 Task: Design a vector pattern for a YouTube channel cover.
Action: Mouse moved to (162, 97)
Screenshot: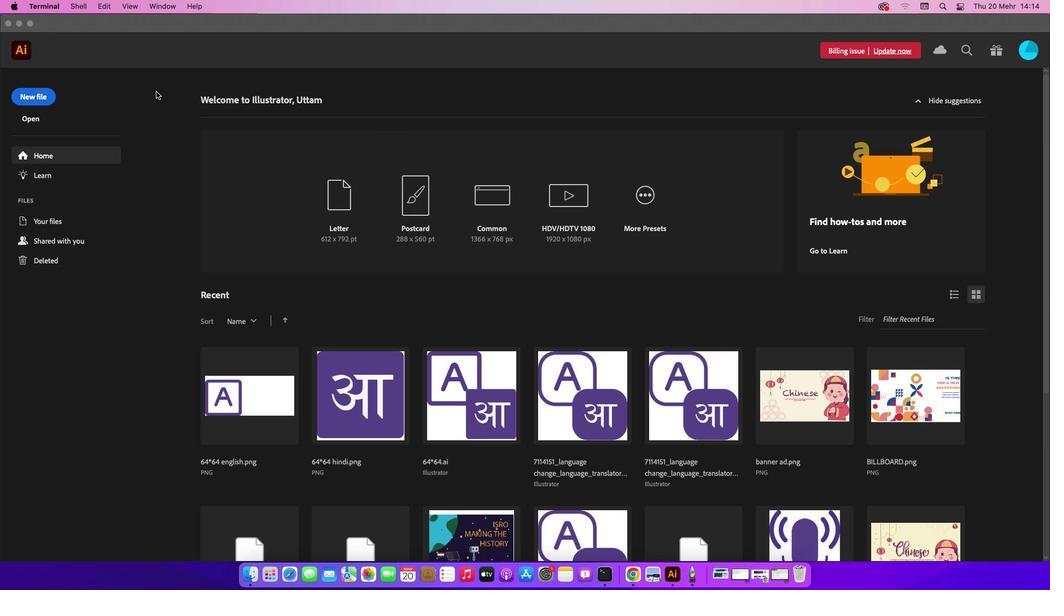 
Action: Mouse pressed left at (162, 97)
Screenshot: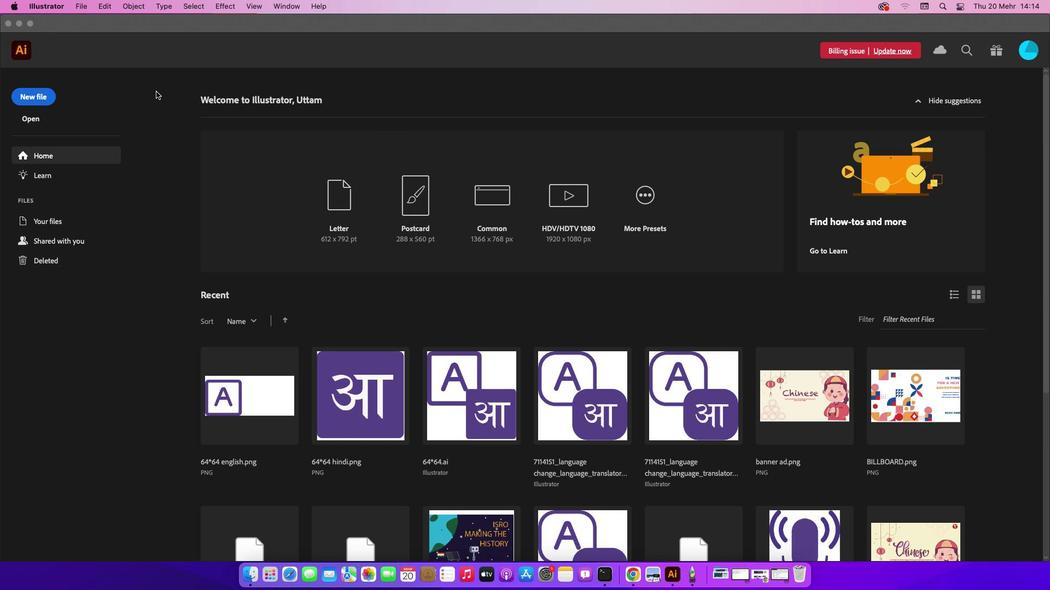 
Action: Mouse moved to (55, 104)
Screenshot: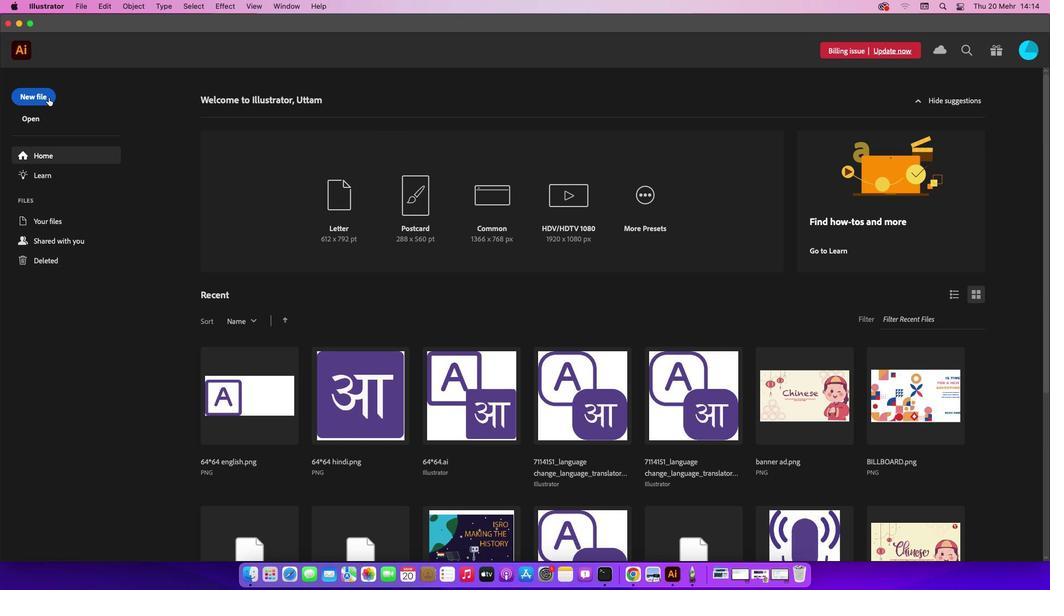 
Action: Mouse pressed left at (55, 104)
Screenshot: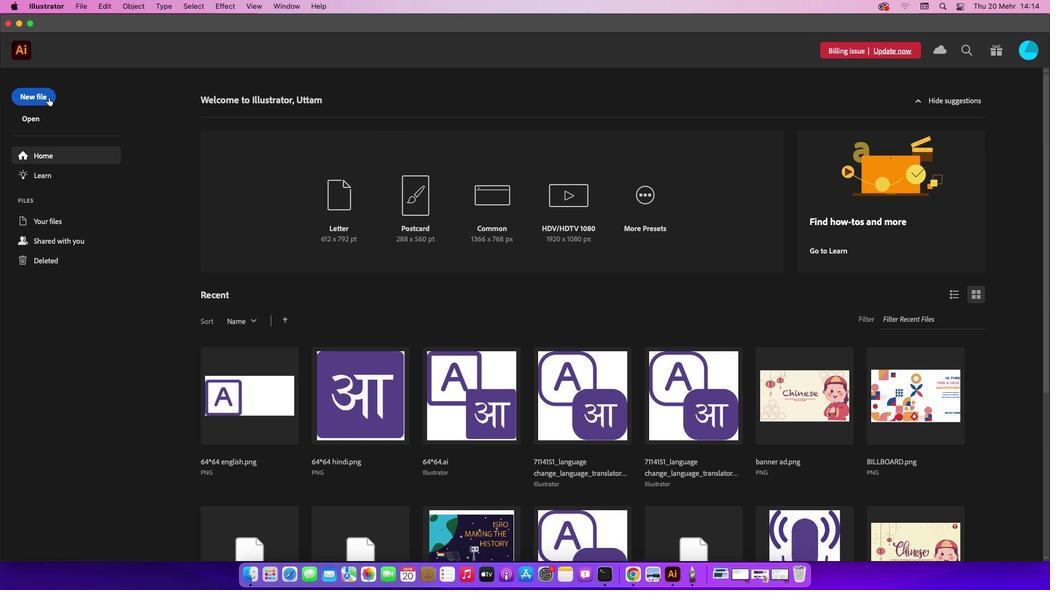 
Action: Mouse moved to (354, 123)
Screenshot: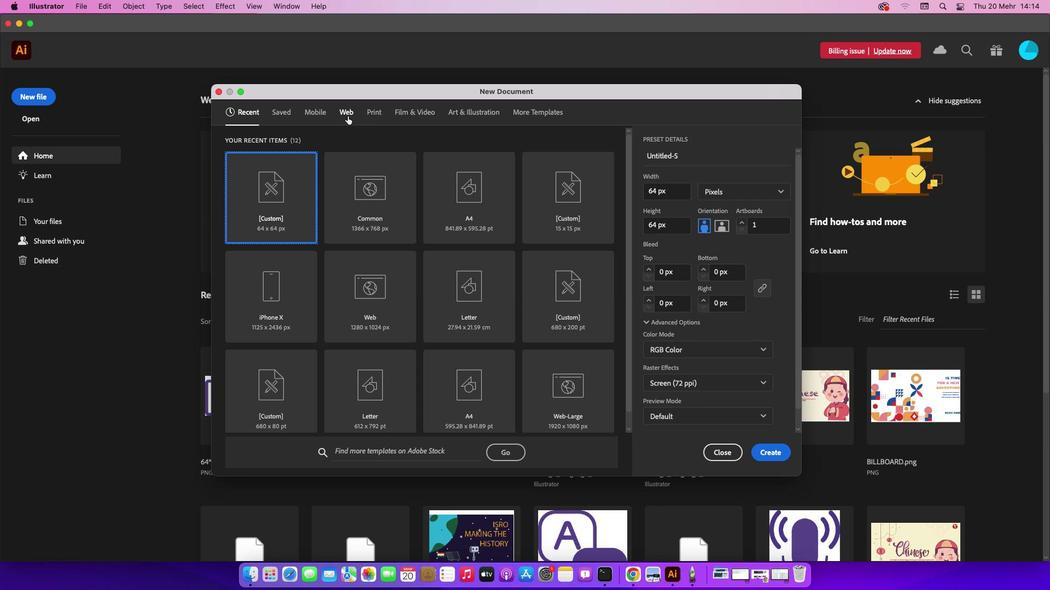 
Action: Mouse pressed left at (354, 123)
Screenshot: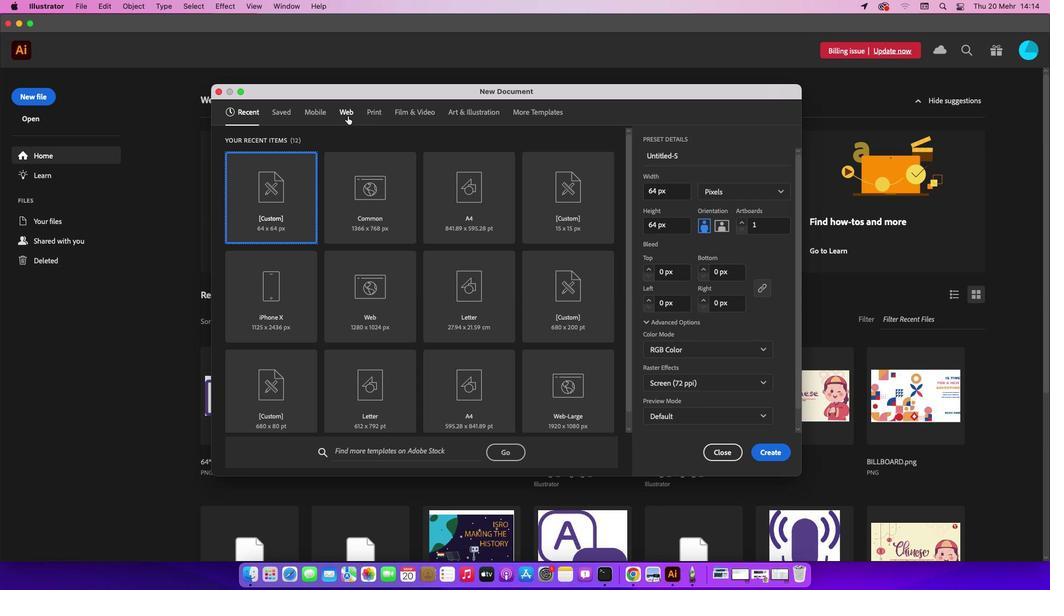 
Action: Mouse moved to (778, 458)
Screenshot: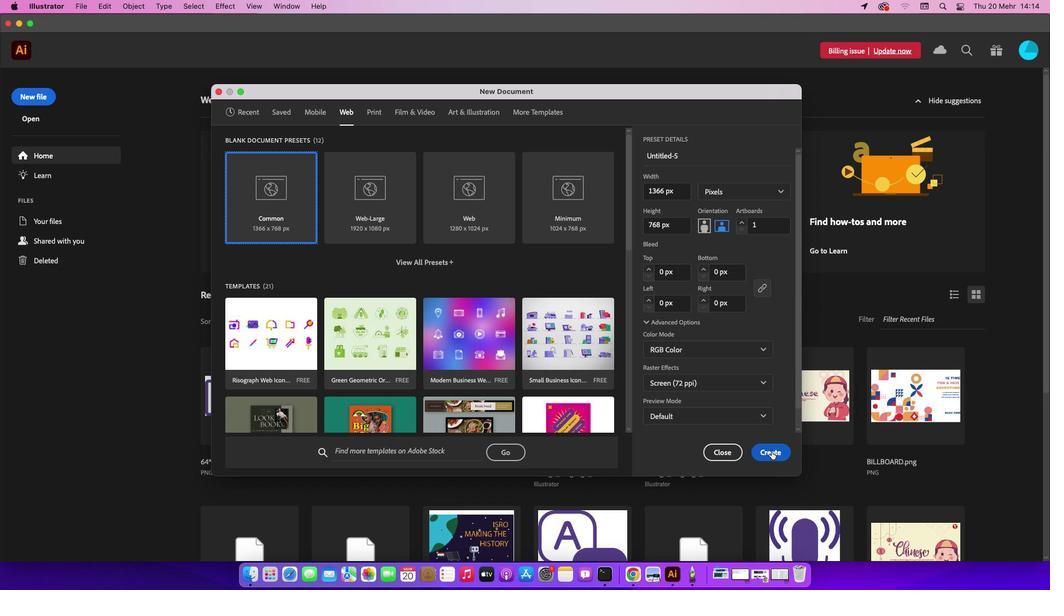 
Action: Mouse pressed left at (778, 458)
Screenshot: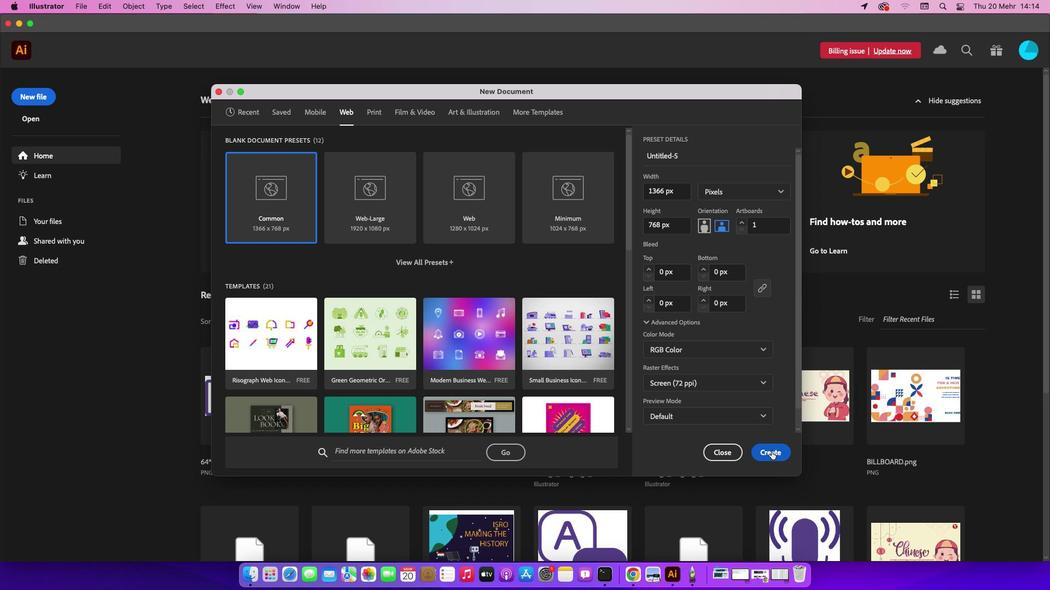 
Action: Mouse moved to (91, 15)
Screenshot: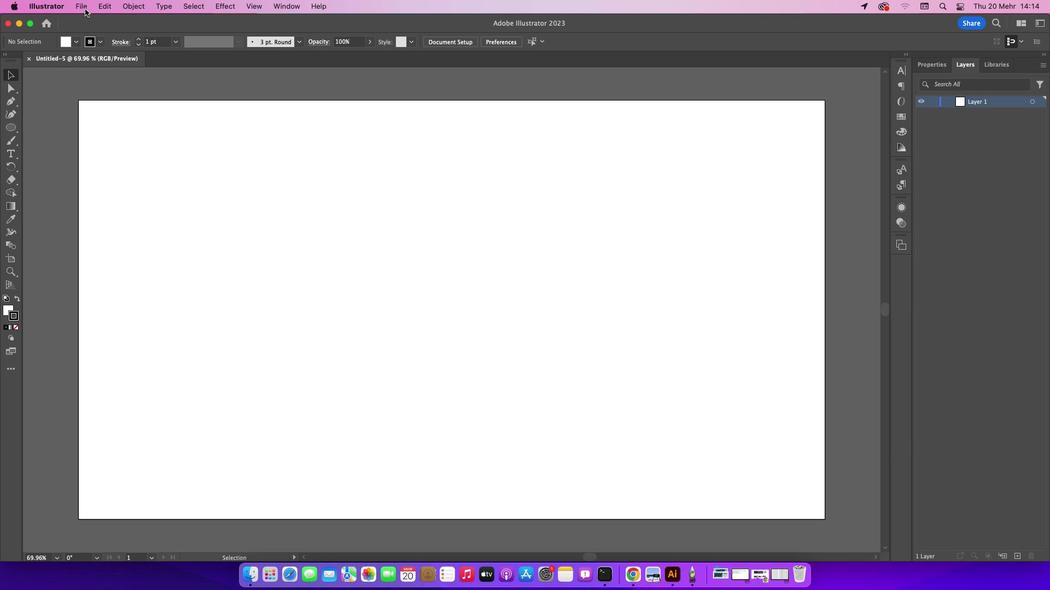 
Action: Mouse pressed left at (91, 15)
Screenshot: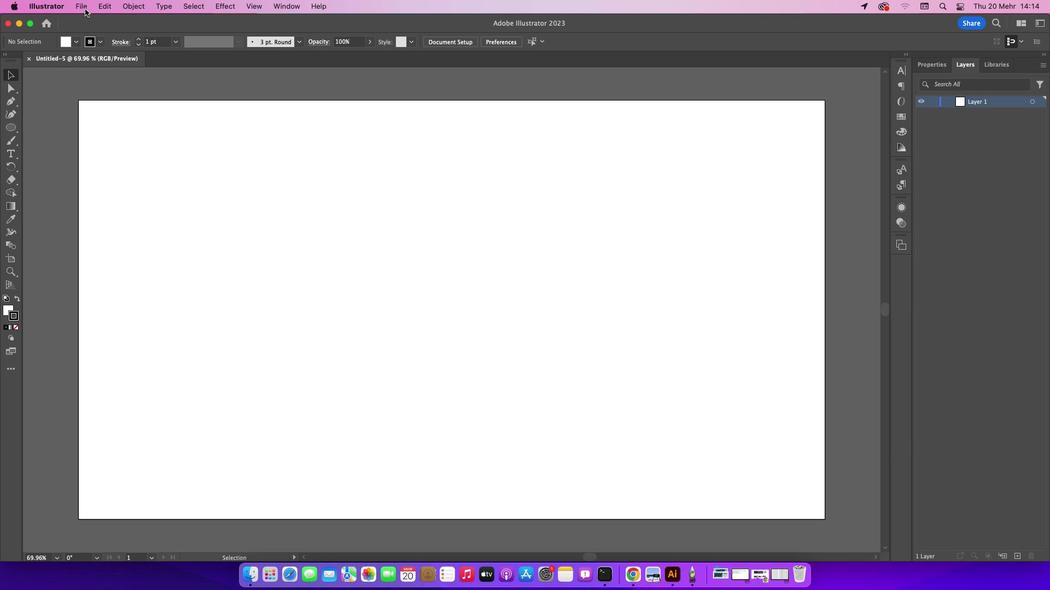
Action: Mouse moved to (98, 50)
Screenshot: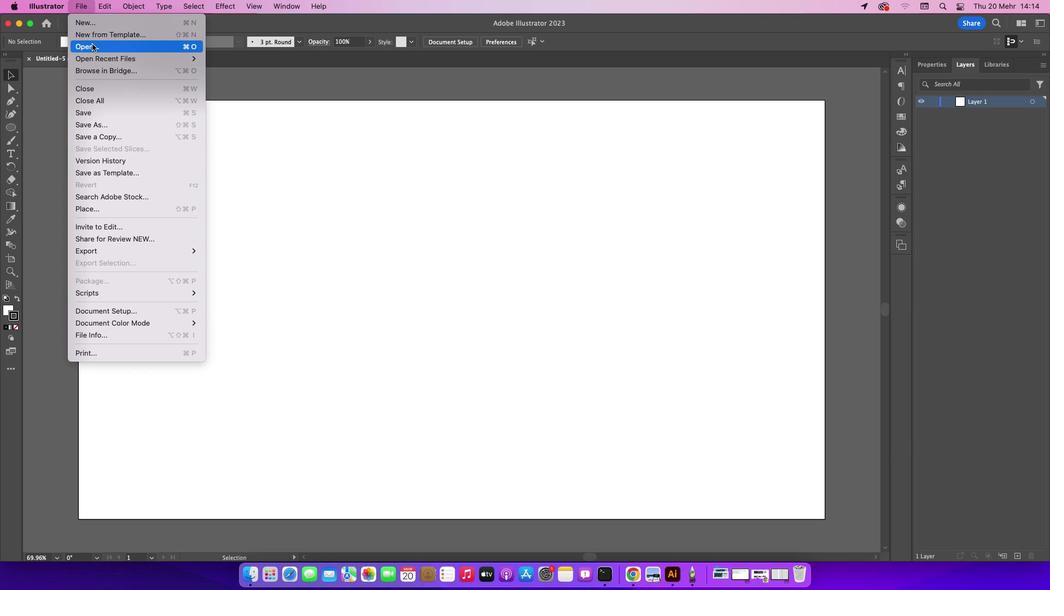
Action: Mouse pressed left at (98, 50)
Screenshot: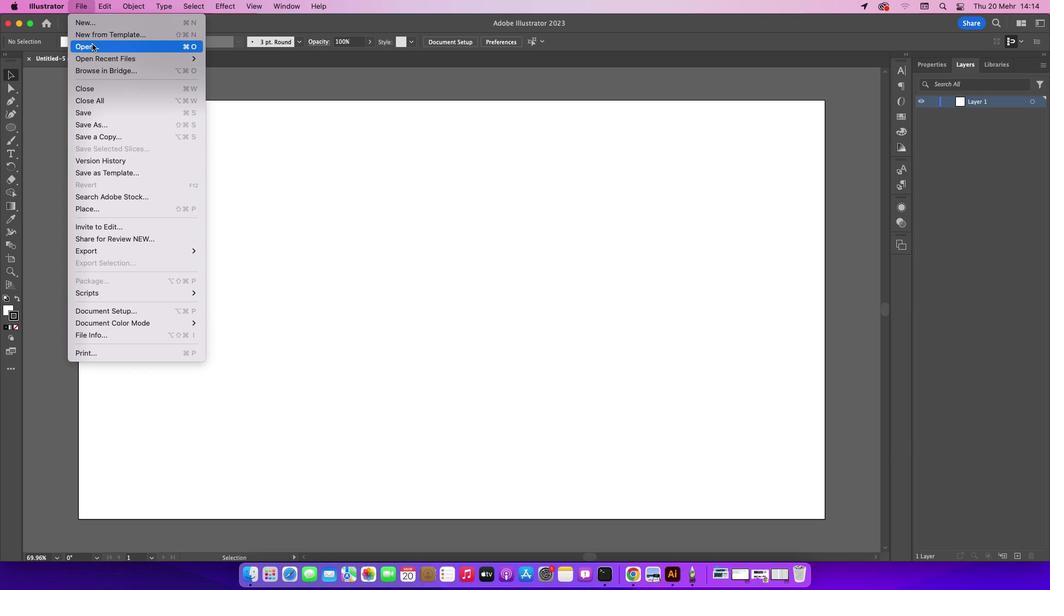 
Action: Mouse moved to (484, 140)
Screenshot: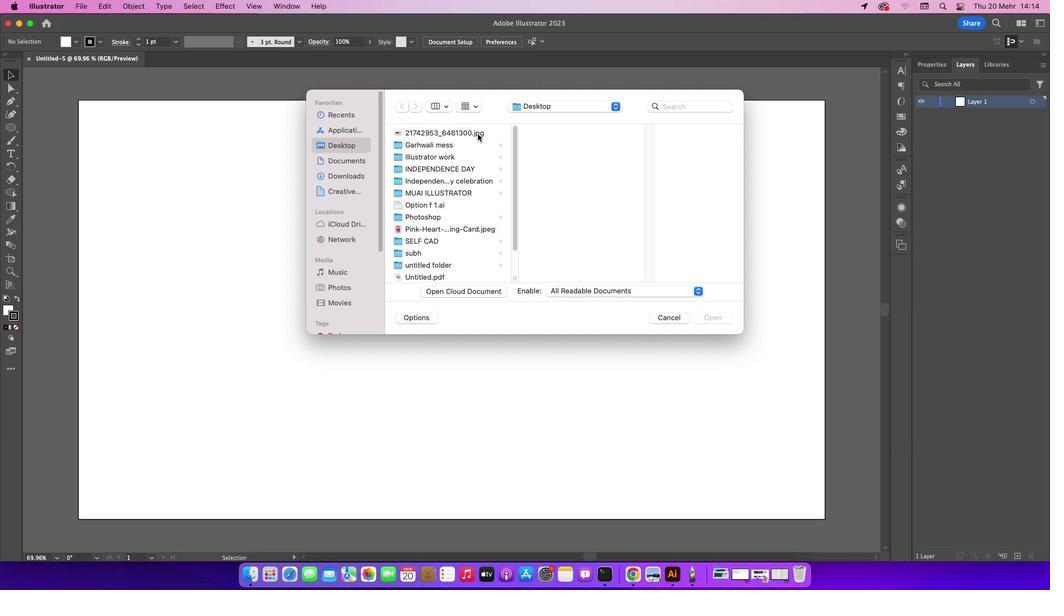 
Action: Mouse pressed left at (484, 140)
Screenshot: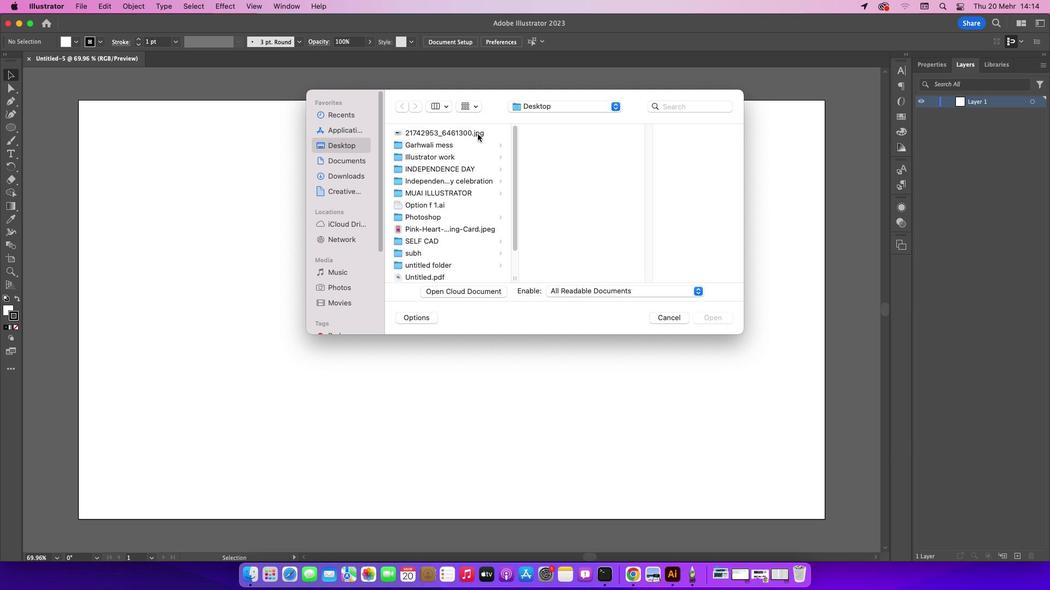 
Action: Mouse moved to (725, 323)
Screenshot: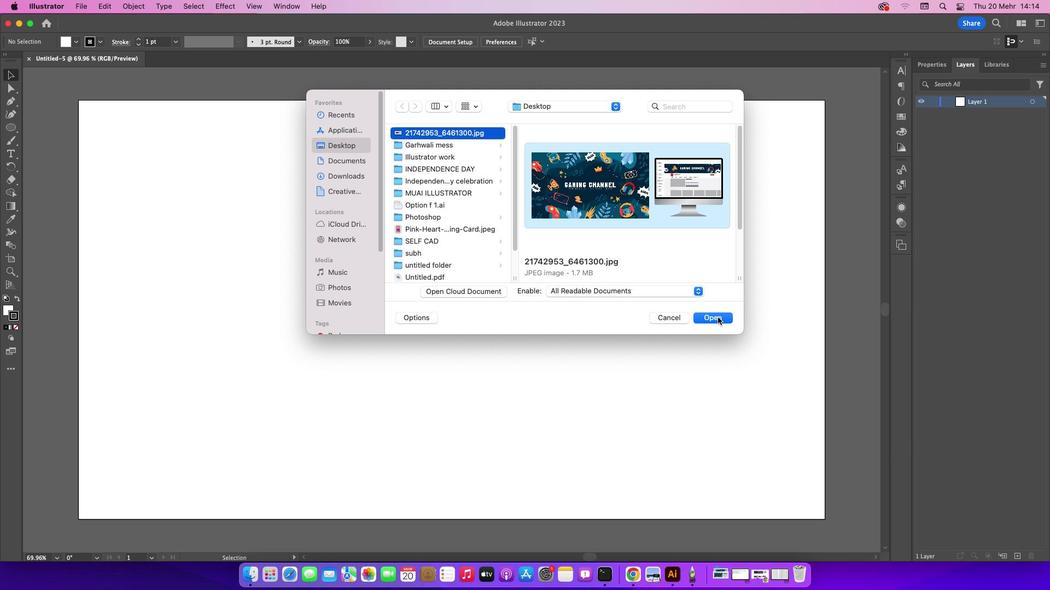 
Action: Mouse pressed left at (725, 323)
Screenshot: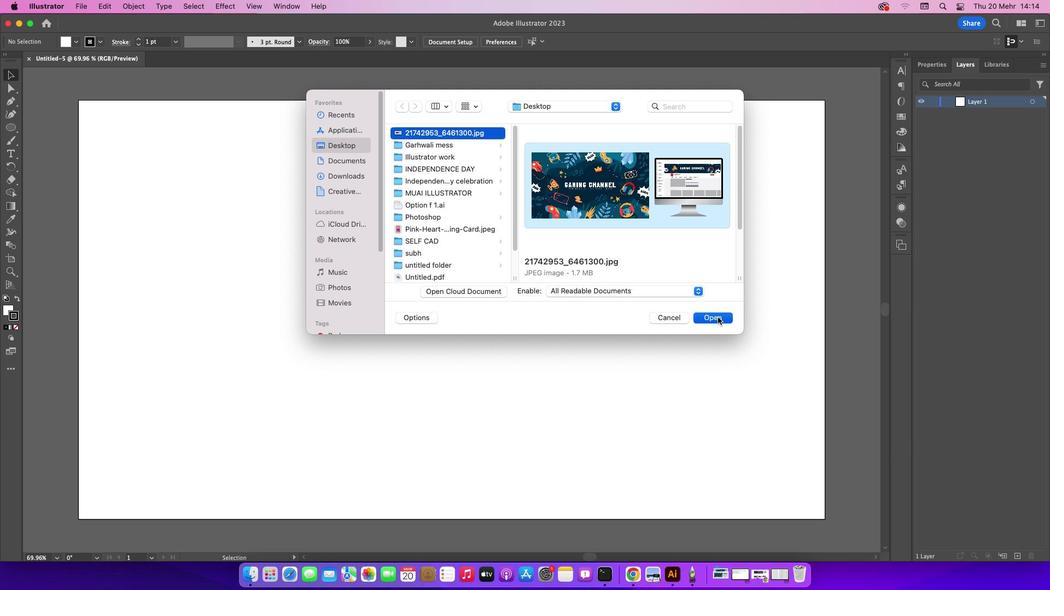 
Action: Mouse scrolled (725, 323) with delta (6, 7)
Screenshot: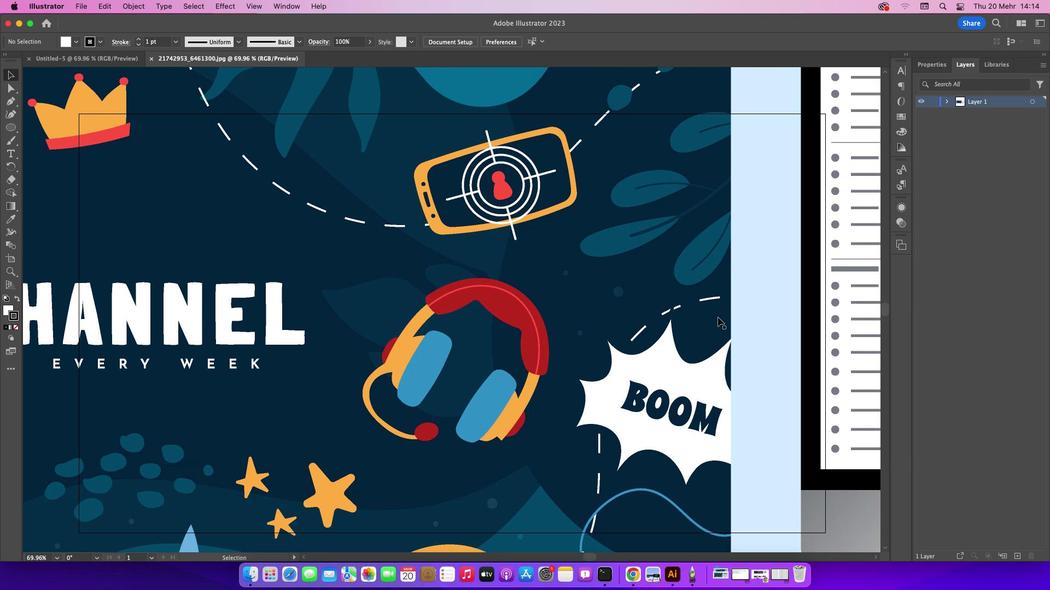 
Action: Mouse scrolled (725, 323) with delta (6, 7)
Screenshot: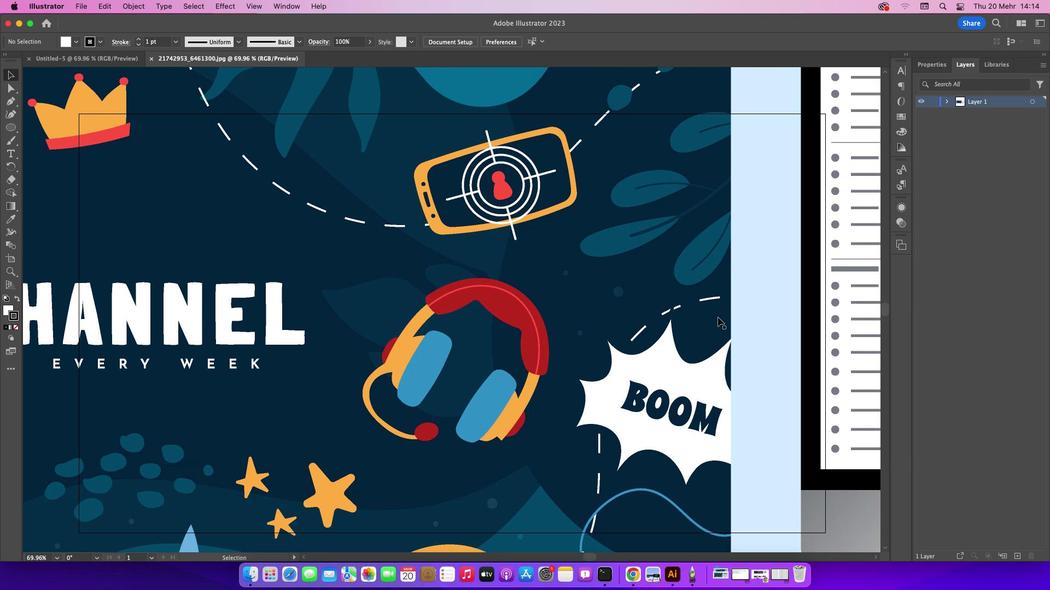 
Action: Mouse scrolled (725, 323) with delta (6, 8)
Screenshot: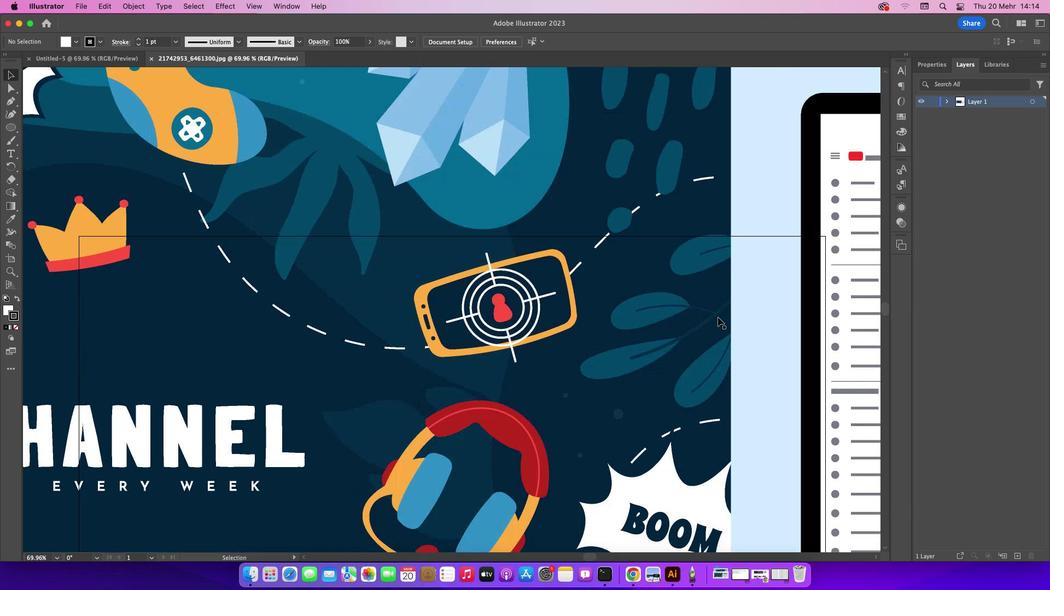 
Action: Mouse scrolled (725, 323) with delta (6, 9)
Screenshot: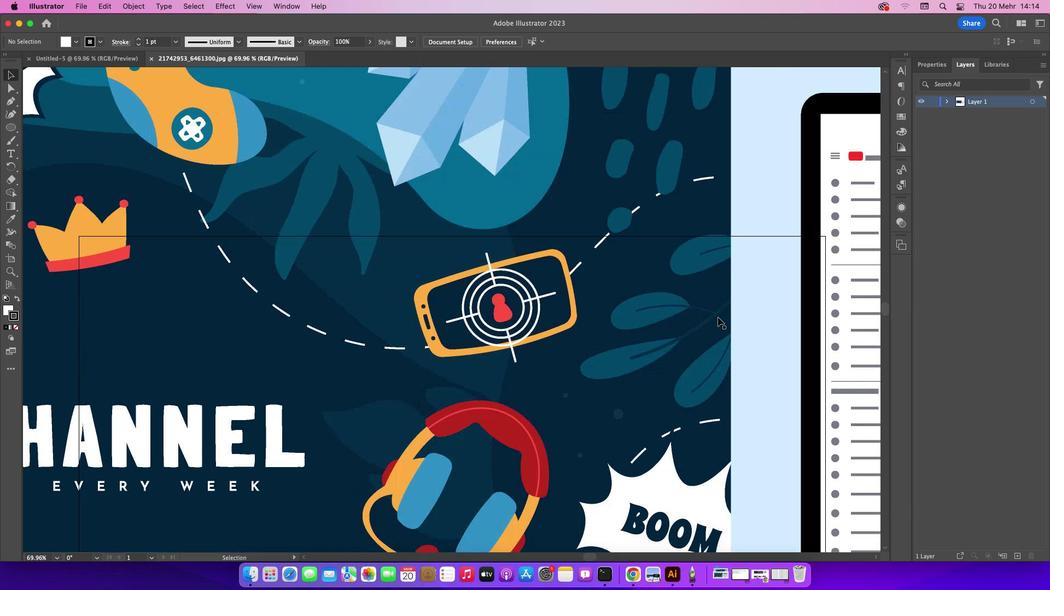 
Action: Mouse scrolled (725, 323) with delta (6, 9)
Screenshot: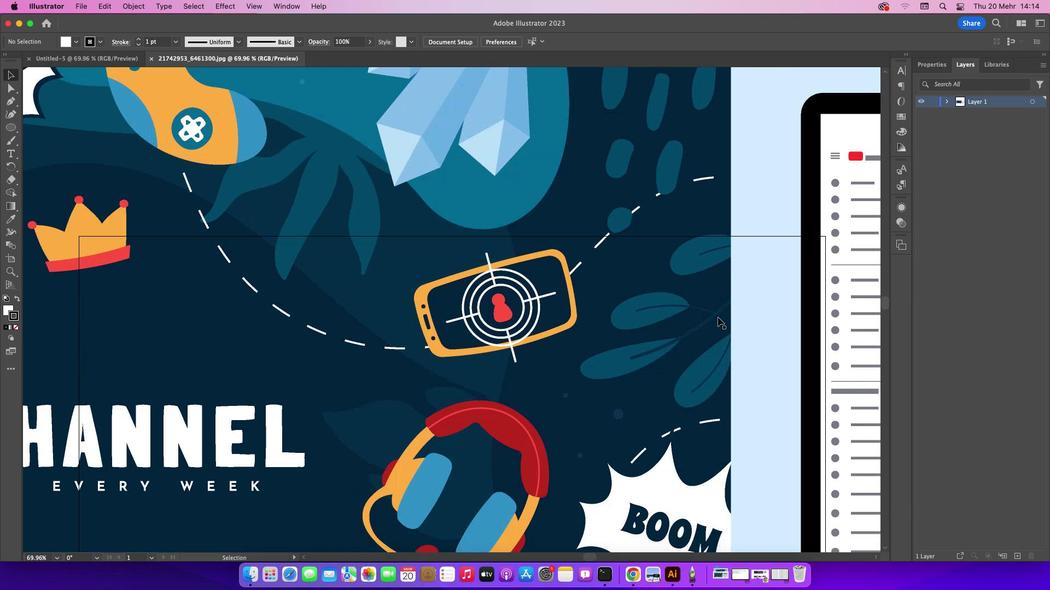 
Action: Mouse scrolled (725, 323) with delta (6, 7)
Screenshot: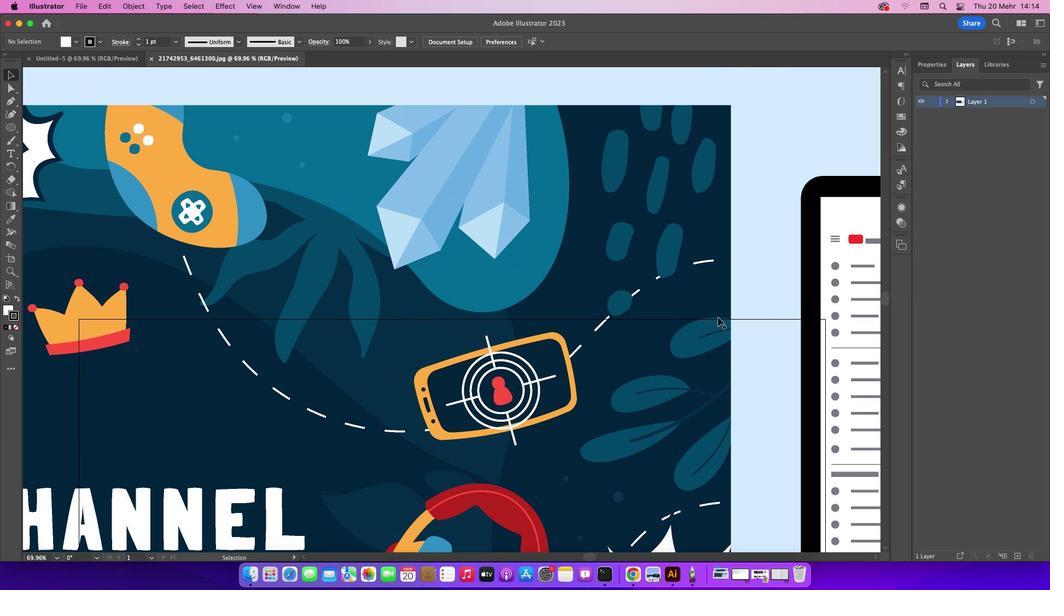 
Action: Mouse scrolled (725, 323) with delta (6, 7)
Screenshot: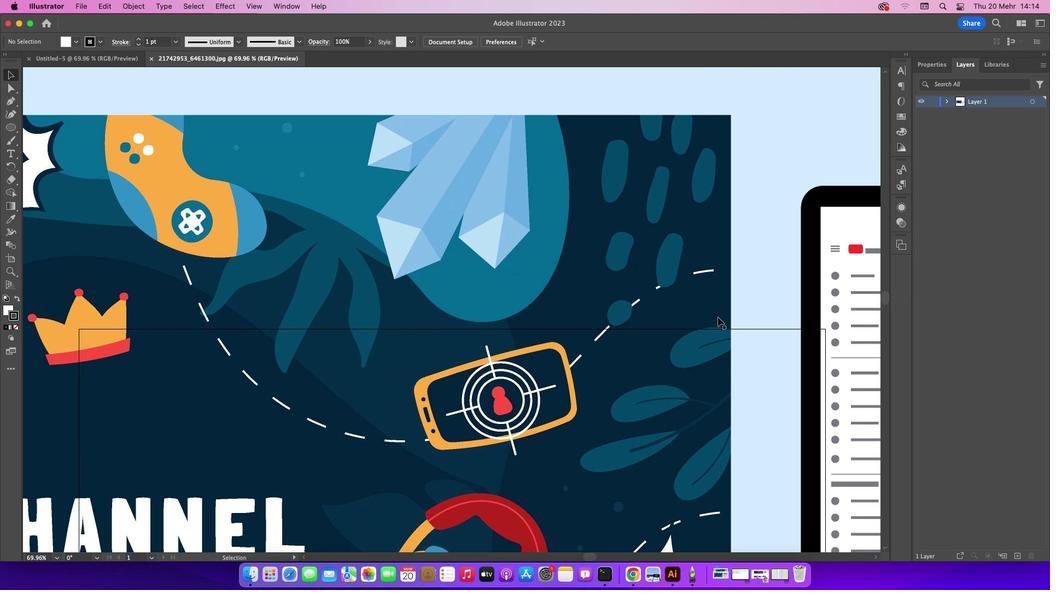 
Action: Mouse scrolled (725, 323) with delta (6, 7)
Screenshot: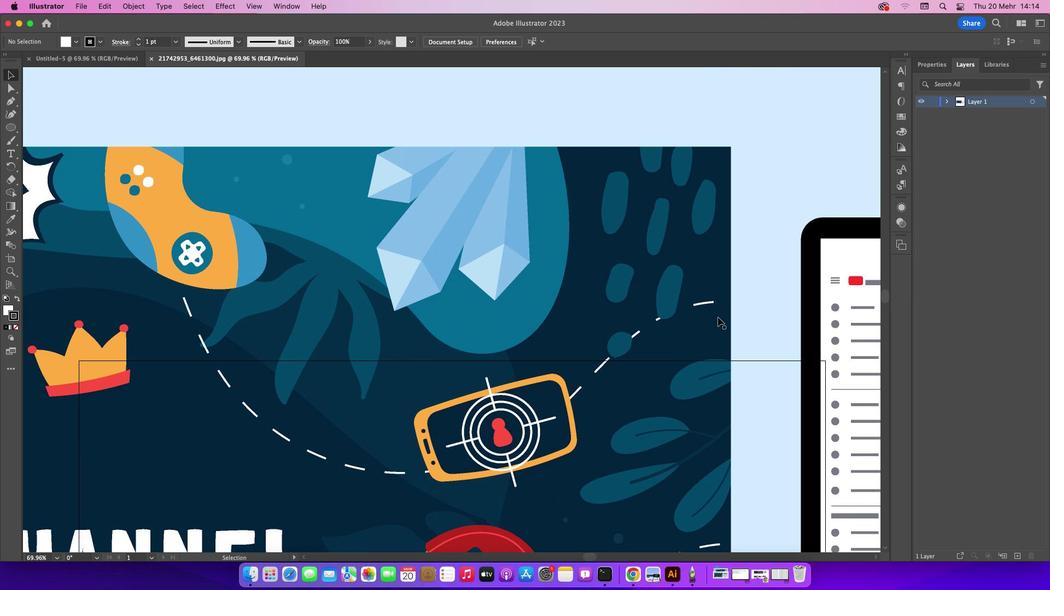 
Action: Mouse moved to (723, 323)
Screenshot: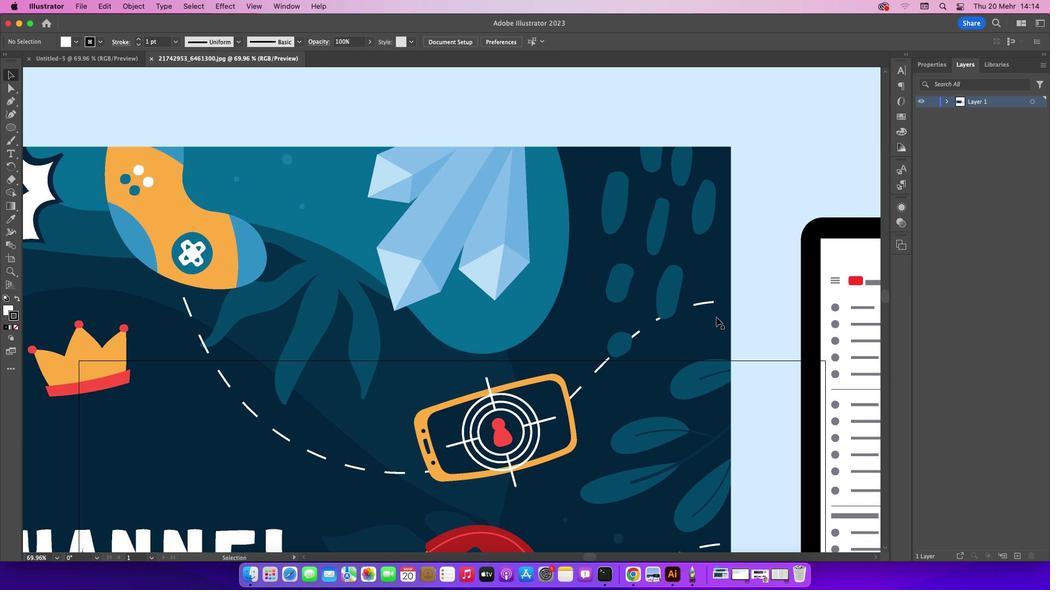 
Action: Key pressed Key.cmd_r'-''-''-''-''-'
Screenshot: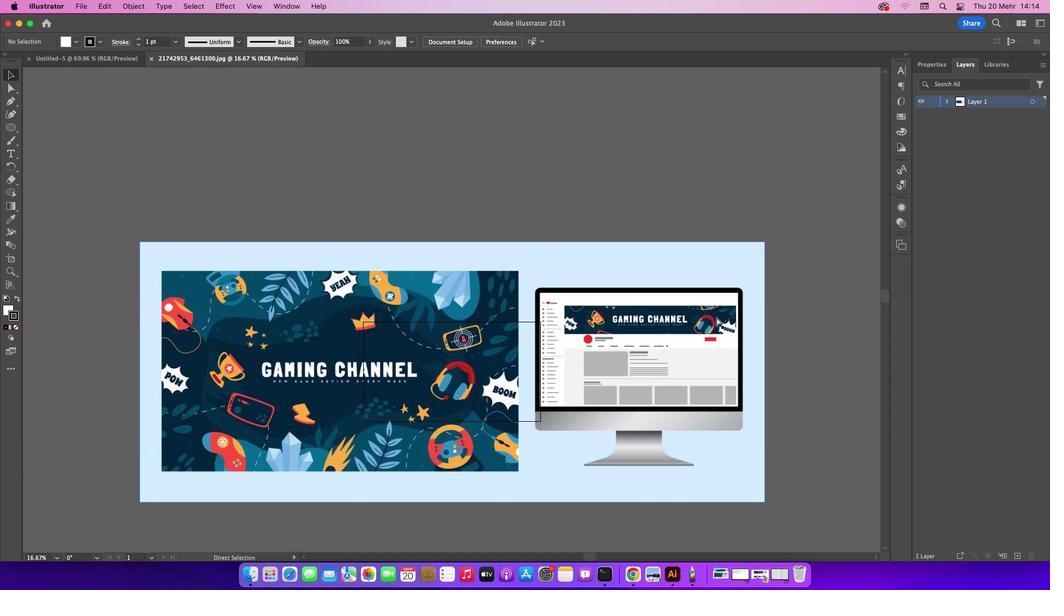
Action: Mouse moved to (596, 565)
Screenshot: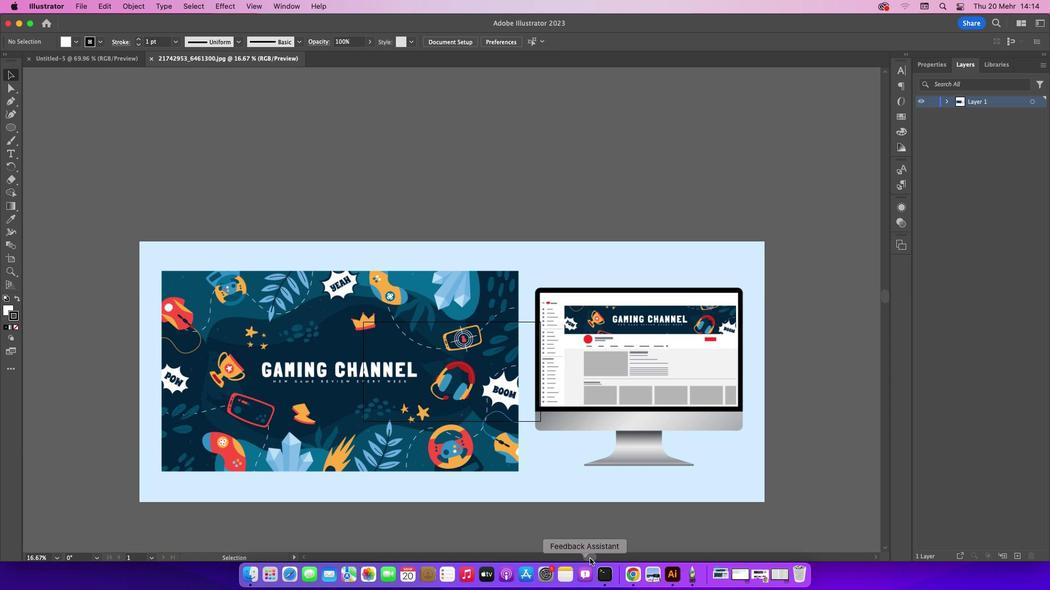 
Action: Mouse pressed left at (596, 565)
Screenshot: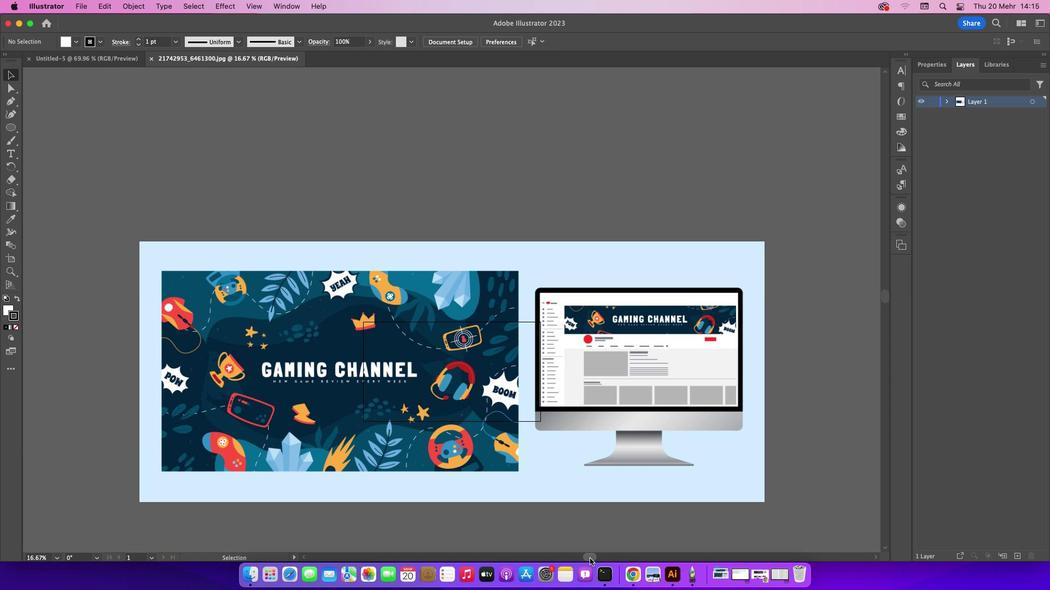 
Action: Mouse moved to (642, 514)
Screenshot: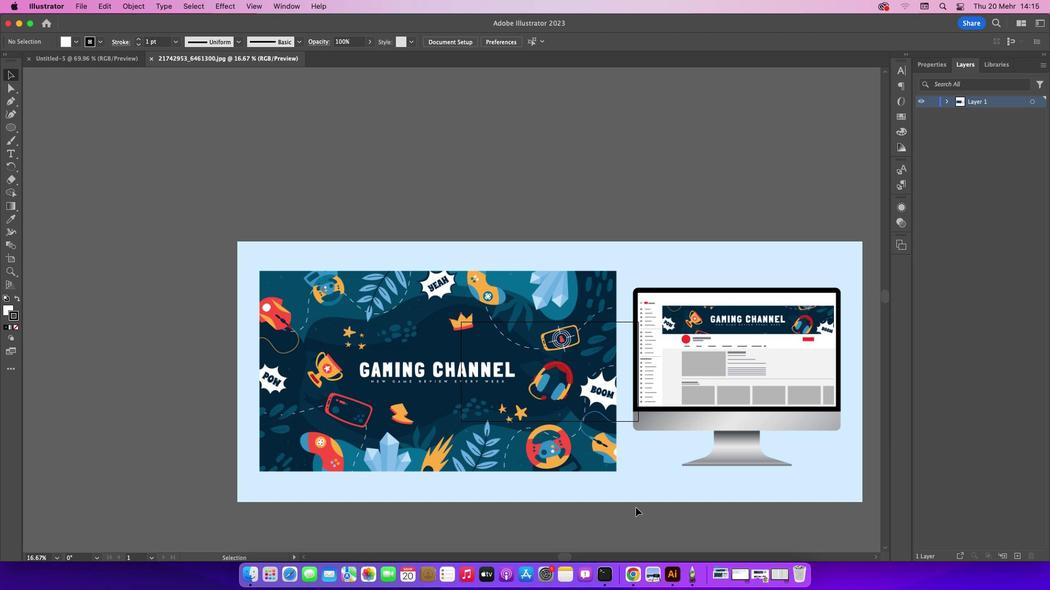 
Action: Mouse scrolled (642, 514) with delta (6, 6)
Screenshot: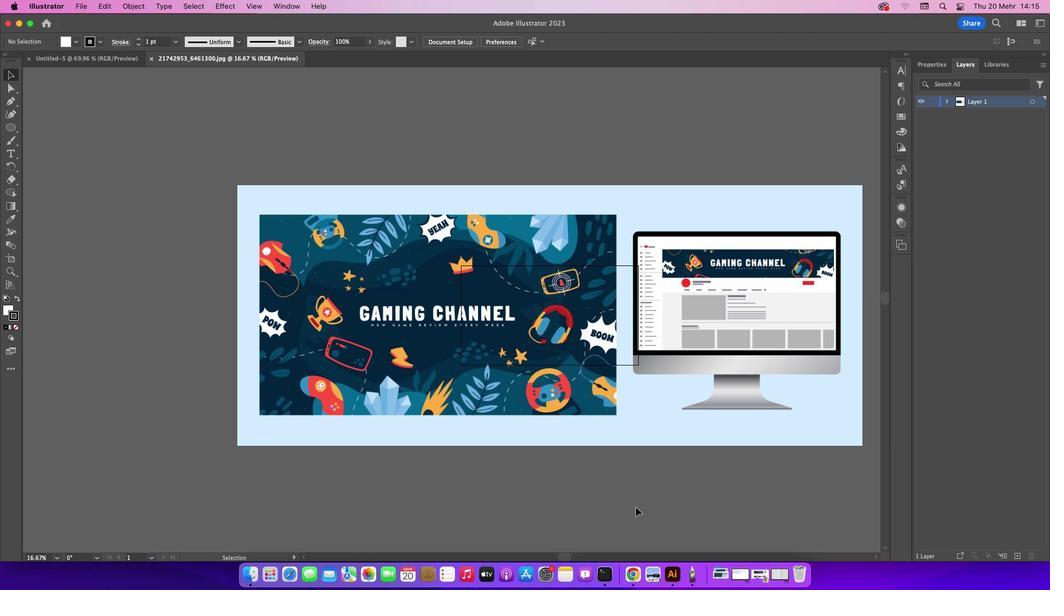 
Action: Mouse scrolled (642, 514) with delta (6, 6)
Screenshot: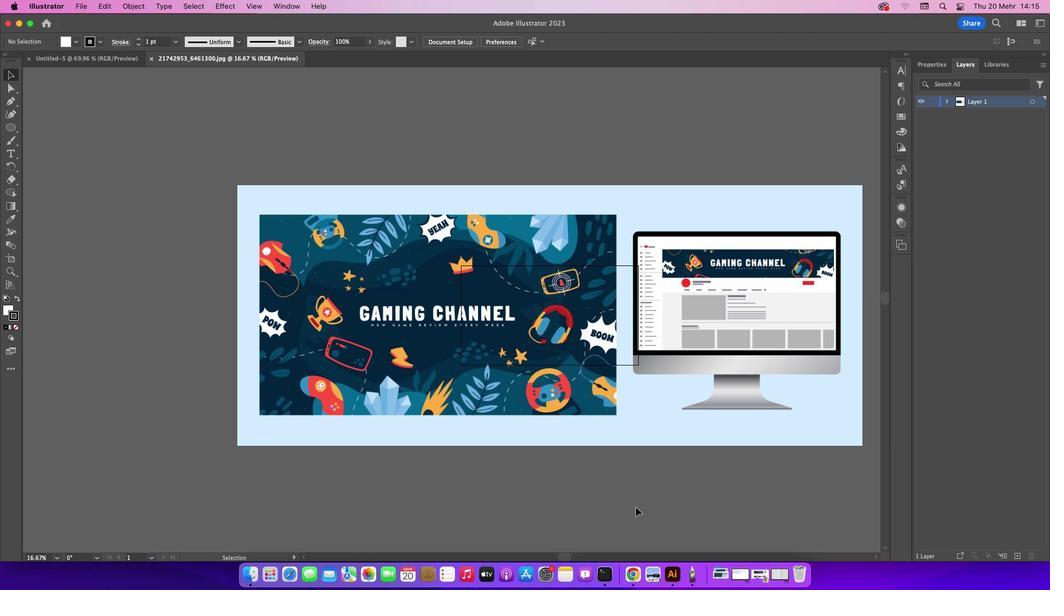 
Action: Mouse scrolled (642, 514) with delta (6, 4)
Screenshot: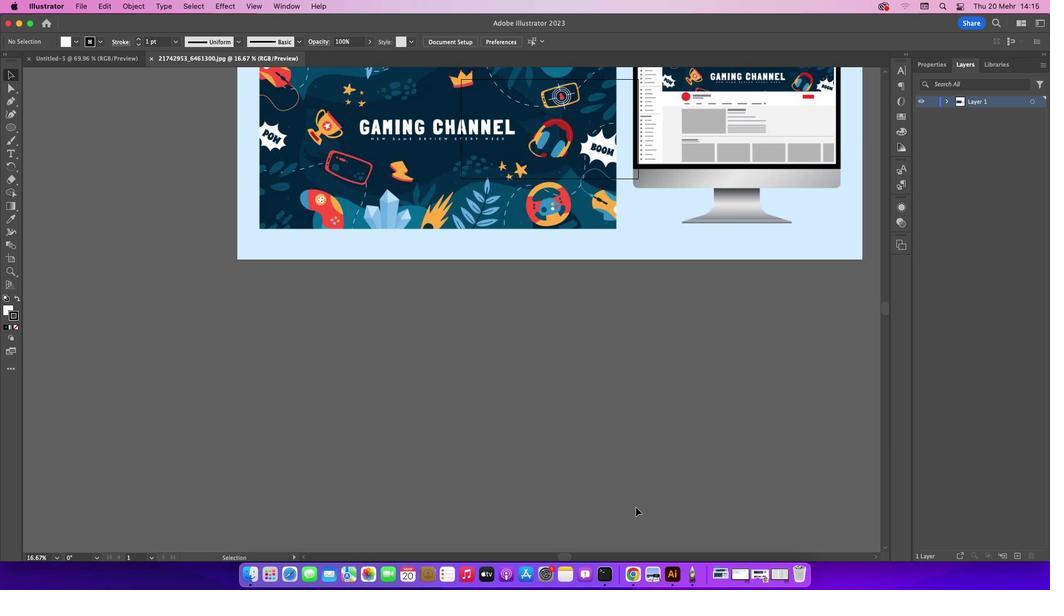 
Action: Mouse scrolled (642, 514) with delta (6, 7)
Screenshot: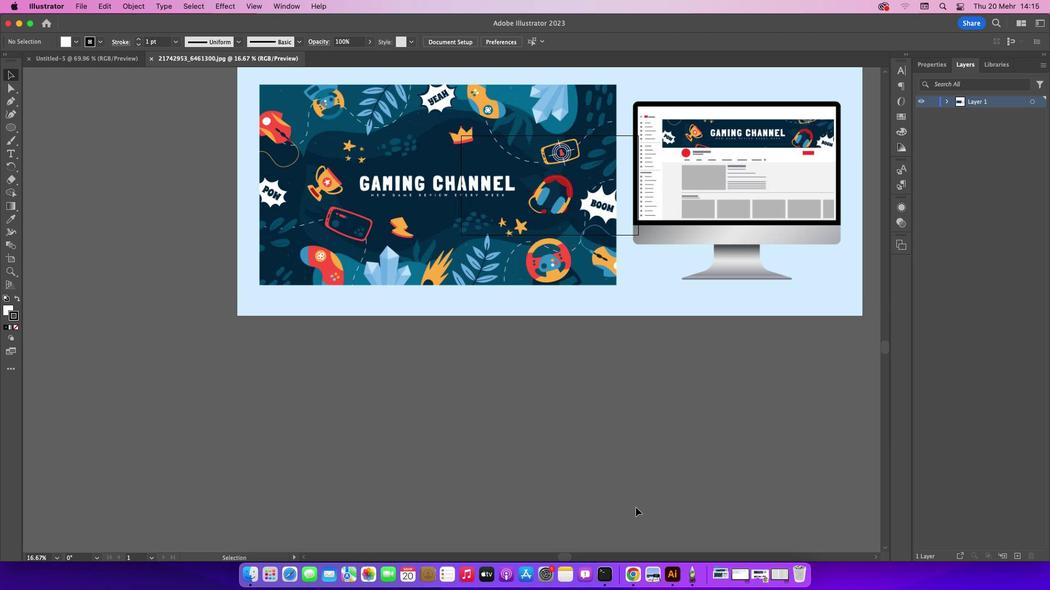 
Action: Mouse scrolled (642, 514) with delta (6, 7)
Screenshot: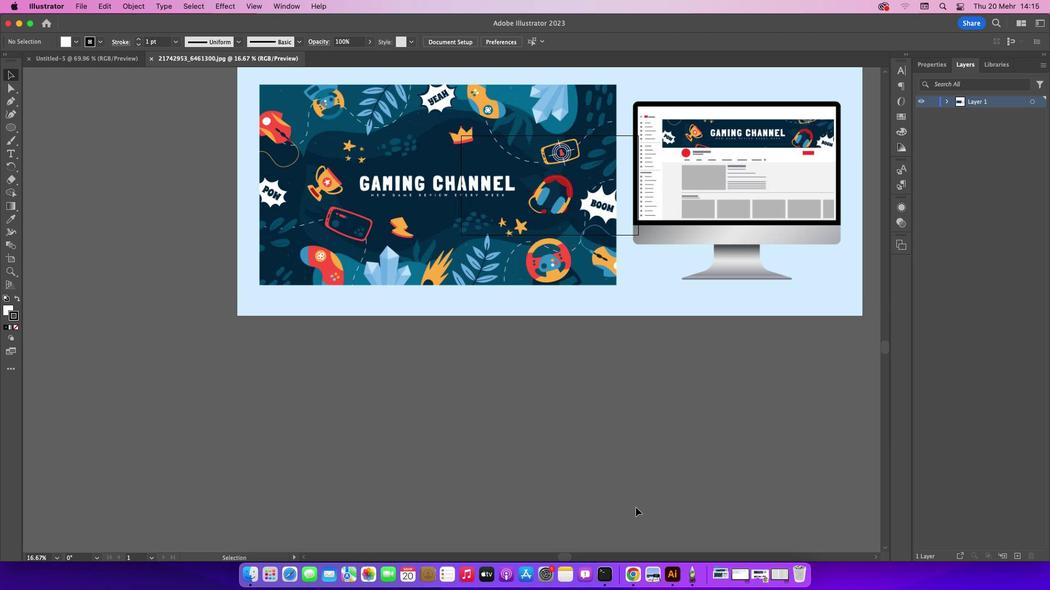 
Action: Mouse scrolled (642, 514) with delta (6, 7)
Screenshot: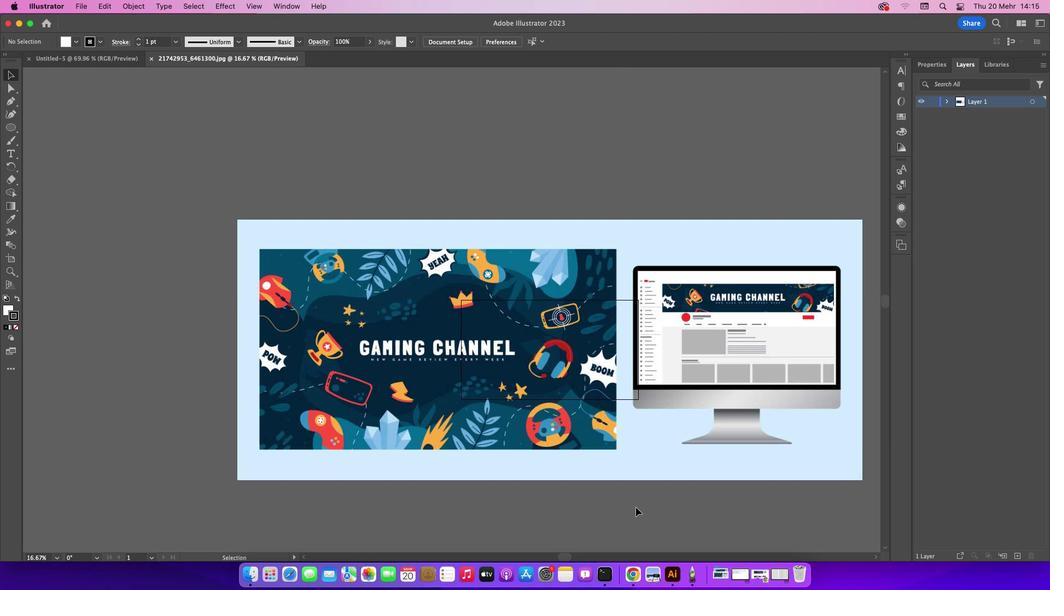 
Action: Key pressed Key.cmd_r'='
Screenshot: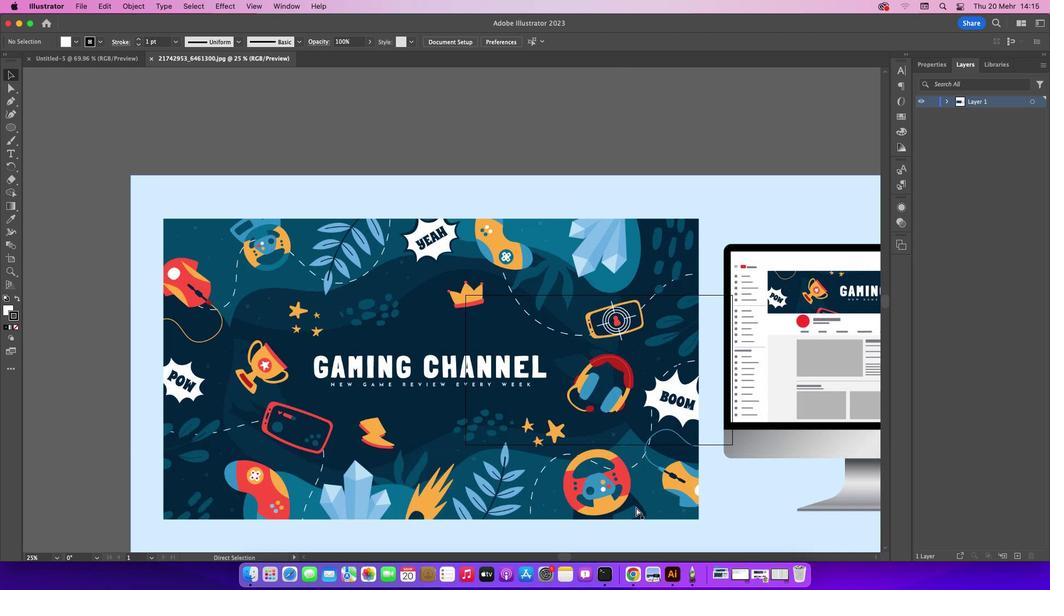 
Action: Mouse moved to (16, 110)
Screenshot: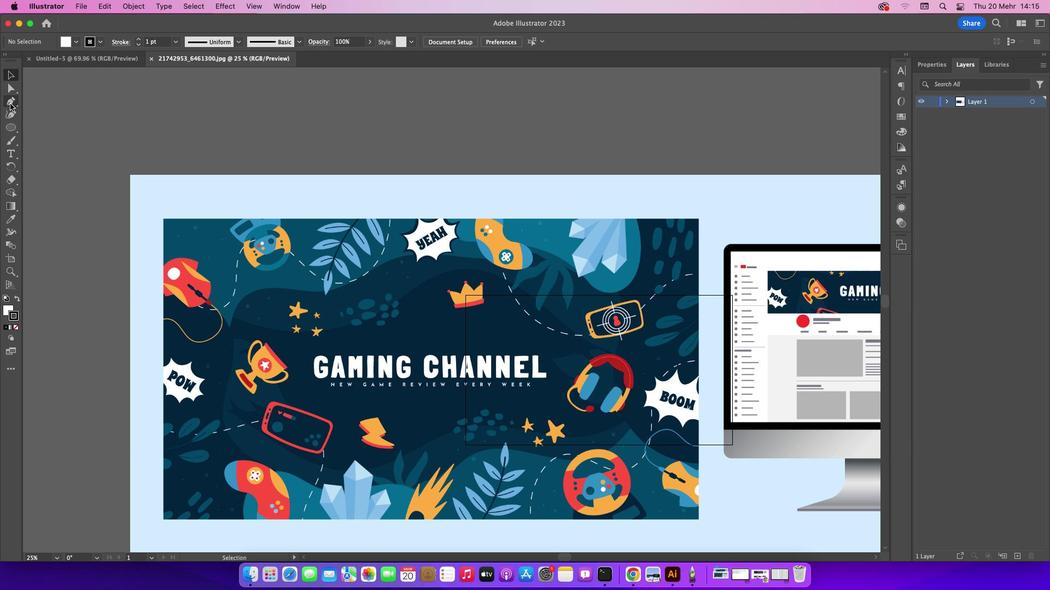 
Action: Mouse pressed left at (16, 110)
Screenshot: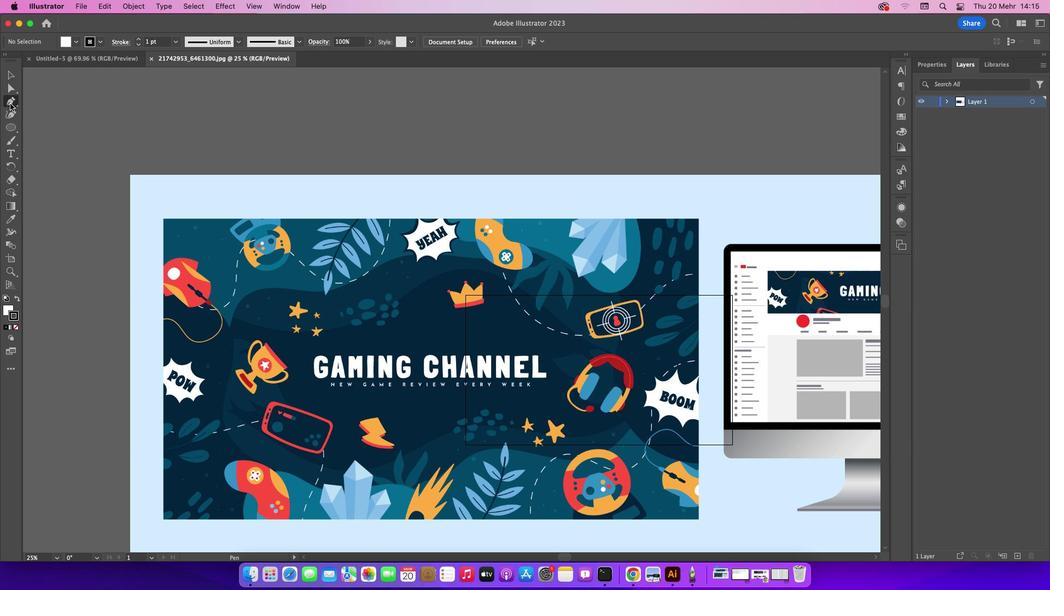
Action: Mouse moved to (174, 290)
Screenshot: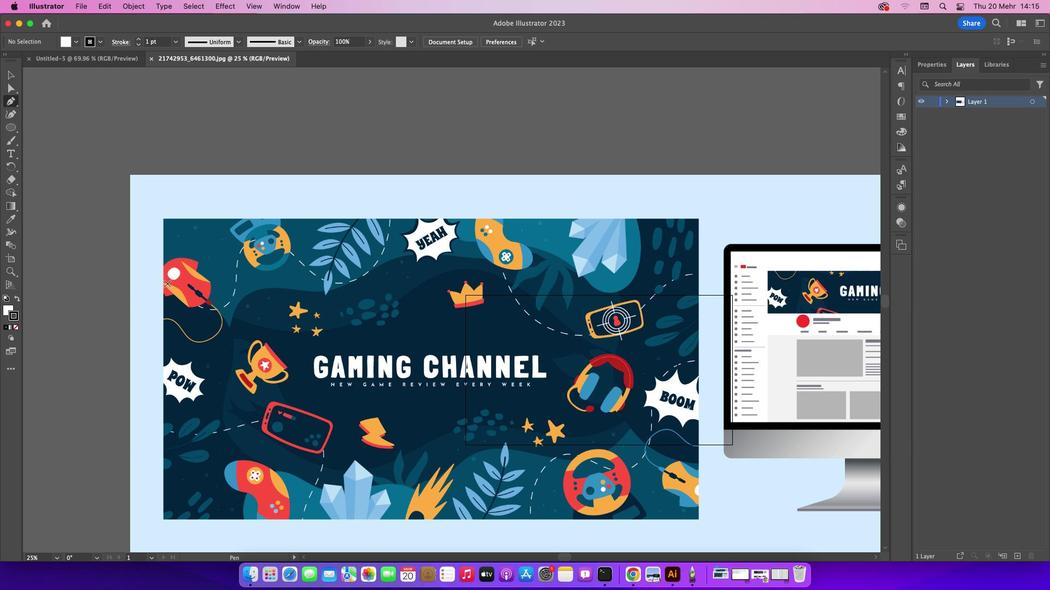 
Action: Key pressed Key.caps_lock
Screenshot: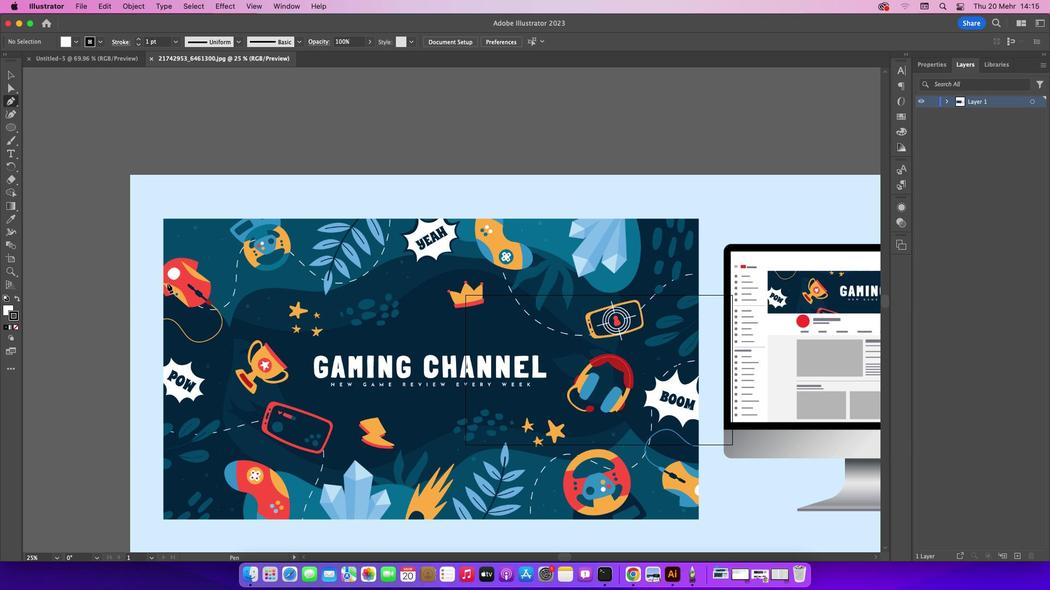 
Action: Mouse moved to (170, 290)
Screenshot: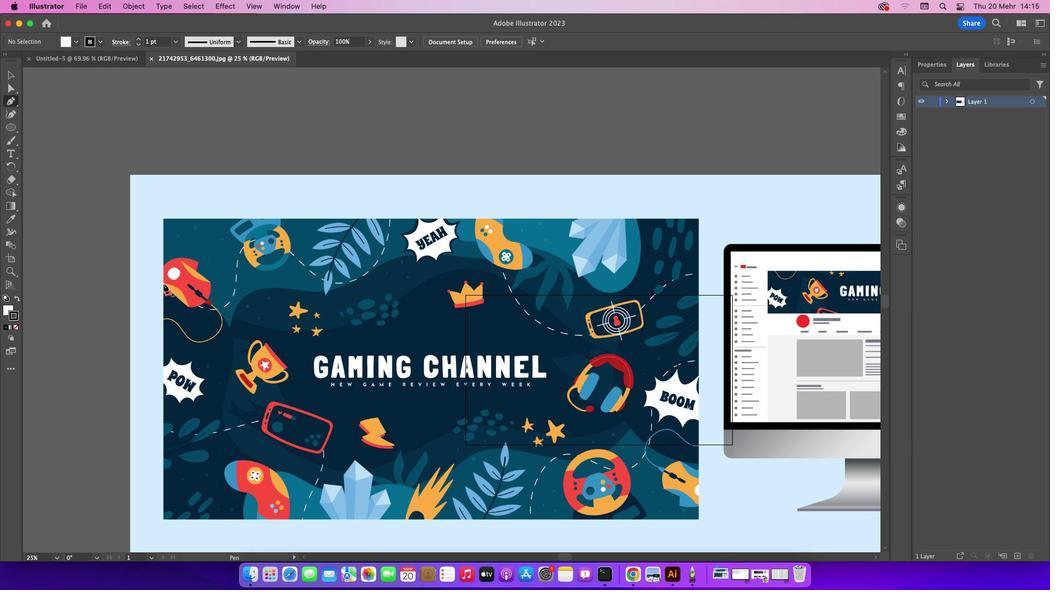 
Action: Mouse pressed left at (170, 290)
Screenshot: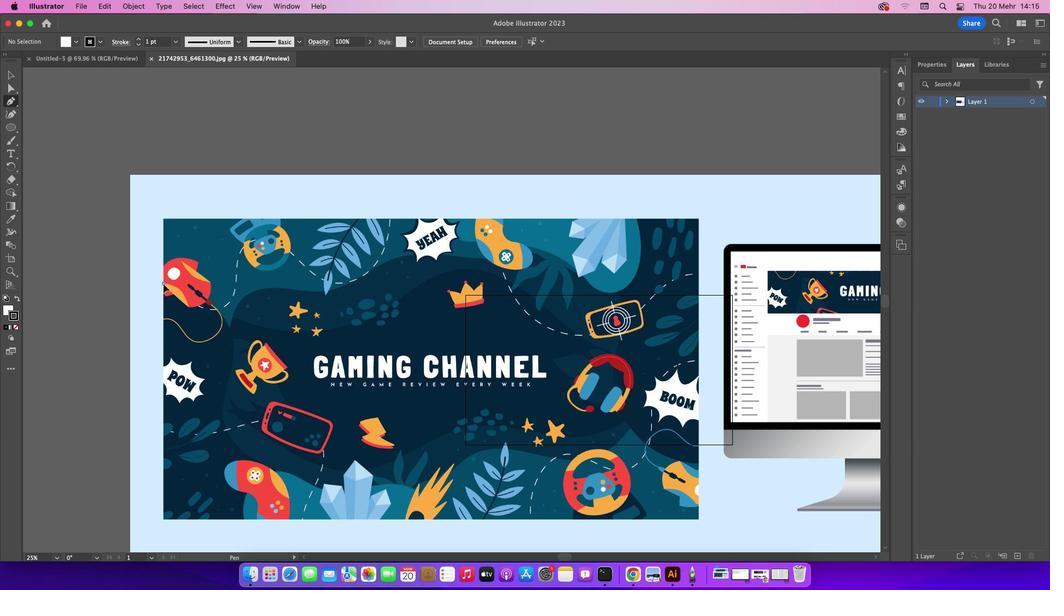 
Action: Mouse moved to (236, 335)
Screenshot: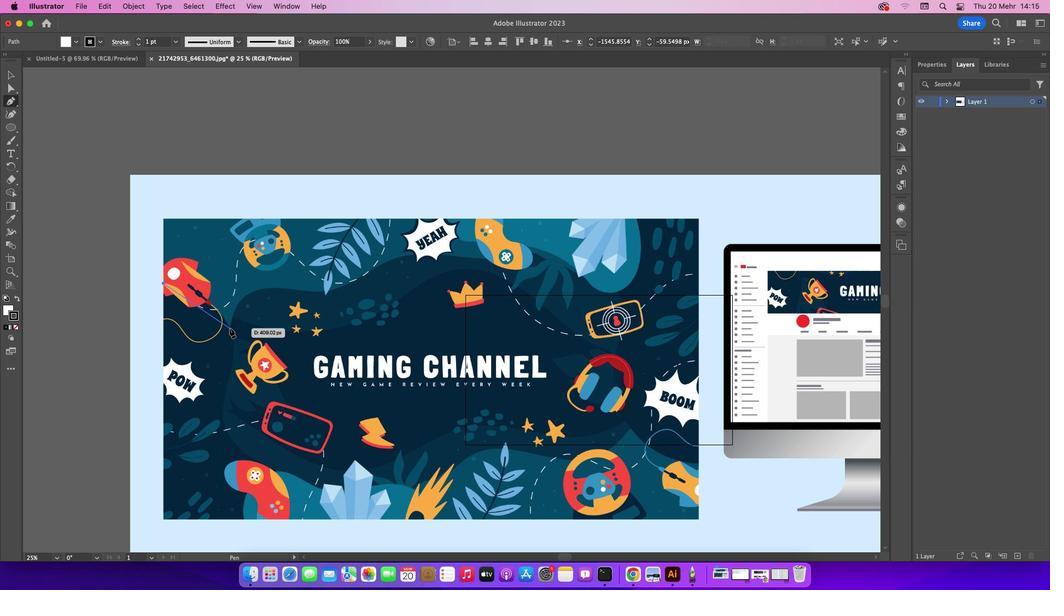 
Action: Mouse pressed left at (236, 335)
Screenshot: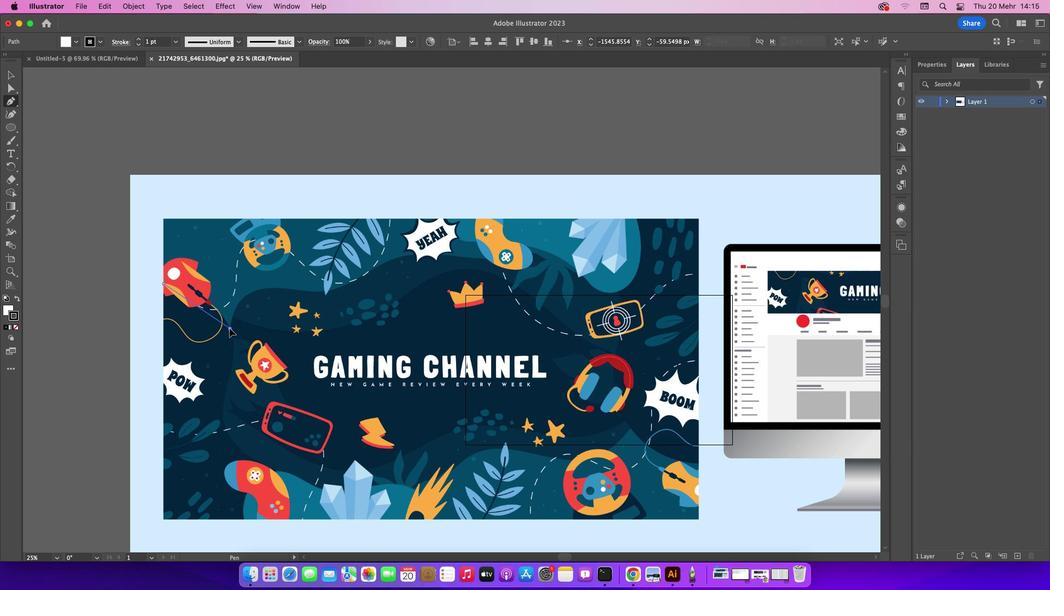 
Action: Mouse moved to (238, 334)
Screenshot: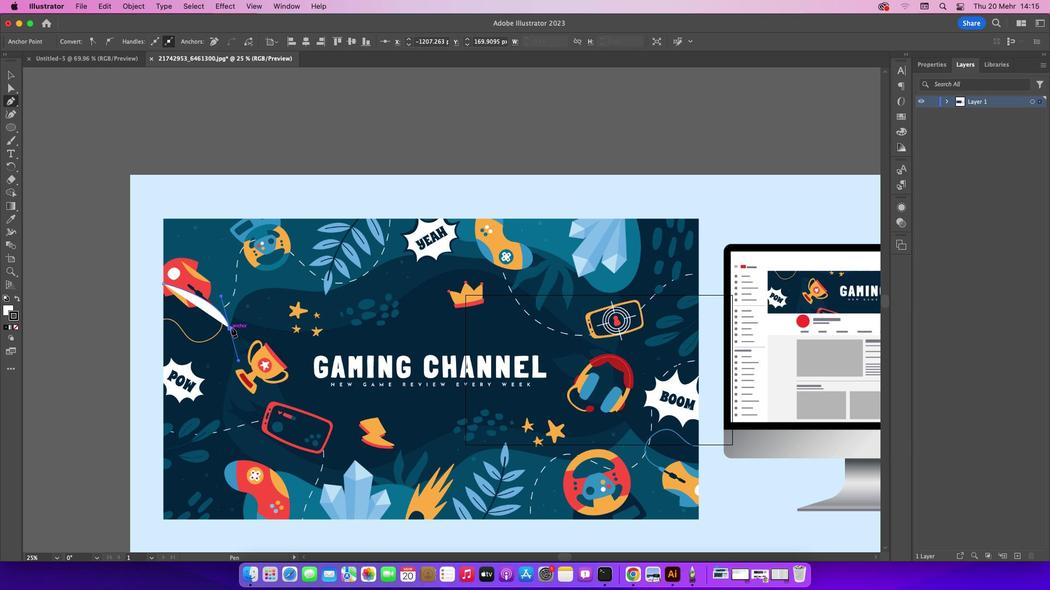 
Action: Mouse pressed left at (238, 334)
Screenshot: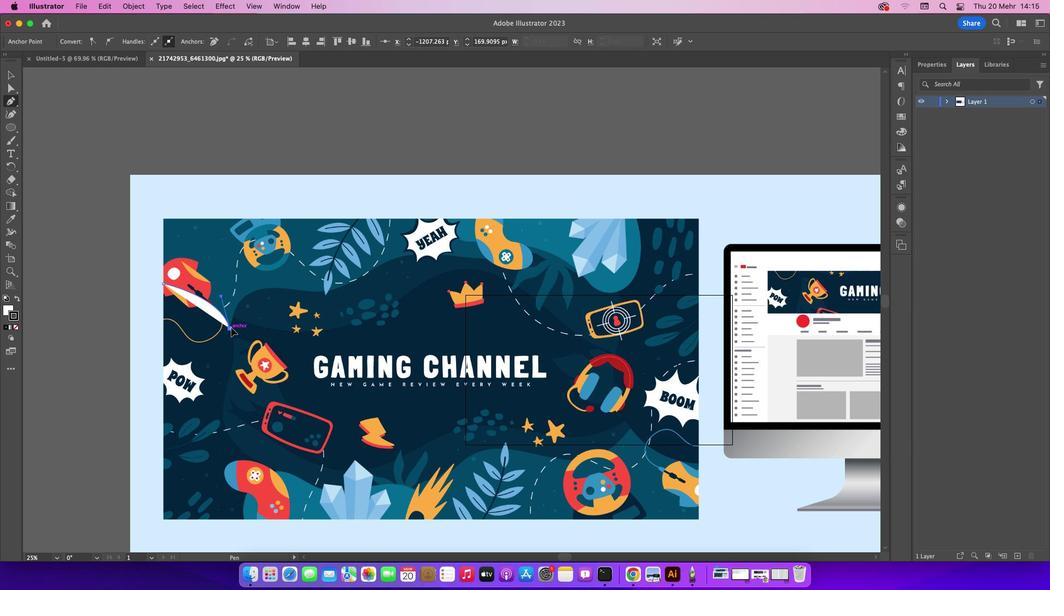 
Action: Mouse moved to (263, 297)
Screenshot: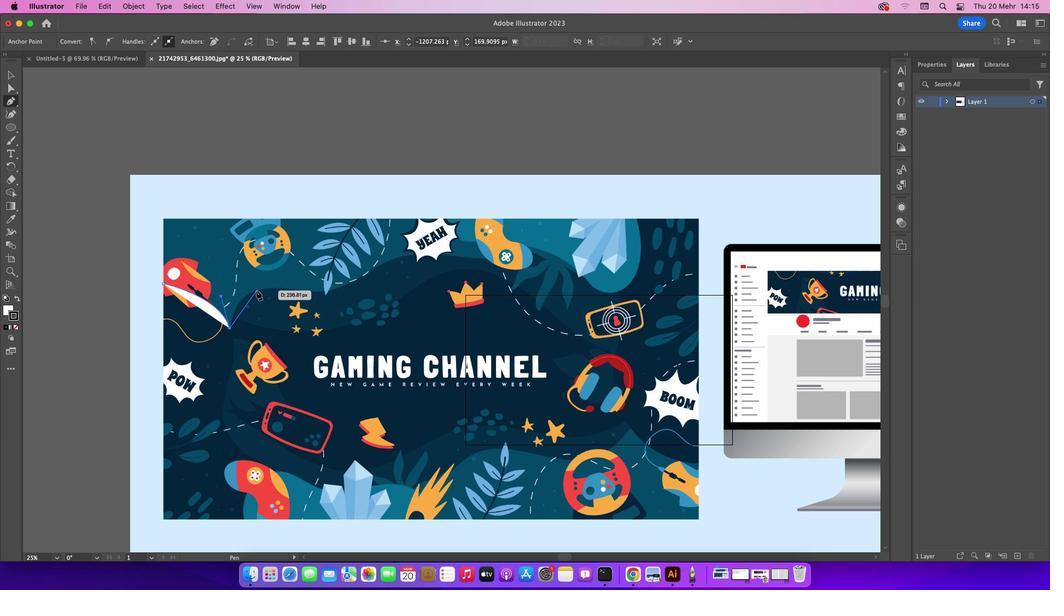 
Action: Mouse pressed left at (263, 297)
Screenshot: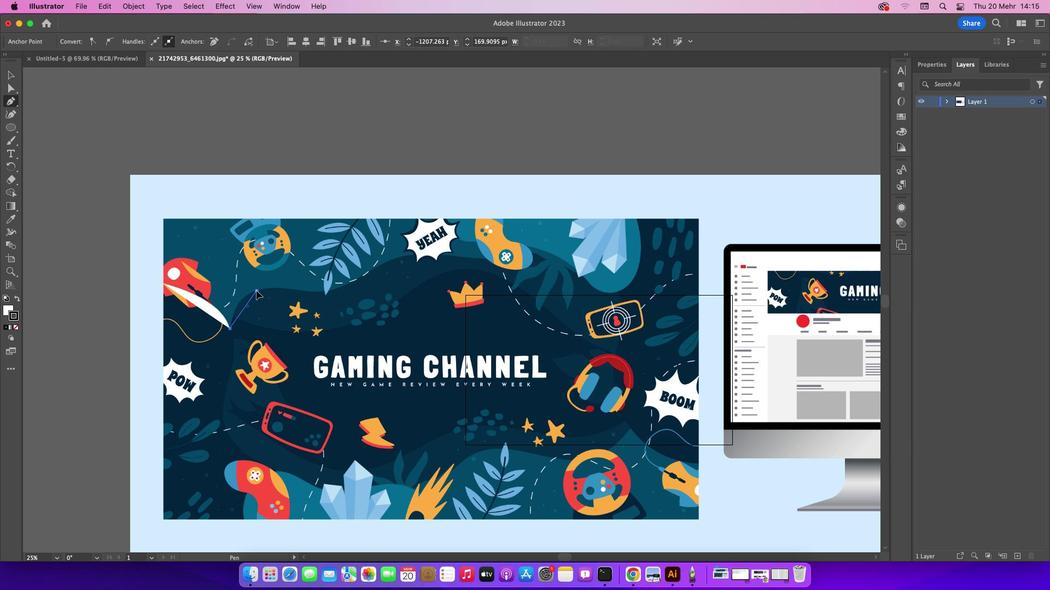 
Action: Mouse moved to (269, 298)
Screenshot: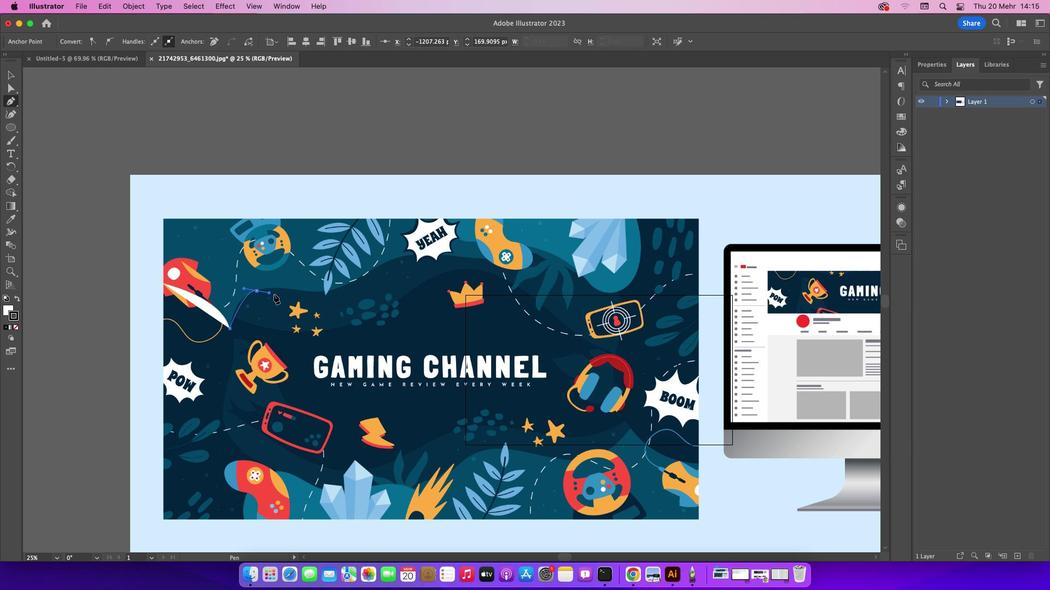 
Action: Mouse pressed right at (269, 298)
Screenshot: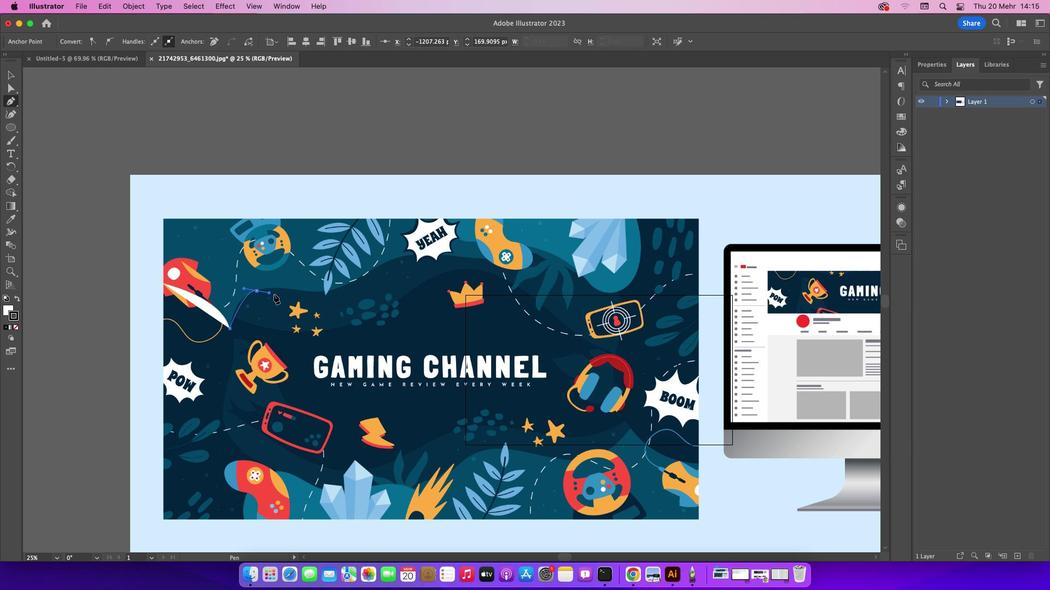 
Action: Mouse moved to (262, 298)
Screenshot: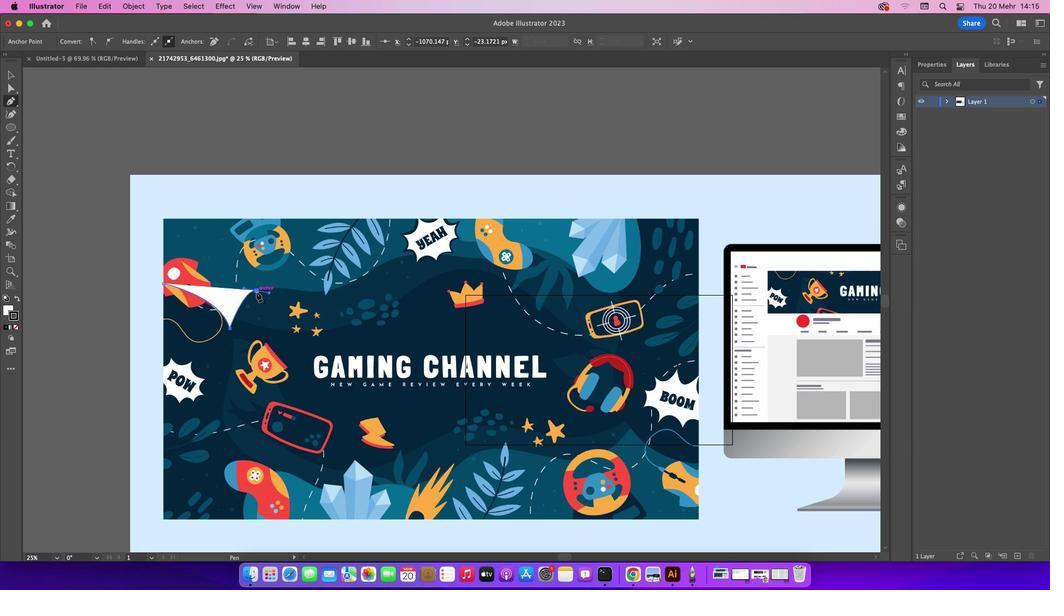 
Action: Mouse pressed left at (262, 298)
Screenshot: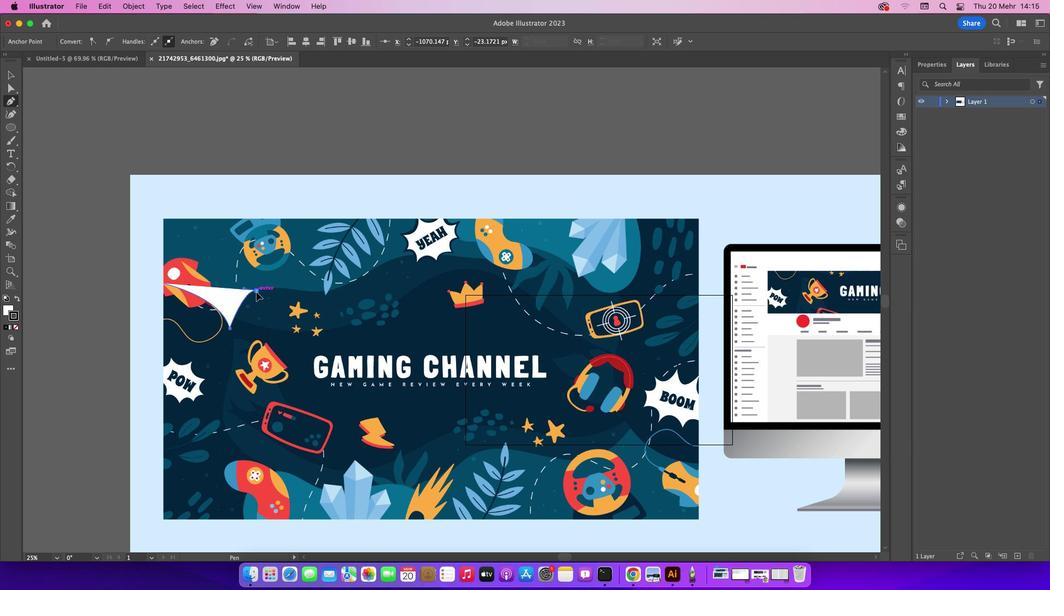
Action: Mouse moved to (22, 333)
Screenshot: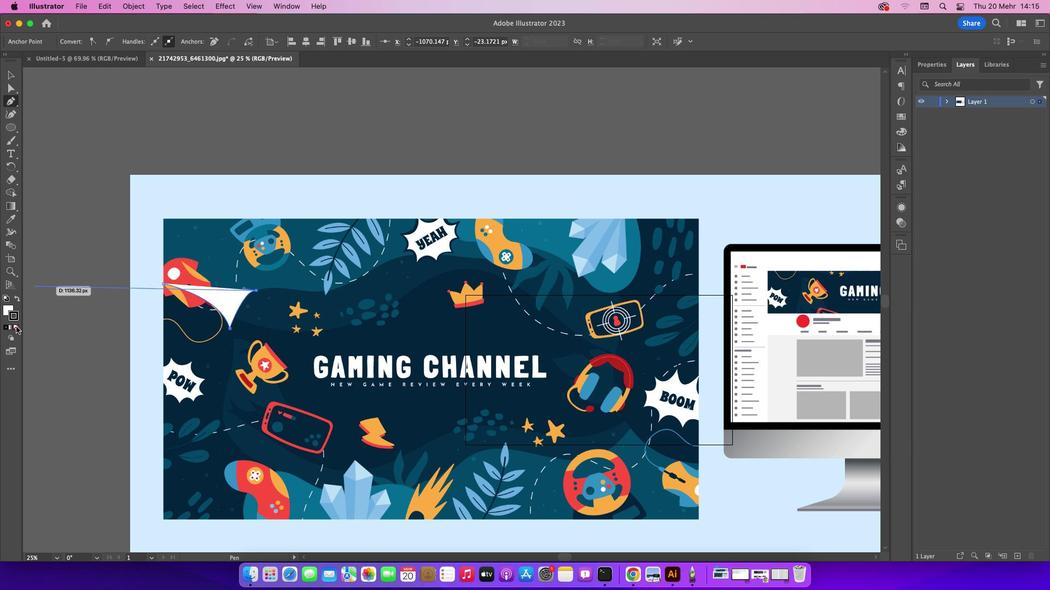 
Action: Mouse pressed left at (22, 333)
Screenshot: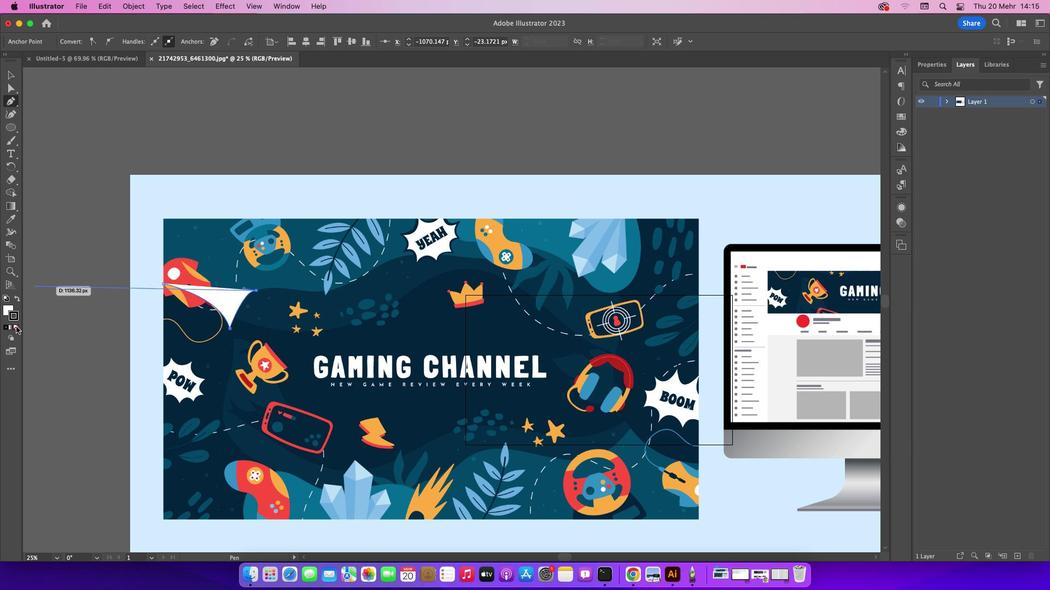 
Action: Mouse moved to (12, 316)
Screenshot: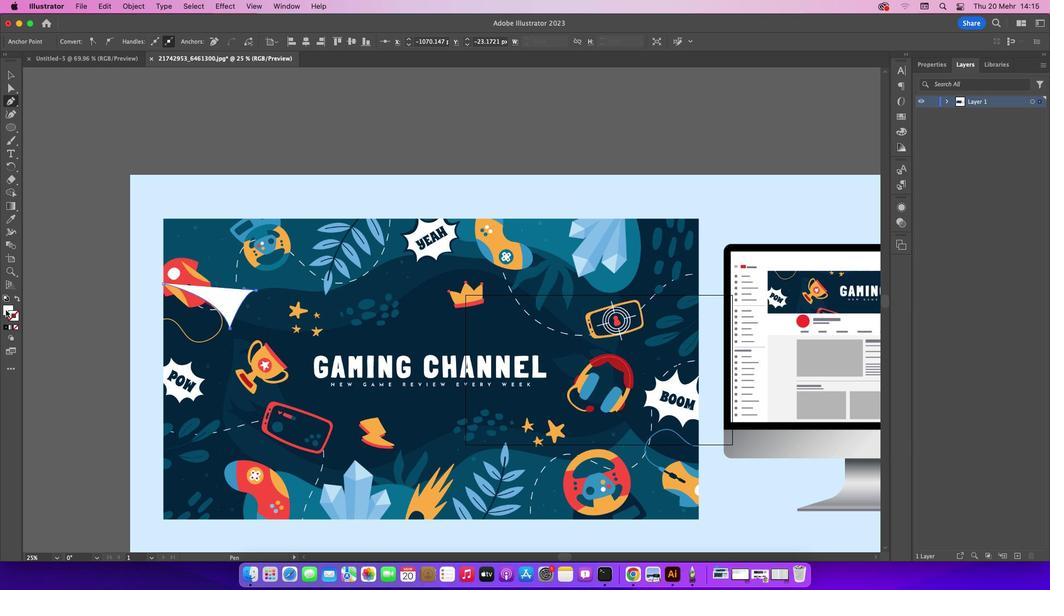 
Action: Mouse pressed left at (12, 316)
Screenshot: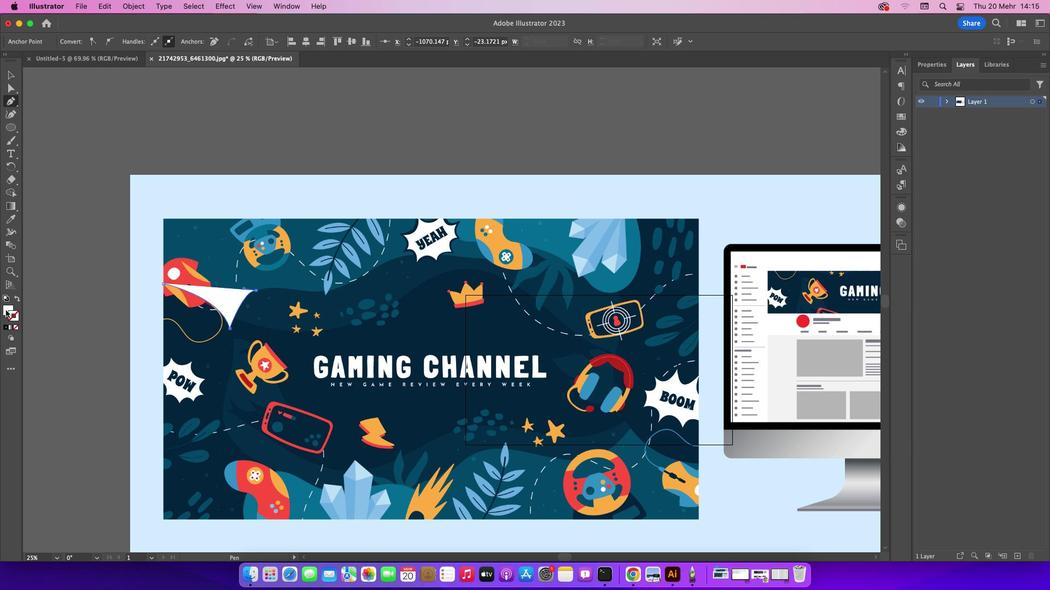 
Action: Mouse moved to (21, 334)
Screenshot: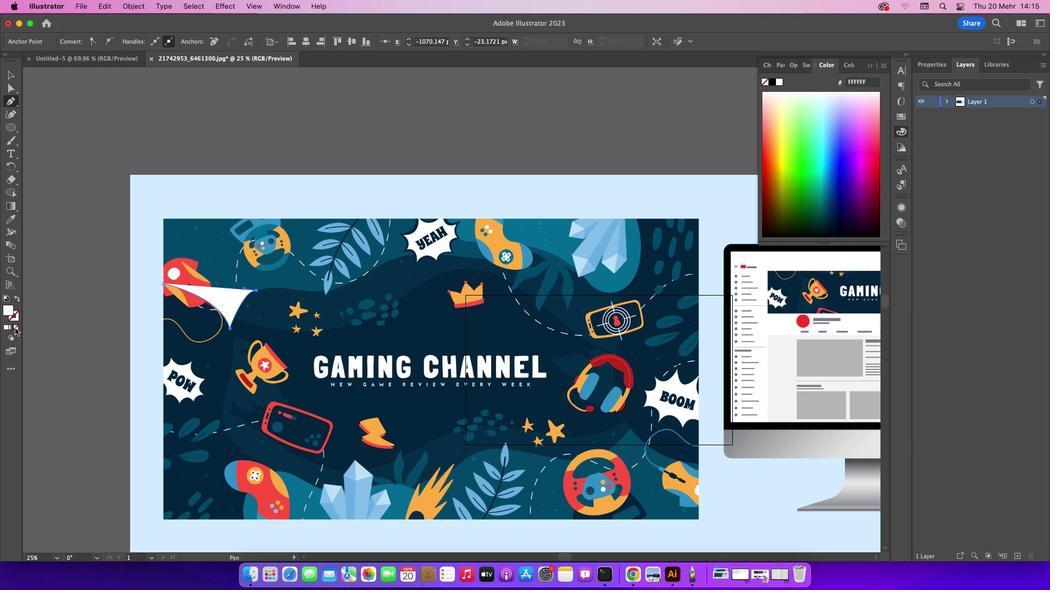 
Action: Mouse pressed left at (21, 334)
Screenshot: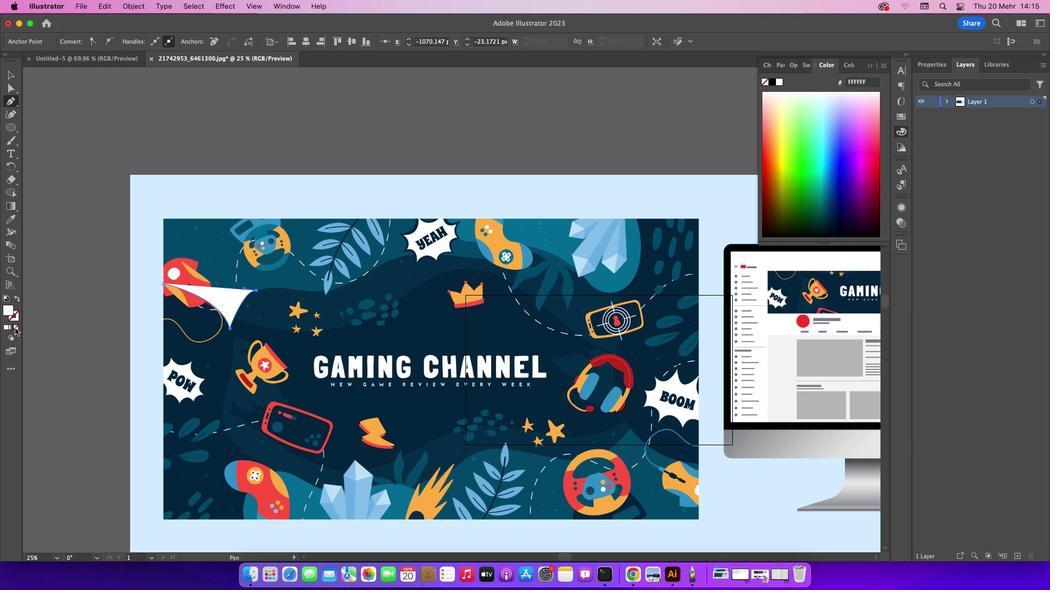 
Action: Mouse moved to (877, 72)
Screenshot: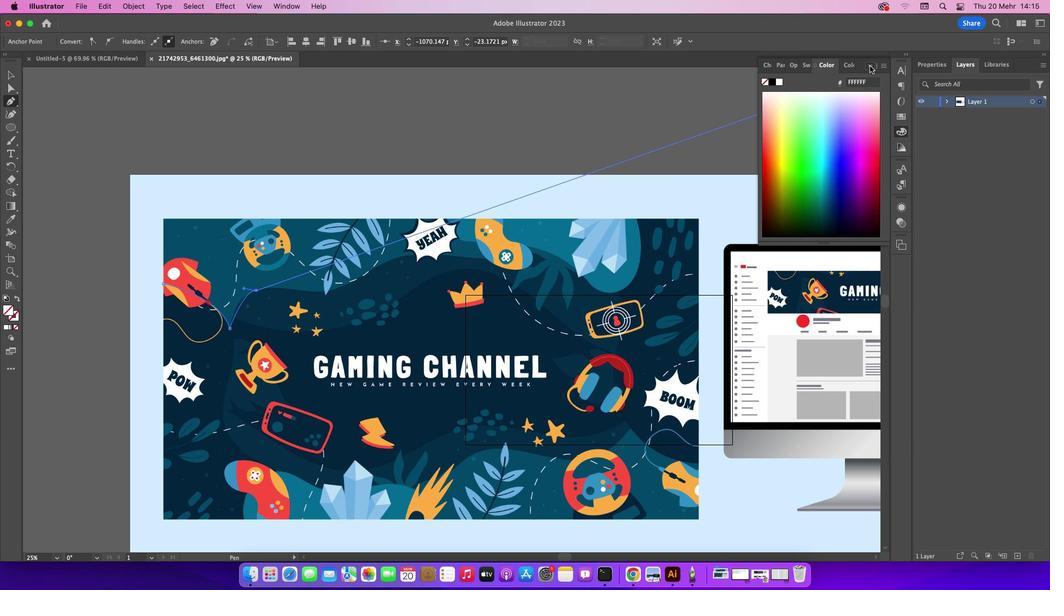 
Action: Mouse pressed left at (877, 72)
Screenshot: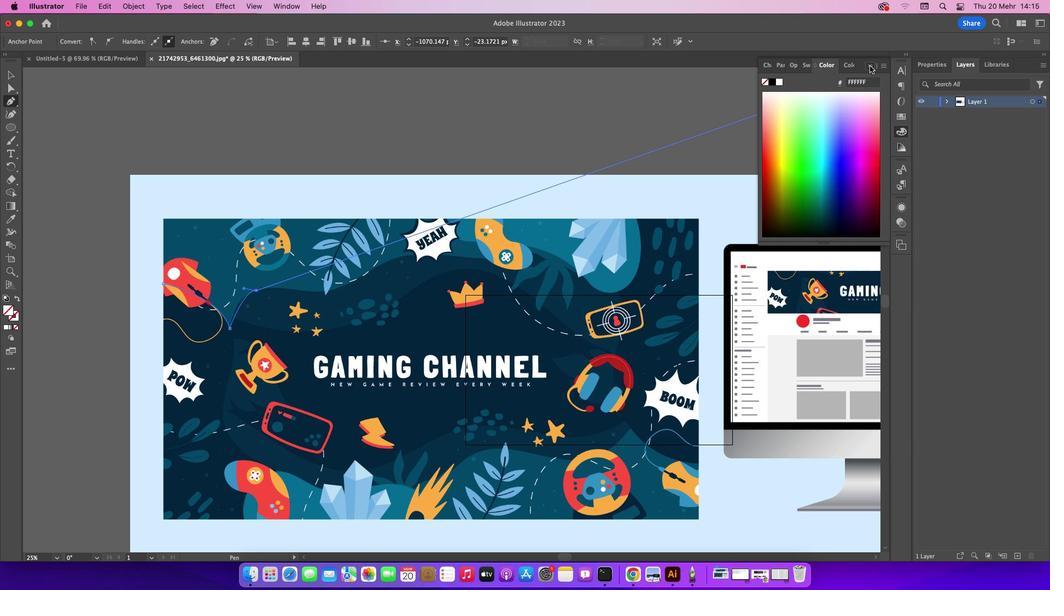 
Action: Mouse moved to (109, 12)
Screenshot: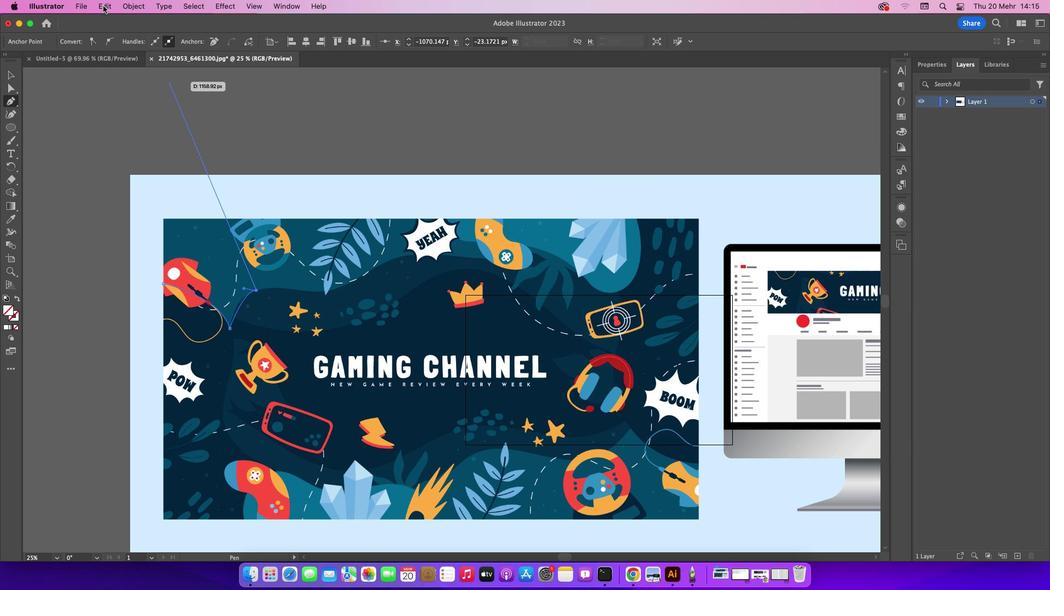
Action: Mouse pressed left at (109, 12)
Screenshot: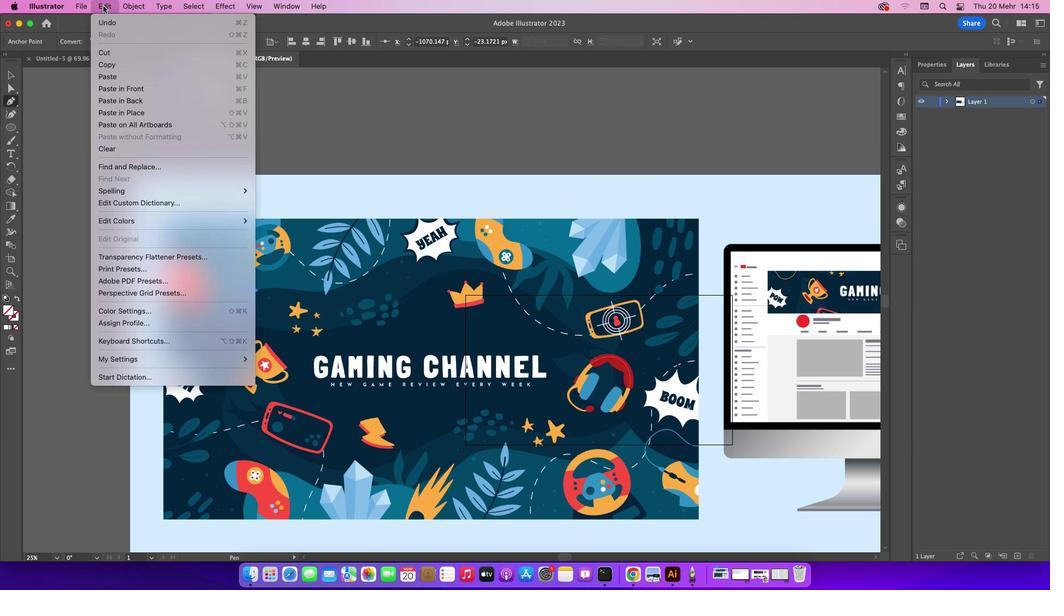 
Action: Mouse moved to (118, 24)
Screenshot: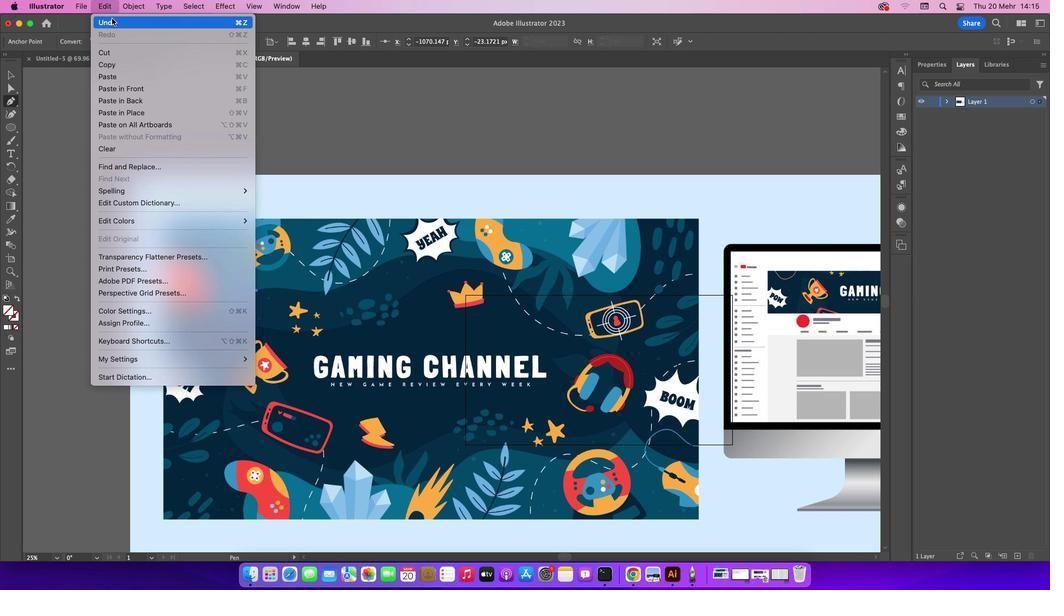 
Action: Mouse pressed left at (118, 24)
Screenshot: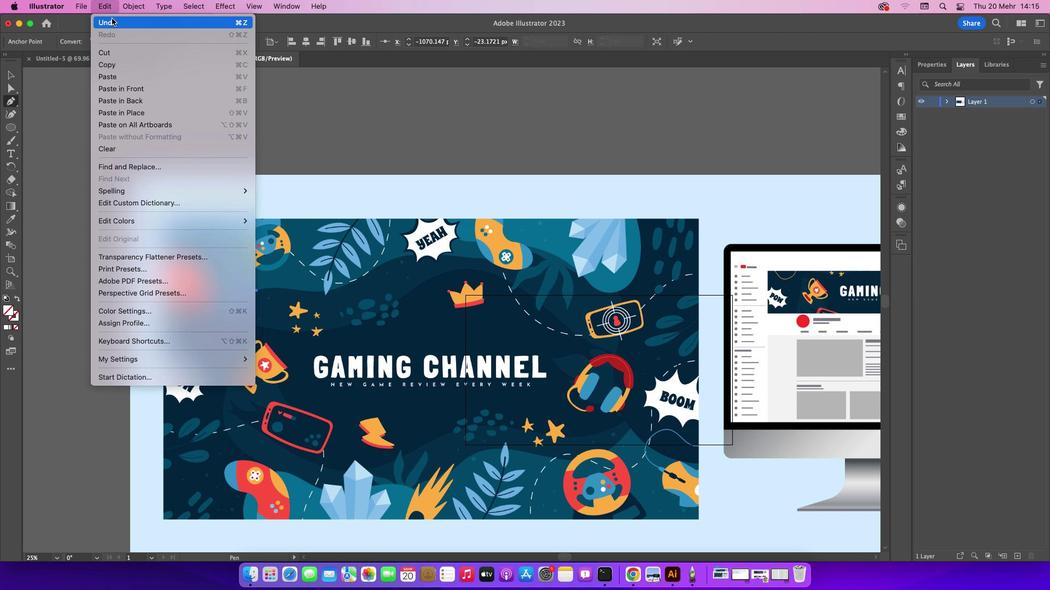 
Action: Mouse moved to (108, 13)
Screenshot: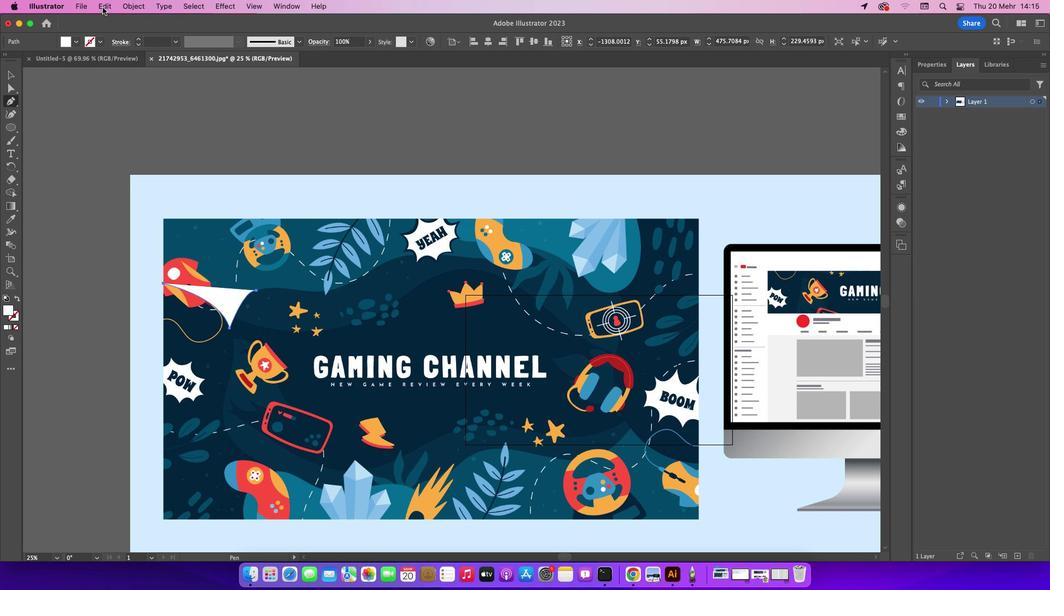 
Action: Mouse pressed left at (108, 13)
Screenshot: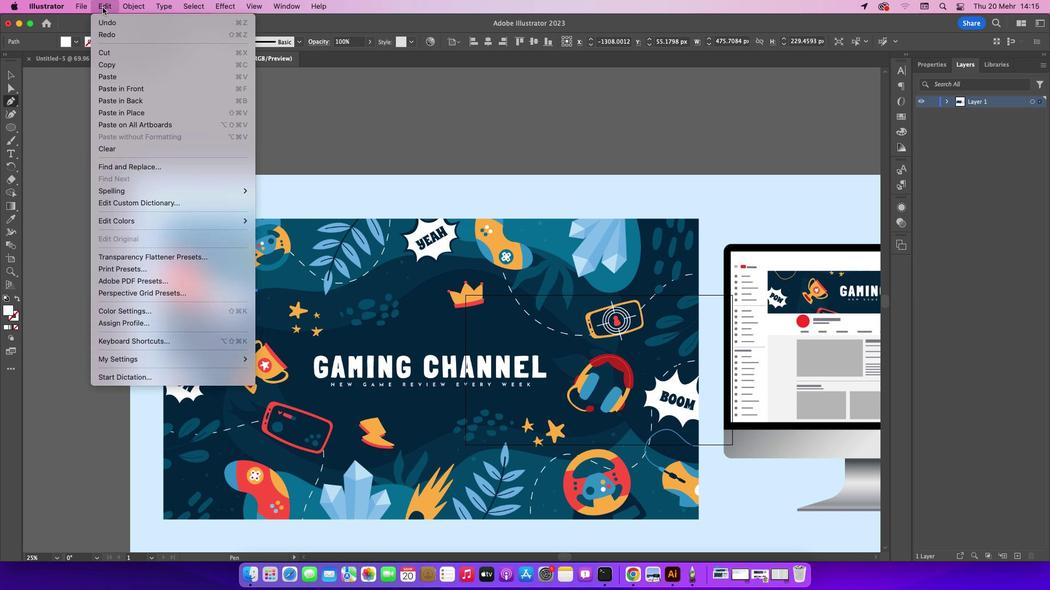 
Action: Mouse moved to (117, 30)
Screenshot: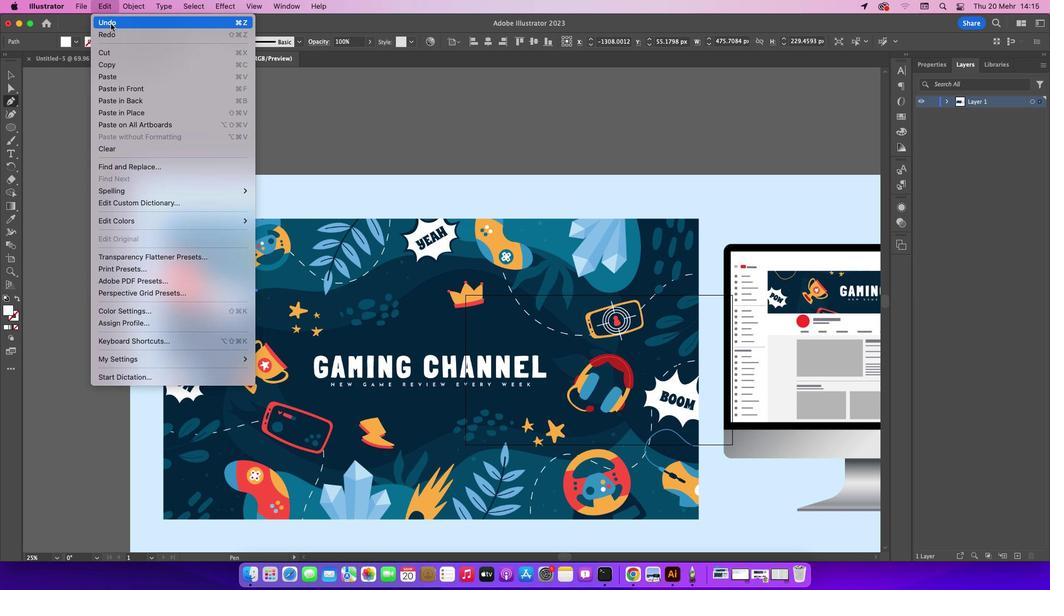 
Action: Mouse pressed left at (117, 30)
Screenshot: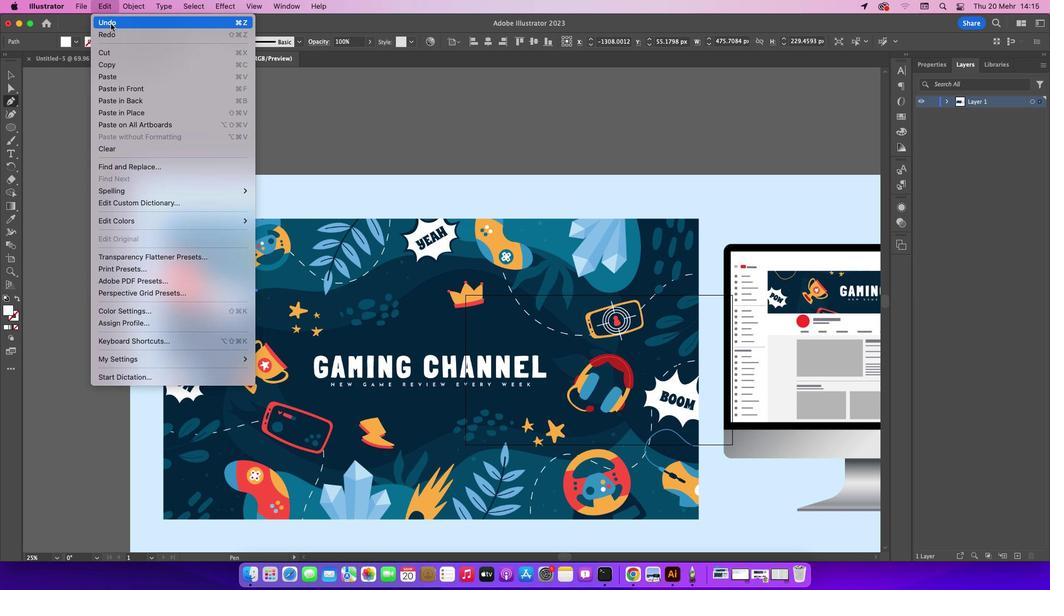 
Action: Mouse moved to (111, 10)
Screenshot: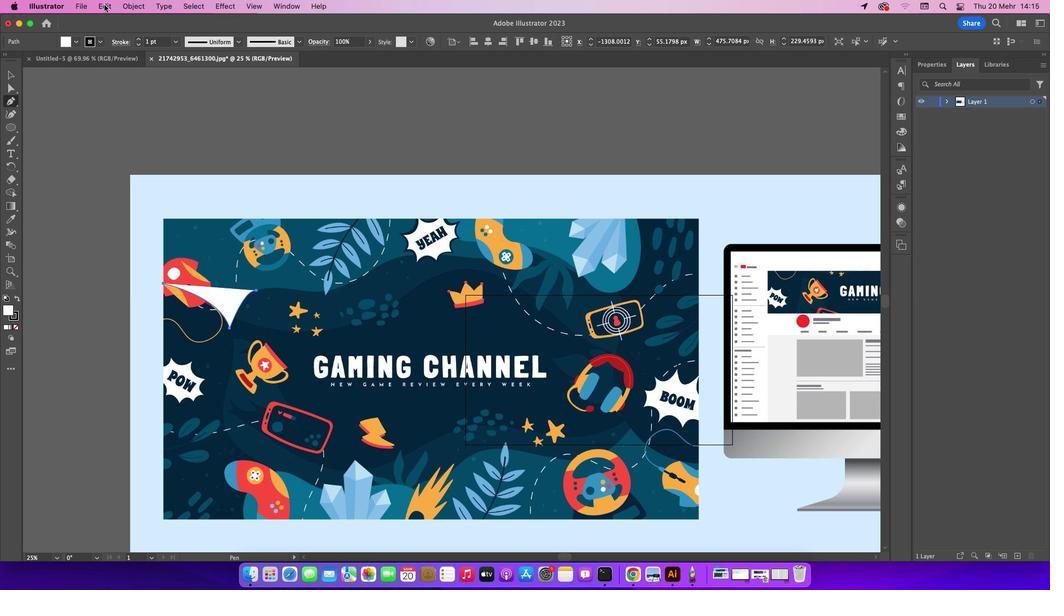 
Action: Mouse pressed left at (111, 10)
Screenshot: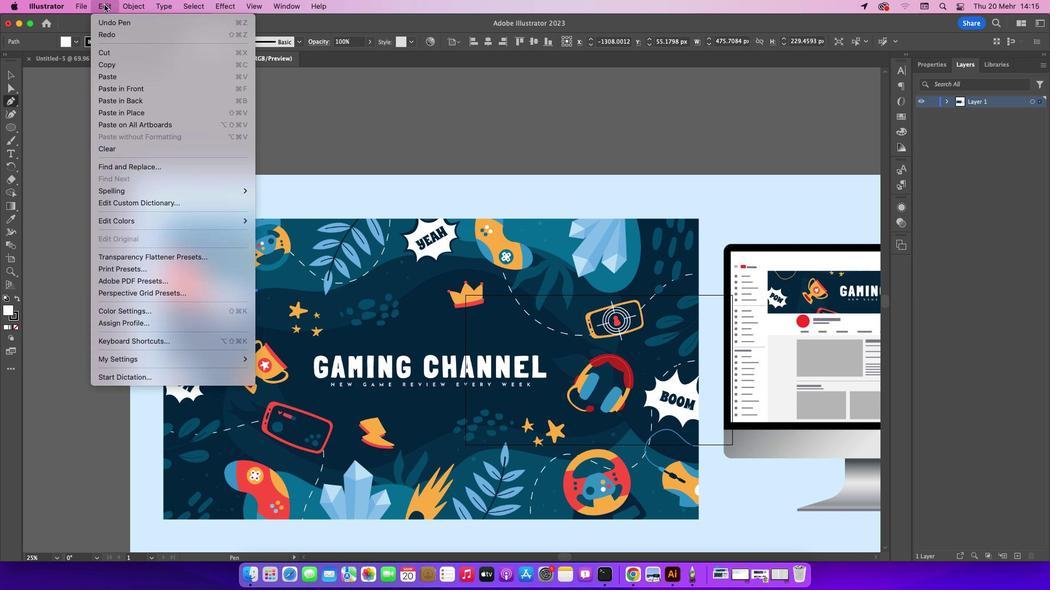 
Action: Mouse moved to (119, 27)
Screenshot: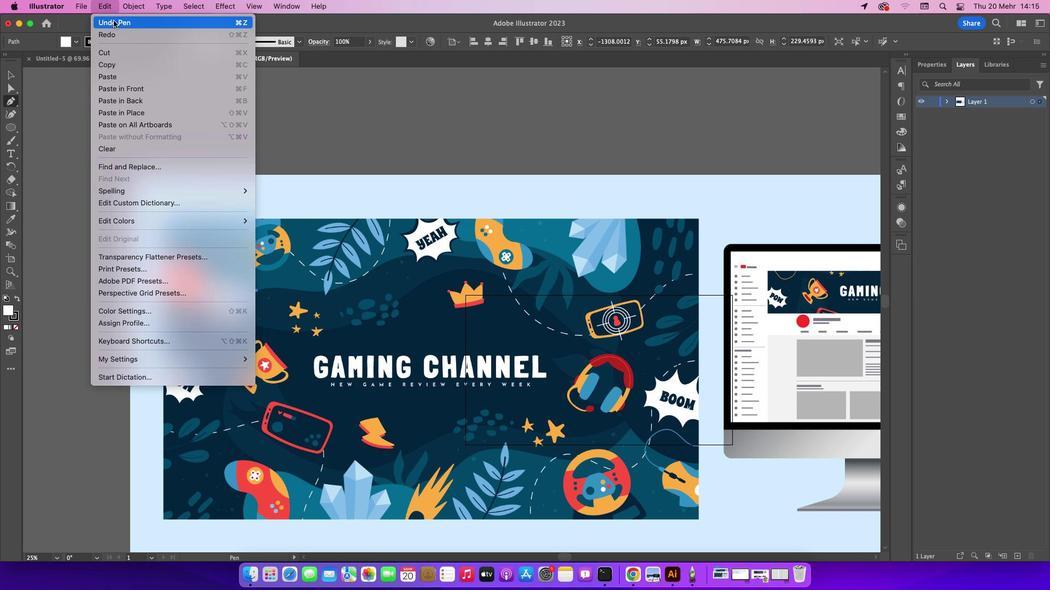 
Action: Mouse pressed left at (119, 27)
Screenshot: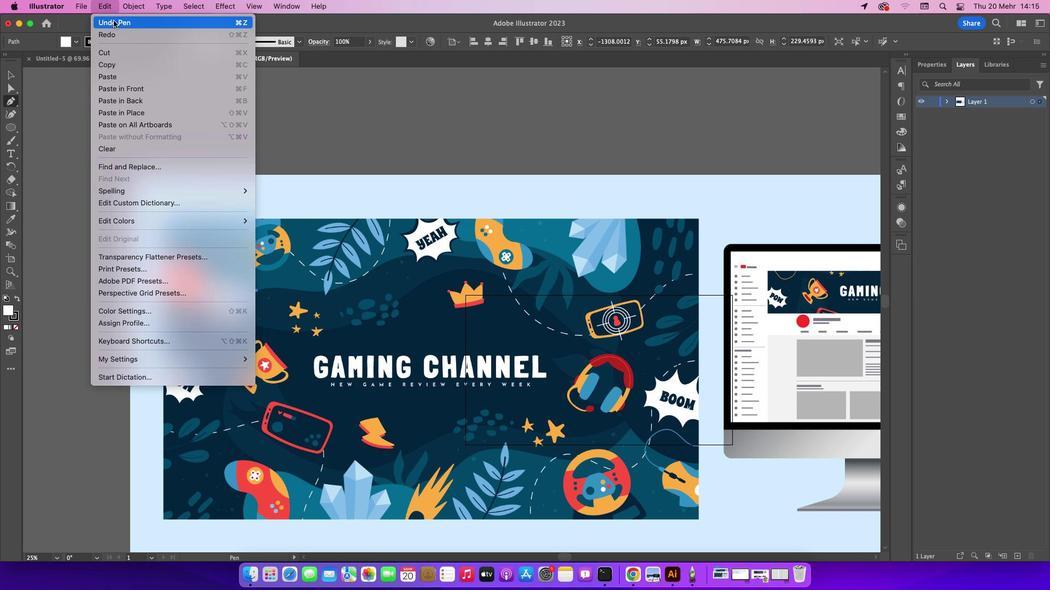 
Action: Mouse moved to (107, 9)
Screenshot: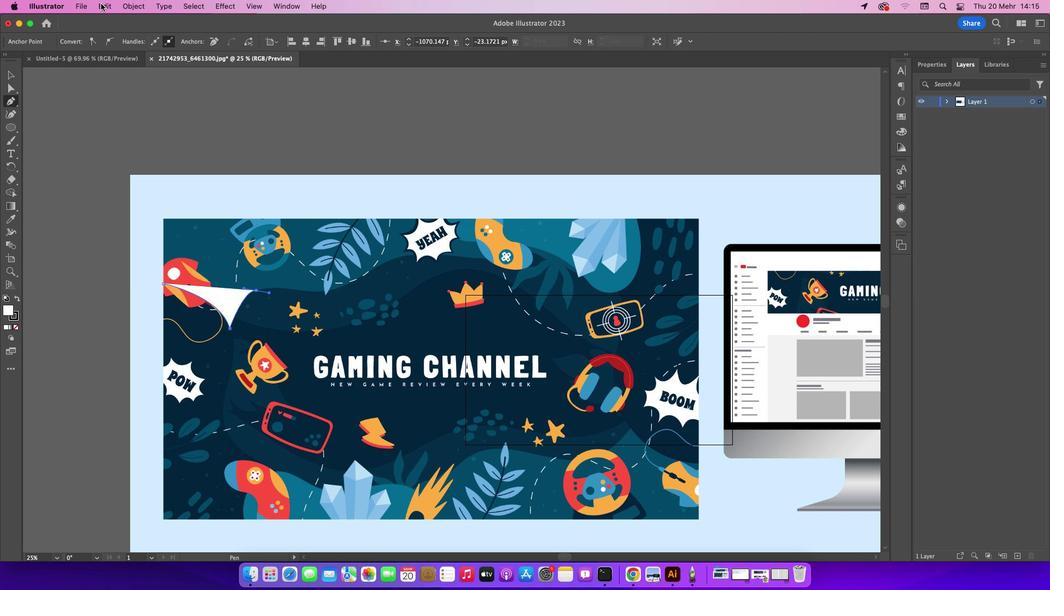 
Action: Mouse pressed left at (107, 9)
Screenshot: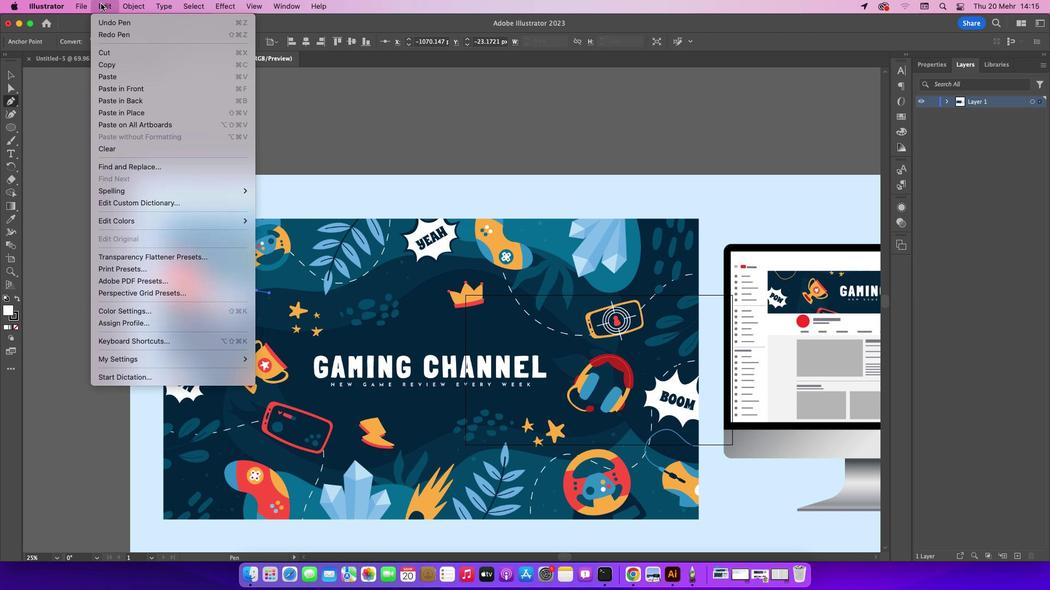 
Action: Mouse moved to (114, 25)
Screenshot: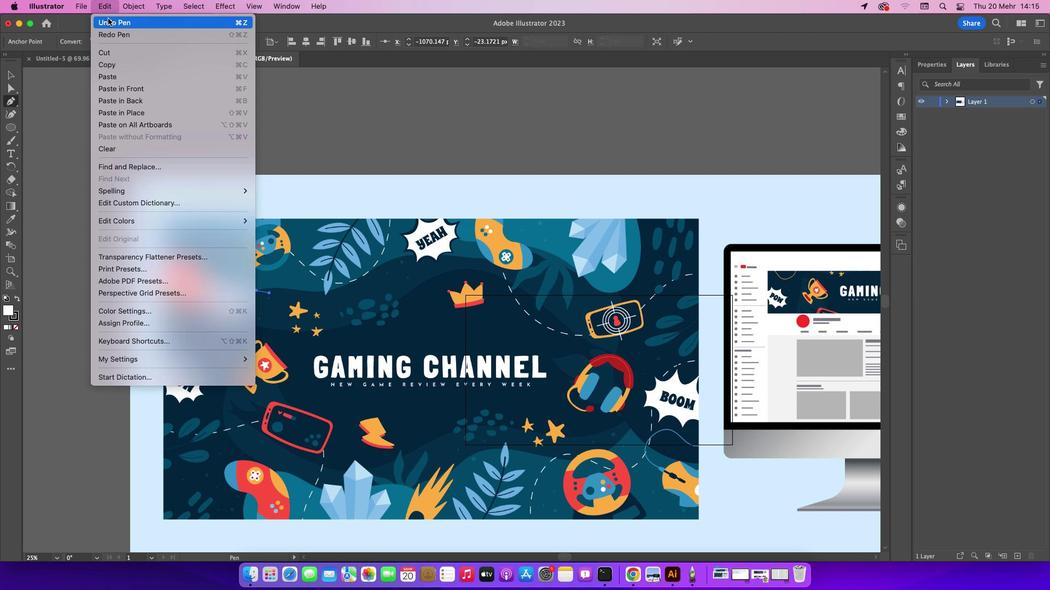 
Action: Mouse pressed left at (114, 25)
Screenshot: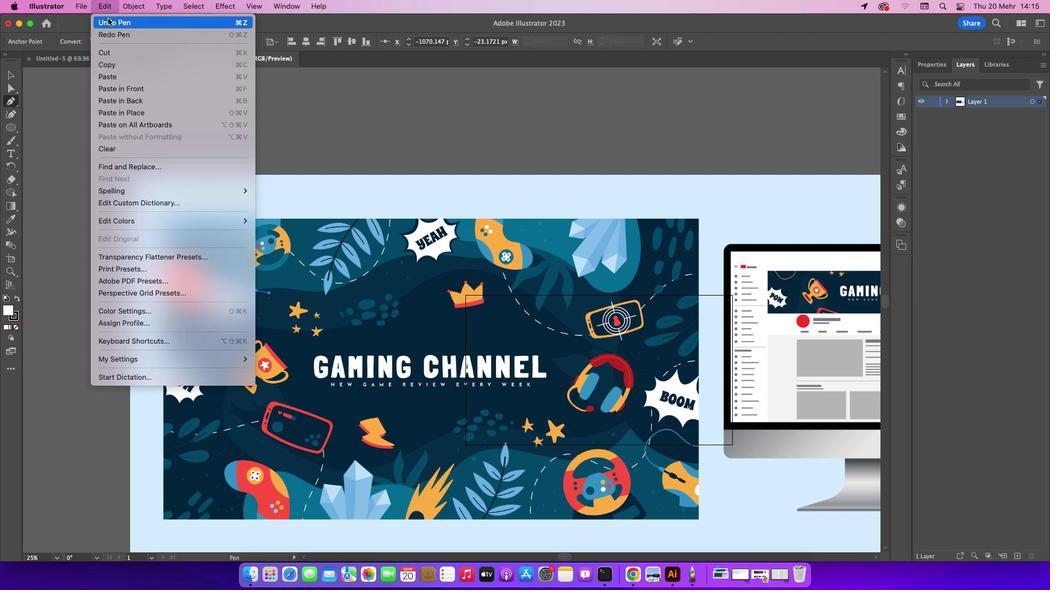 
Action: Mouse moved to (24, 333)
Screenshot: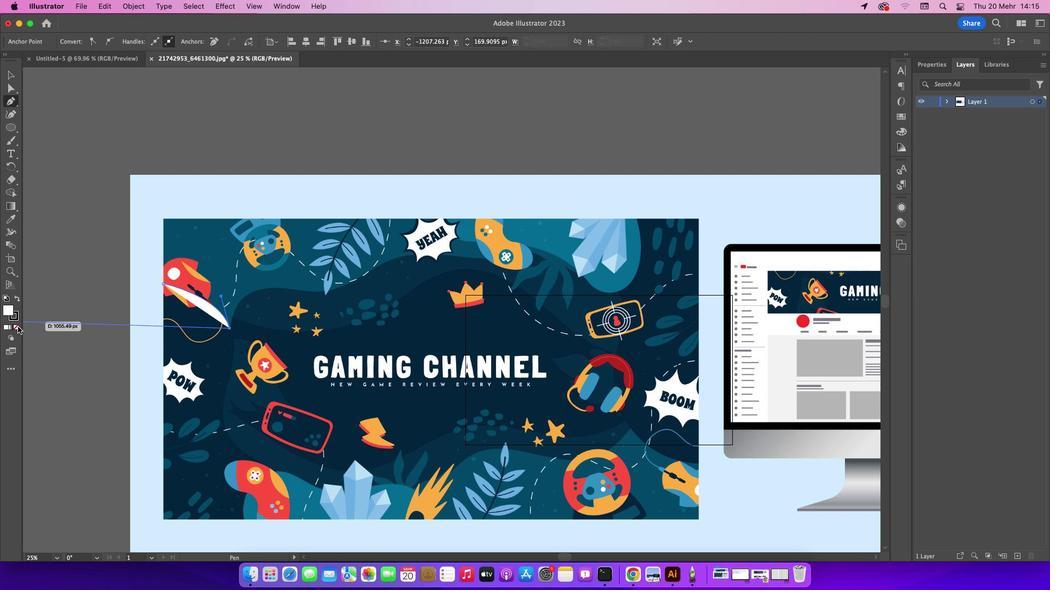 
Action: Mouse pressed left at (24, 333)
Screenshot: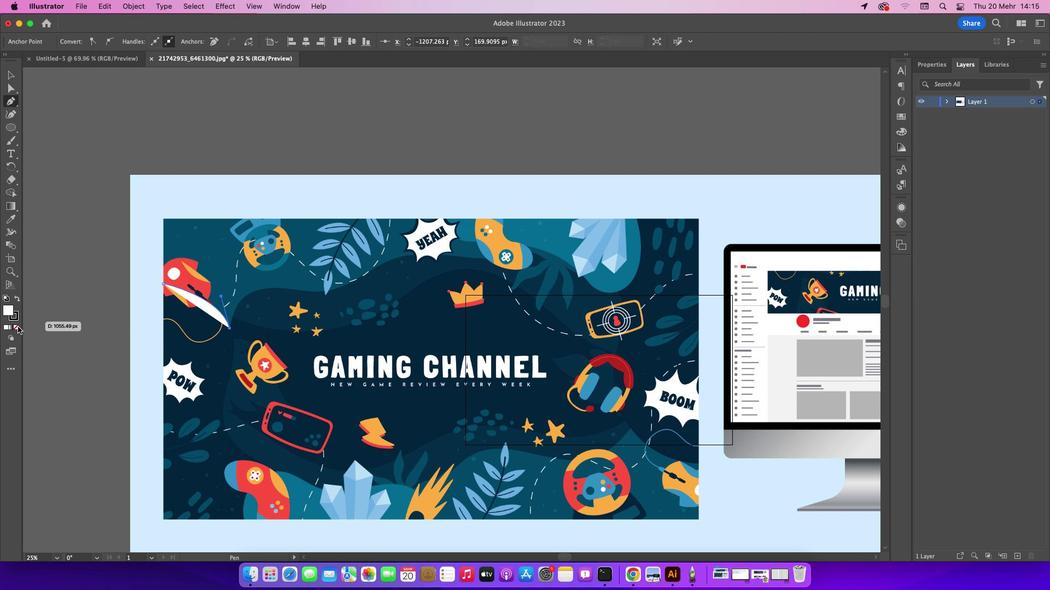 
Action: Mouse moved to (22, 326)
Screenshot: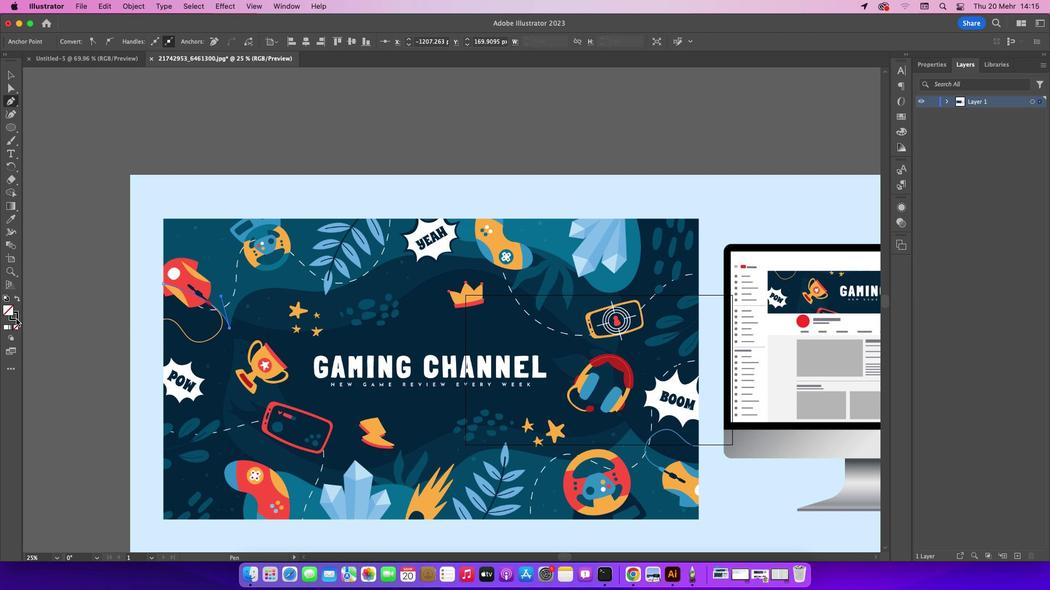 
Action: Mouse pressed left at (22, 326)
Screenshot: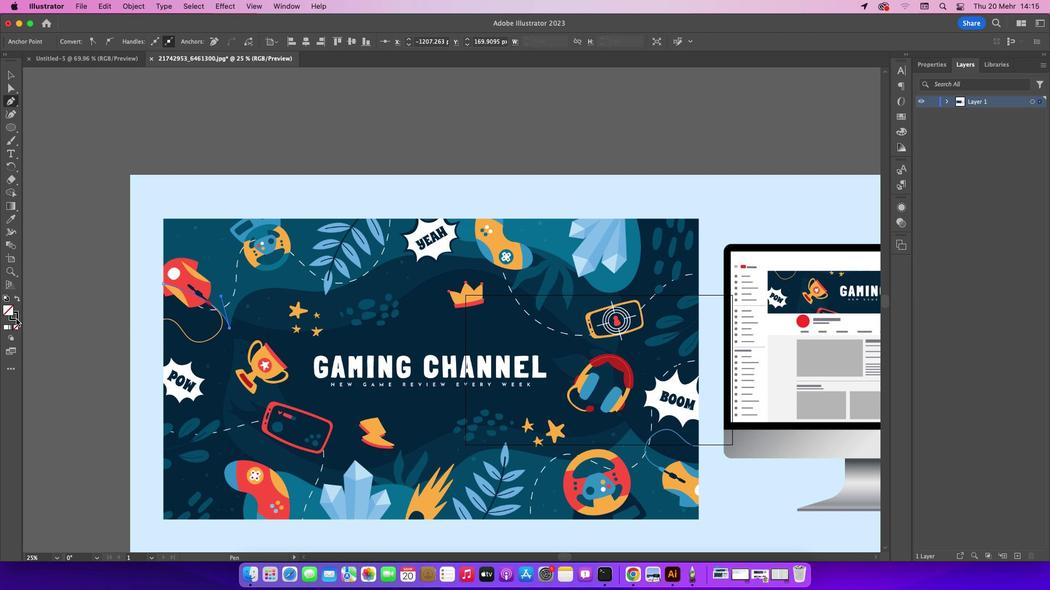 
Action: Mouse moved to (23, 333)
Screenshot: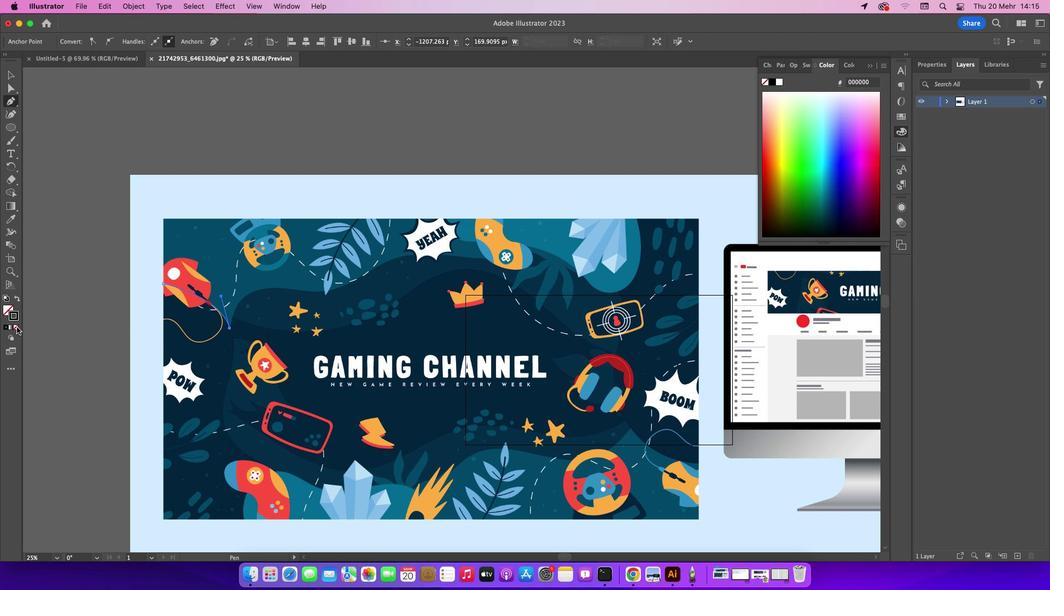 
Action: Mouse pressed left at (23, 333)
Screenshot: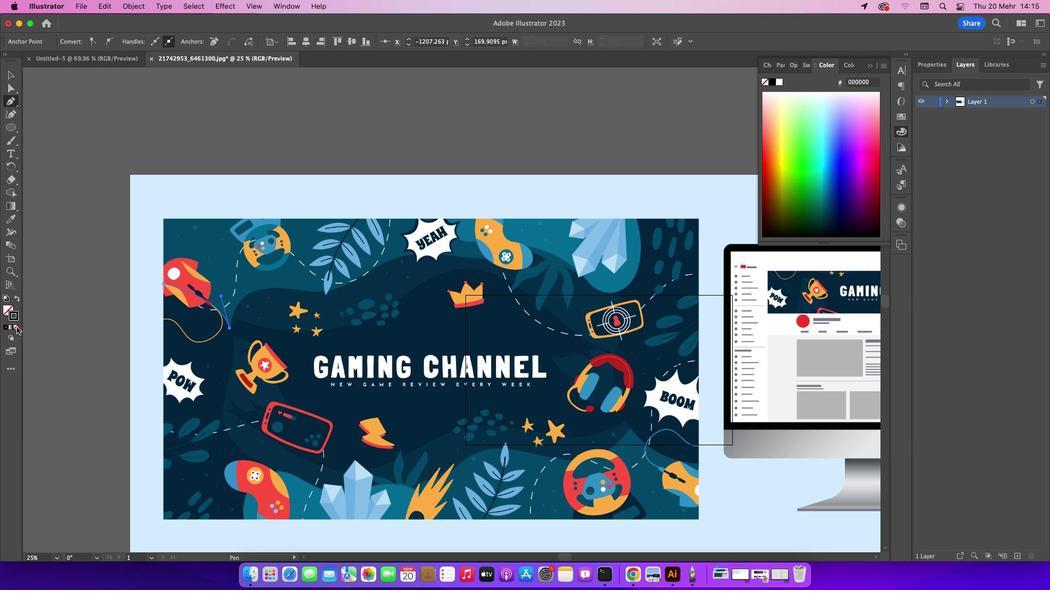 
Action: Mouse moved to (877, 71)
Screenshot: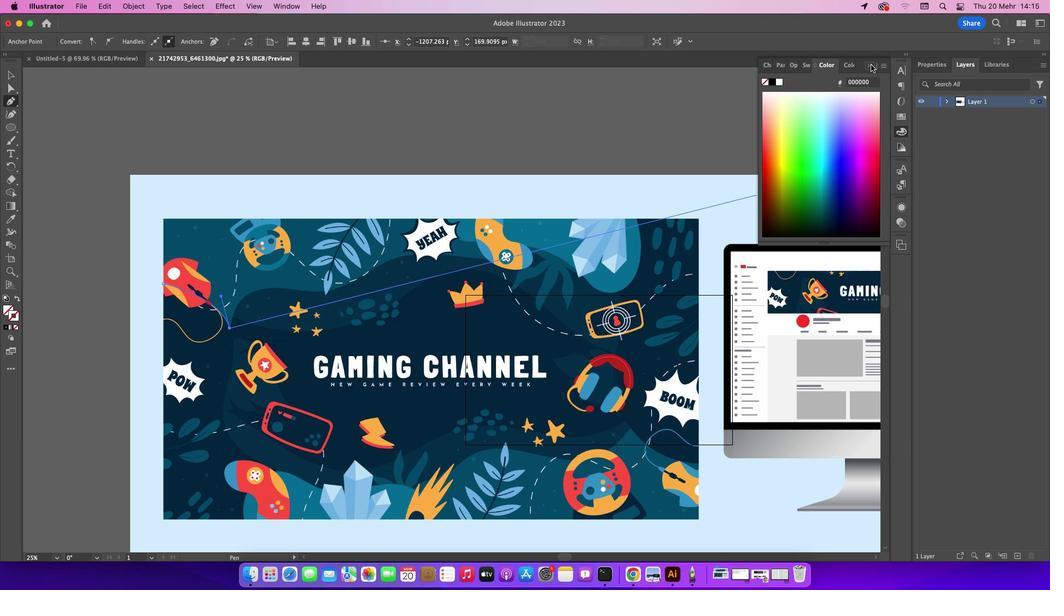 
Action: Mouse pressed left at (877, 71)
Screenshot: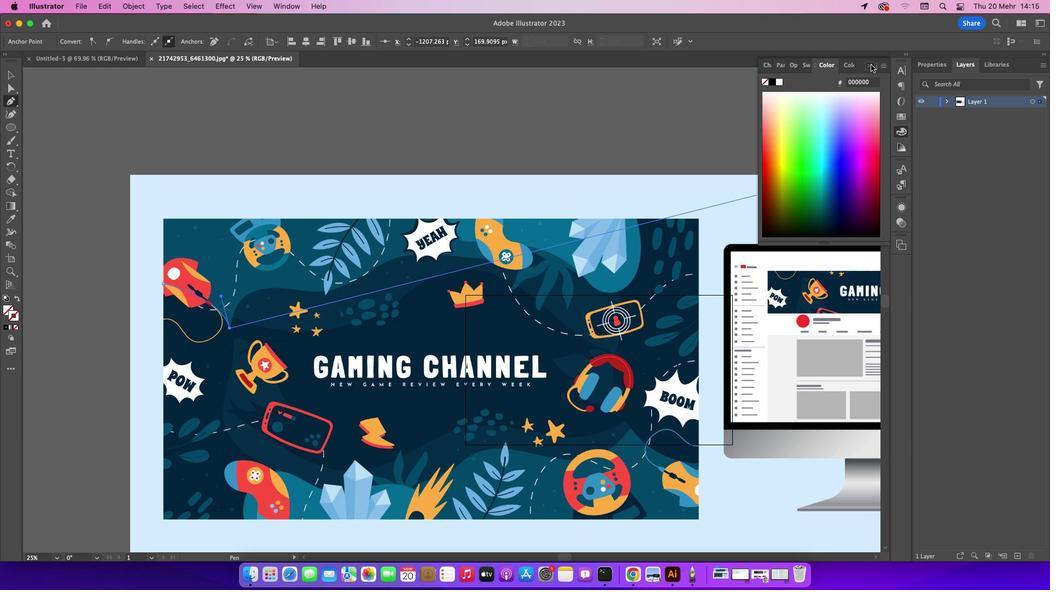 
Action: Mouse moved to (267, 297)
Screenshot: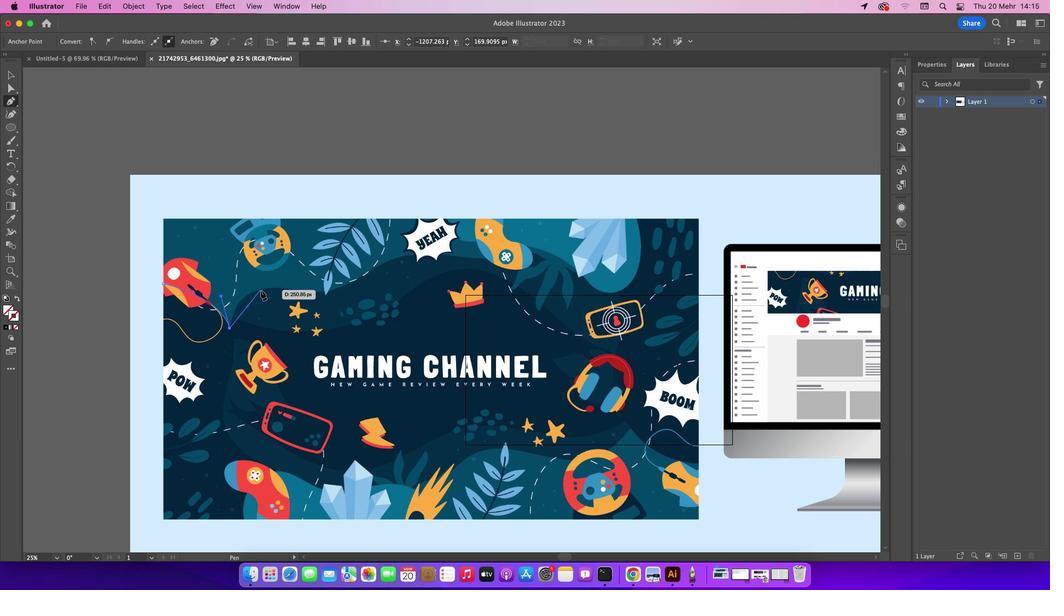 
Action: Mouse pressed left at (267, 297)
Screenshot: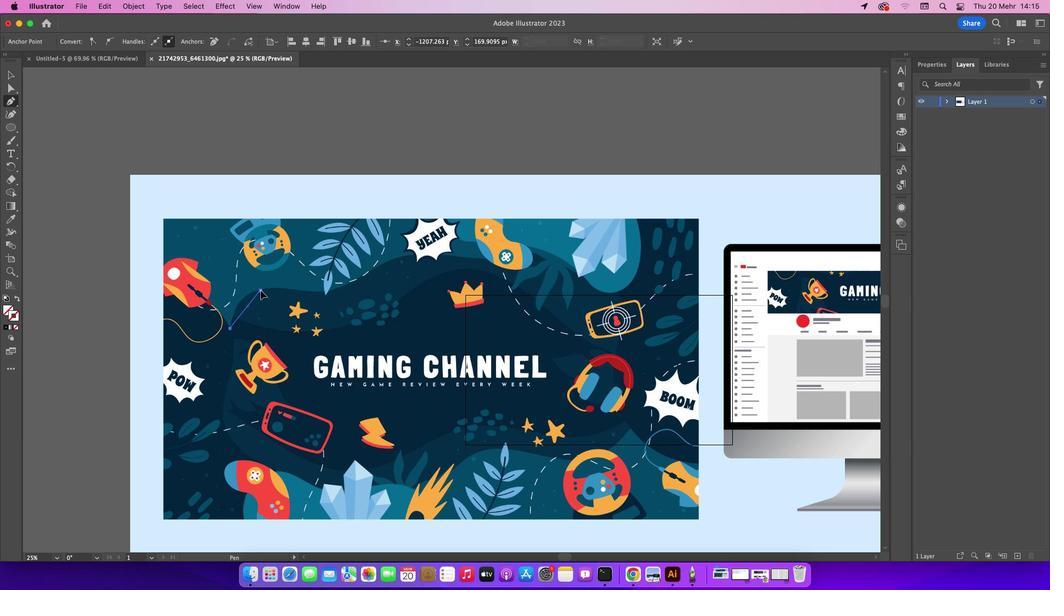 
Action: Mouse moved to (266, 296)
Screenshot: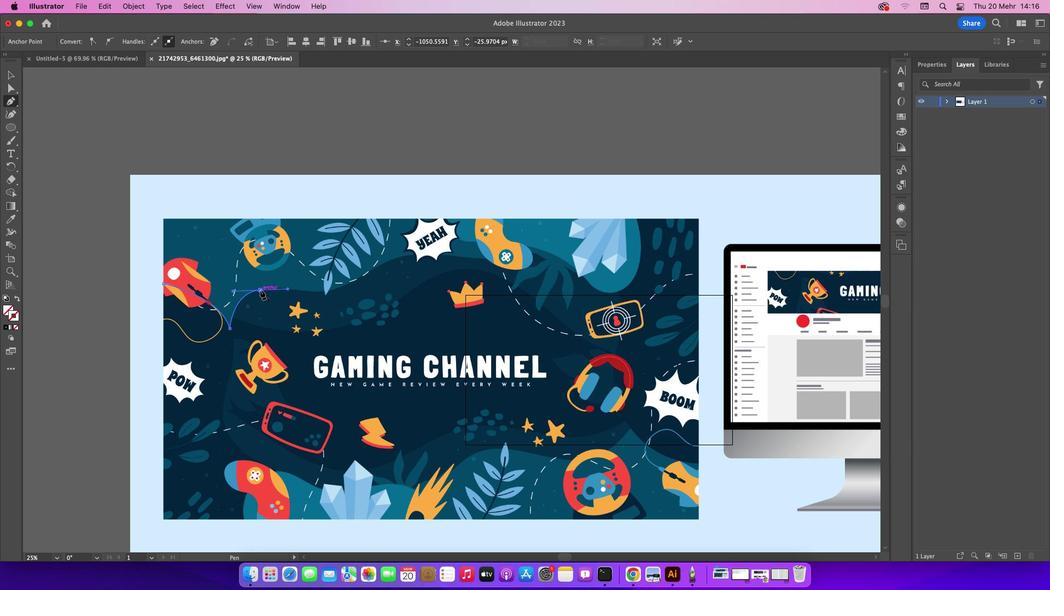 
Action: Mouse pressed left at (266, 296)
Screenshot: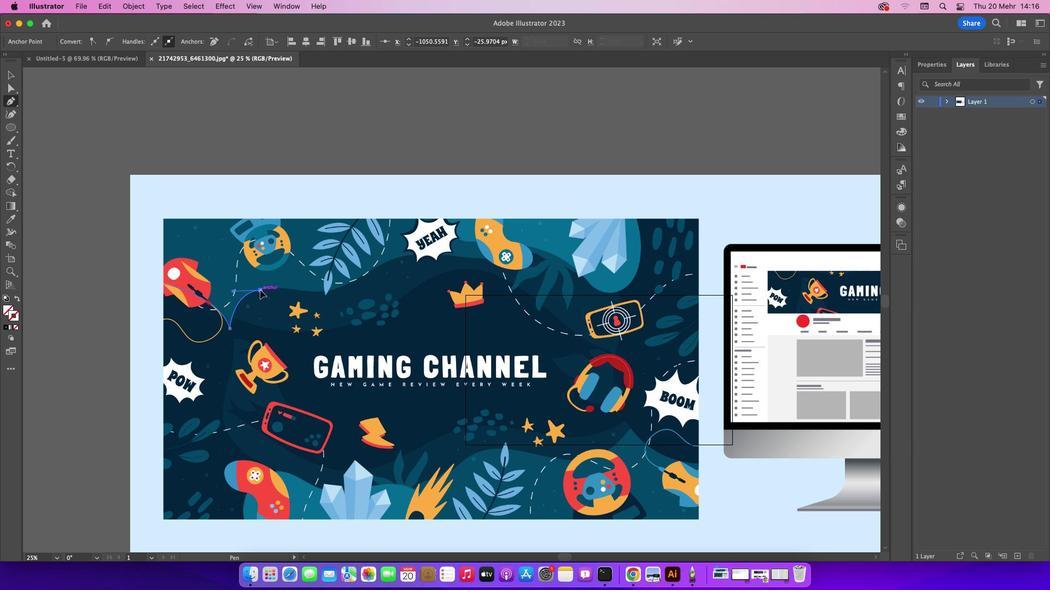 
Action: Mouse moved to (303, 297)
Screenshot: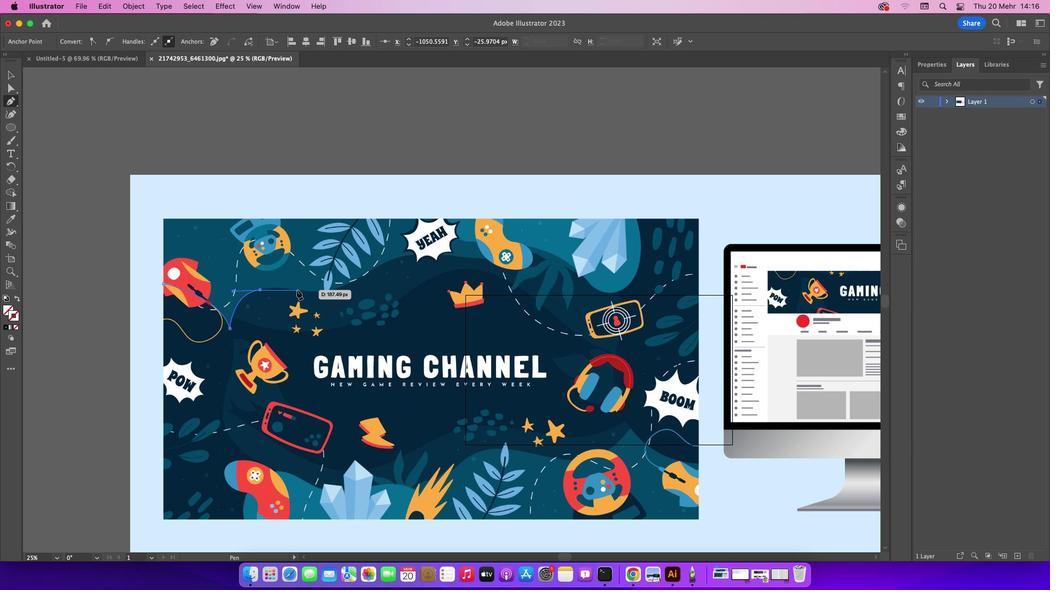 
Action: Mouse pressed left at (303, 297)
Screenshot: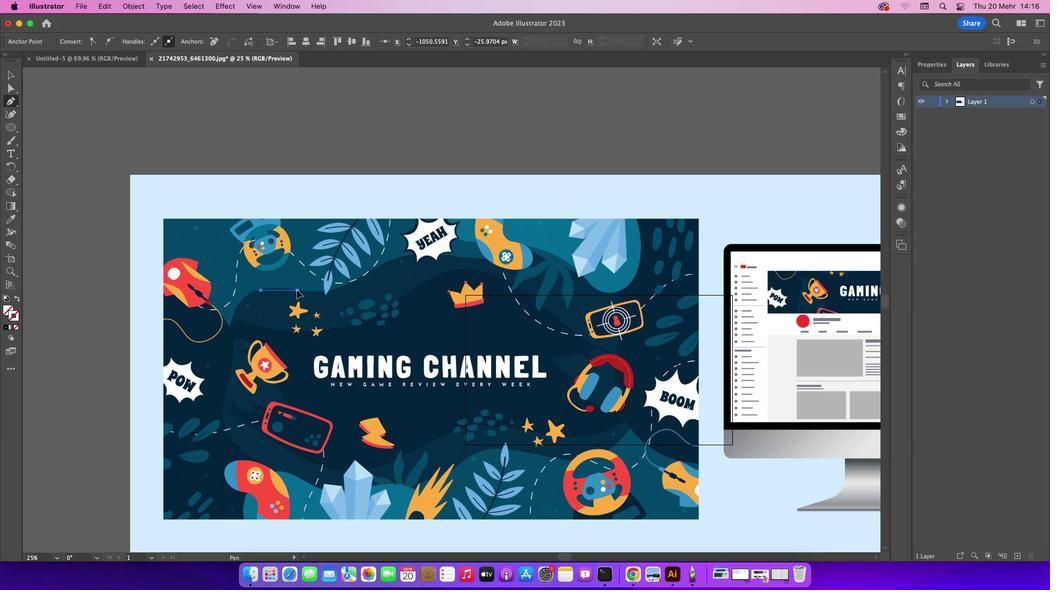 
Action: Mouse moved to (389, 271)
Screenshot: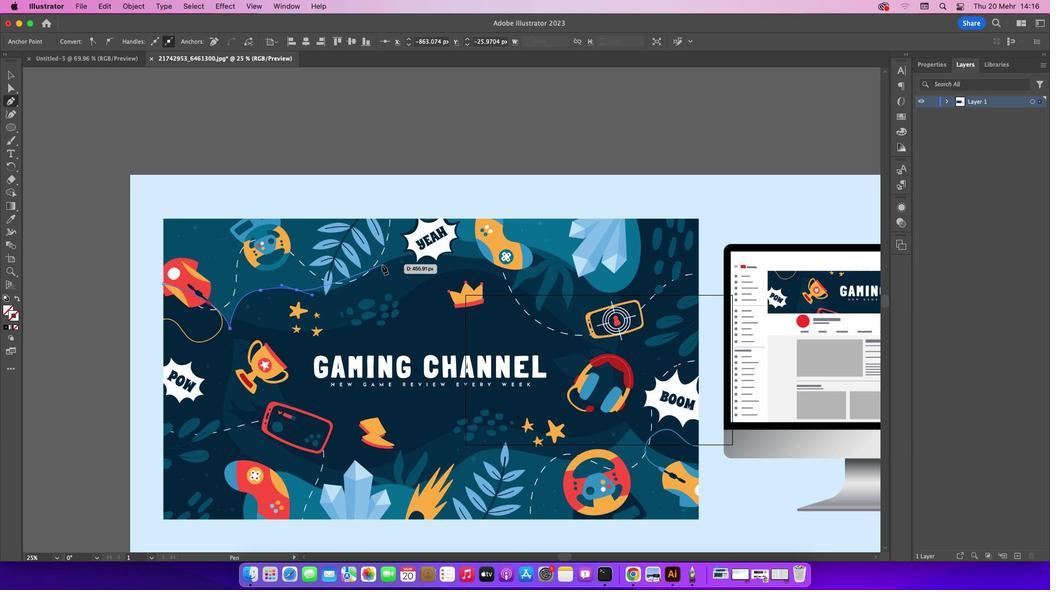 
Action: Mouse pressed left at (389, 271)
Screenshot: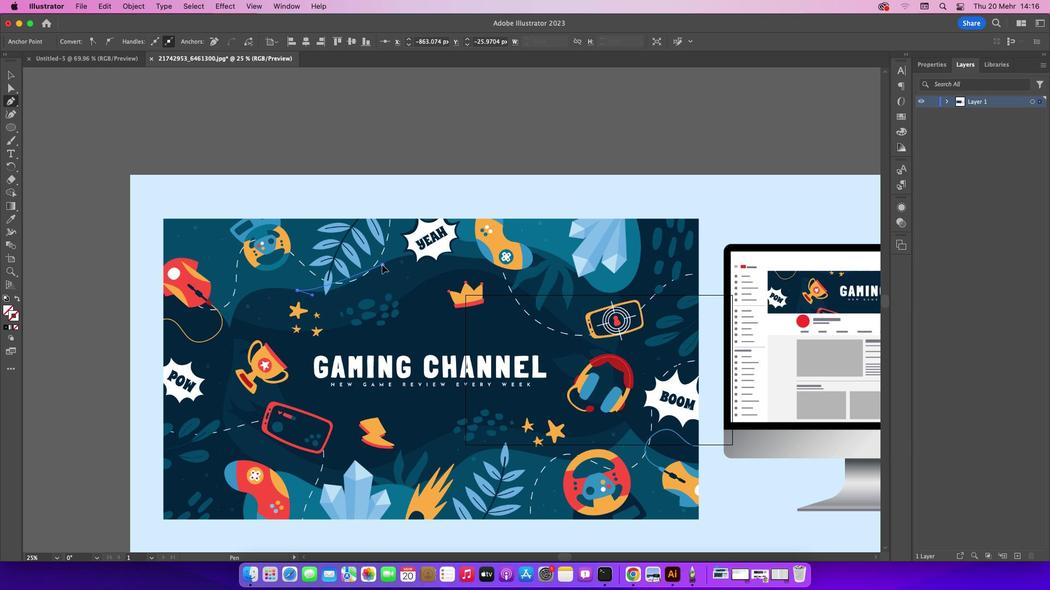 
Action: Mouse moved to (389, 269)
Screenshot: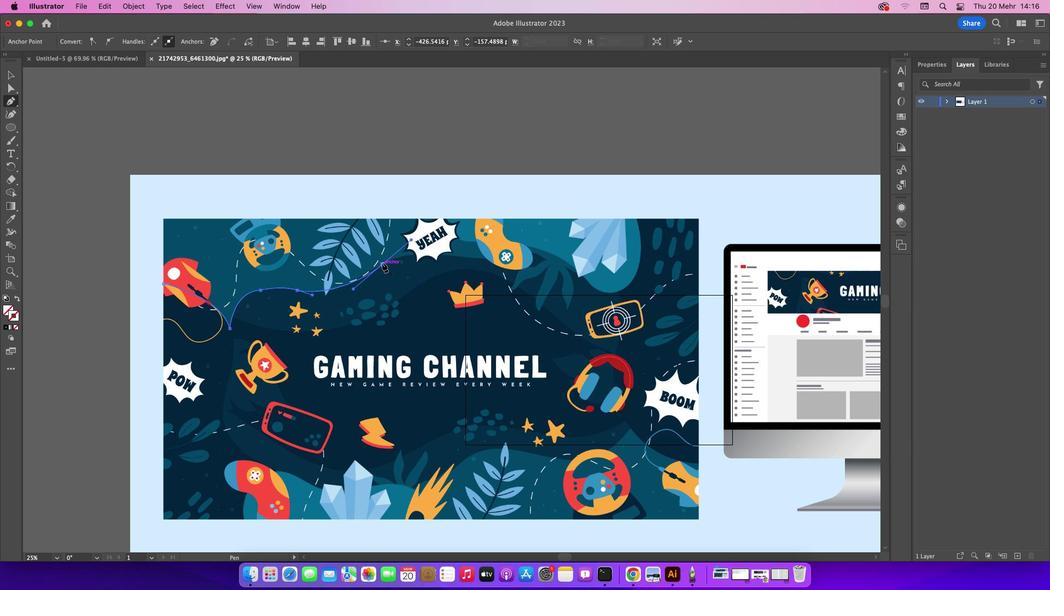 
Action: Mouse pressed left at (389, 269)
Screenshot: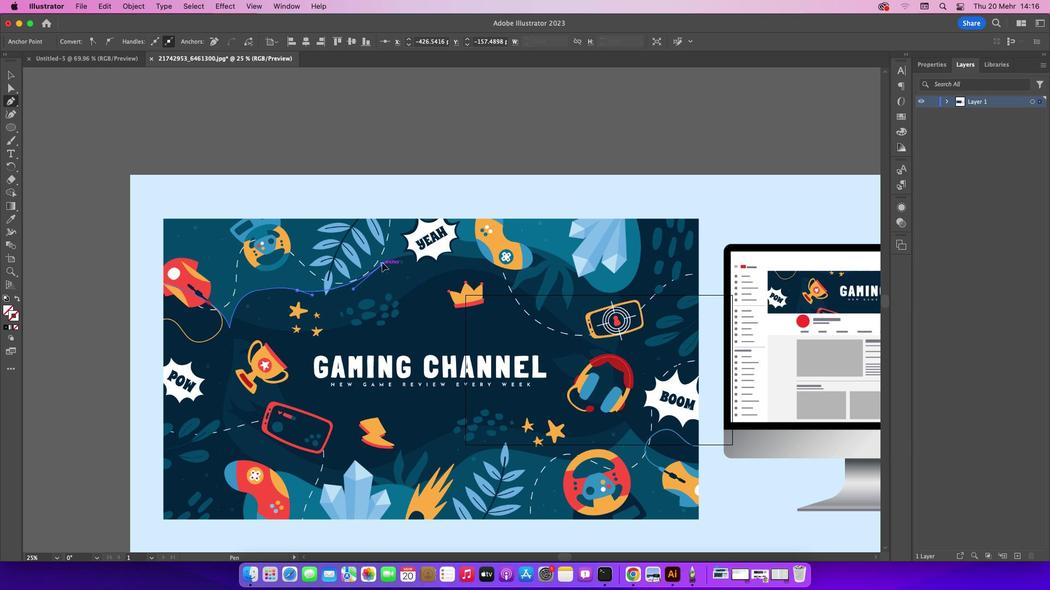 
Action: Mouse moved to (451, 262)
Screenshot: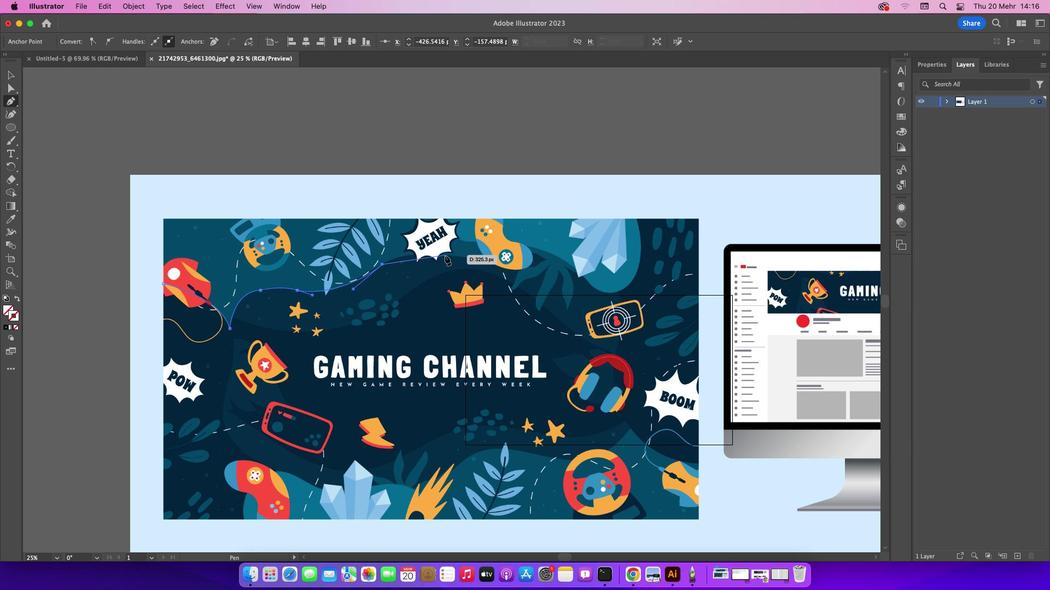 
Action: Mouse pressed left at (451, 262)
Screenshot: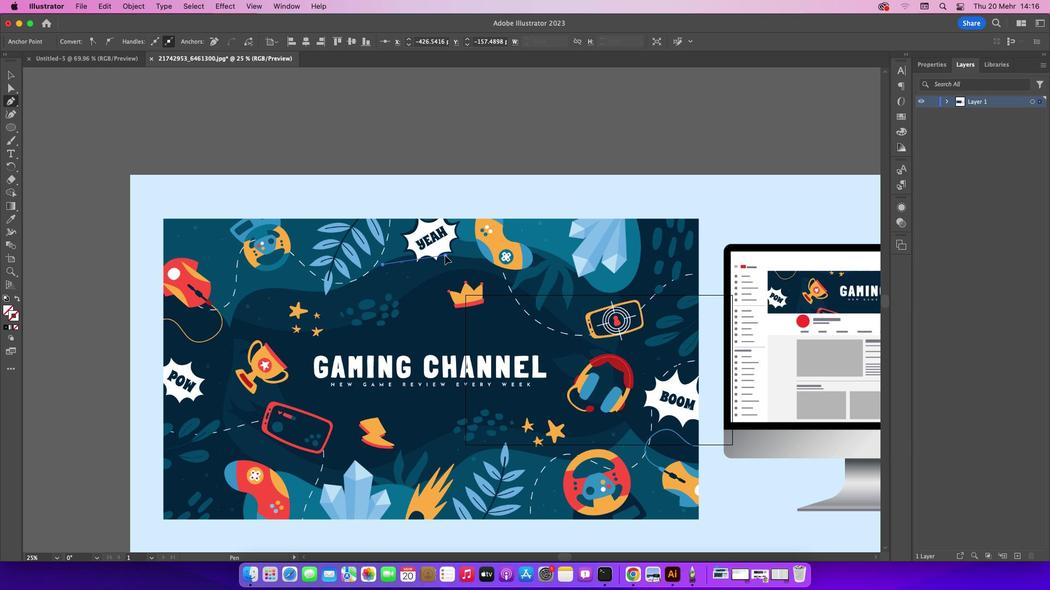 
Action: Mouse moved to (550, 260)
Screenshot: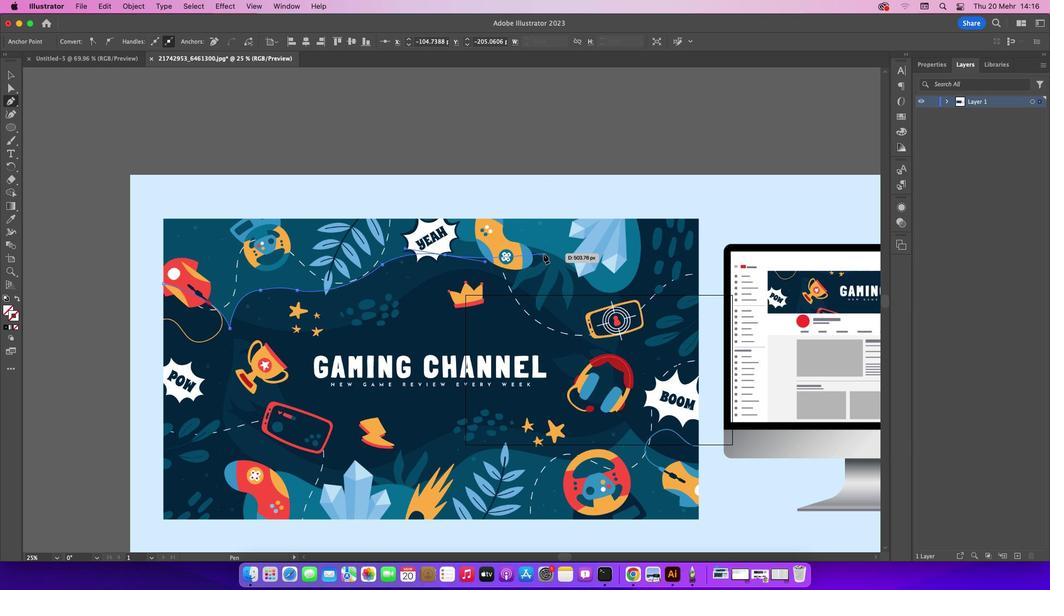 
Action: Mouse pressed left at (550, 260)
Screenshot: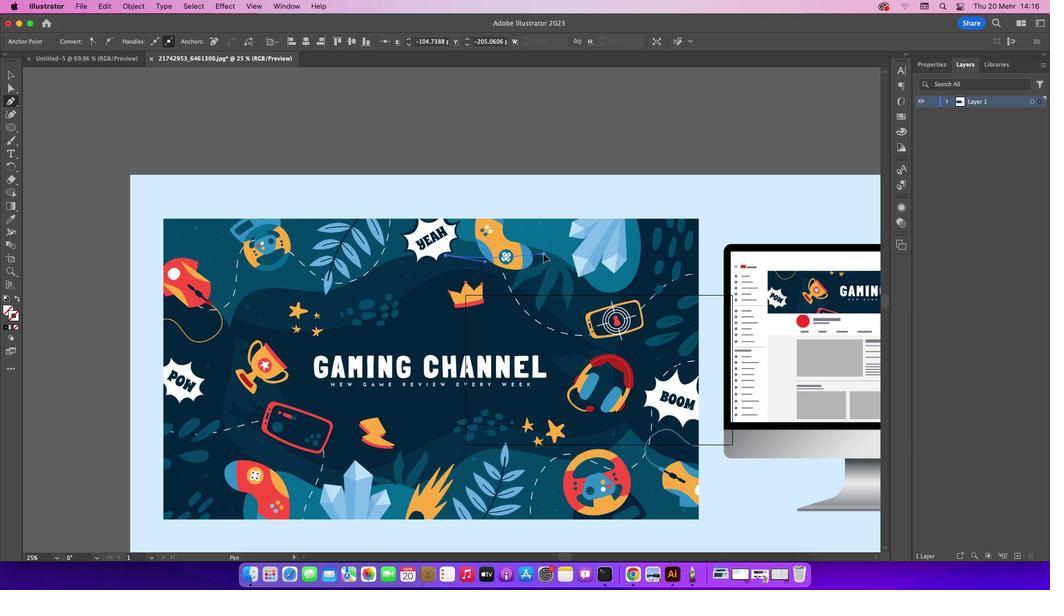 
Action: Mouse moved to (611, 224)
Screenshot: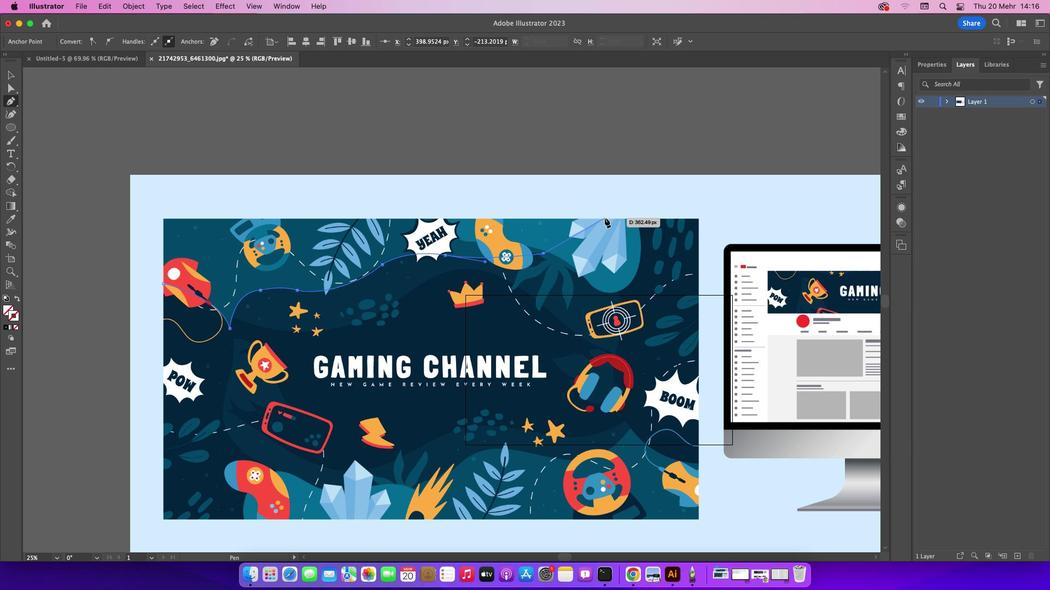 
Action: Mouse pressed left at (611, 224)
Screenshot: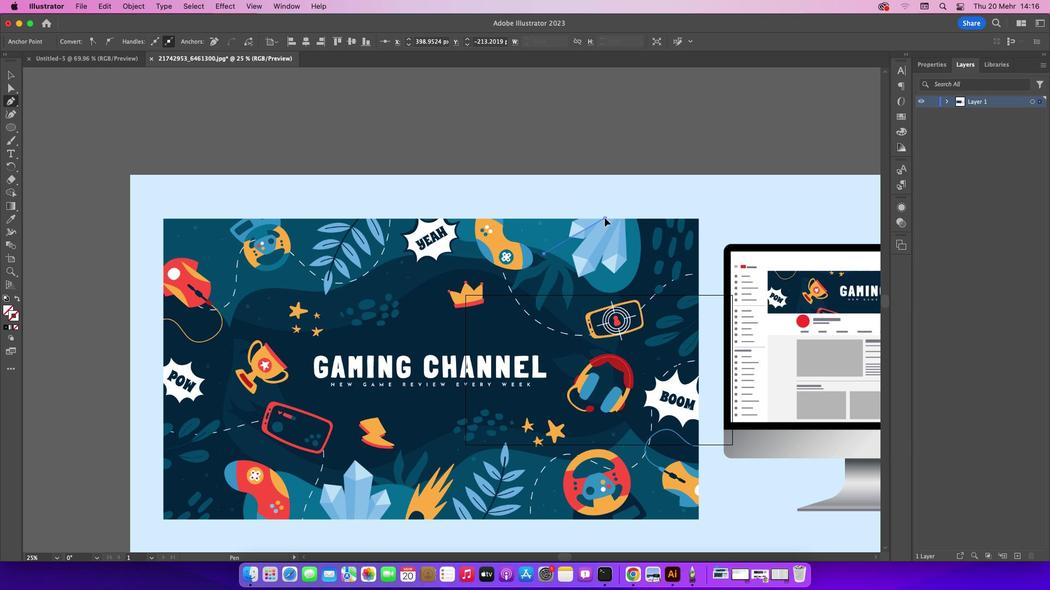 
Action: Mouse moved to (171, 225)
Screenshot: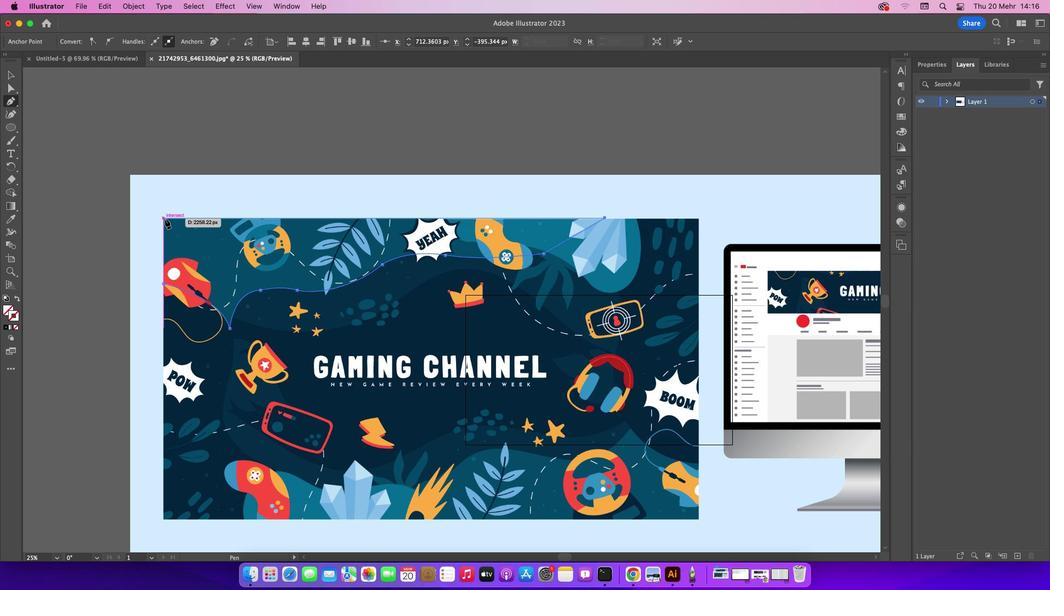 
Action: Mouse pressed left at (171, 225)
Screenshot: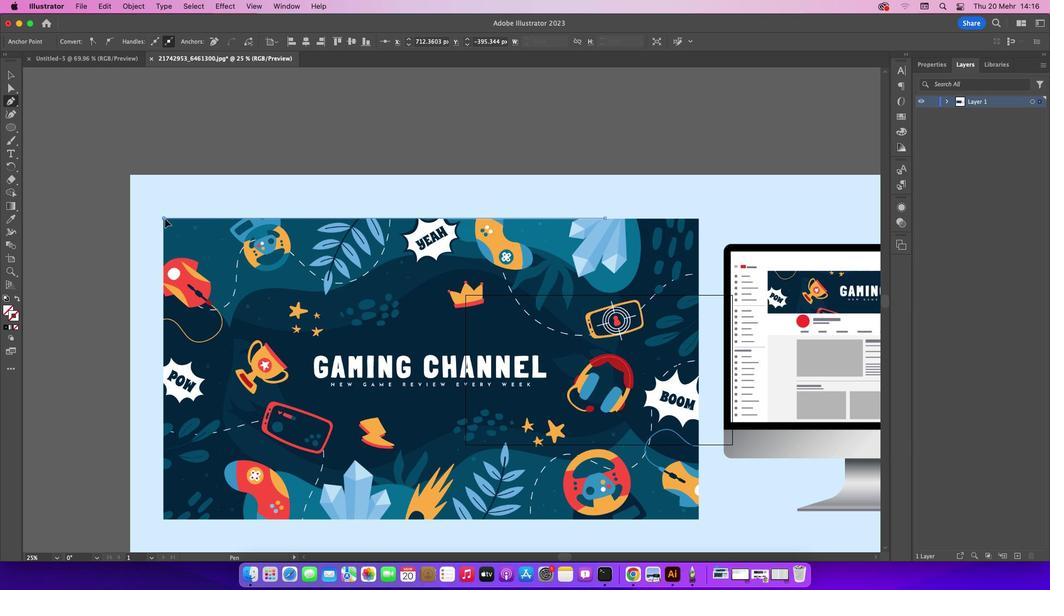 
Action: Mouse moved to (170, 291)
Screenshot: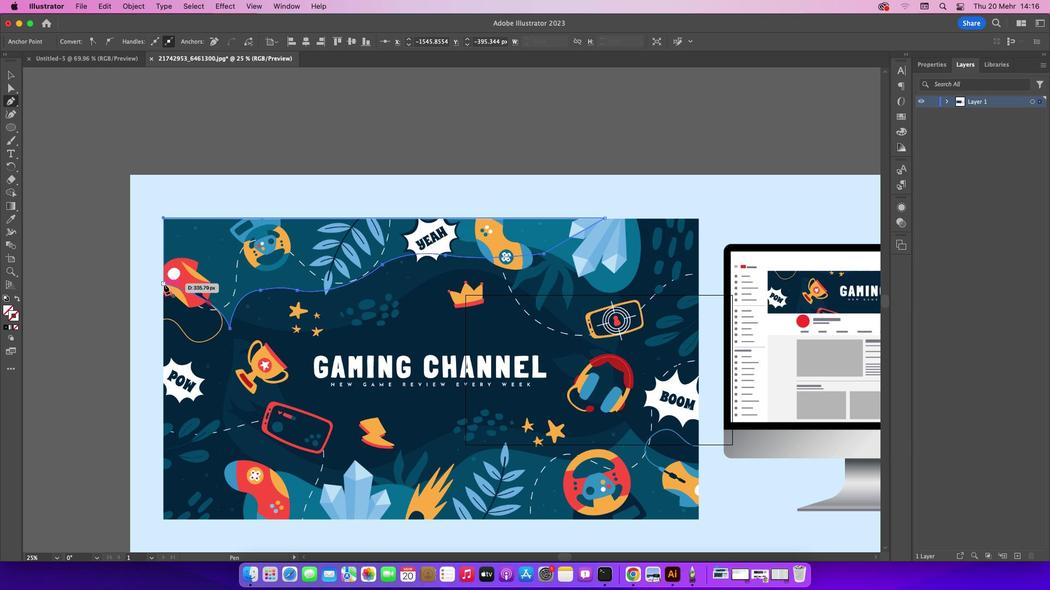 
Action: Mouse pressed left at (170, 291)
Screenshot: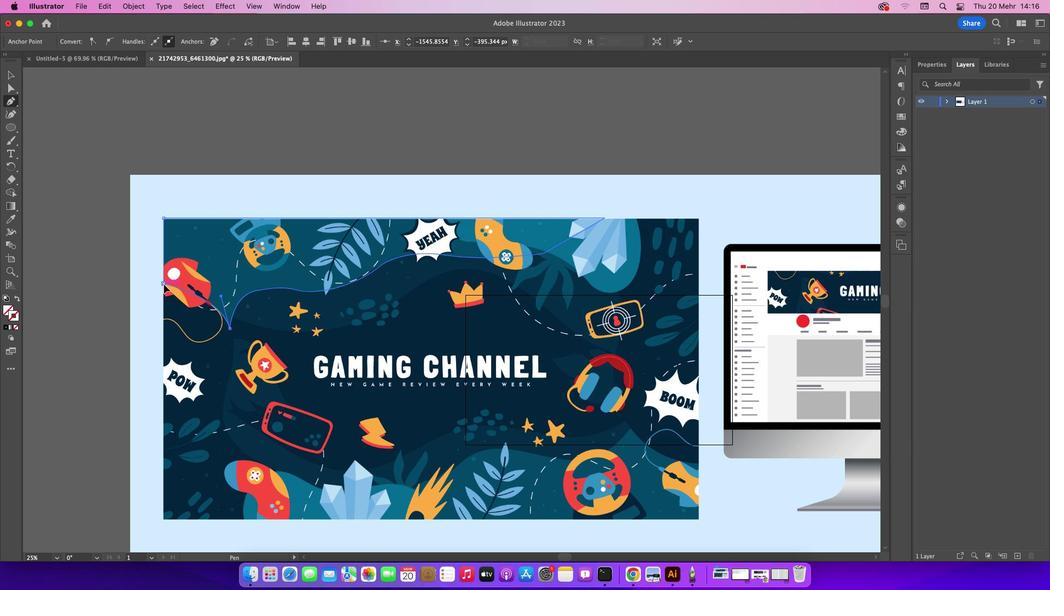 
Action: Mouse moved to (15, 81)
Screenshot: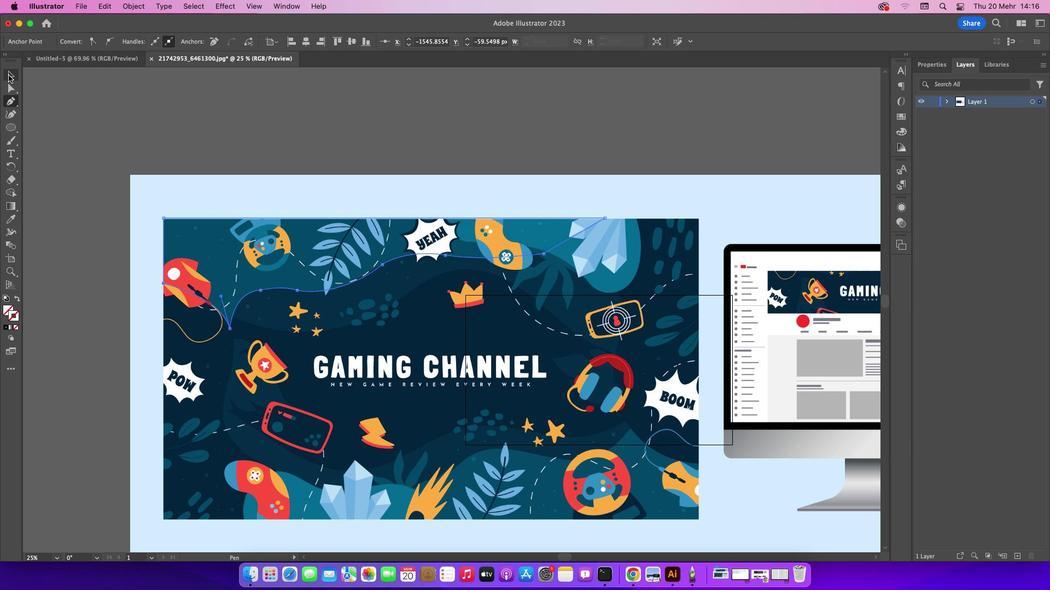 
Action: Mouse pressed left at (15, 81)
Screenshot: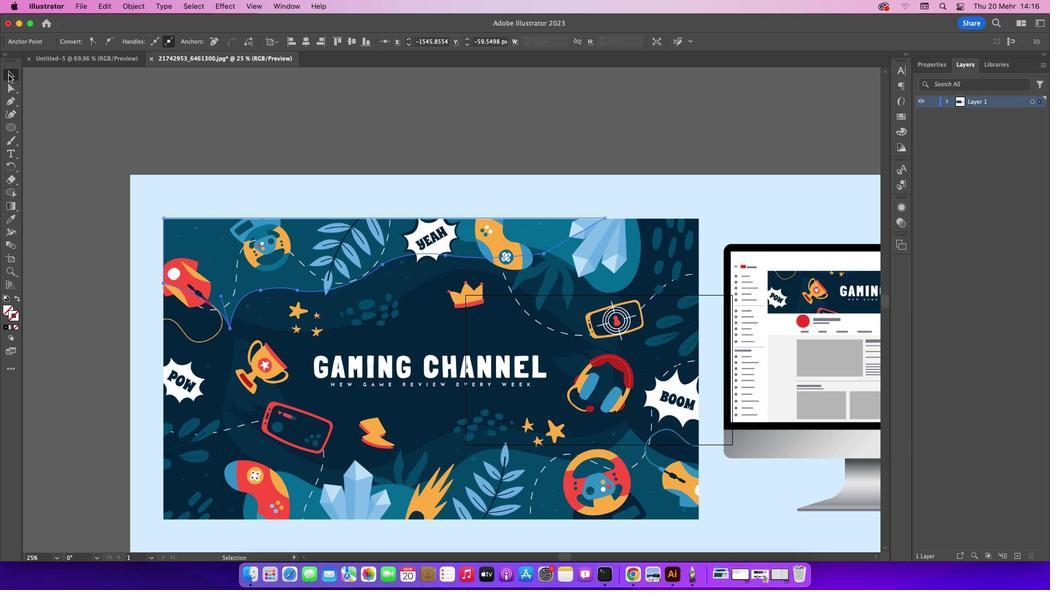 
Action: Mouse moved to (337, 225)
Screenshot: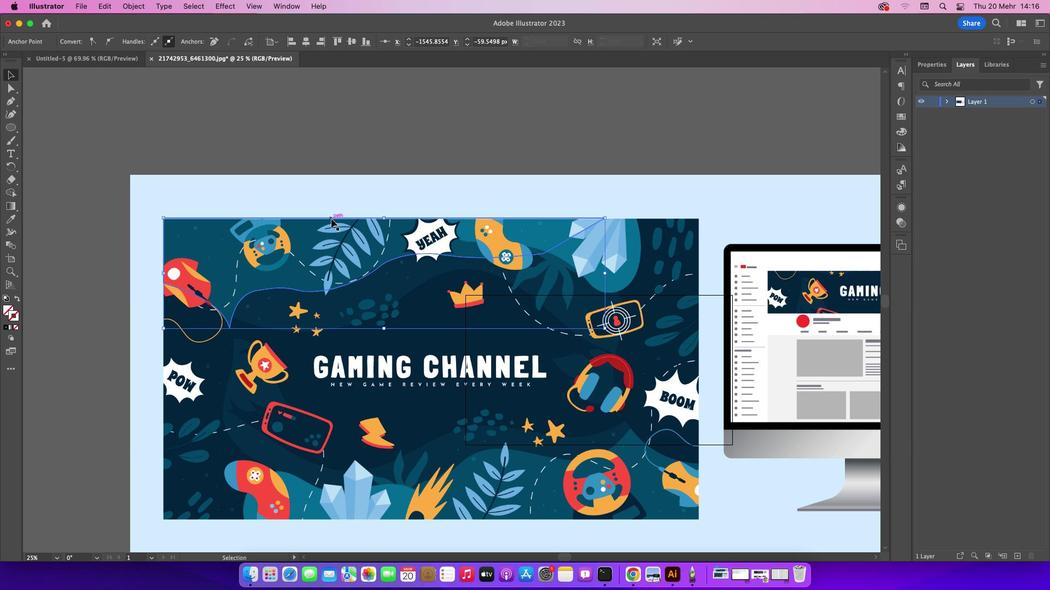 
Action: Mouse pressed left at (337, 225)
Screenshot: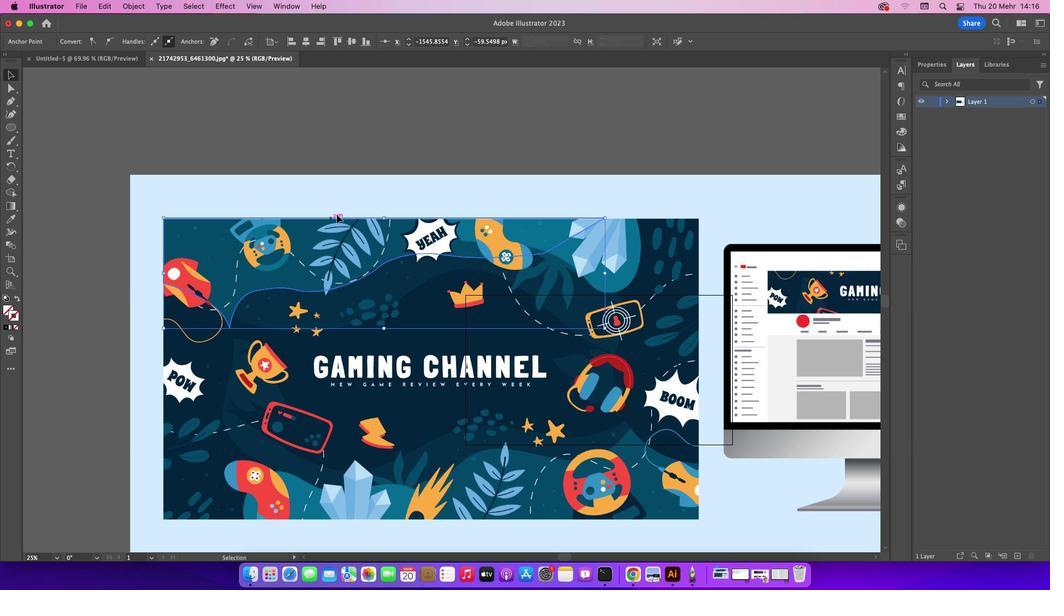 
Action: Mouse moved to (16, 229)
Screenshot: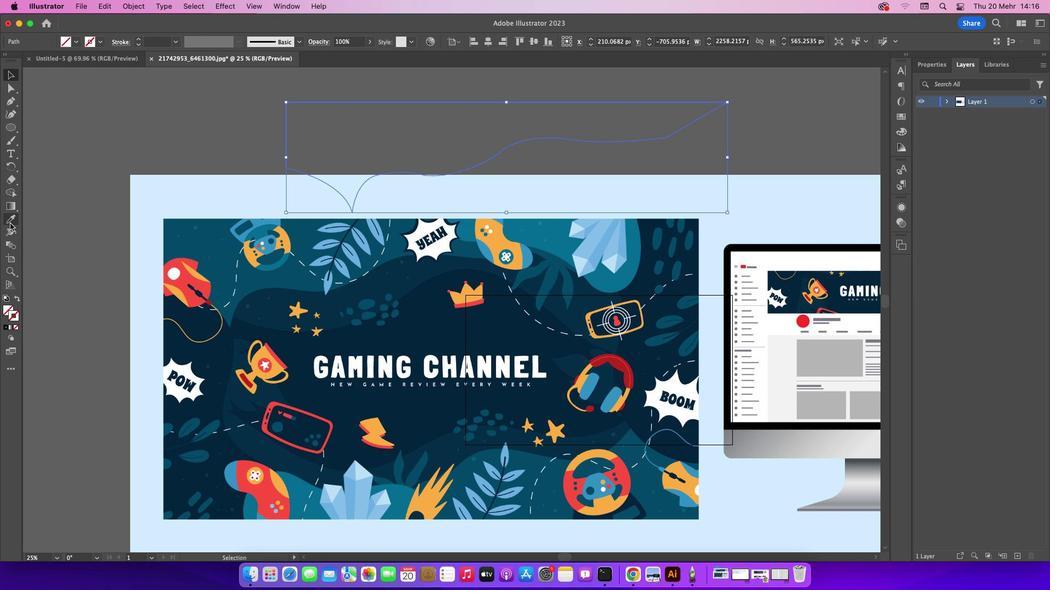 
Action: Mouse pressed left at (16, 229)
Screenshot: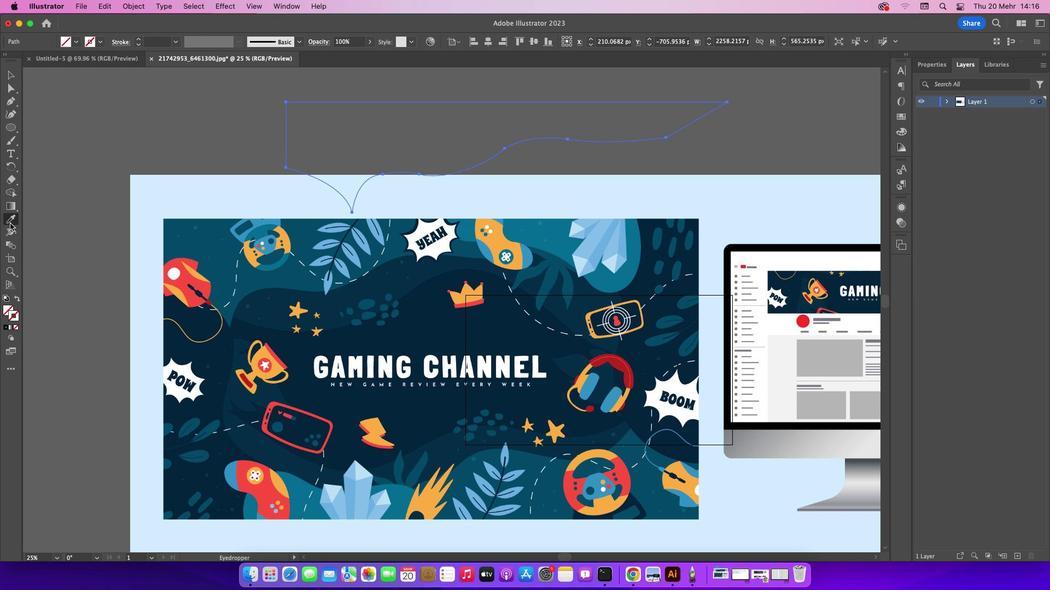 
Action: Mouse moved to (206, 240)
Screenshot: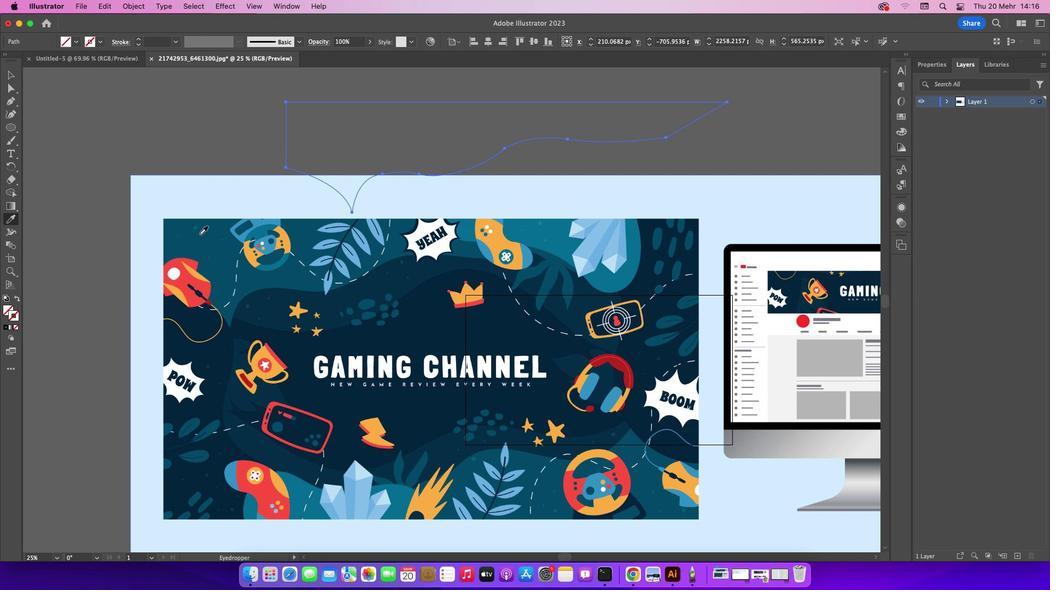 
Action: Mouse pressed left at (206, 240)
Screenshot: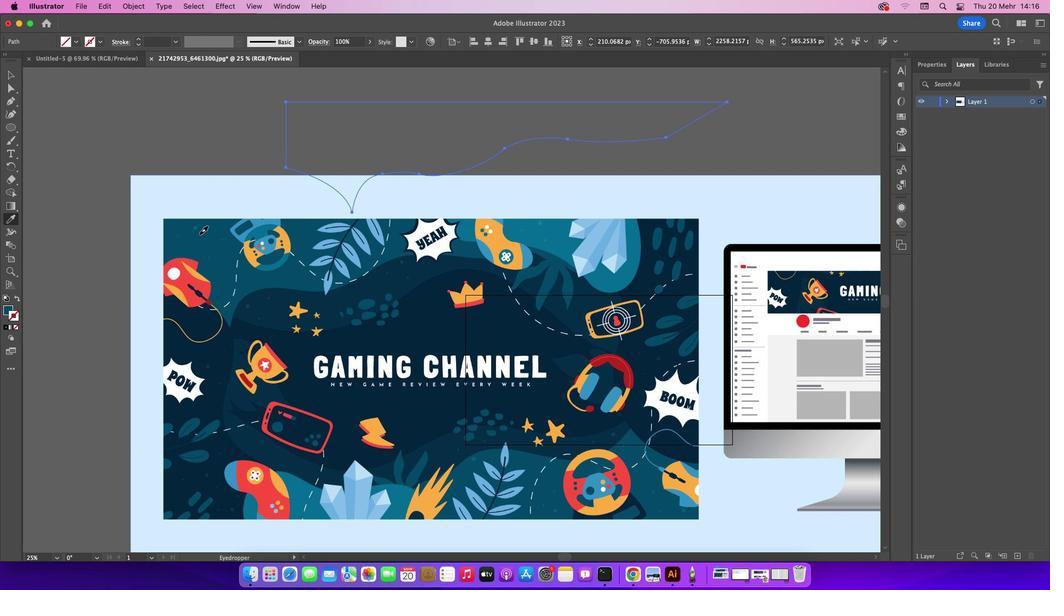 
Action: Mouse moved to (16, 82)
Screenshot: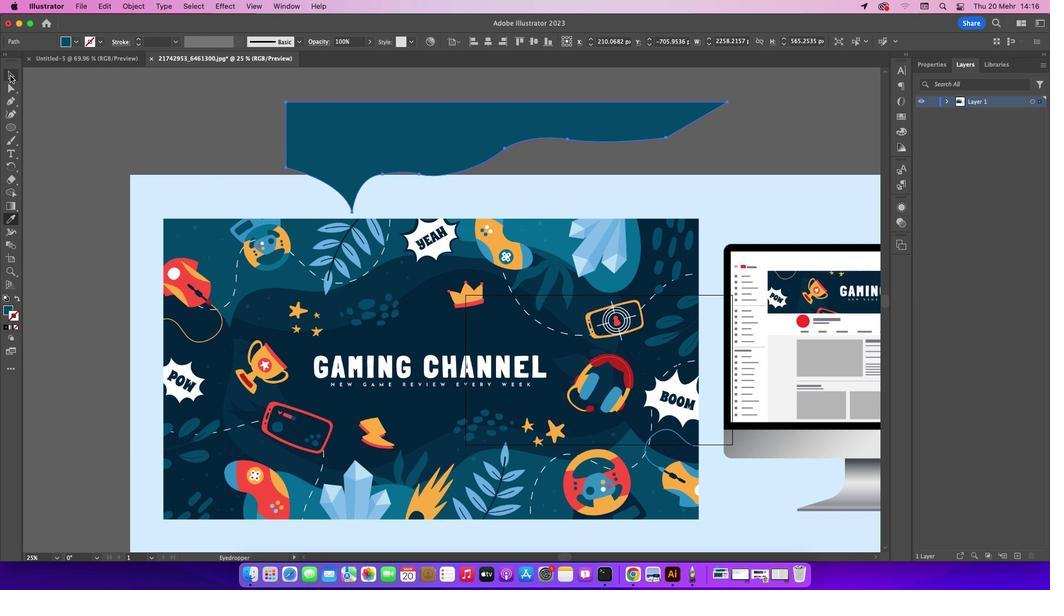 
Action: Mouse pressed left at (16, 82)
Screenshot: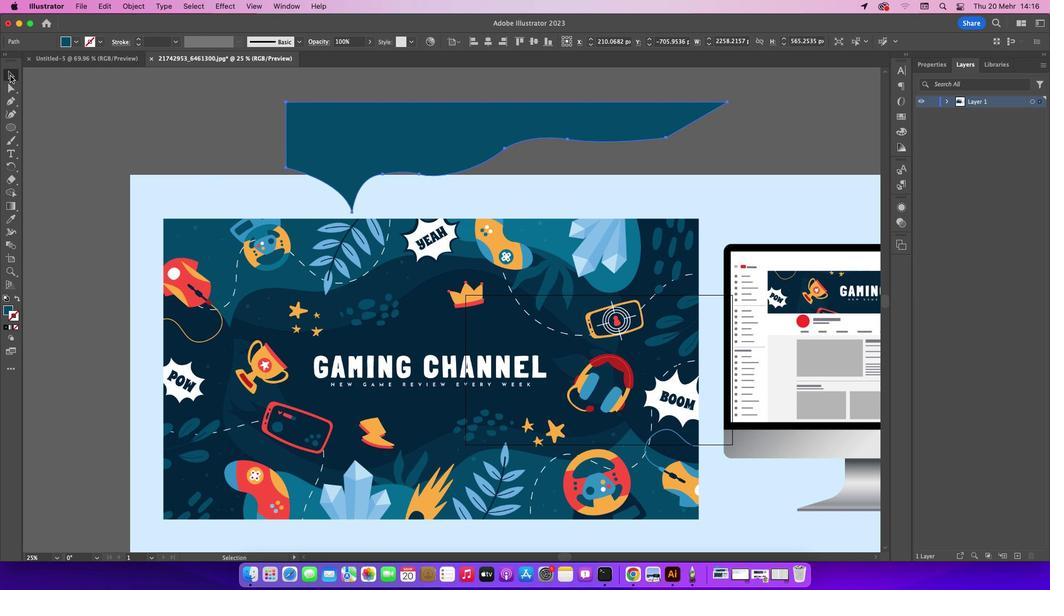 
Action: Mouse moved to (112, 124)
Screenshot: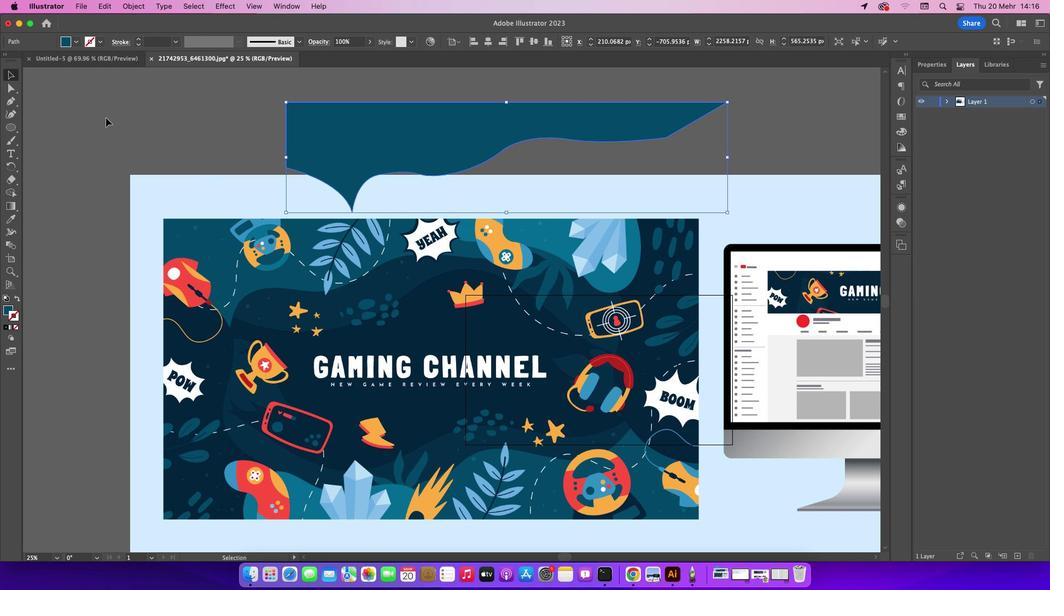 
Action: Mouse pressed left at (112, 124)
Screenshot: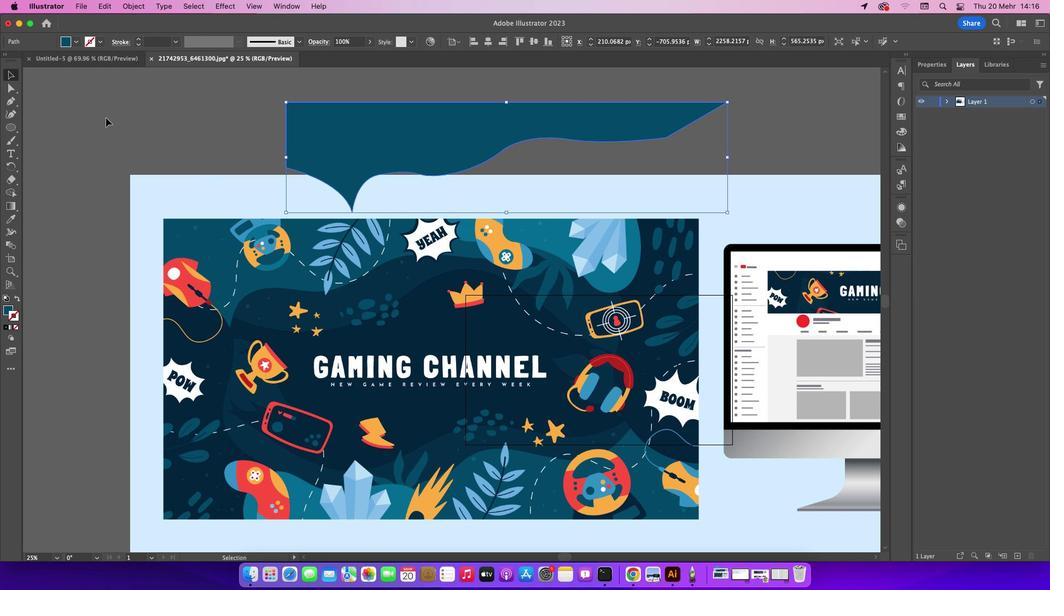 
Action: Mouse moved to (353, 122)
Screenshot: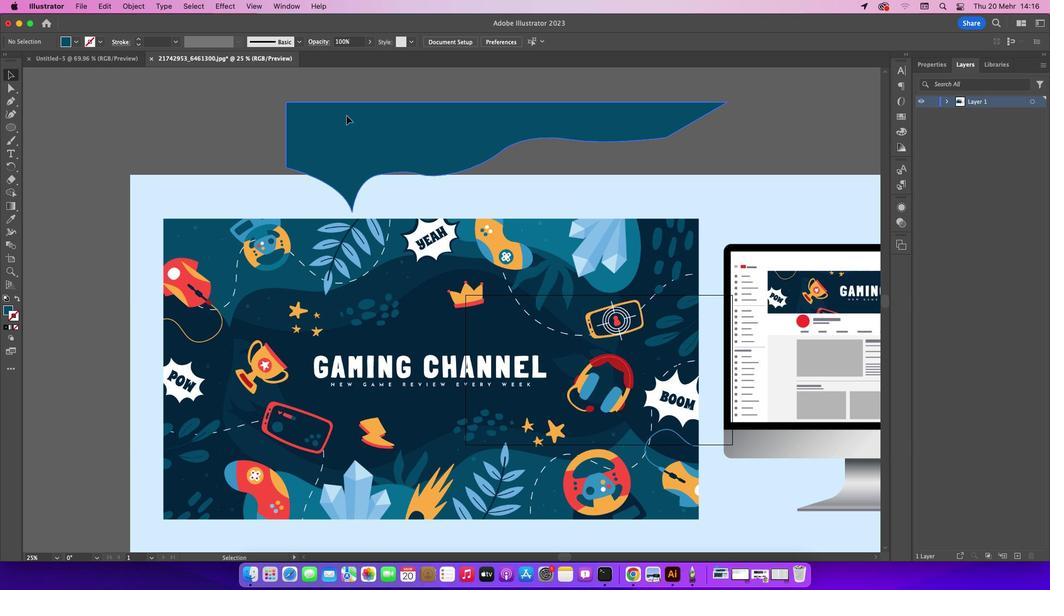 
Action: Mouse pressed left at (353, 122)
Screenshot: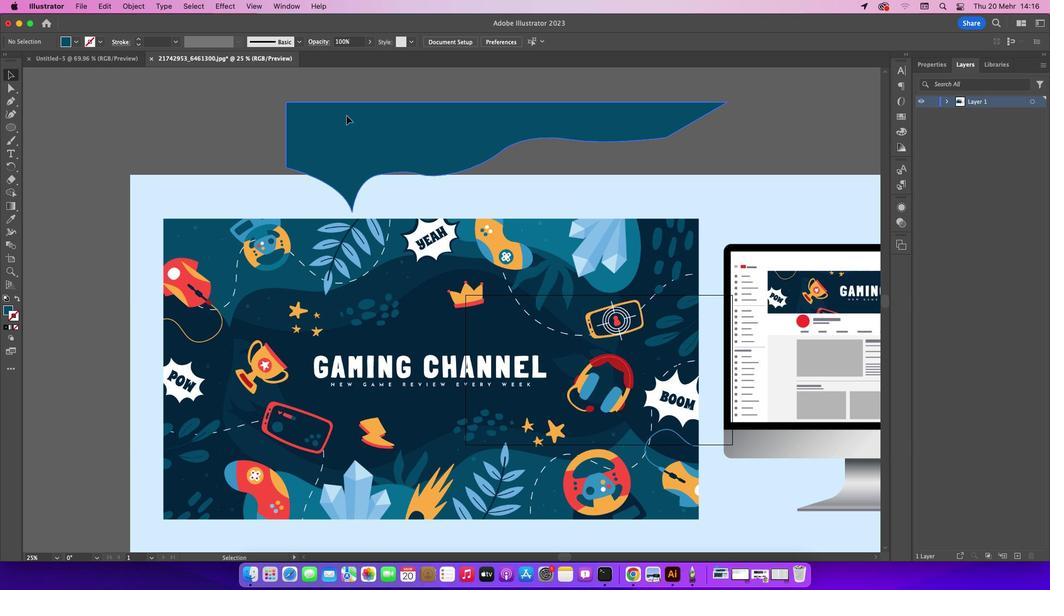 
Action: Mouse moved to (406, 140)
Screenshot: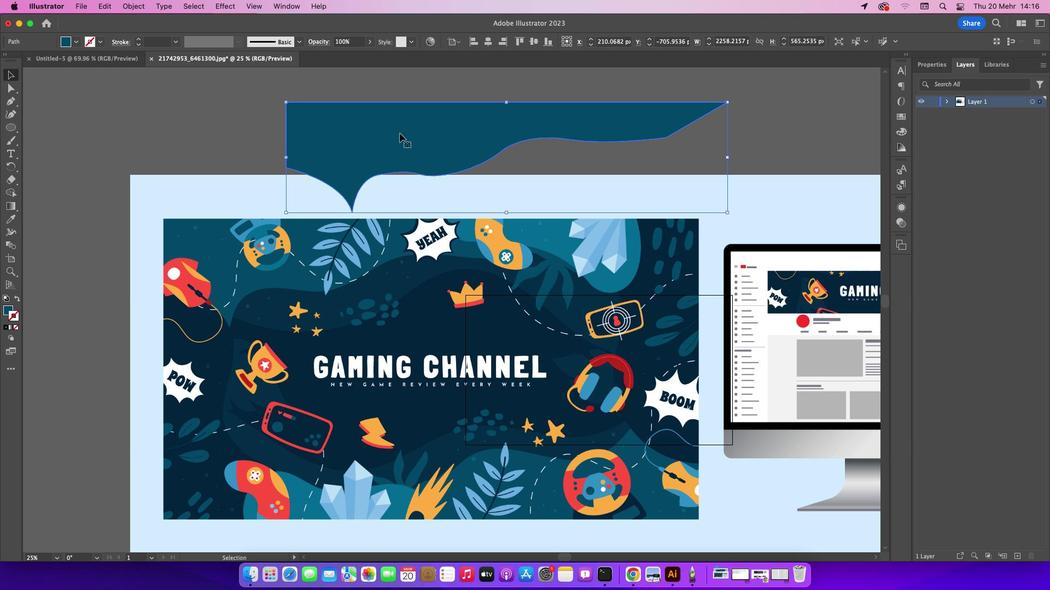 
Action: Mouse pressed left at (406, 140)
Screenshot: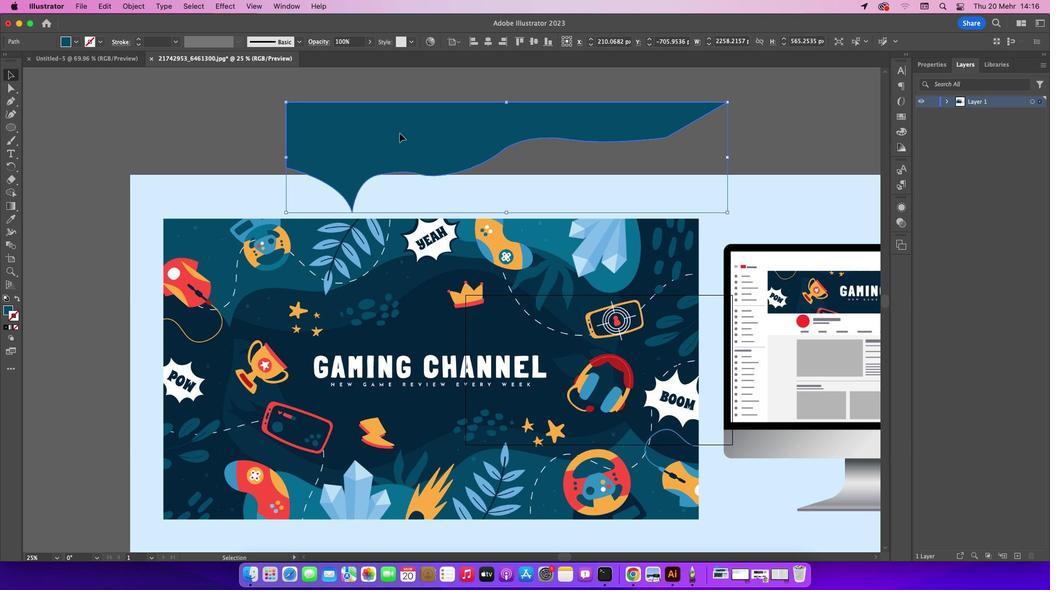 
Action: Mouse moved to (19, 223)
Screenshot: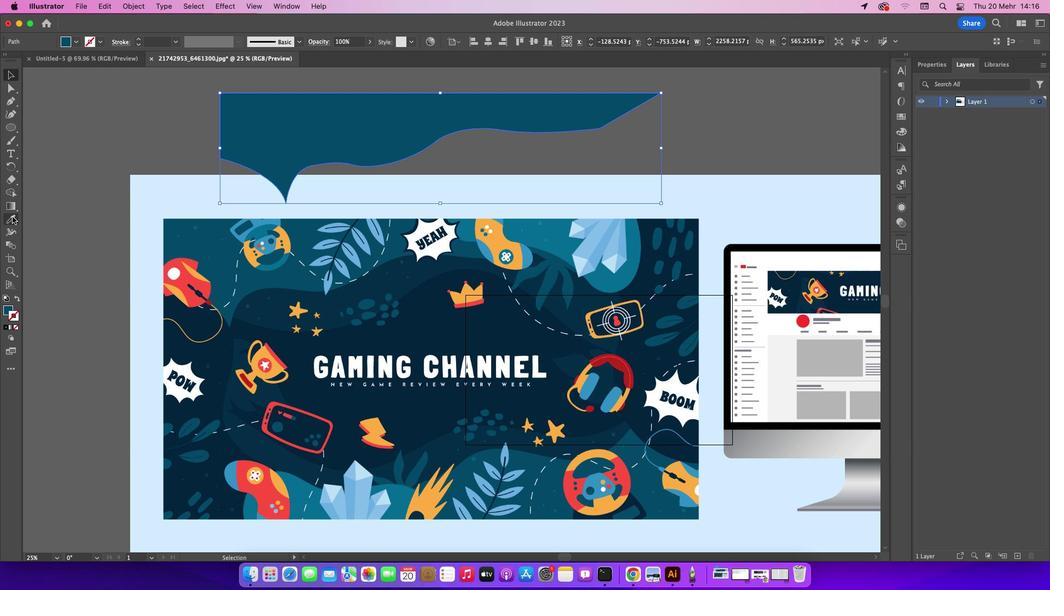
Action: Mouse pressed left at (19, 223)
Screenshot: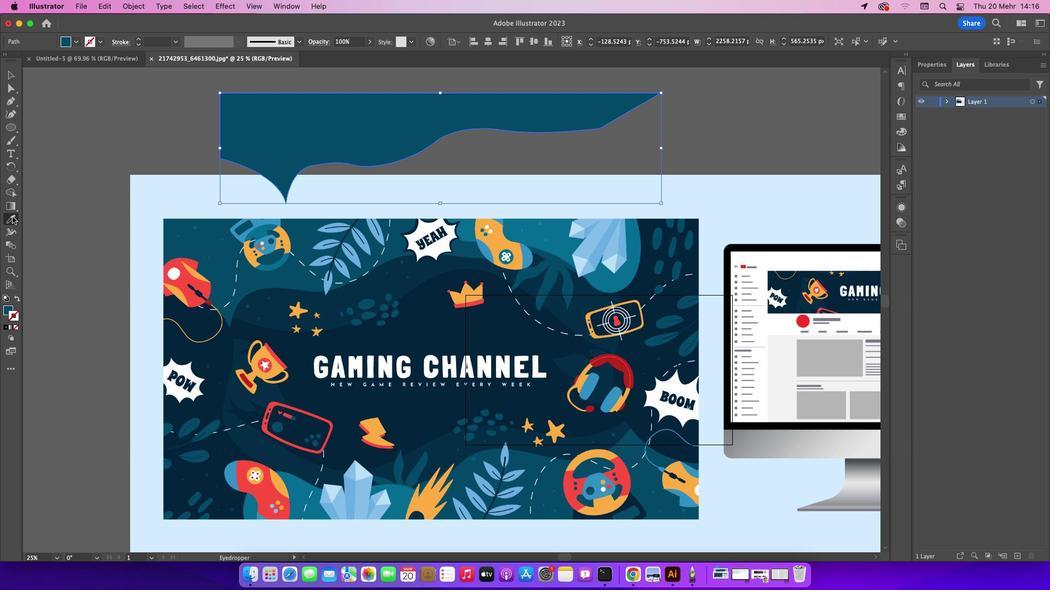 
Action: Mouse moved to (474, 256)
Screenshot: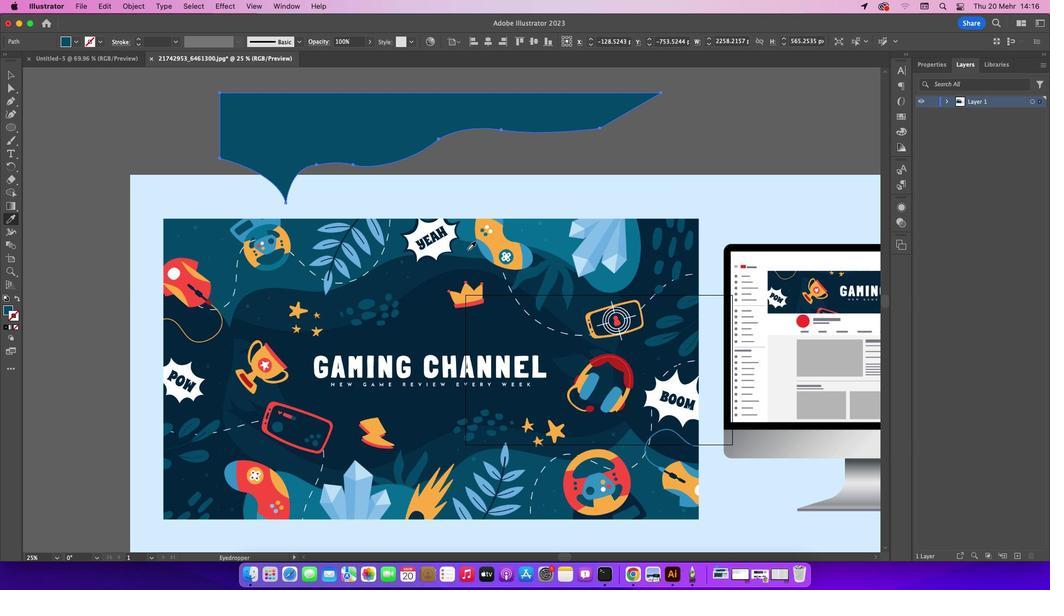
Action: Mouse pressed left at (474, 256)
Screenshot: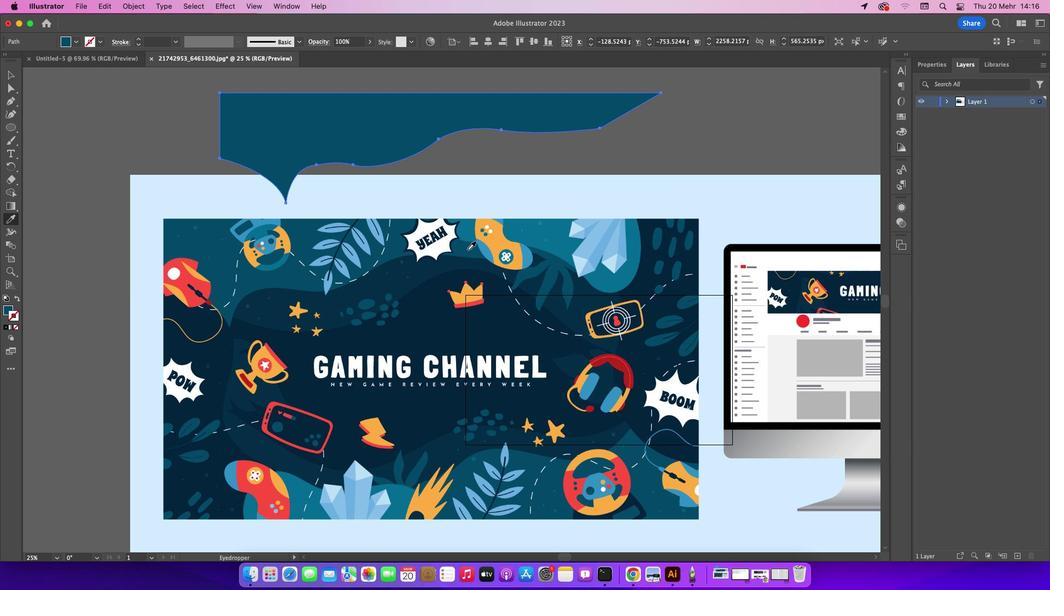
Action: Mouse moved to (406, 252)
Screenshot: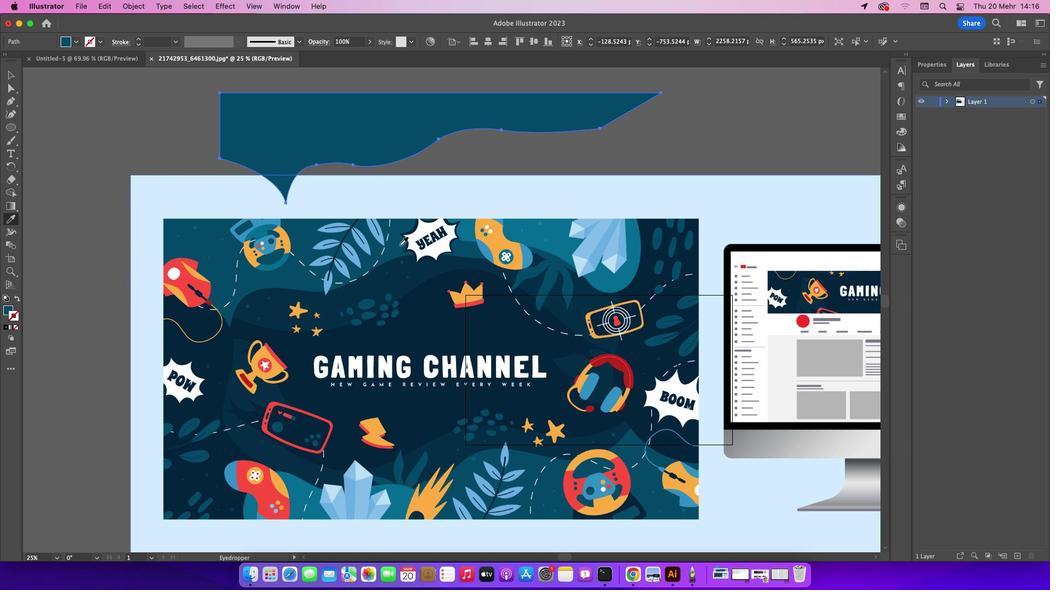 
Action: Mouse pressed left at (406, 252)
Screenshot: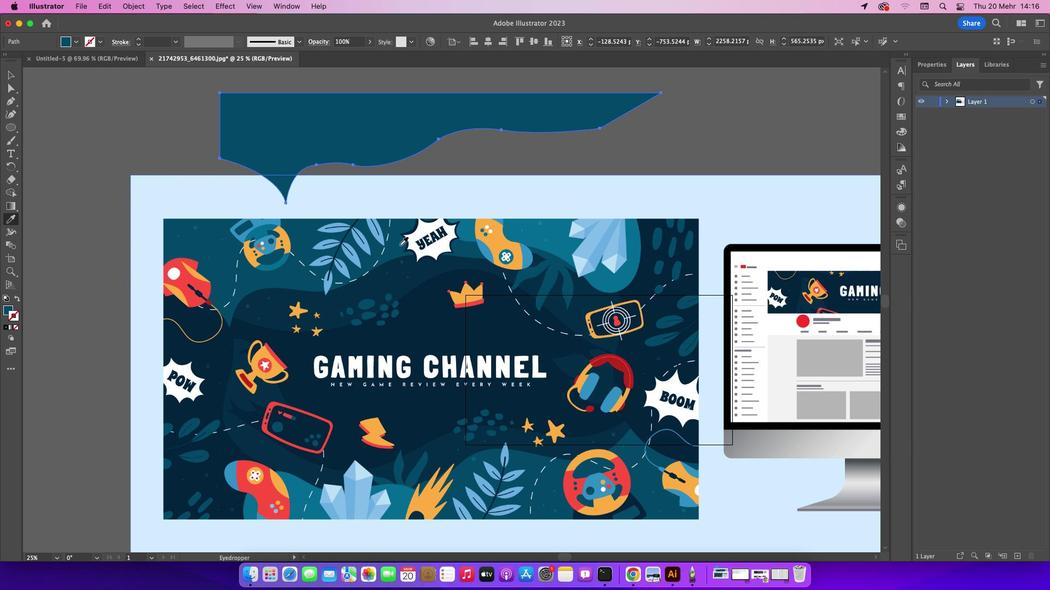 
Action: Mouse moved to (19, 80)
Screenshot: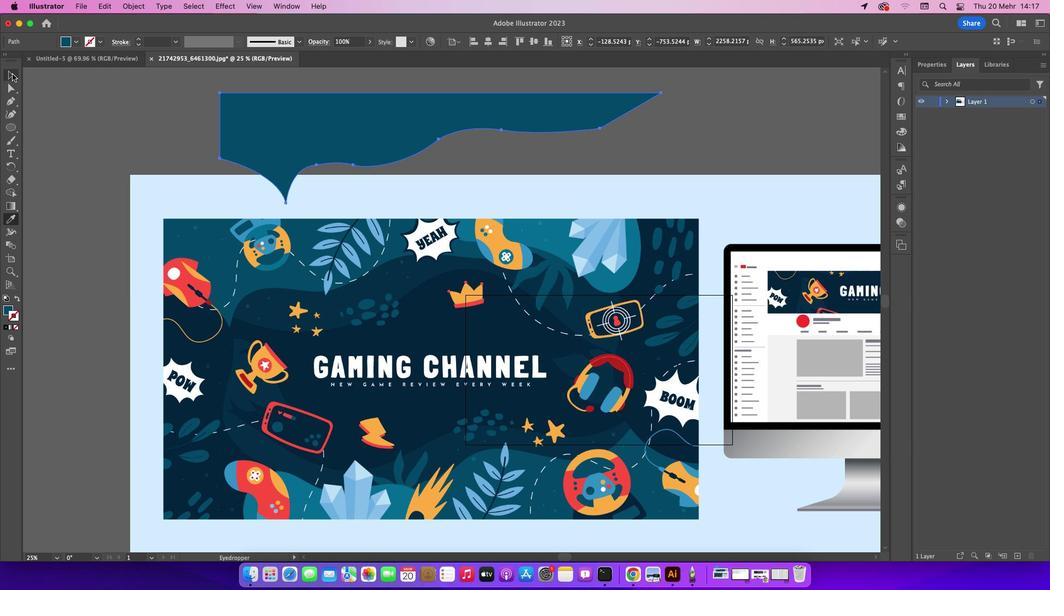 
Action: Mouse pressed left at (19, 80)
Screenshot: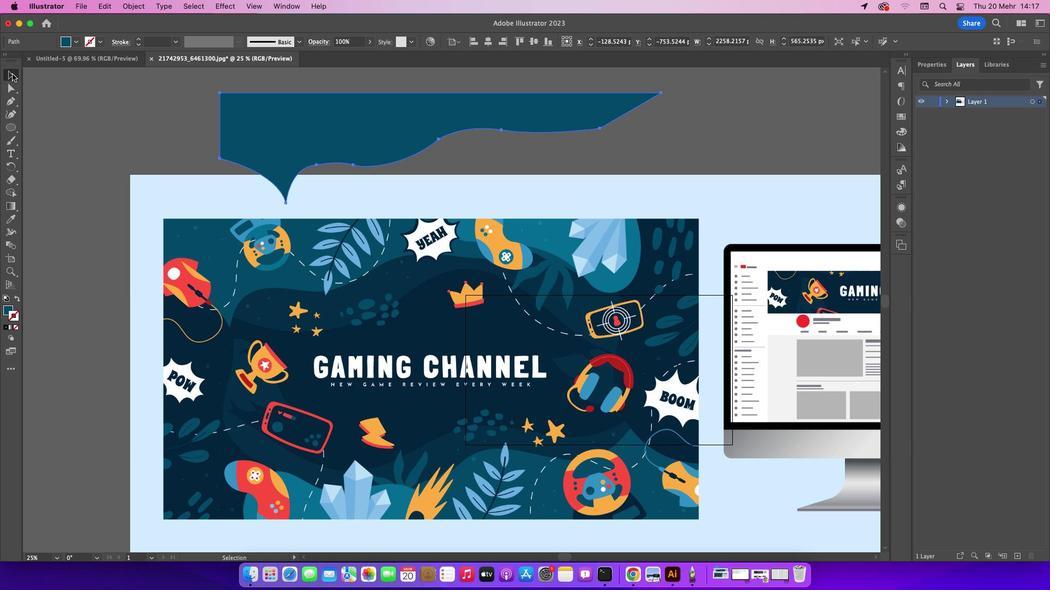 
Action: Mouse moved to (109, 136)
Screenshot: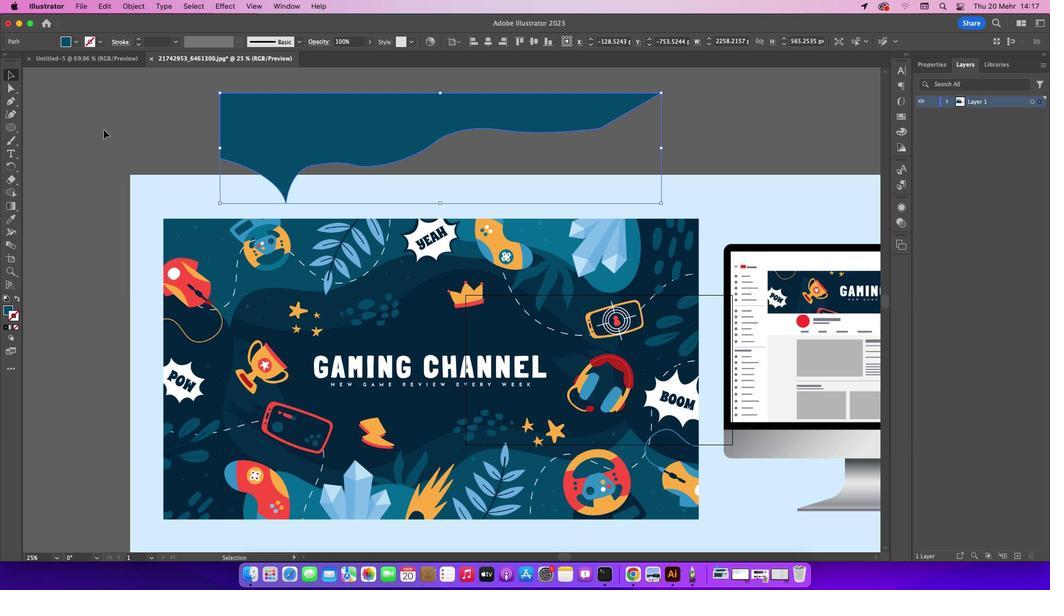 
Action: Mouse pressed left at (109, 136)
Screenshot: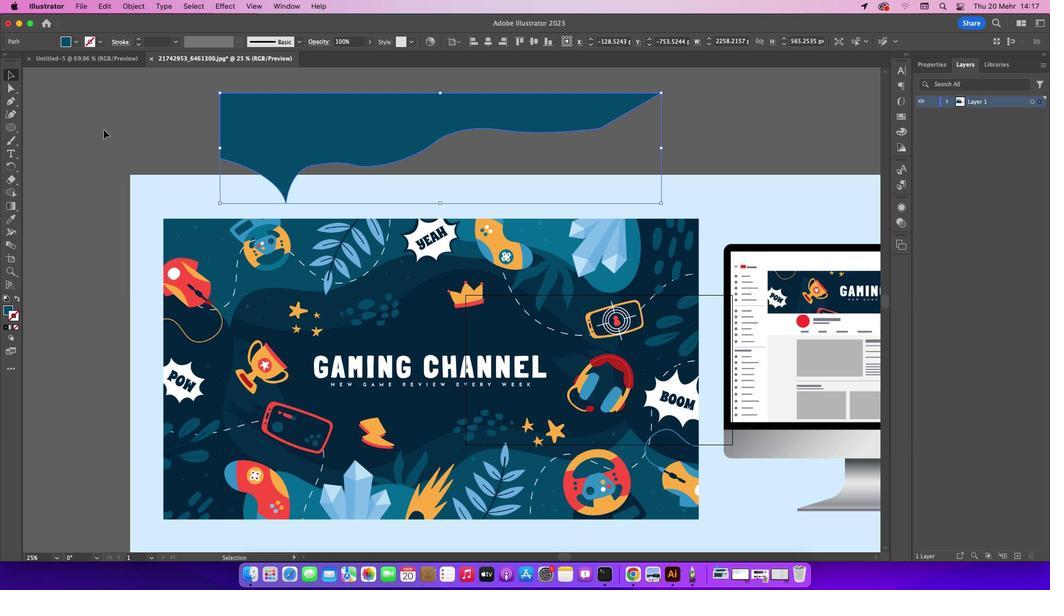 
Action: Mouse moved to (15, 111)
Screenshot: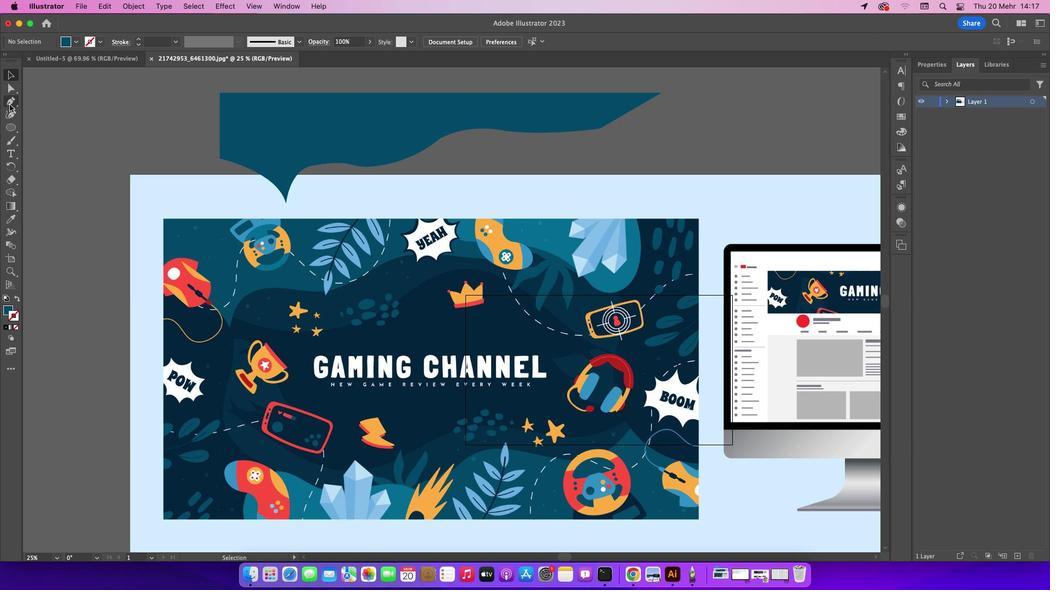 
Action: Mouse pressed left at (15, 111)
Screenshot: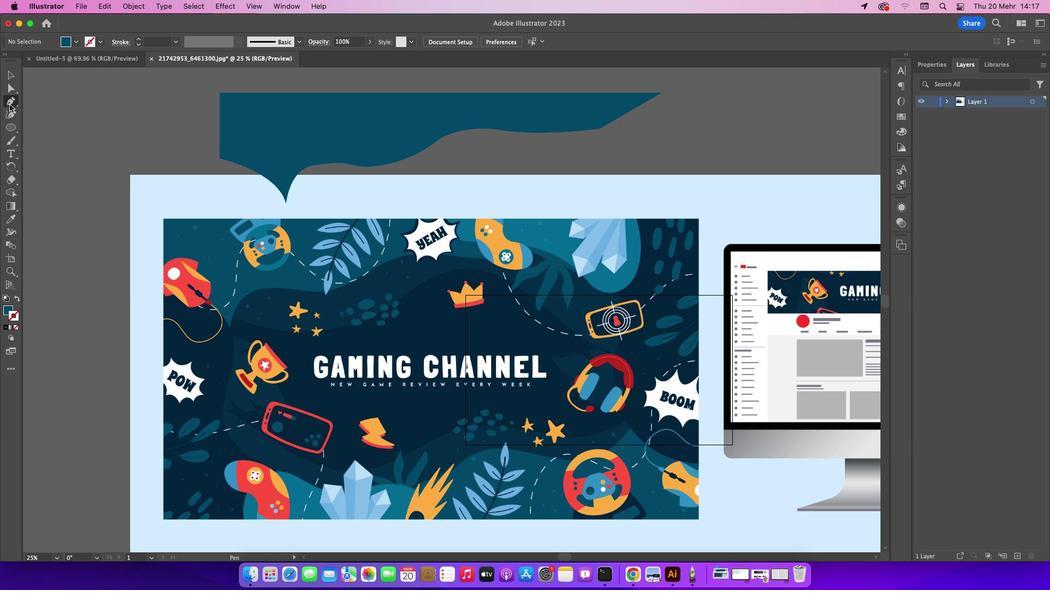 
Action: Mouse moved to (239, 324)
Screenshot: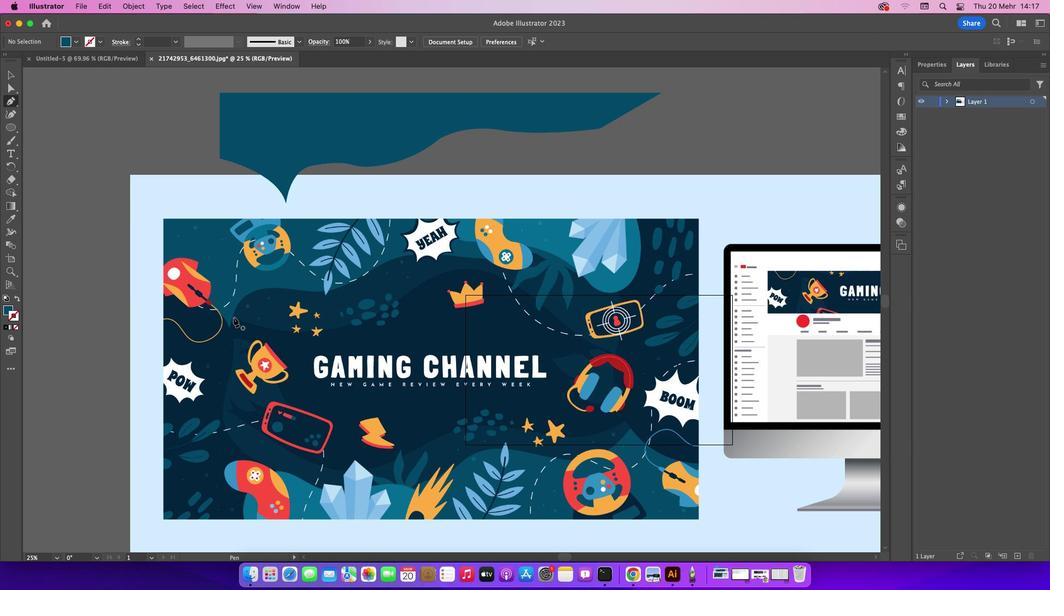 
Action: Mouse pressed left at (239, 324)
Screenshot: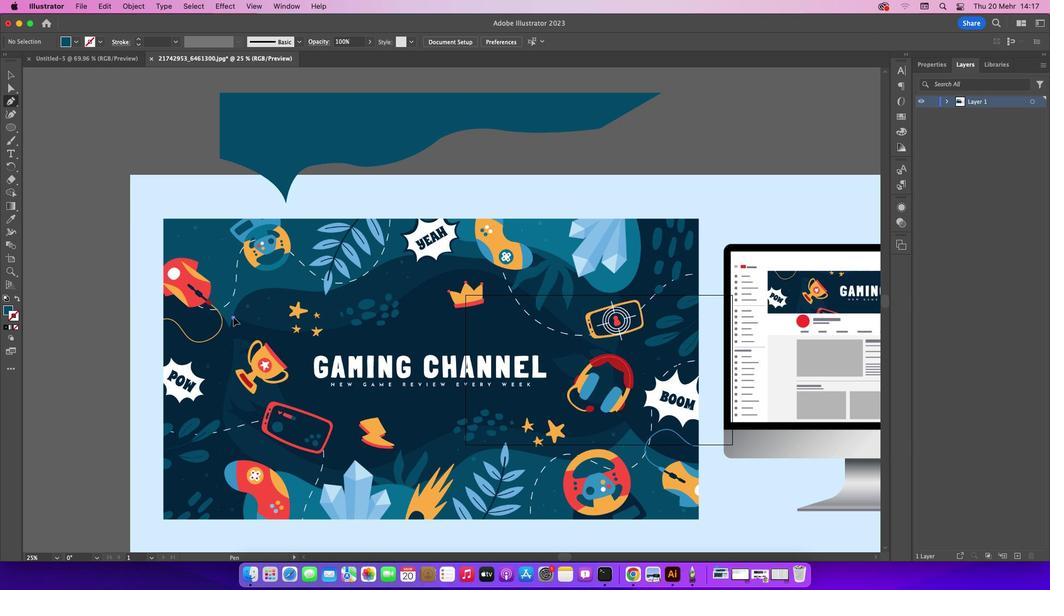
Action: Mouse moved to (382, 322)
Screenshot: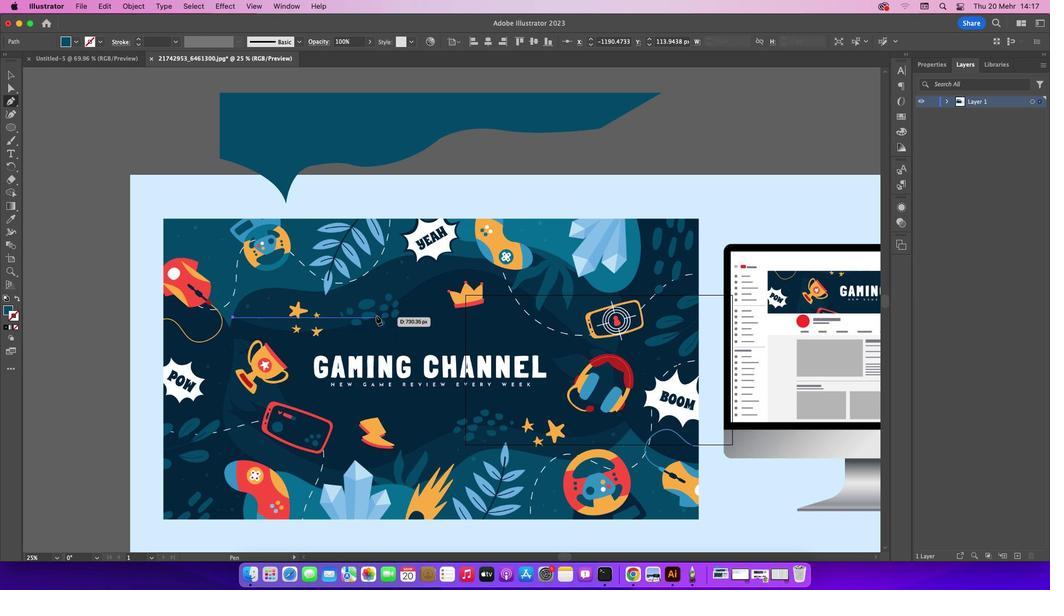 
Action: Mouse pressed left at (382, 322)
Screenshot: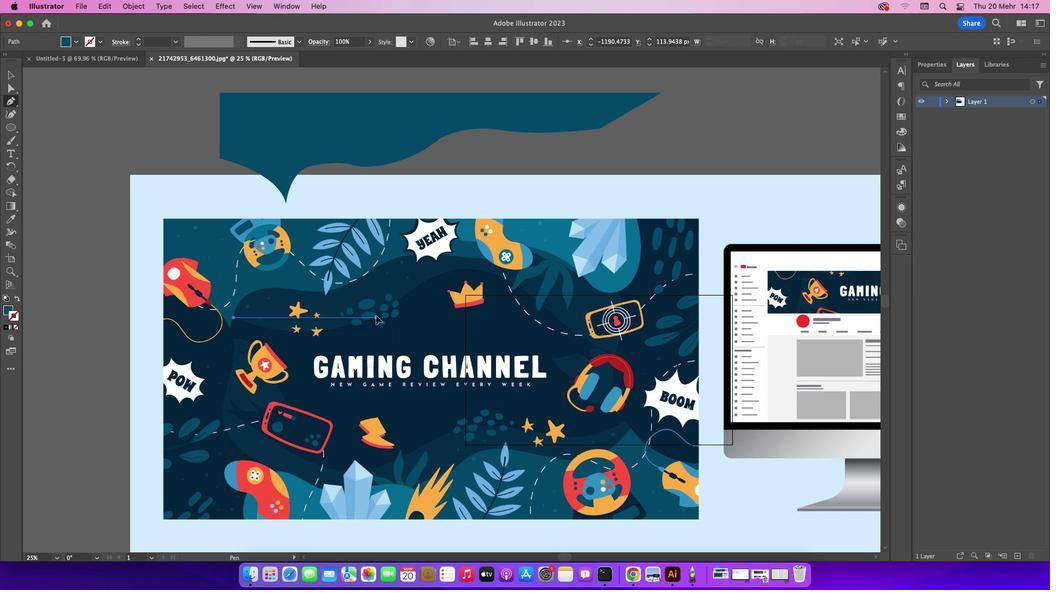 
Action: Mouse moved to (382, 322)
Screenshot: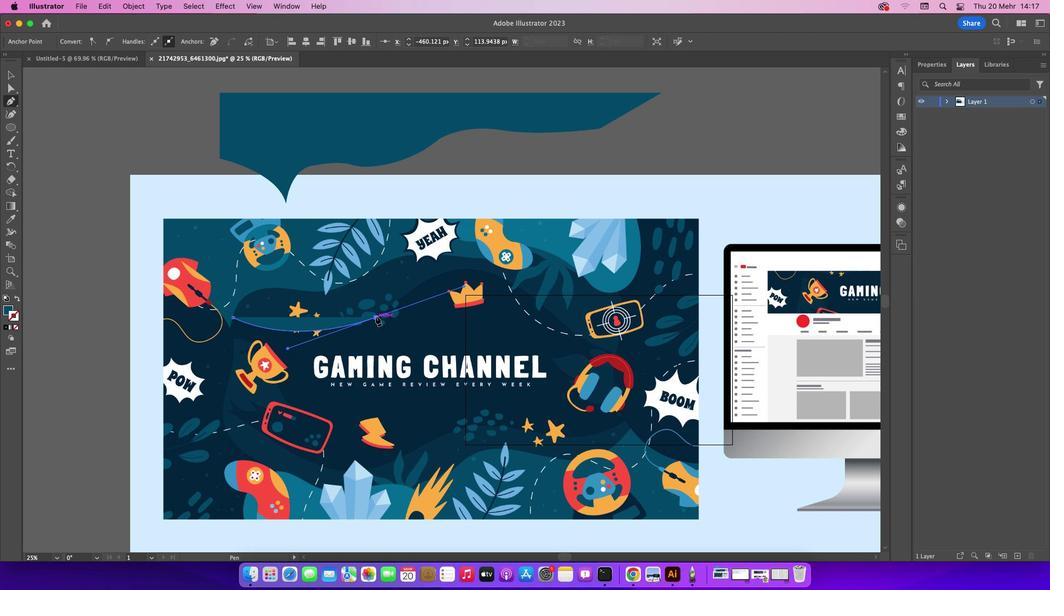 
Action: Mouse pressed left at (382, 322)
Screenshot: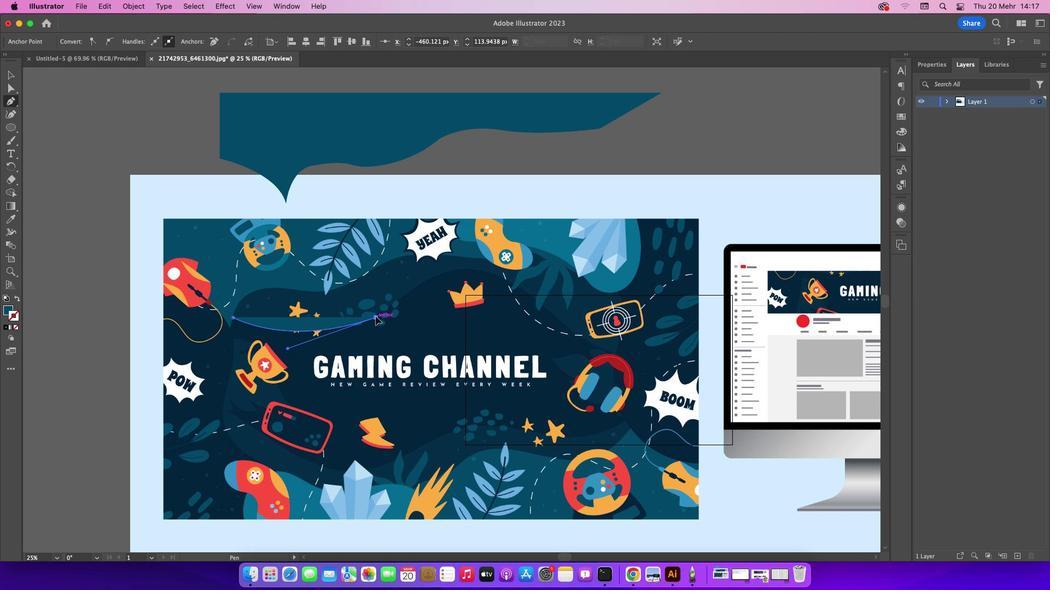 
Action: Mouse moved to (460, 277)
Screenshot: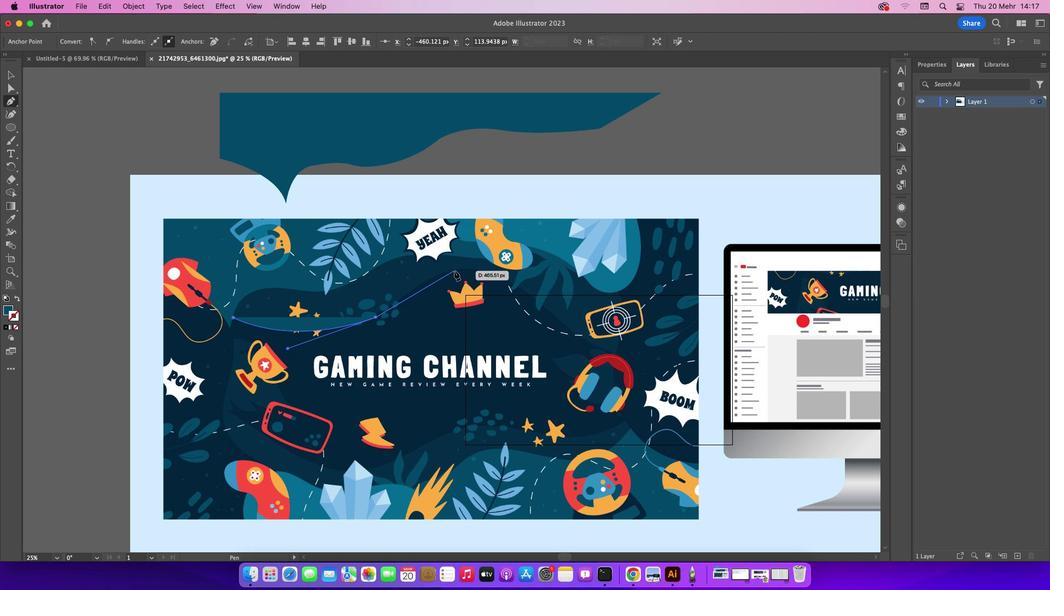
Action: Mouse pressed left at (460, 277)
Screenshot: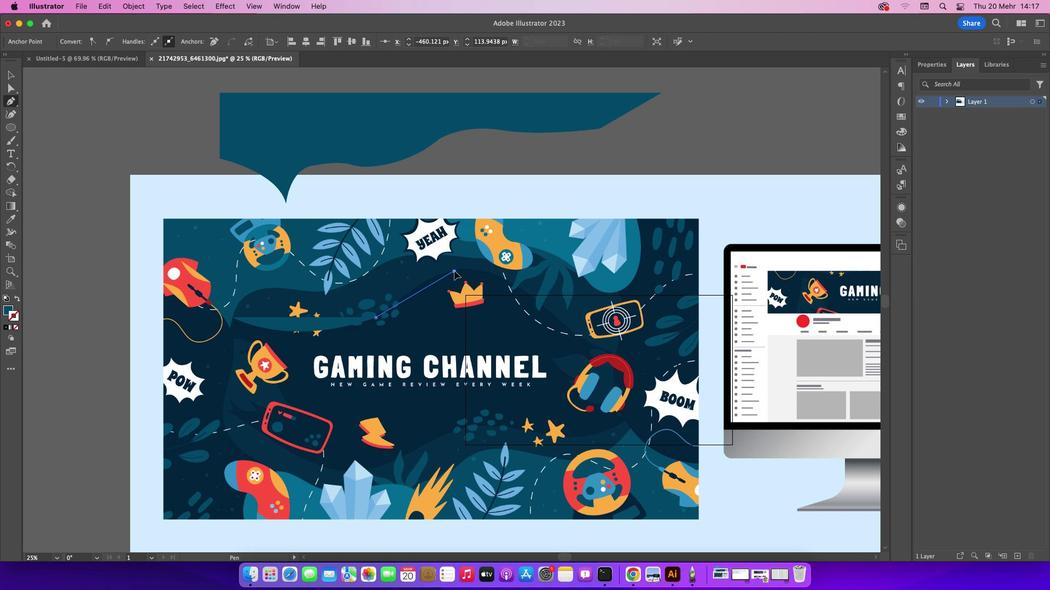 
Action: Mouse moved to (460, 277)
Screenshot: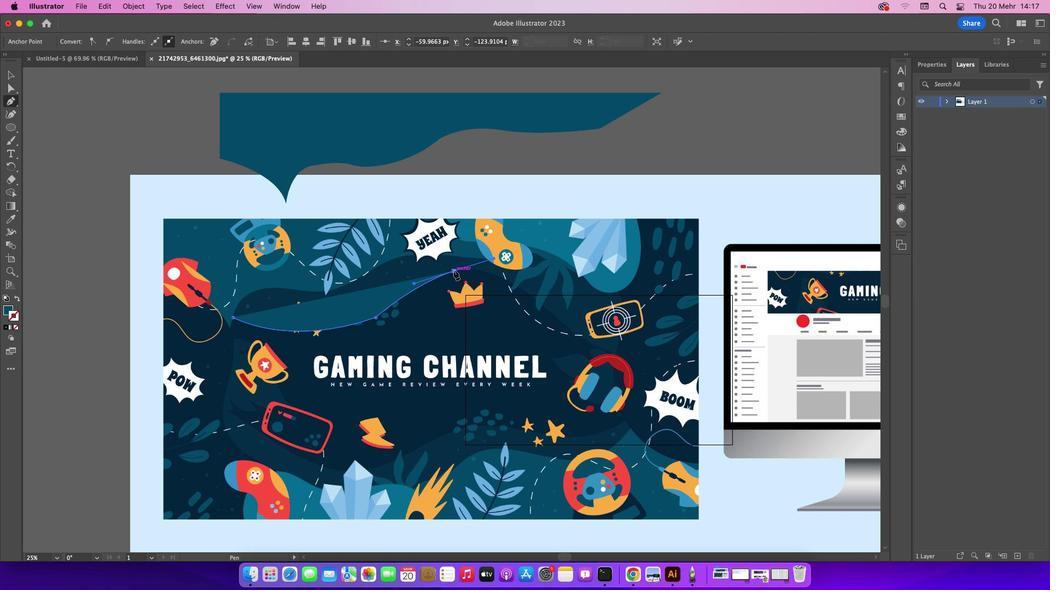 
Action: Mouse pressed left at (460, 277)
Screenshot: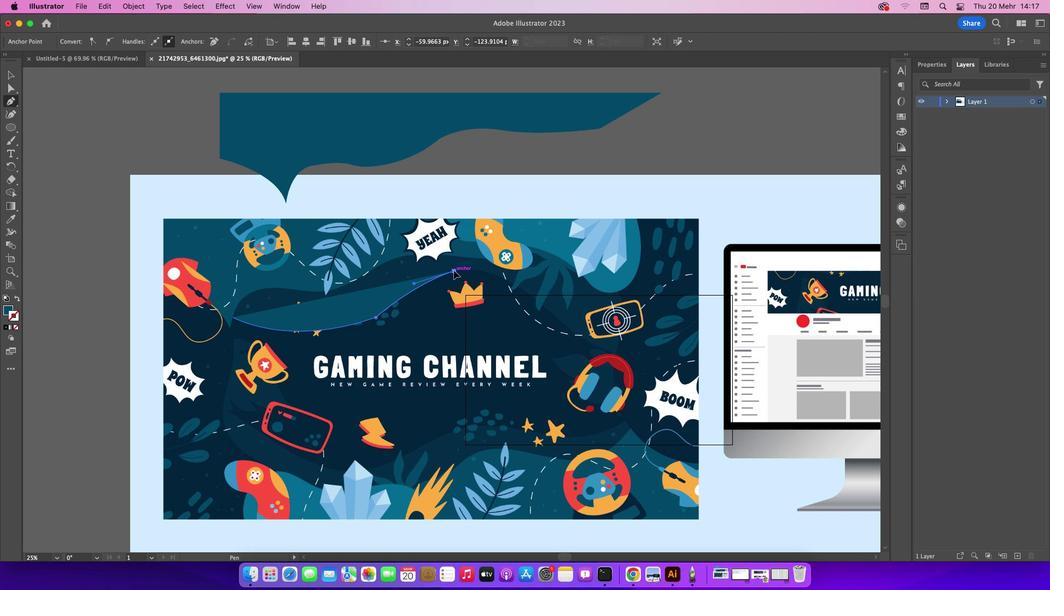 
Action: Mouse moved to (514, 286)
Screenshot: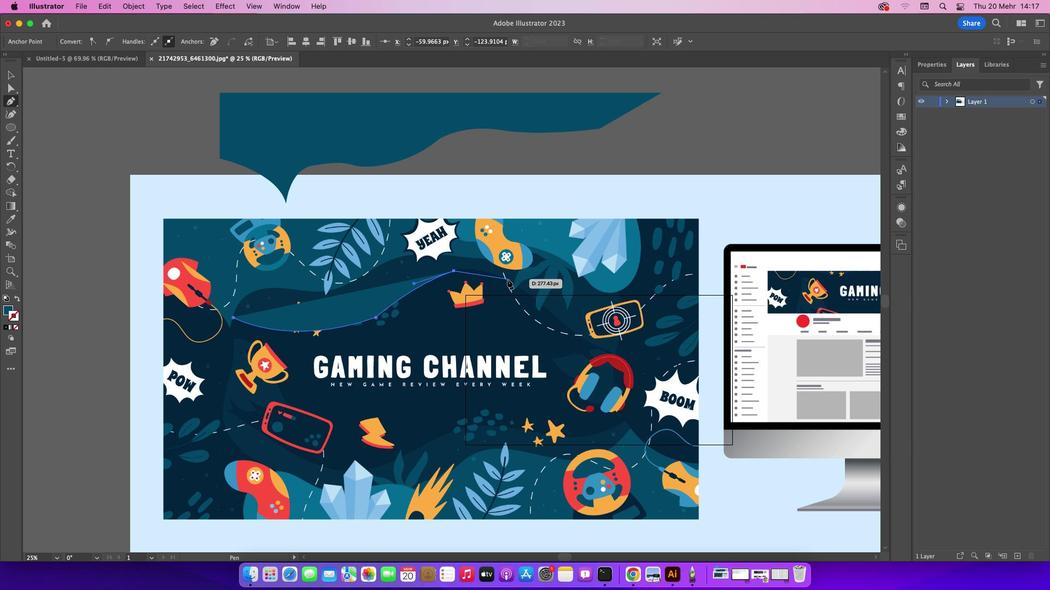 
Action: Mouse pressed left at (514, 286)
Screenshot: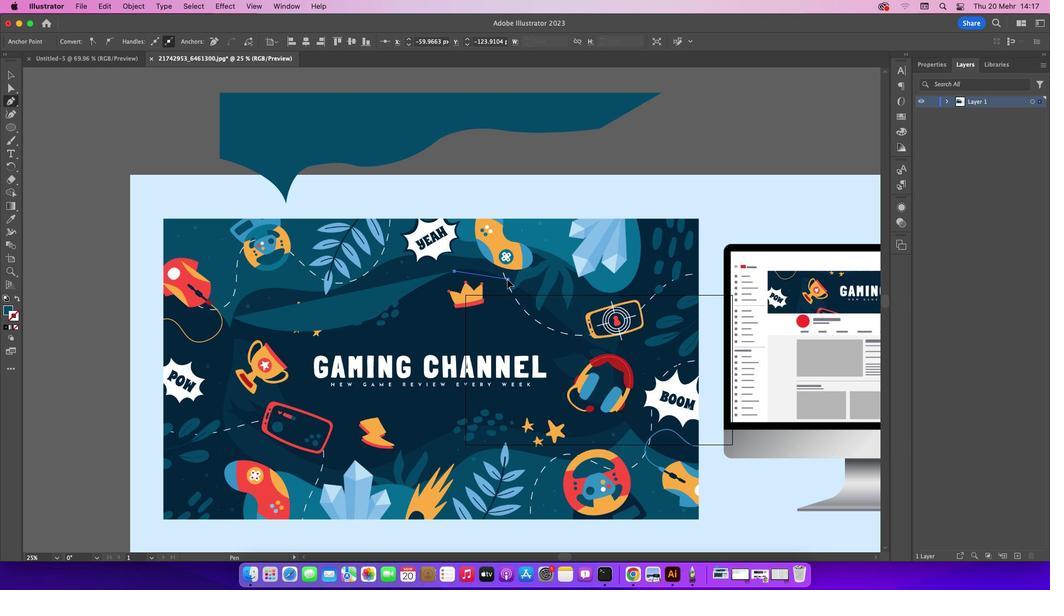 
Action: Mouse moved to (513, 284)
Screenshot: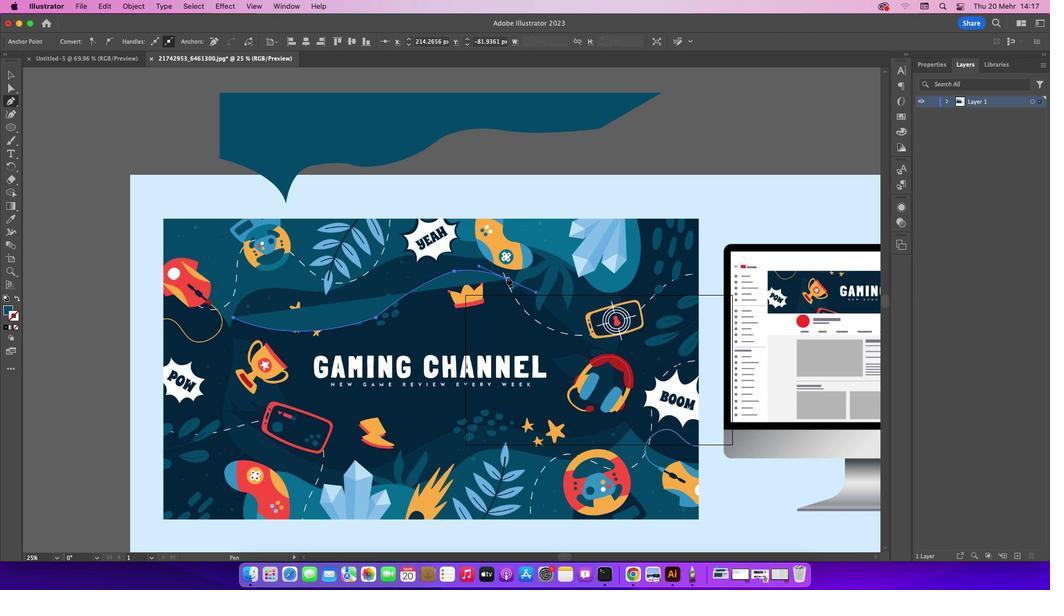 
Action: Mouse pressed left at (513, 284)
Screenshot: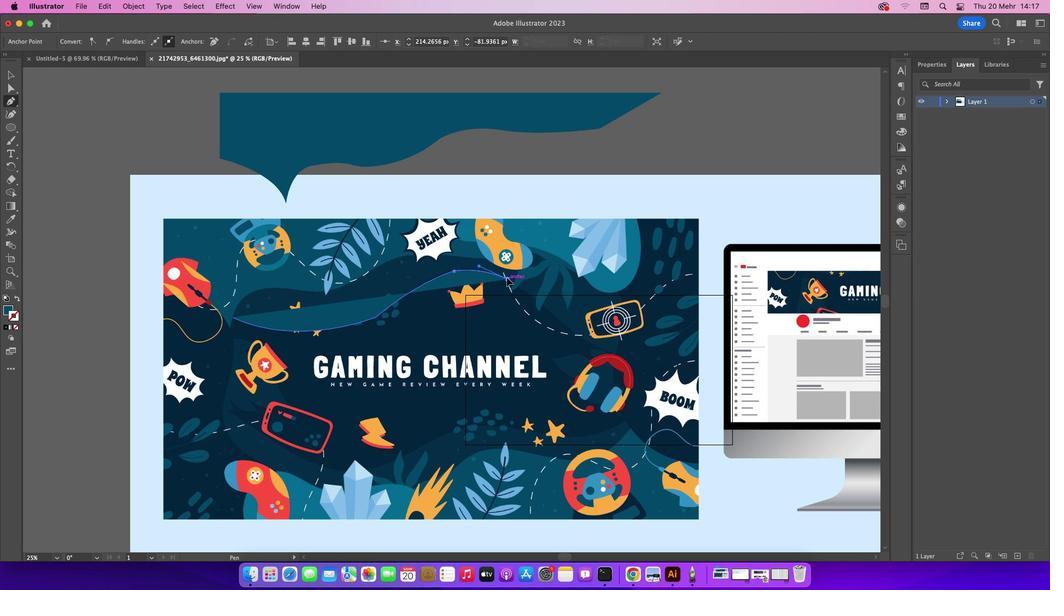 
Action: Mouse moved to (576, 335)
Screenshot: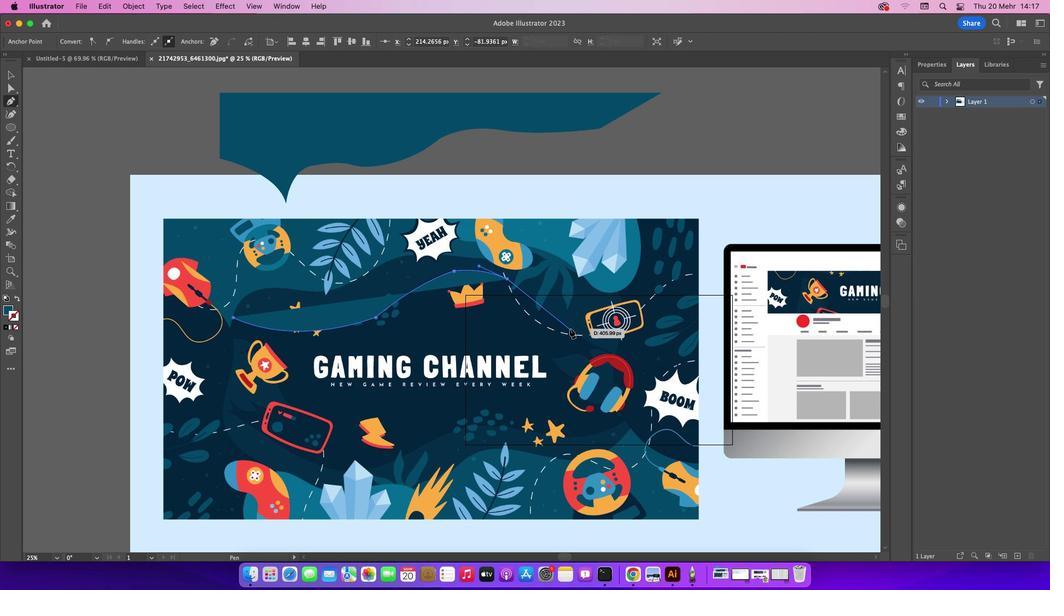 
Action: Mouse pressed left at (576, 335)
Screenshot: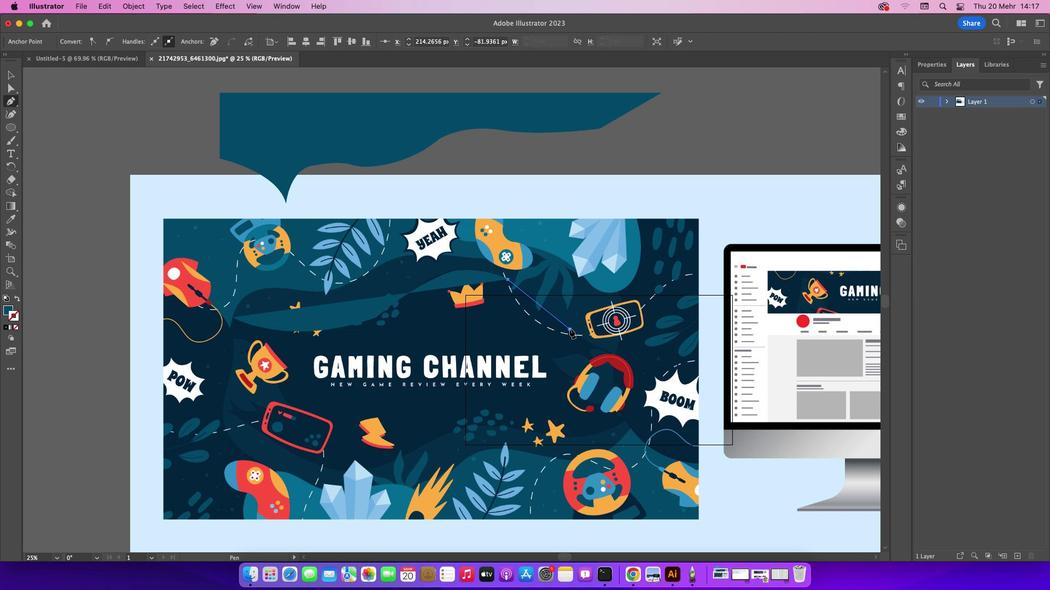 
Action: Mouse moved to (619, 360)
Screenshot: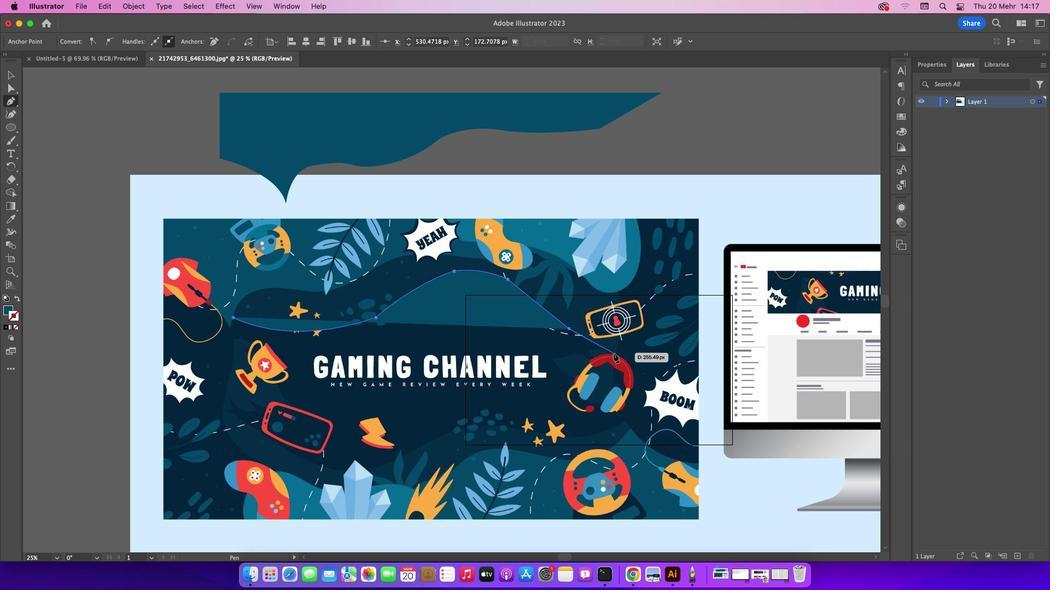 
Action: Mouse pressed left at (619, 360)
Screenshot: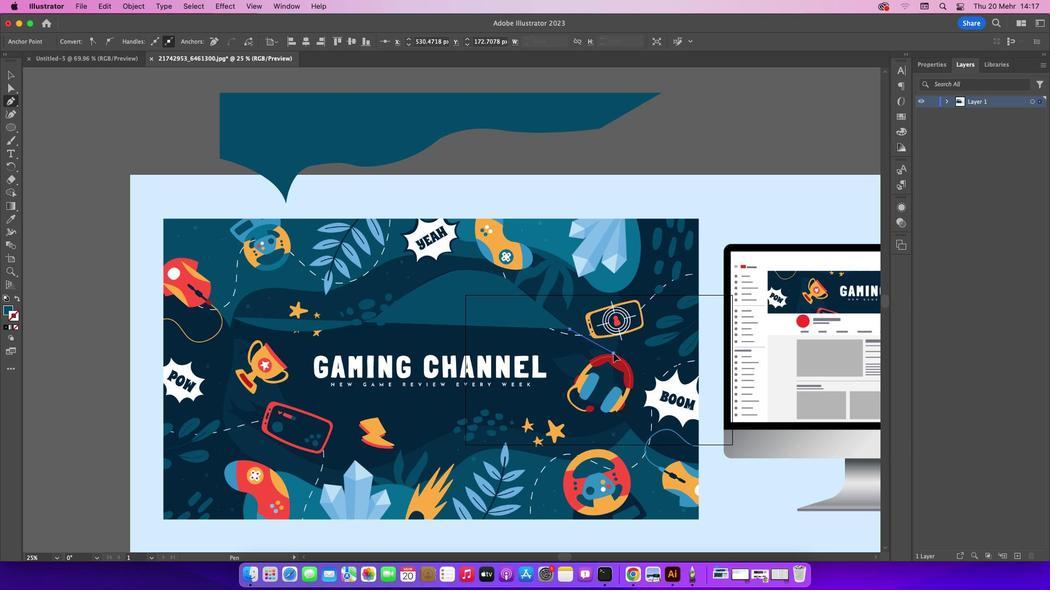 
Action: Mouse moved to (624, 301)
Screenshot: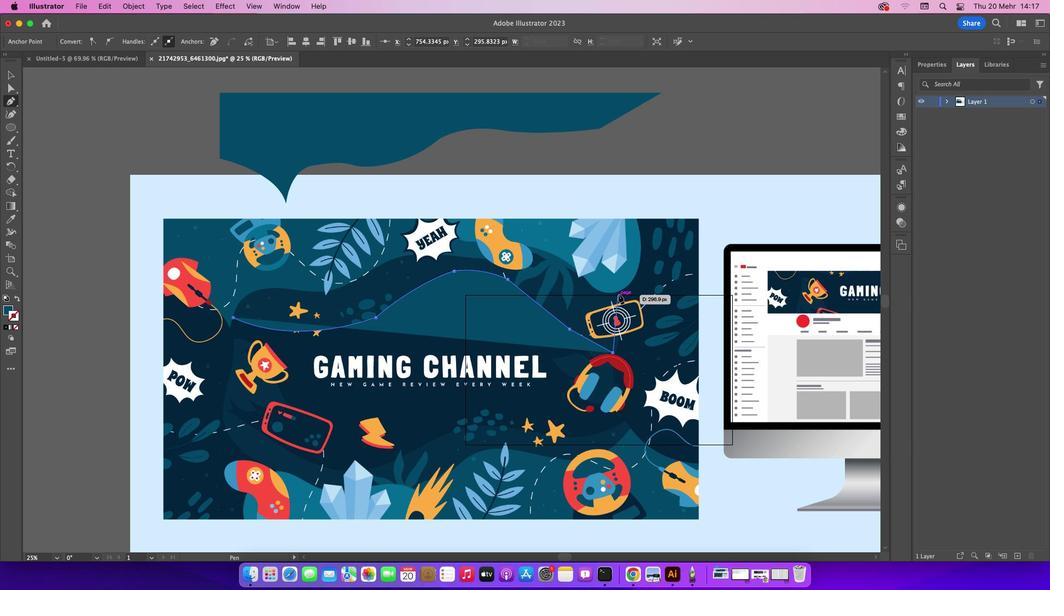
Action: Mouse pressed left at (624, 301)
Screenshot: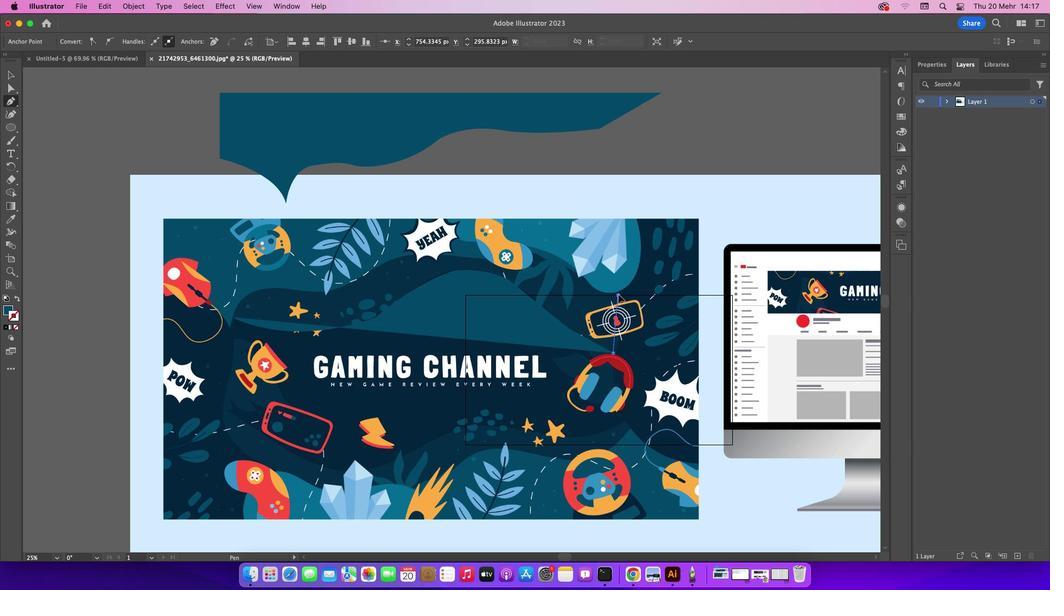
Action: Mouse moved to (624, 302)
Screenshot: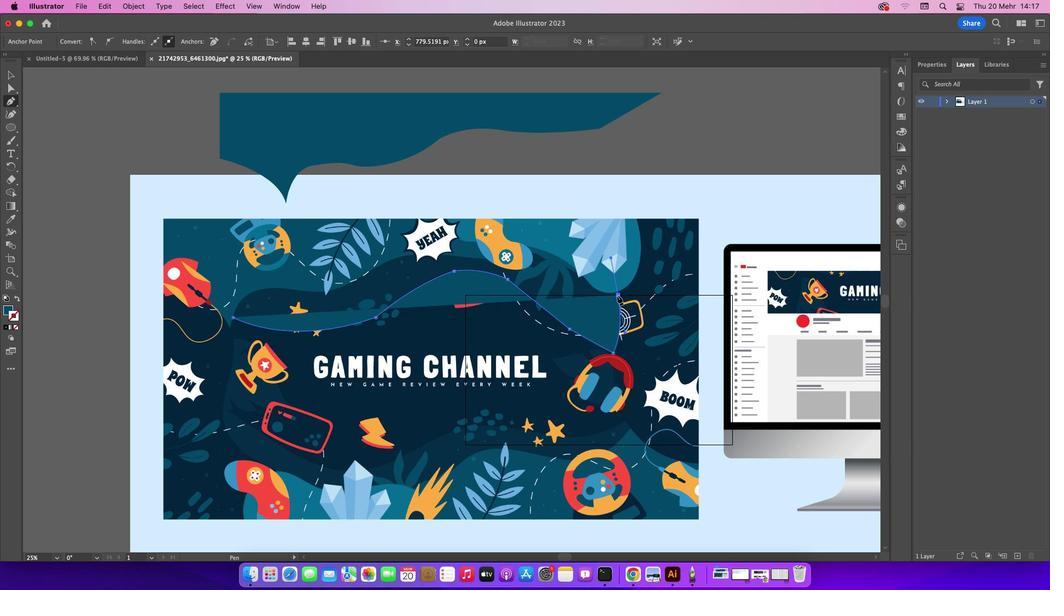 
Action: Mouse pressed left at (624, 302)
Screenshot: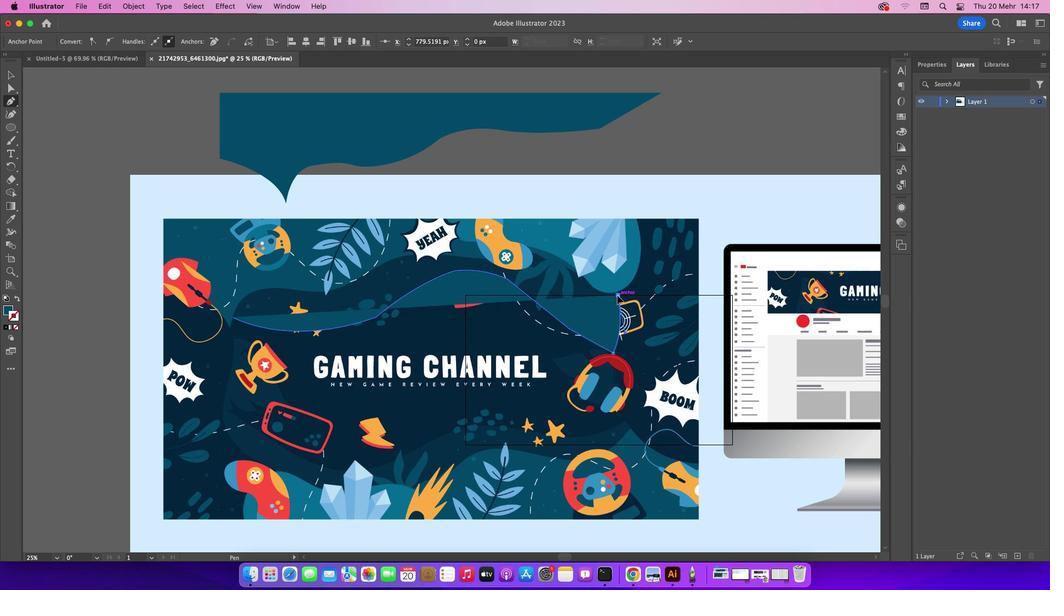
Action: Mouse moved to (575, 264)
Screenshot: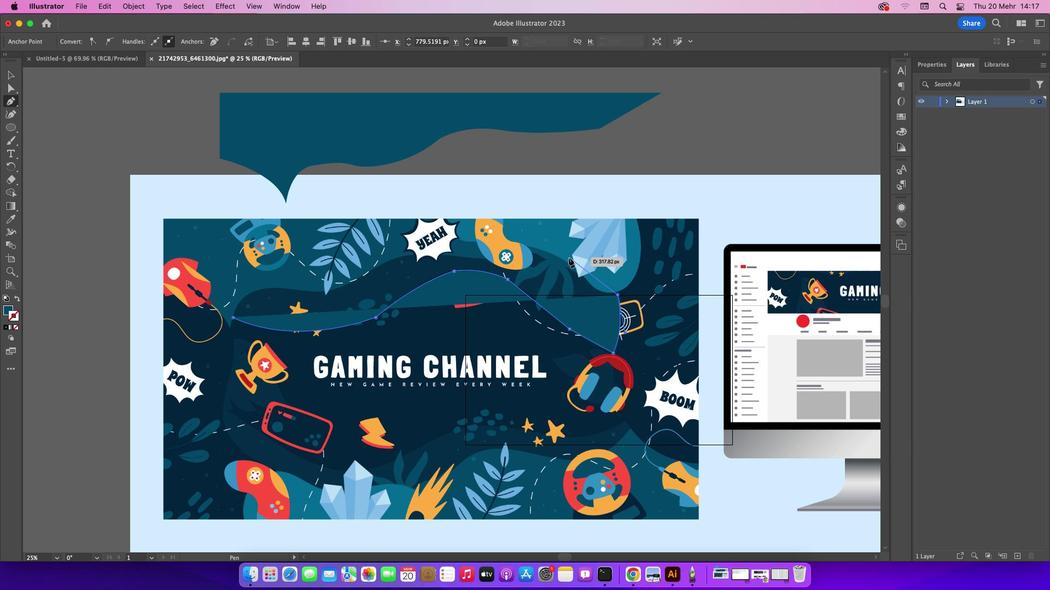 
Action: Mouse pressed left at (575, 264)
Screenshot: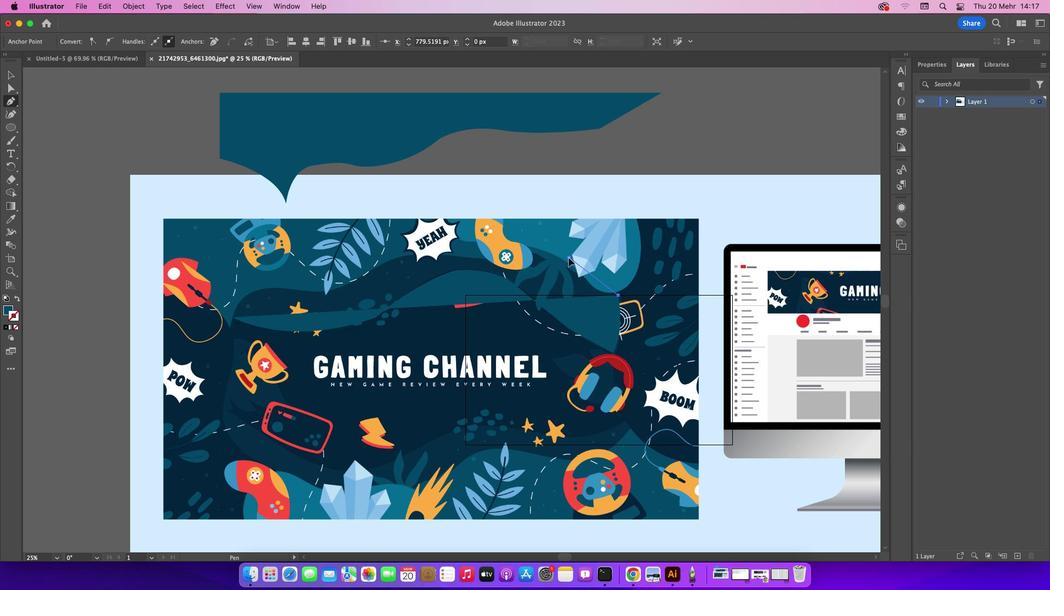 
Action: Mouse moved to (22, 334)
Screenshot: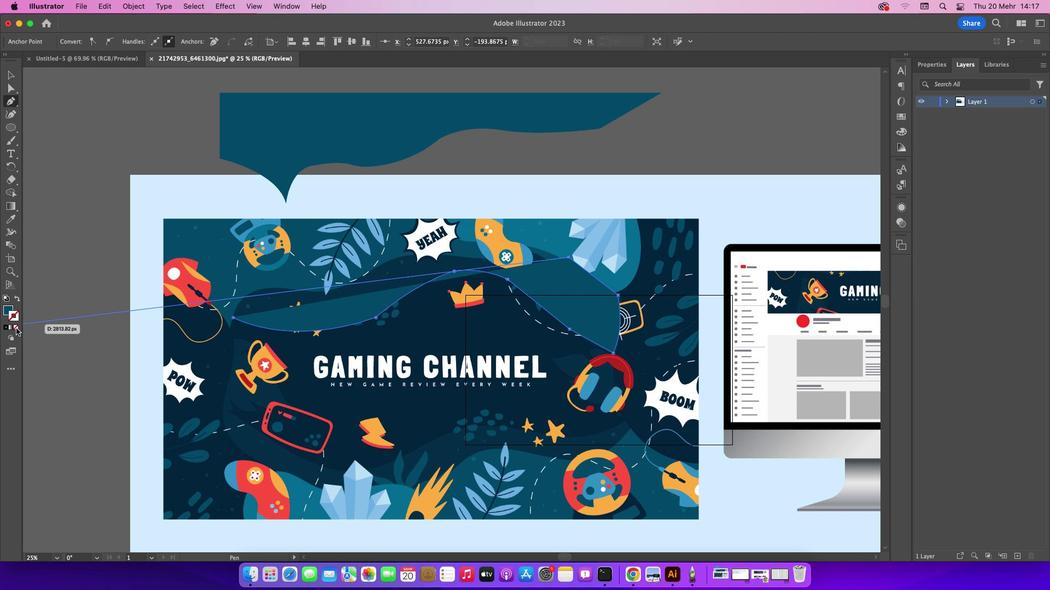 
Action: Mouse pressed left at (22, 334)
Screenshot: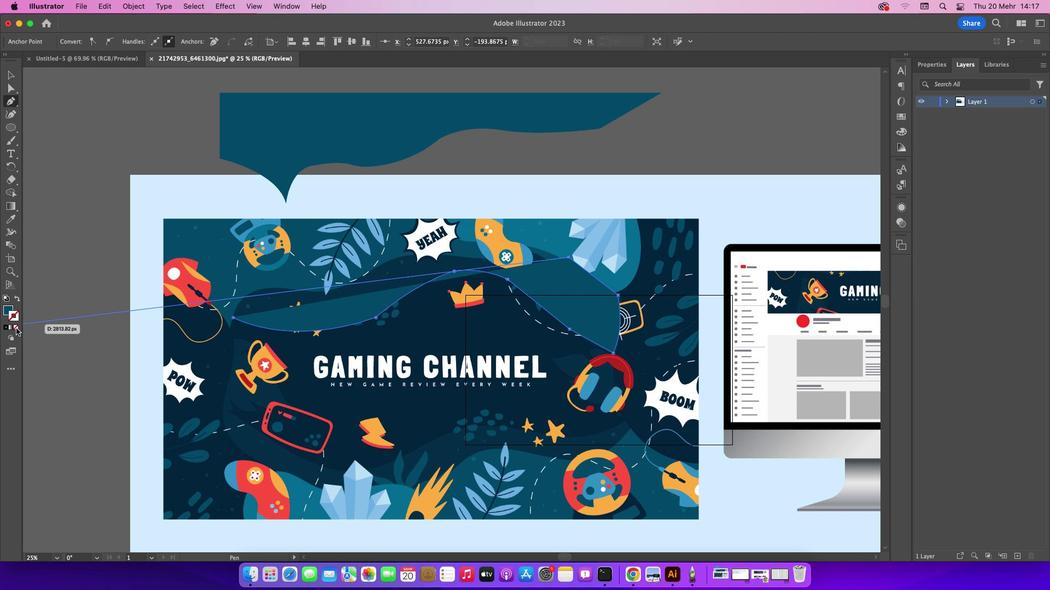 
Action: Mouse moved to (12, 316)
Screenshot: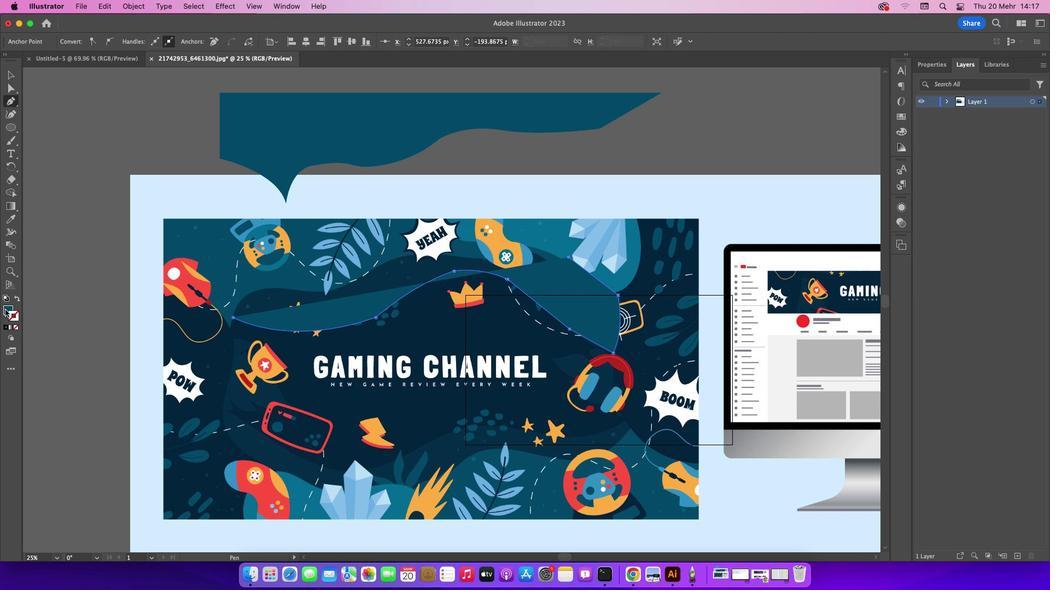 
Action: Mouse pressed left at (12, 316)
Screenshot: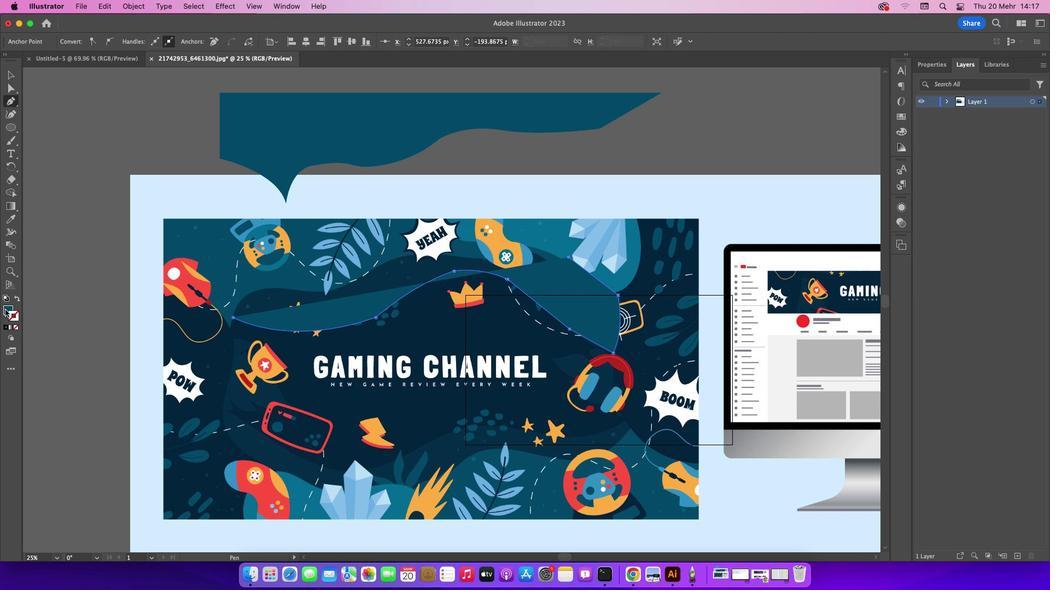 
Action: Mouse moved to (22, 333)
Screenshot: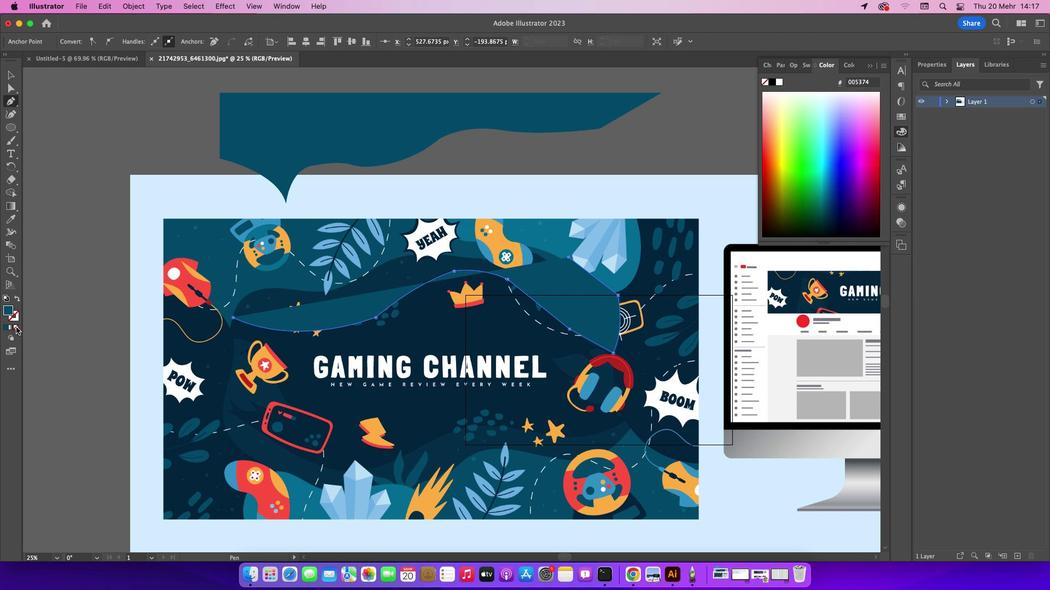 
Action: Mouse pressed left at (22, 333)
Screenshot: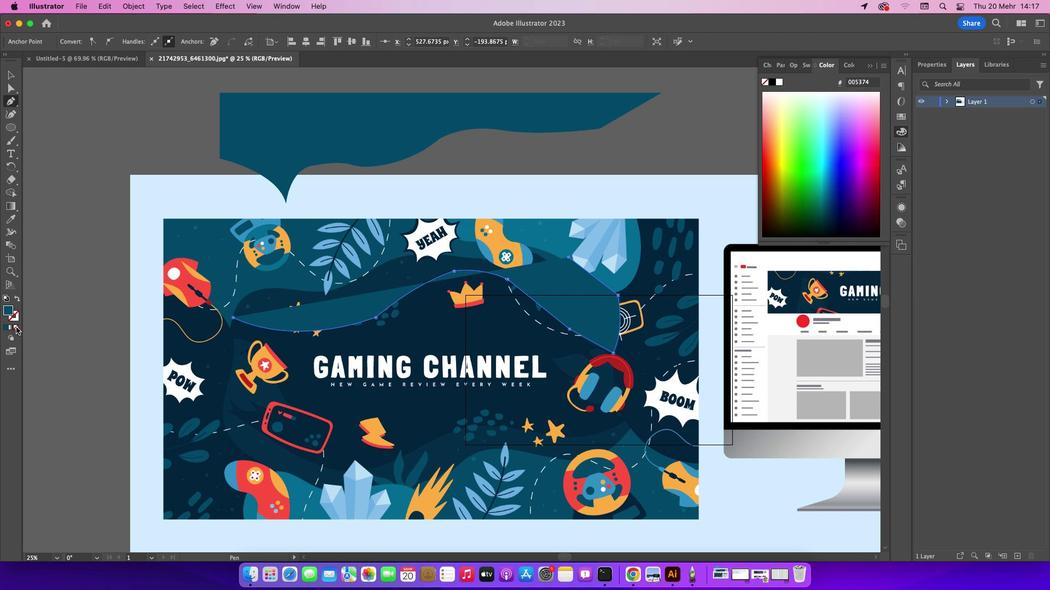
Action: Mouse moved to (538, 260)
Screenshot: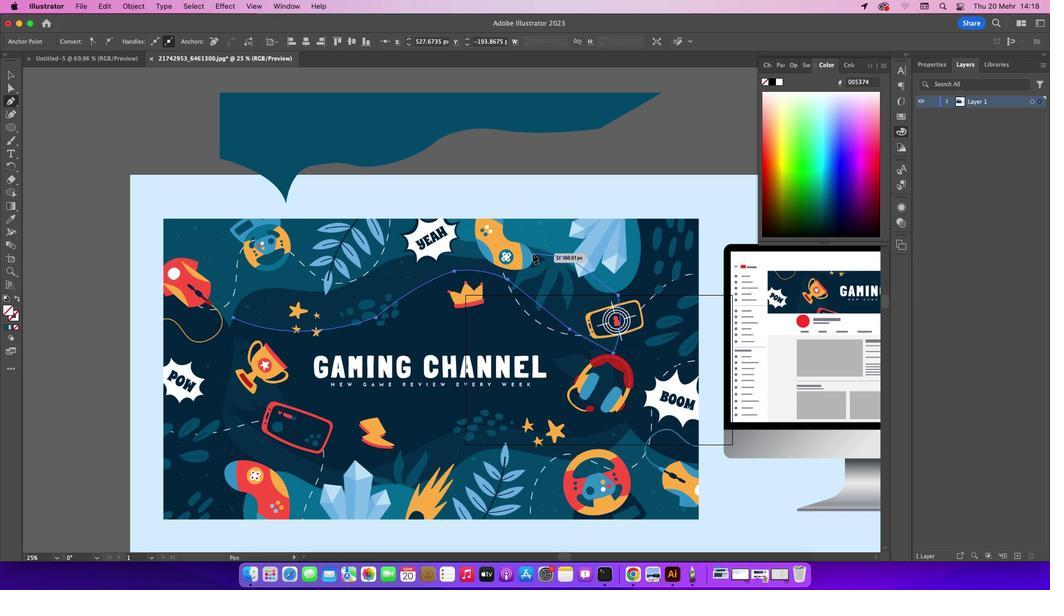
Action: Mouse pressed left at (538, 260)
Screenshot: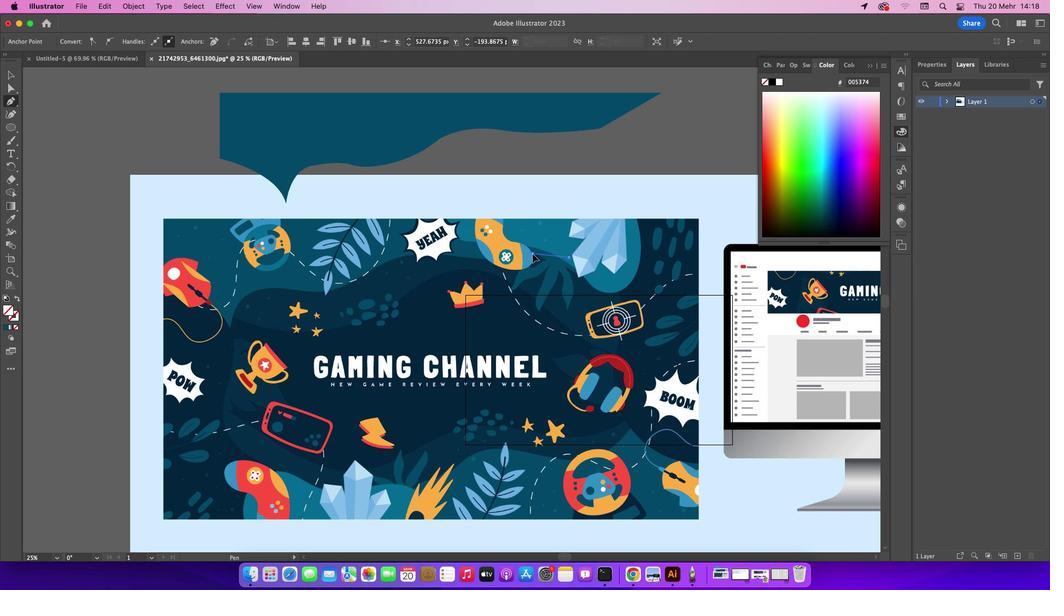 
Action: Mouse moved to (483, 265)
Screenshot: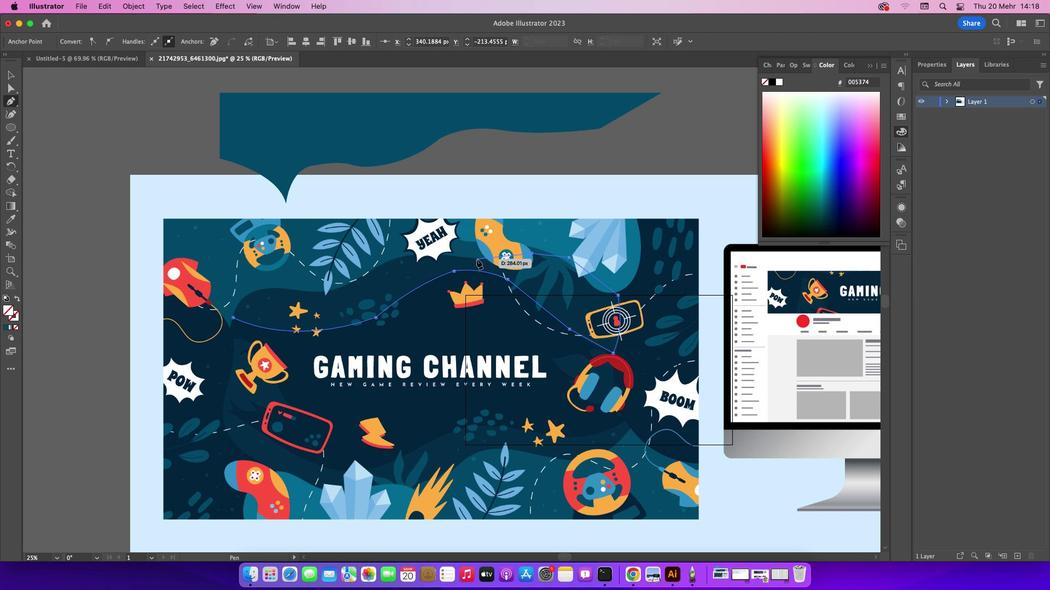 
Action: Mouse pressed left at (483, 265)
Screenshot: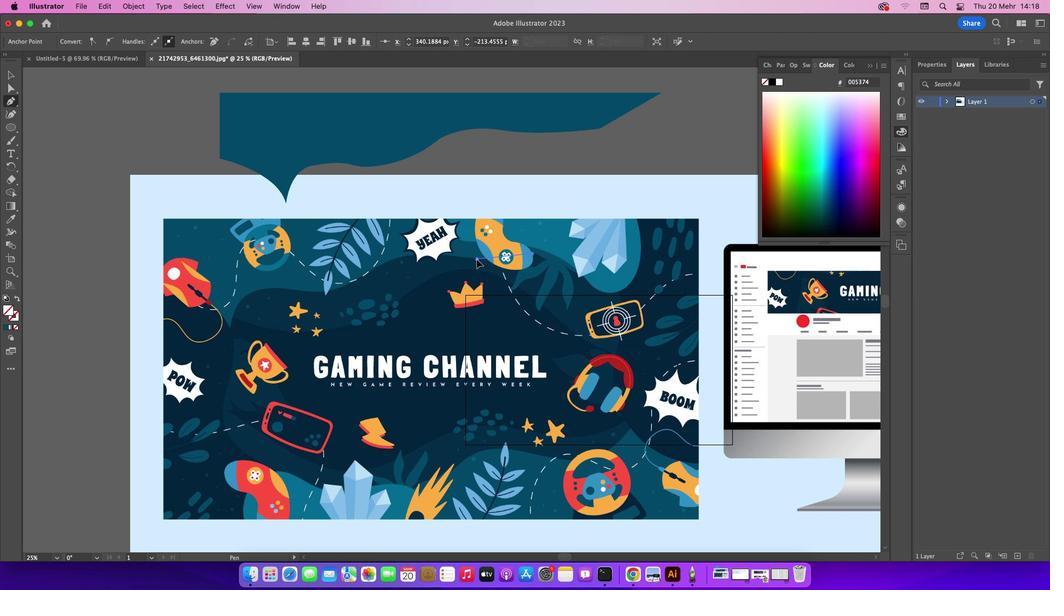 
Action: Mouse moved to (447, 260)
Screenshot: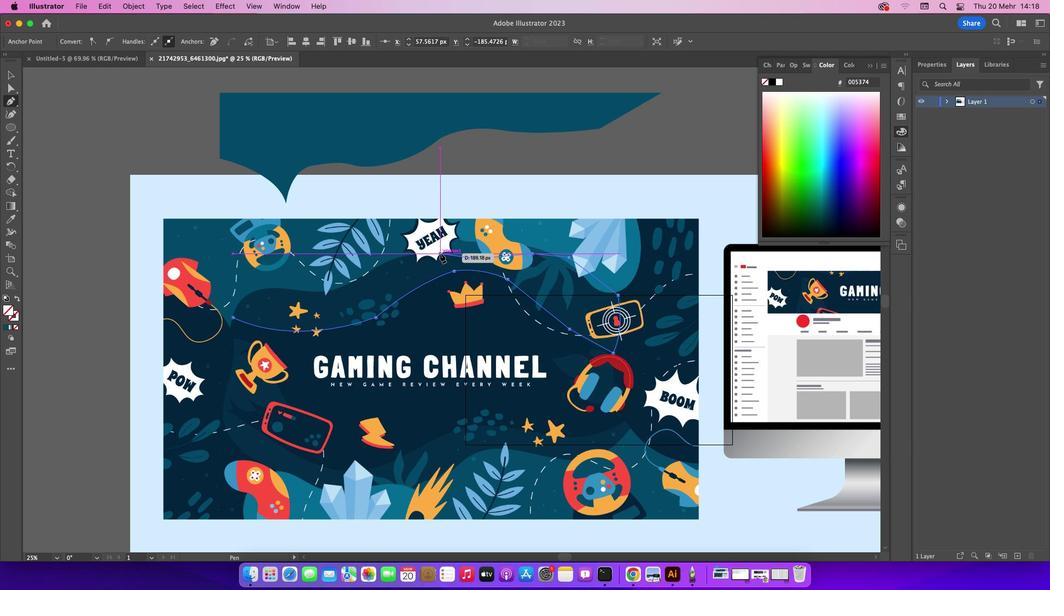 
Action: Mouse pressed left at (447, 260)
Screenshot: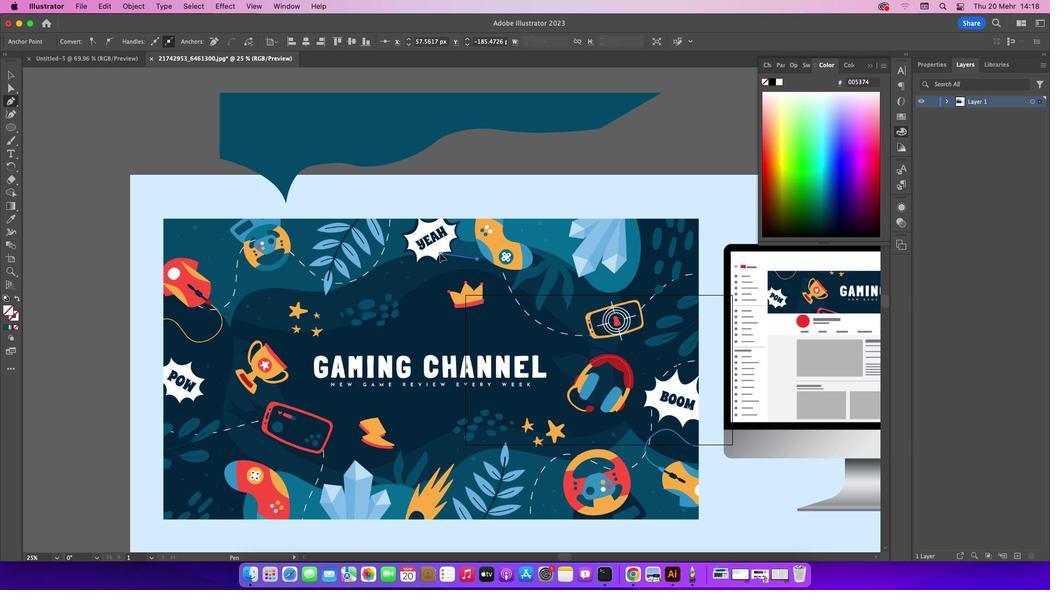 
Action: Mouse moved to (385, 273)
Screenshot: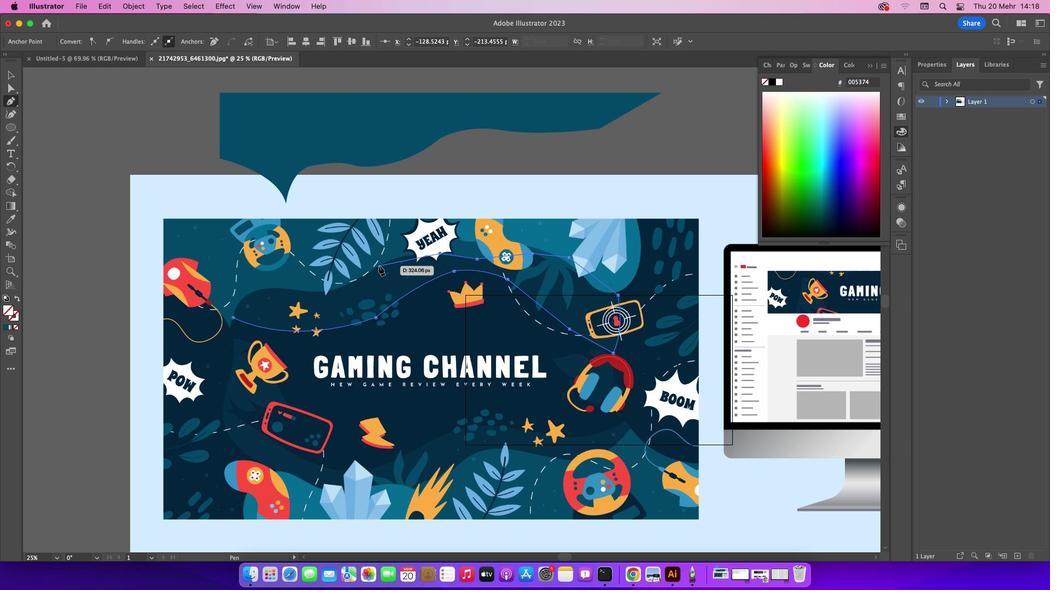 
Action: Mouse pressed left at (385, 273)
Screenshot: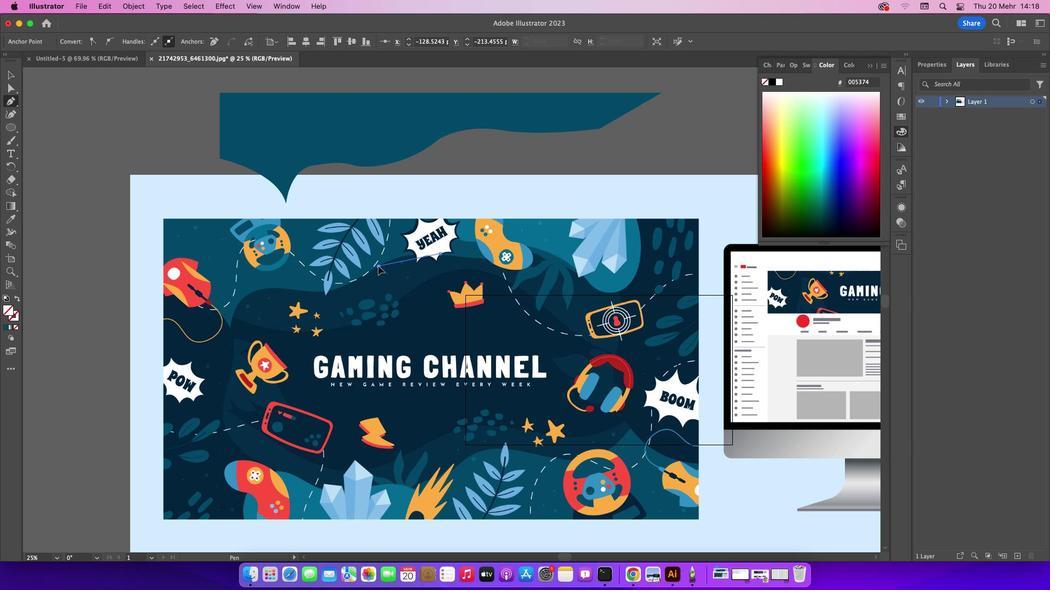 
Action: Mouse moved to (321, 298)
Screenshot: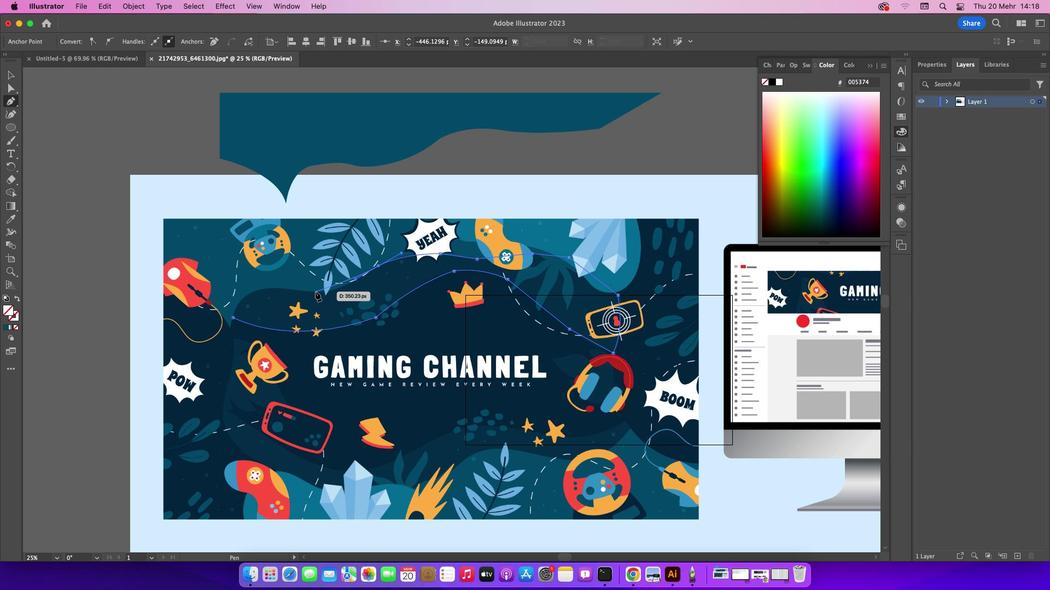 
Action: Mouse pressed left at (321, 298)
Screenshot: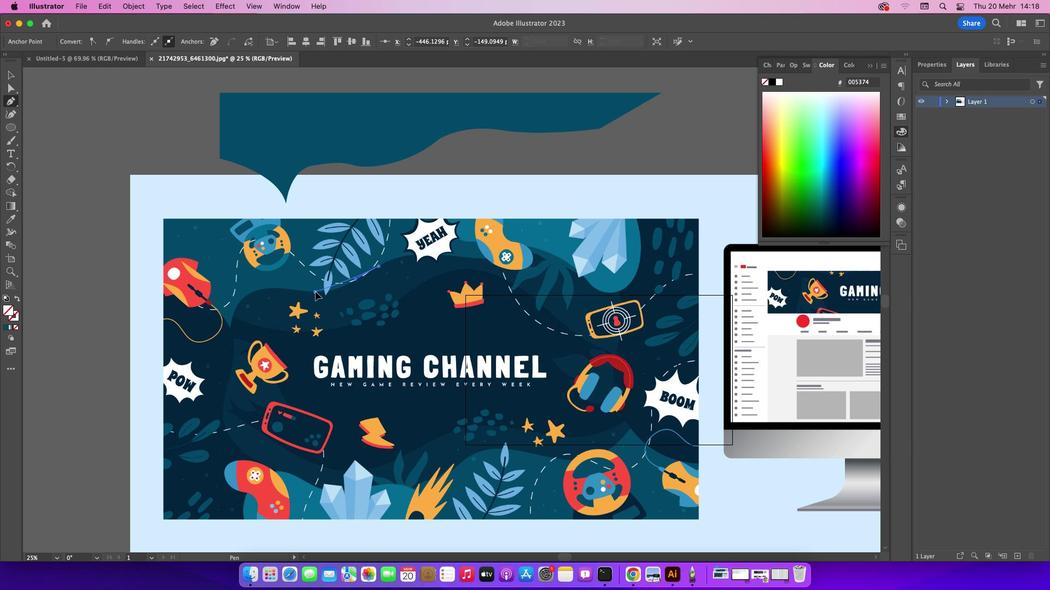 
Action: Mouse moved to (260, 298)
Screenshot: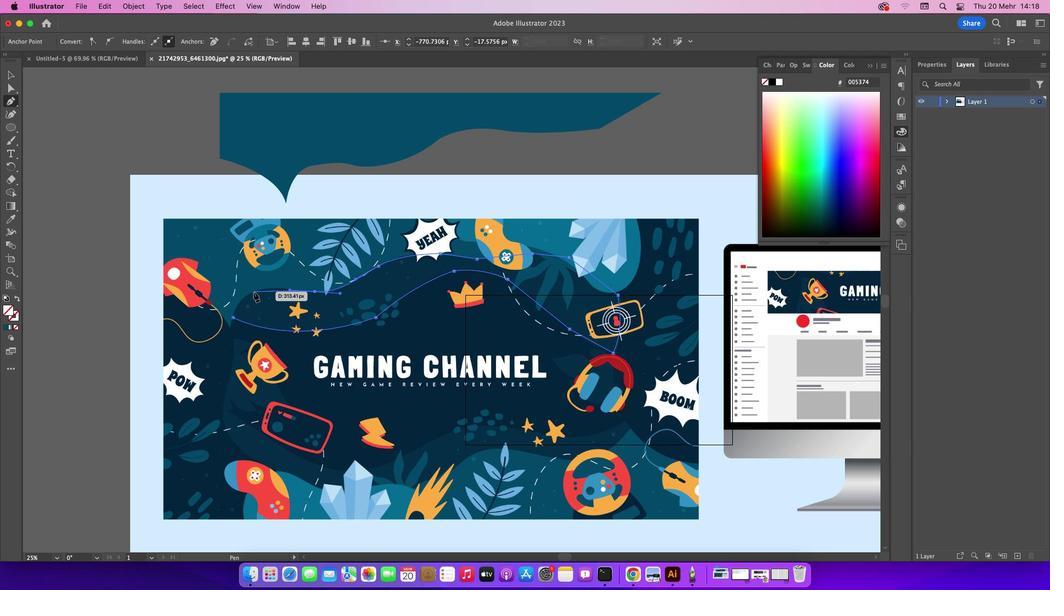 
Action: Mouse pressed left at (260, 298)
Screenshot: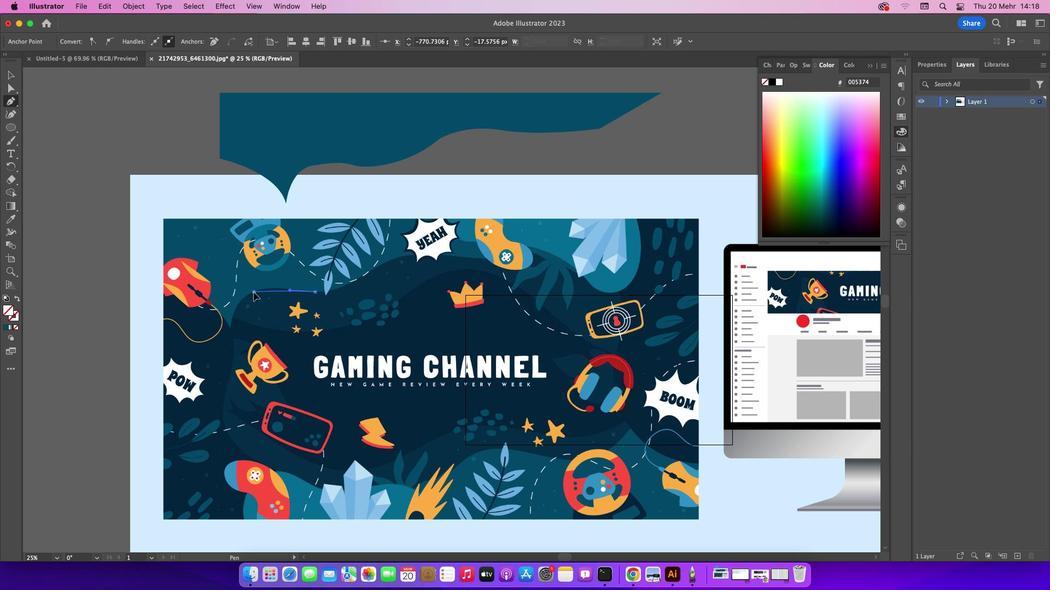 
Action: Mouse moved to (261, 298)
Screenshot: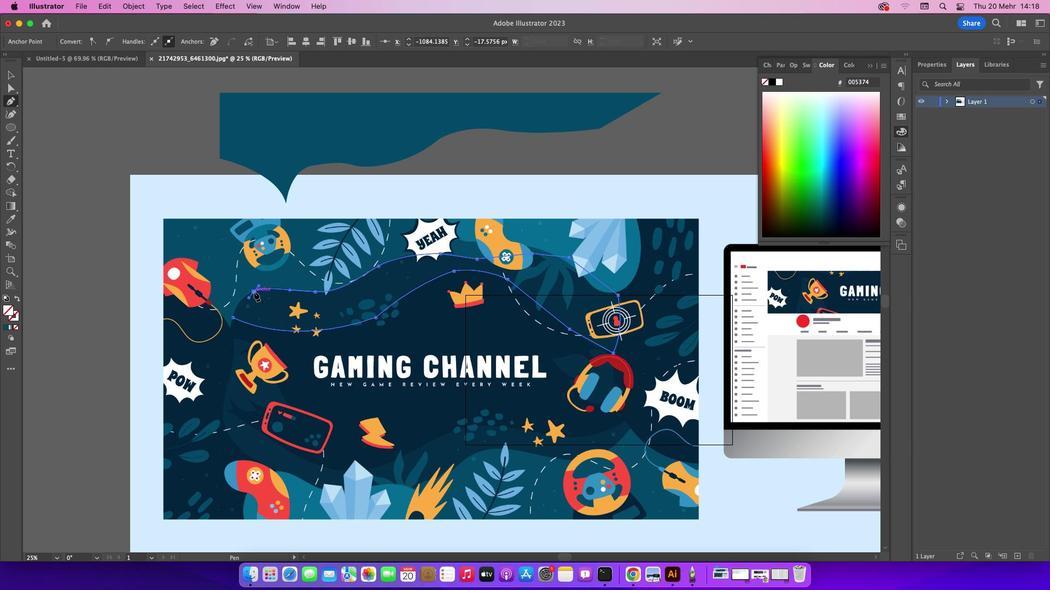 
Action: Mouse pressed left at (261, 298)
Screenshot: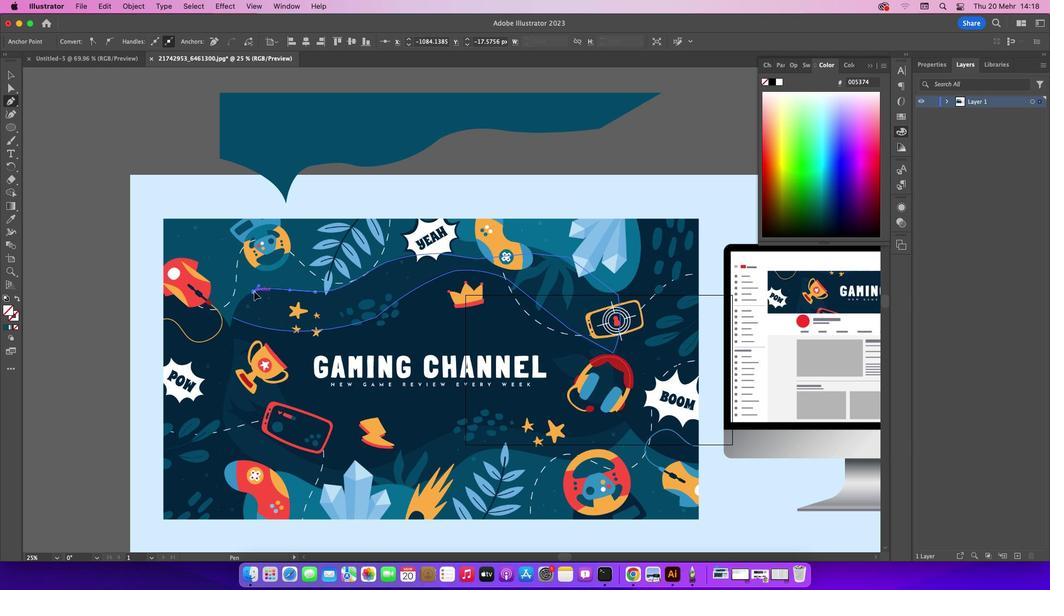 
Action: Mouse moved to (238, 324)
Screenshot: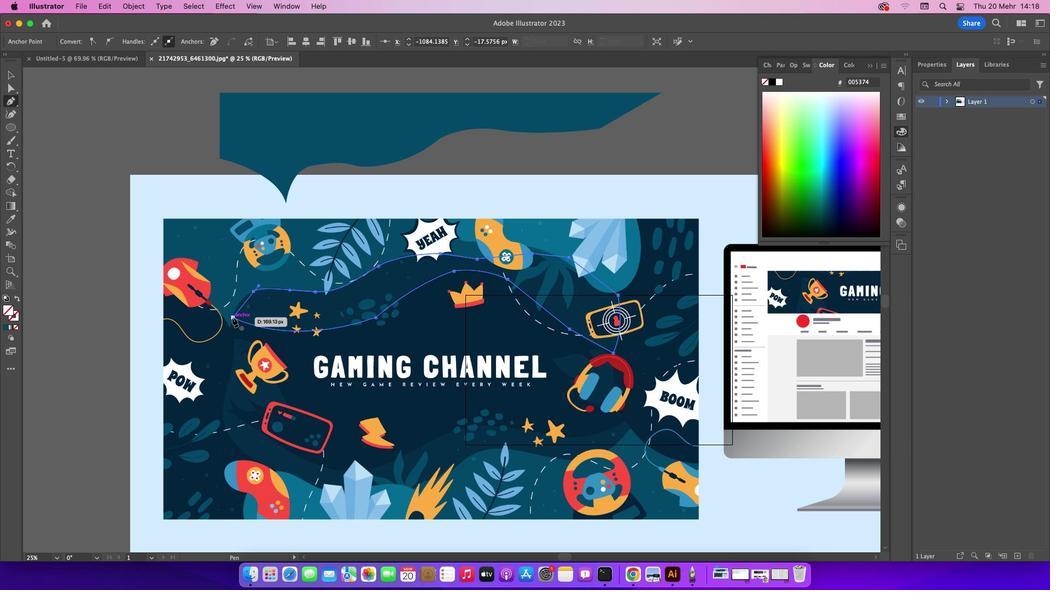 
Action: Mouse pressed left at (238, 324)
Screenshot: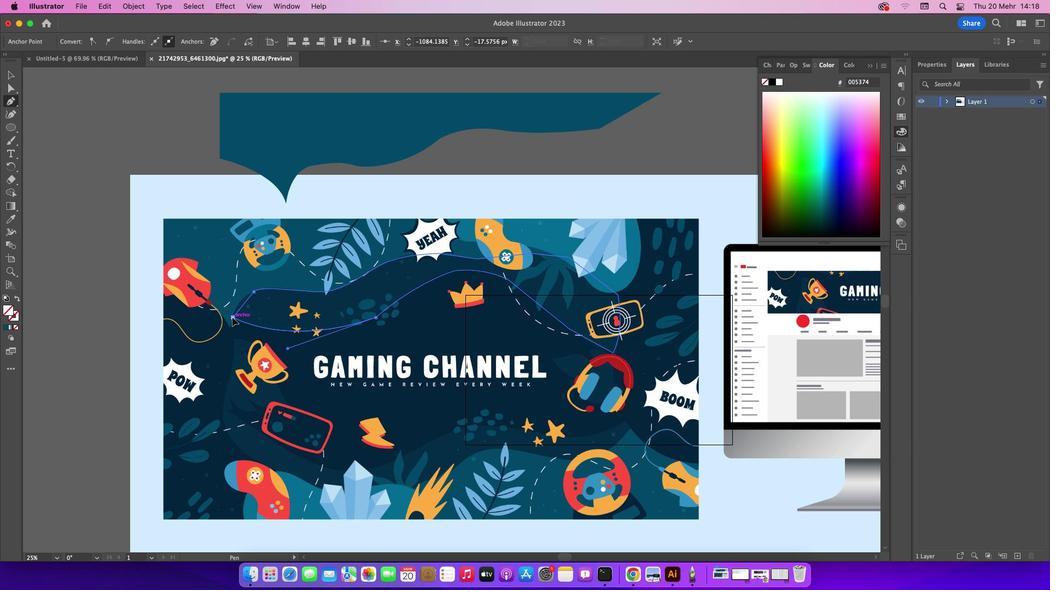 
Action: Mouse moved to (21, 80)
Screenshot: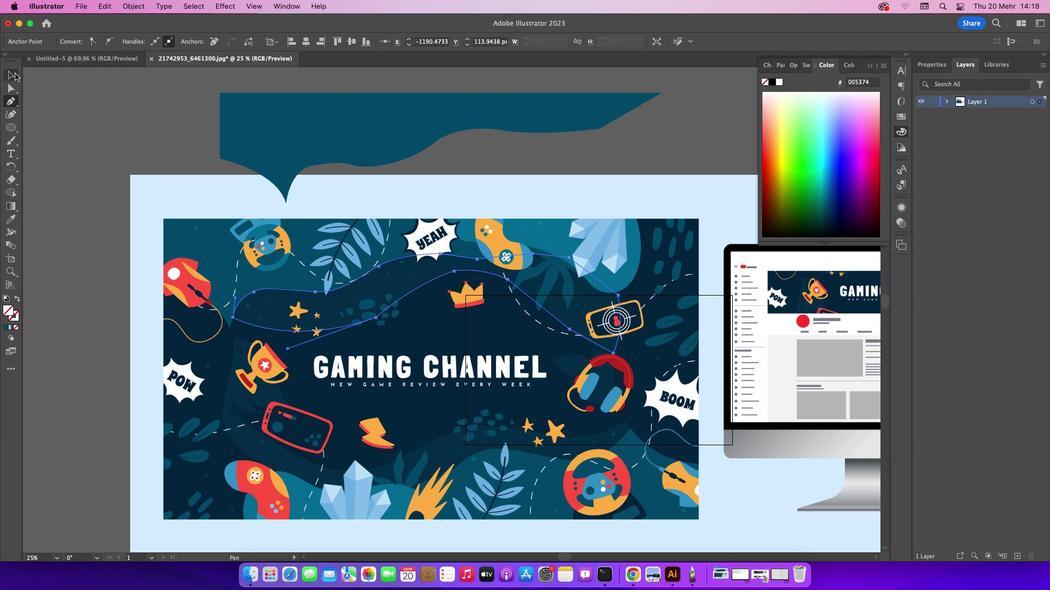 
Action: Mouse pressed left at (21, 80)
Screenshot: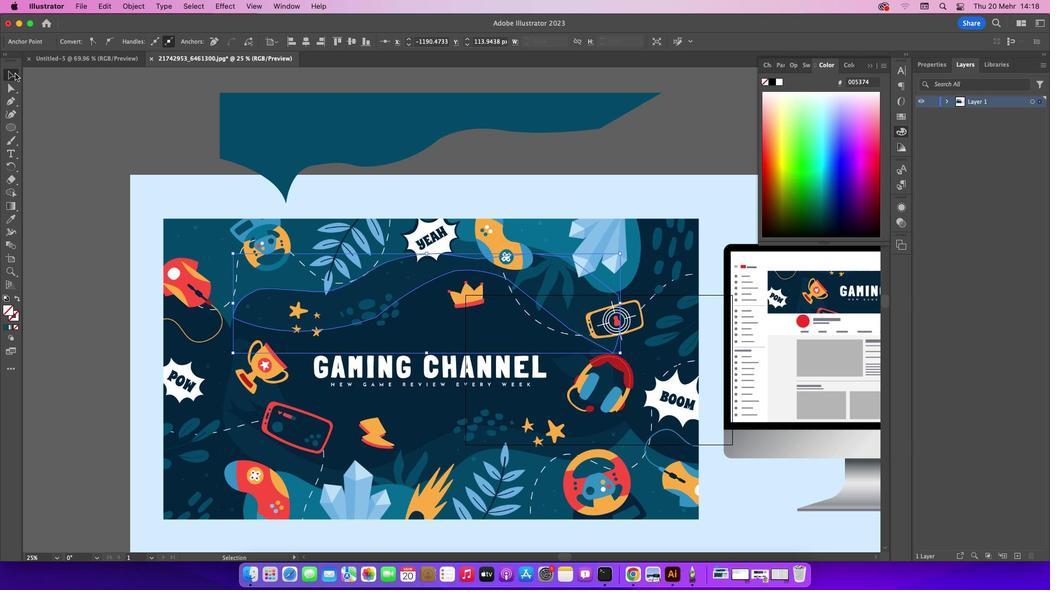 
Action: Mouse moved to (107, 125)
Screenshot: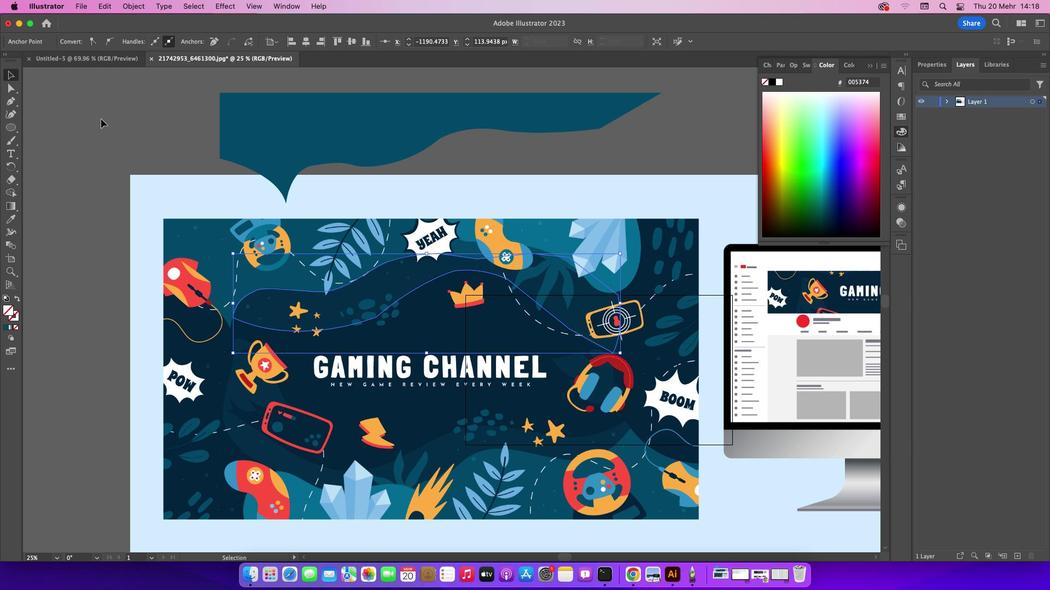 
Action: Mouse pressed left at (107, 125)
Screenshot: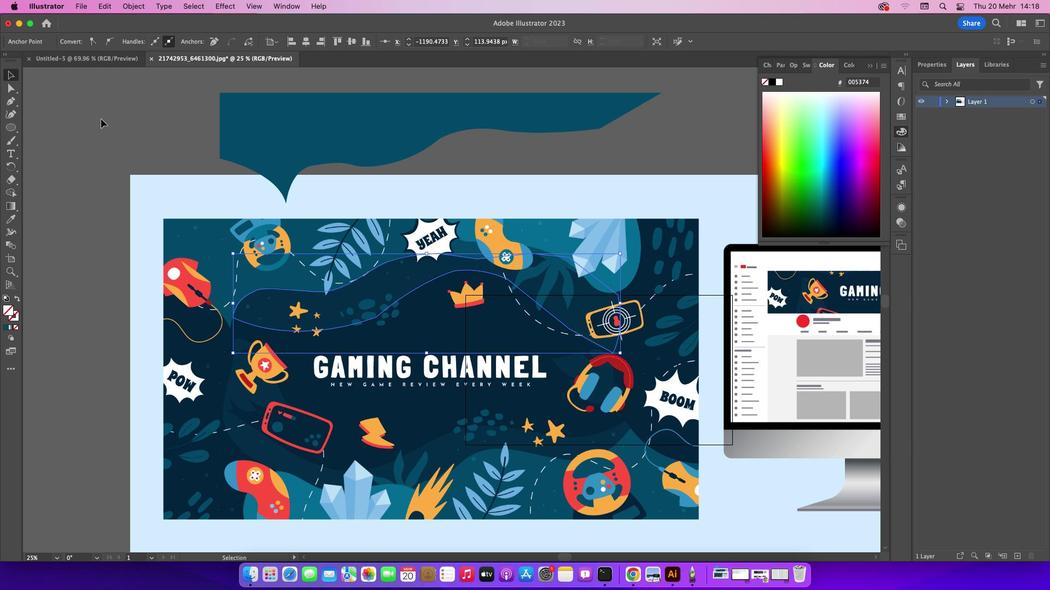 
Action: Mouse moved to (385, 273)
Screenshot: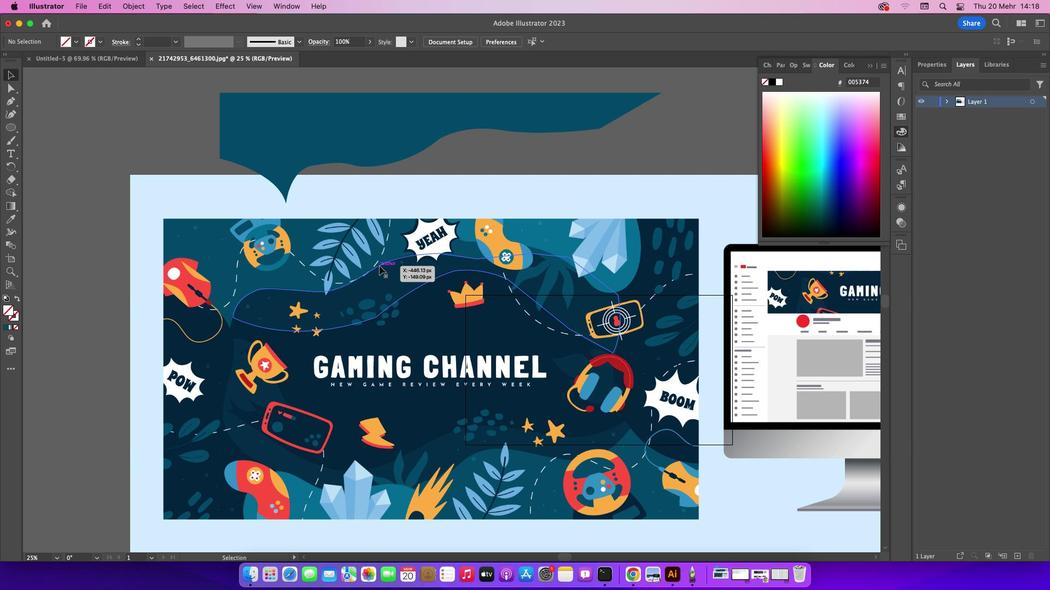 
Action: Mouse pressed left at (385, 273)
Screenshot: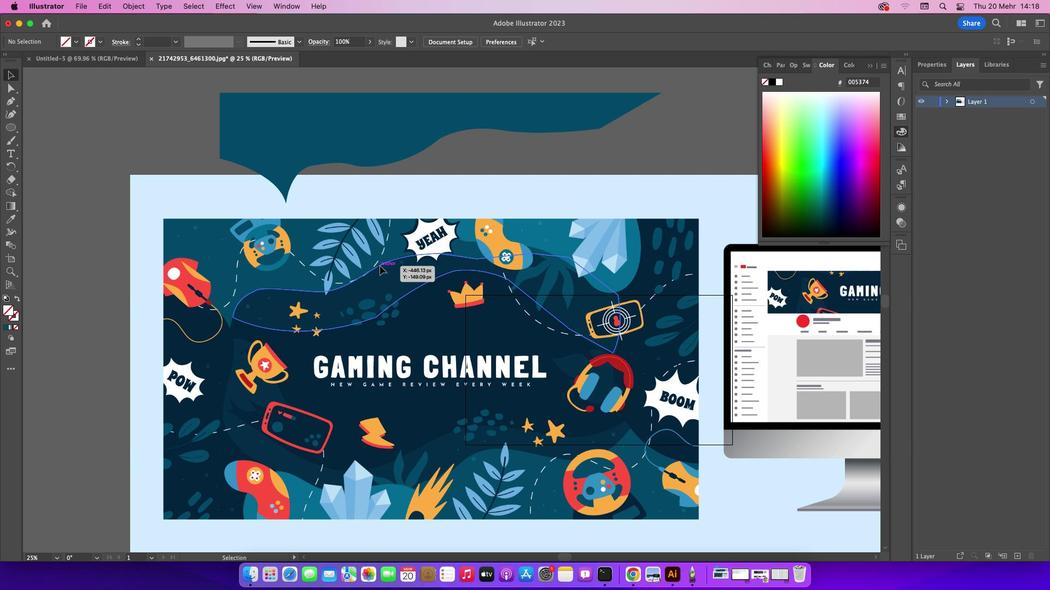 
Action: Mouse moved to (18, 224)
Screenshot: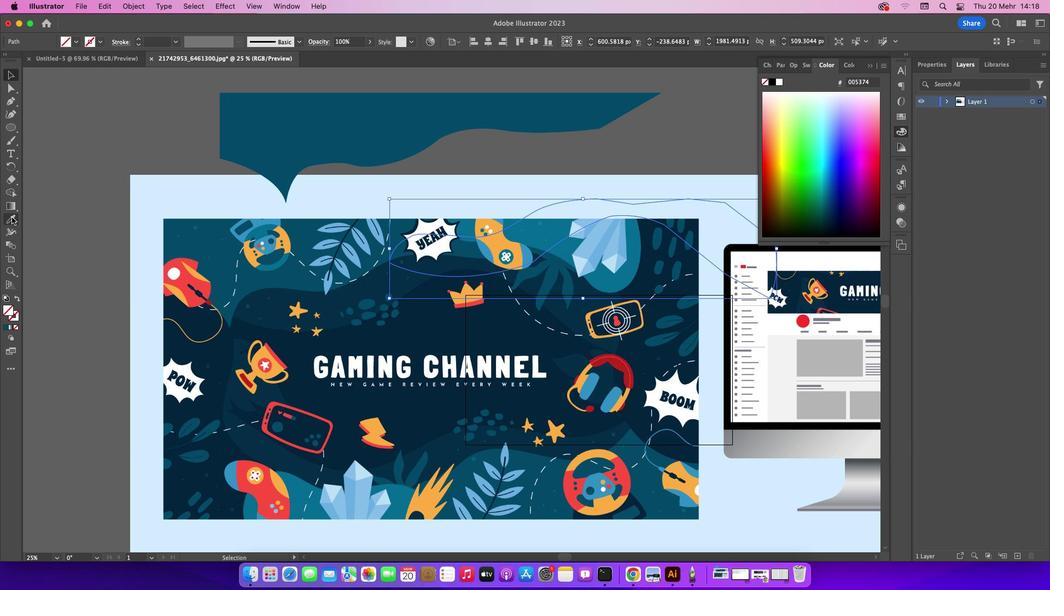 
Action: Mouse pressed left at (18, 224)
Screenshot: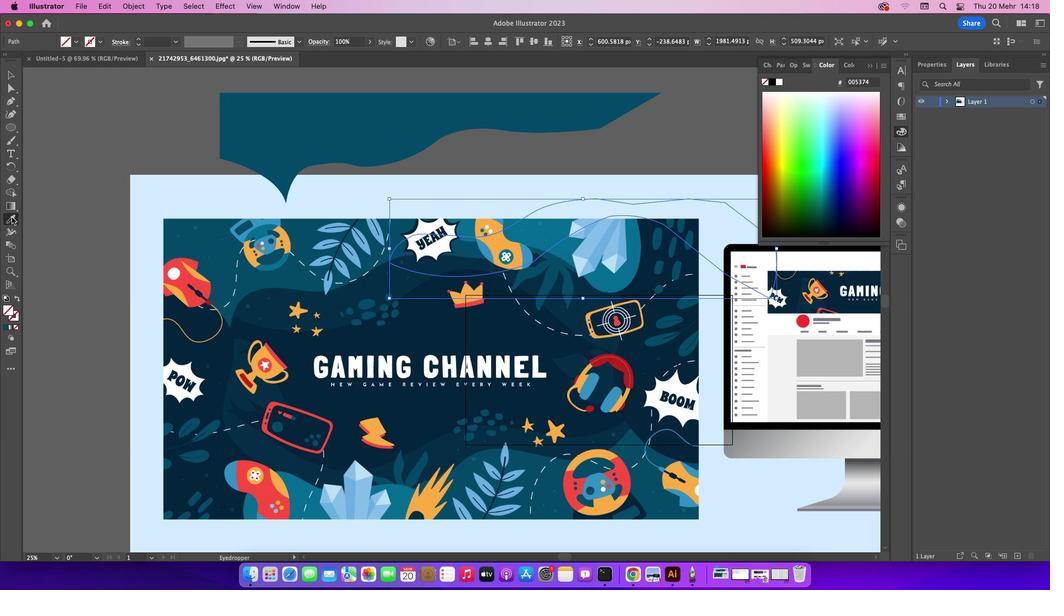 
Action: Mouse moved to (331, 310)
Screenshot: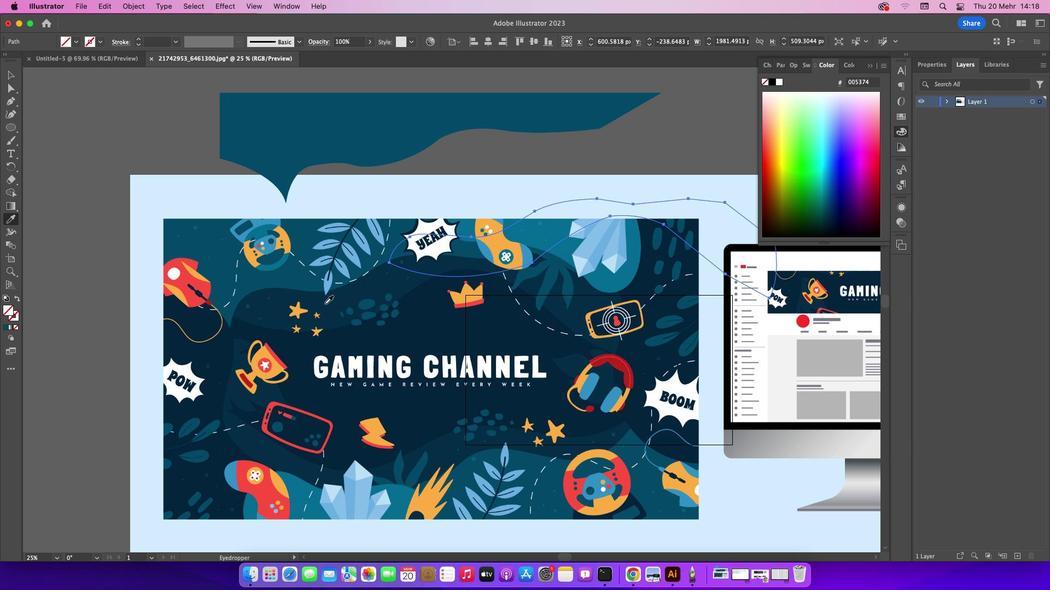 
Action: Mouse pressed left at (331, 310)
Screenshot: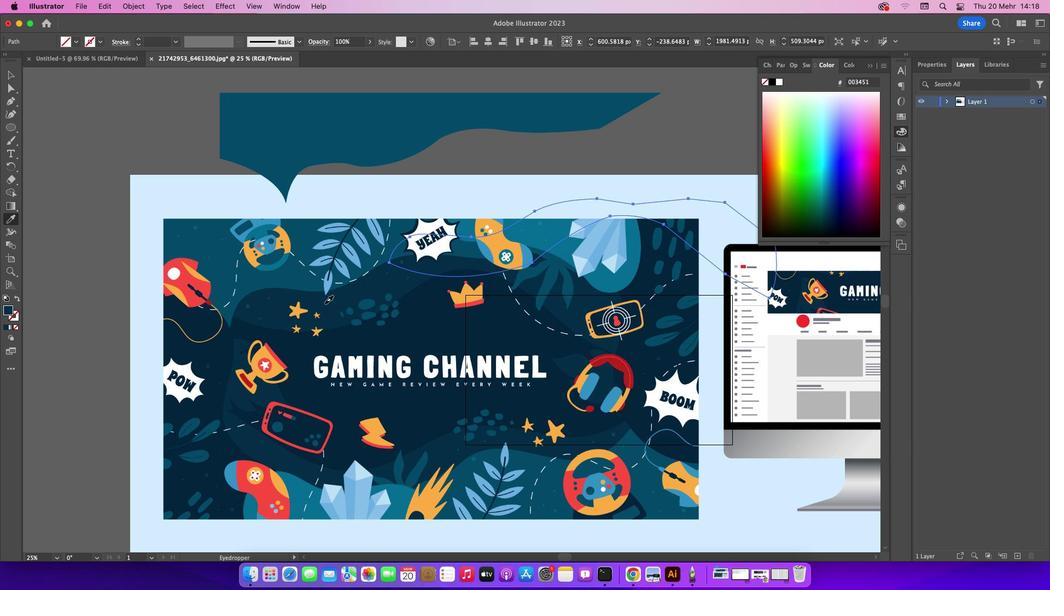 
Action: Mouse moved to (19, 80)
Screenshot: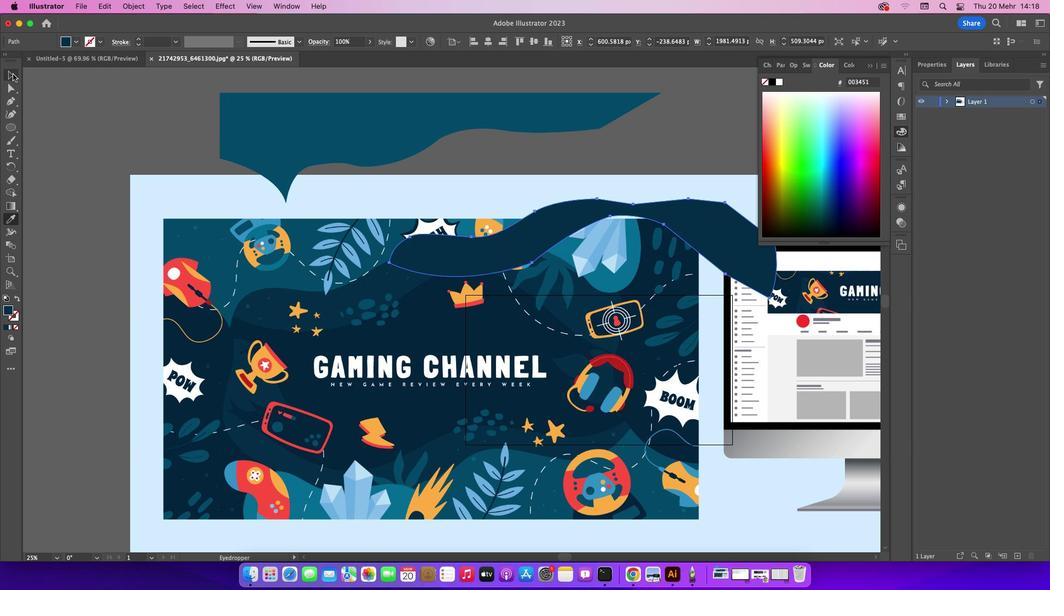 
Action: Mouse pressed left at (19, 80)
Screenshot: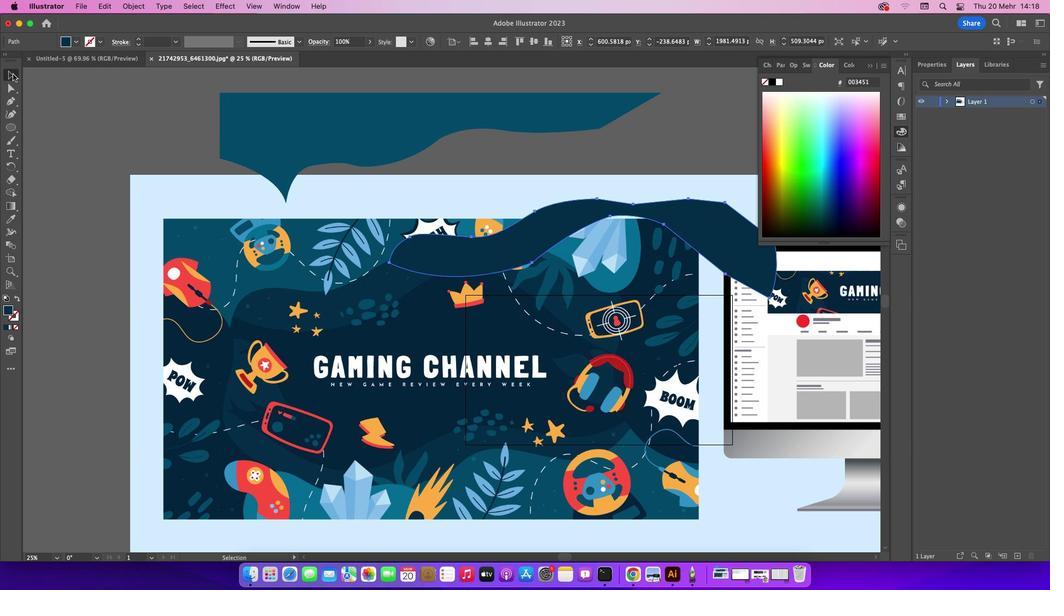 
Action: Mouse moved to (583, 229)
Screenshot: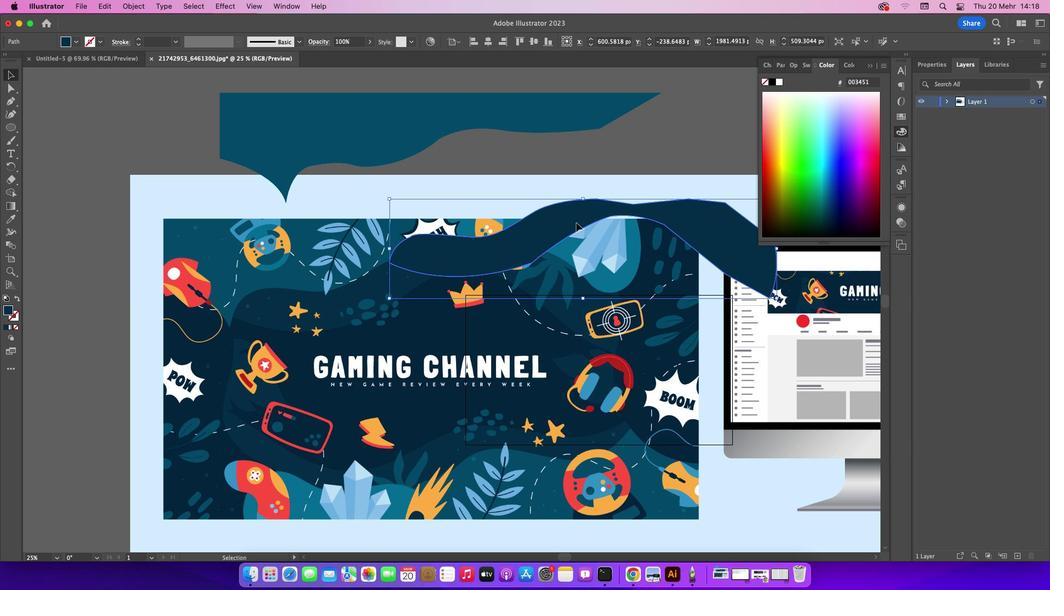 
Action: Mouse pressed left at (583, 229)
Screenshot: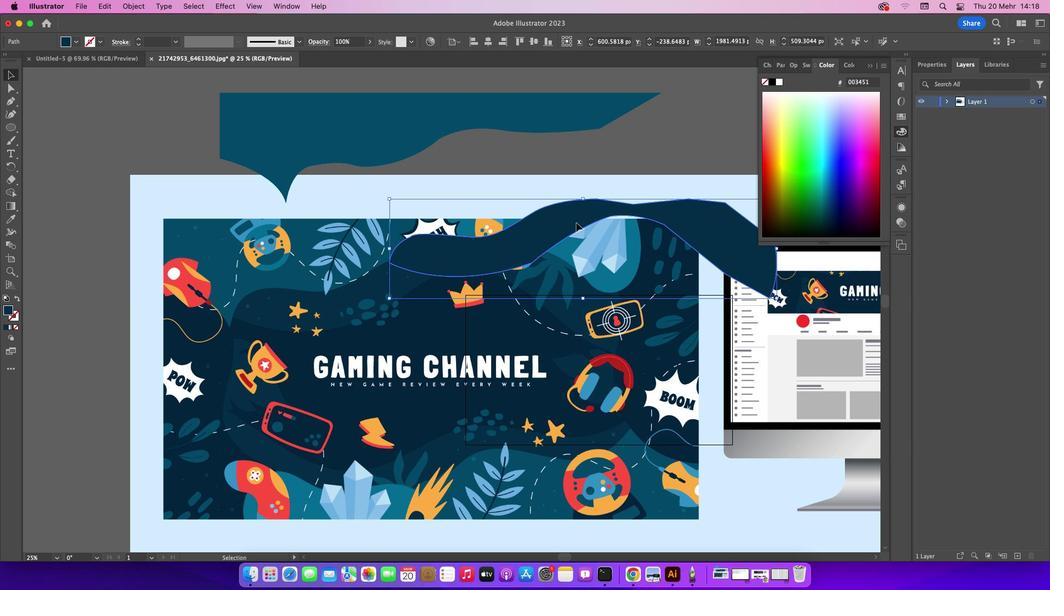 
Action: Mouse moved to (476, 85)
Screenshot: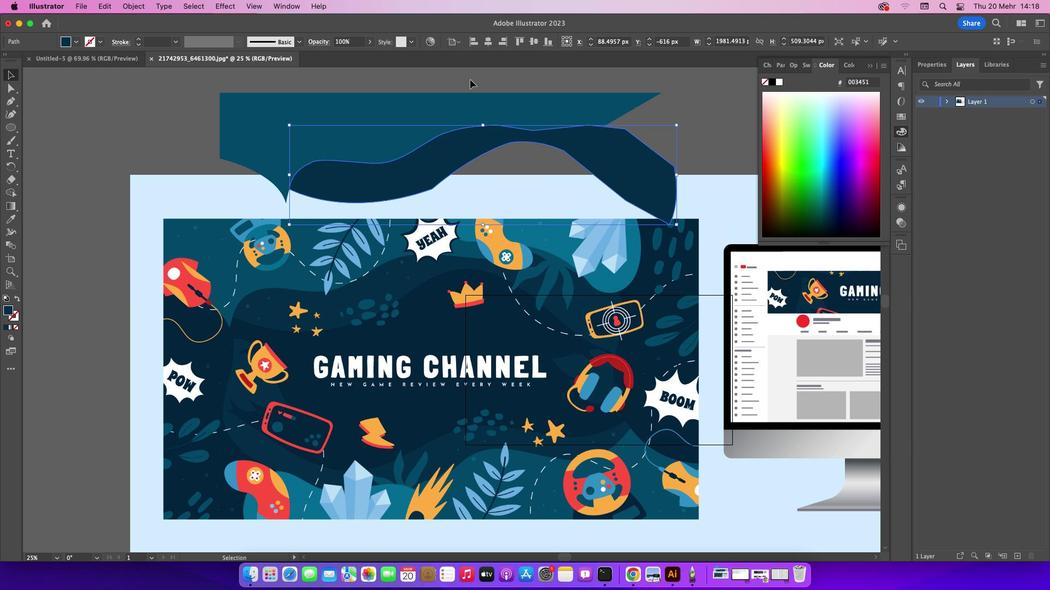 
Action: Mouse pressed left at (476, 85)
Screenshot: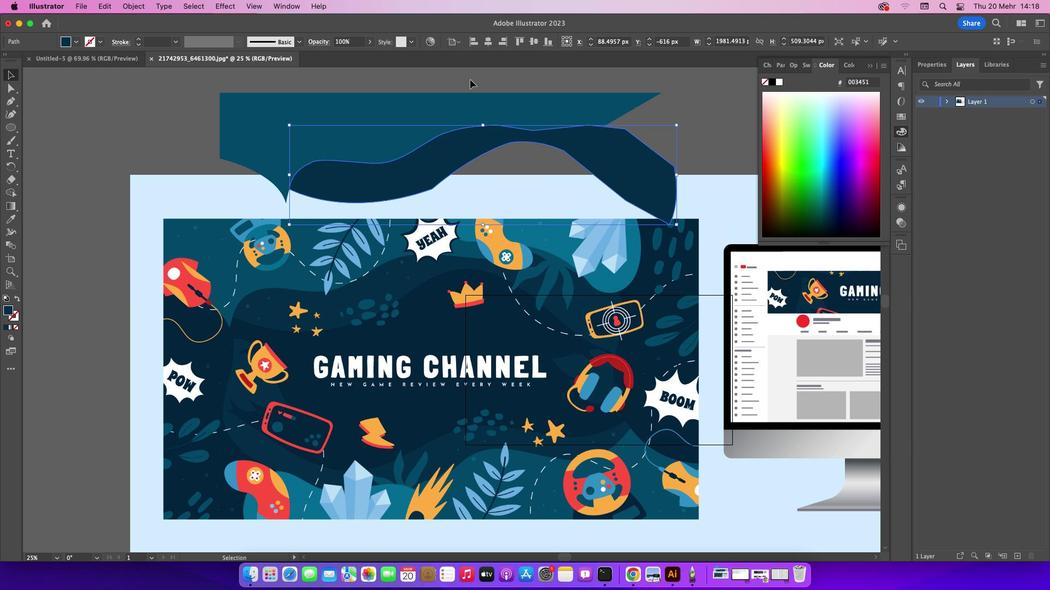 
Action: Mouse moved to (479, 85)
Screenshot: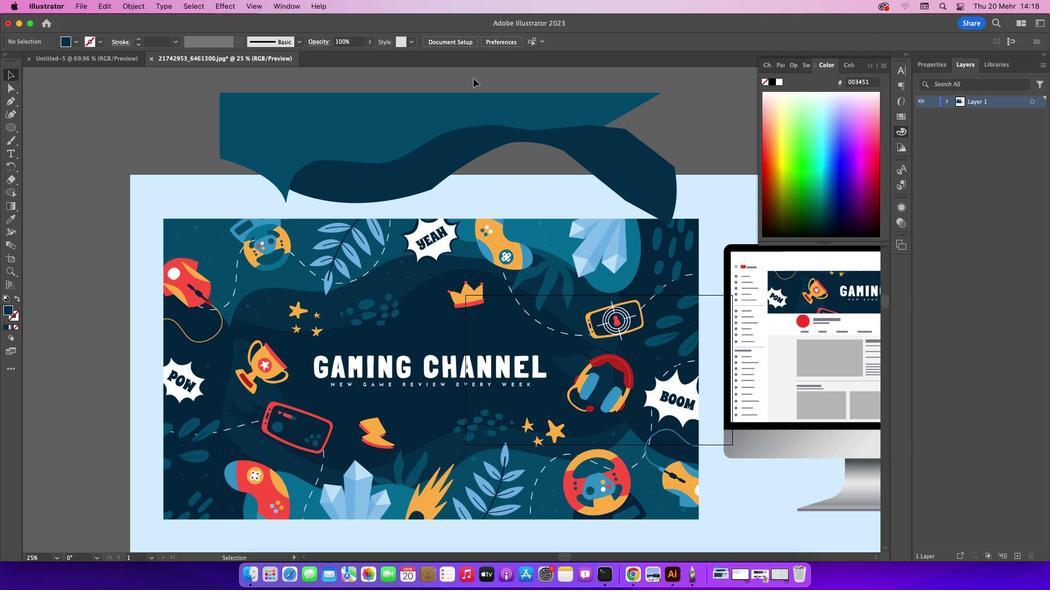 
Action: Mouse pressed left at (479, 85)
Screenshot: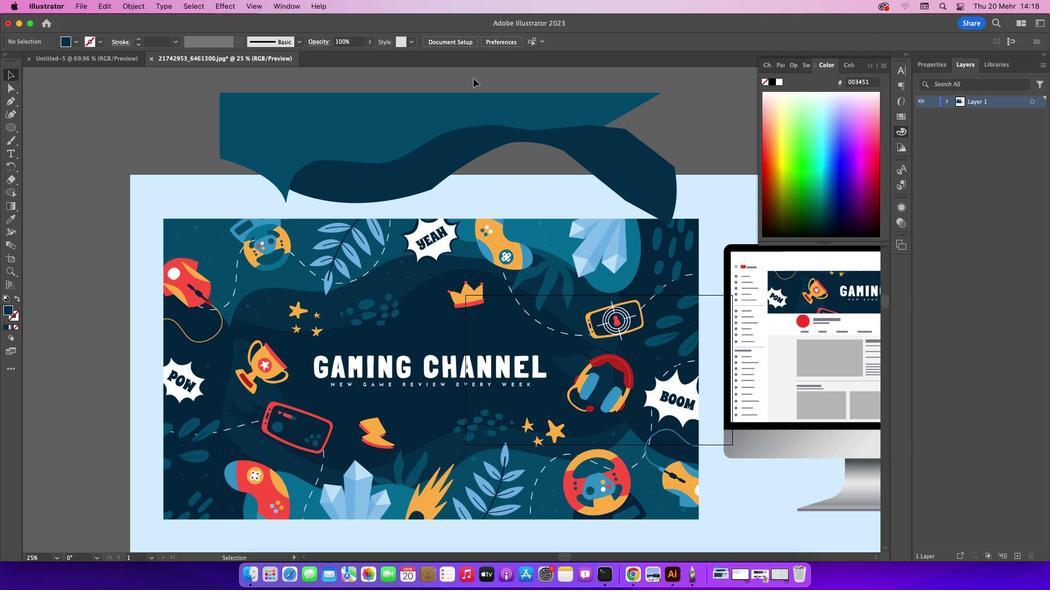
Action: Mouse moved to (466, 158)
Screenshot: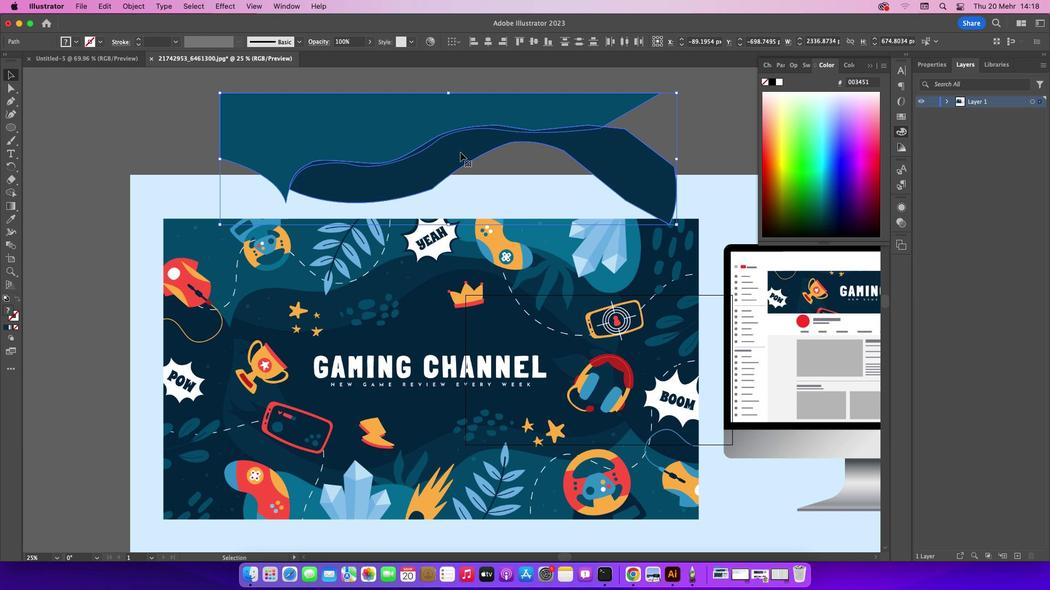 
Action: Mouse pressed left at (466, 158)
Screenshot: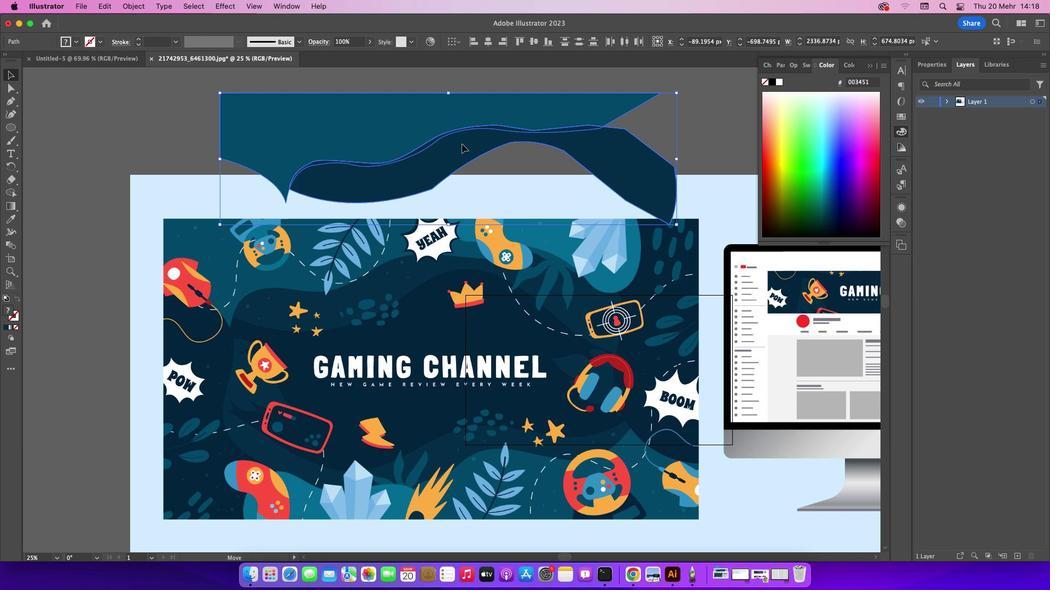 
Action: Mouse moved to (540, 238)
Screenshot: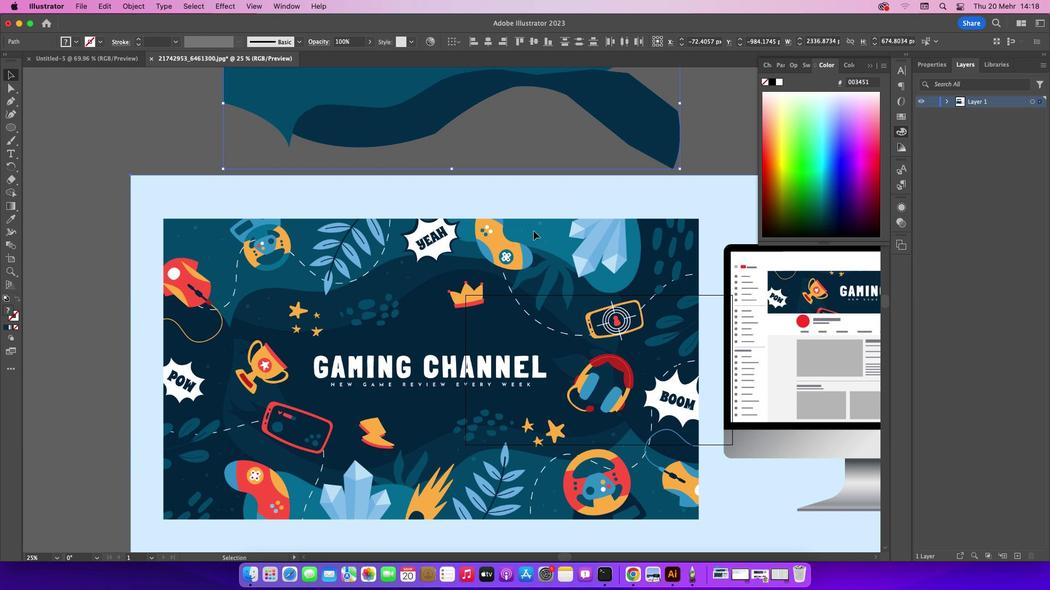 
Action: Mouse pressed left at (540, 238)
Screenshot: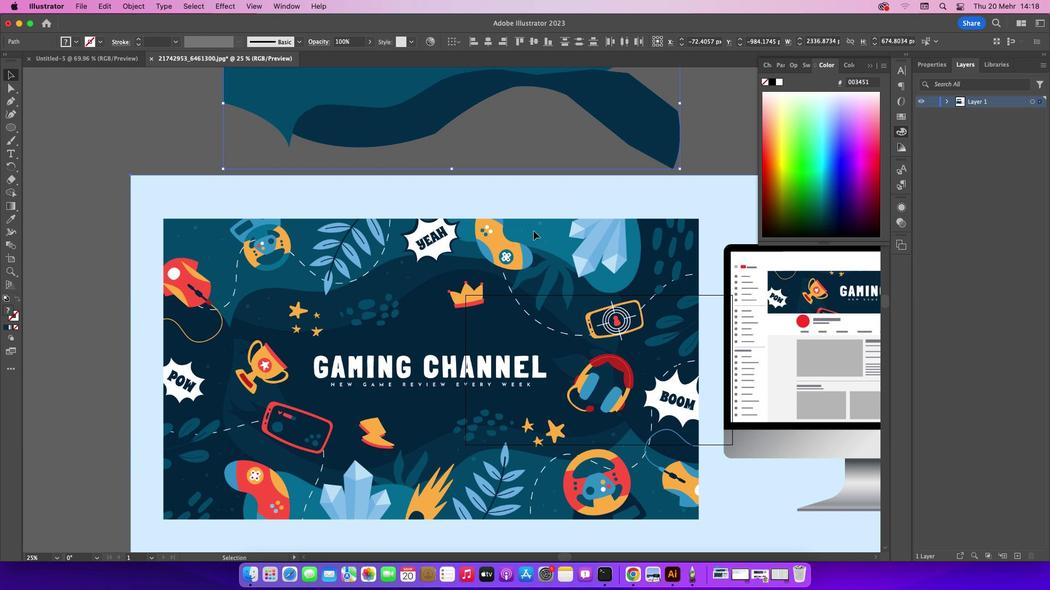 
Action: Mouse moved to (16, 108)
Screenshot: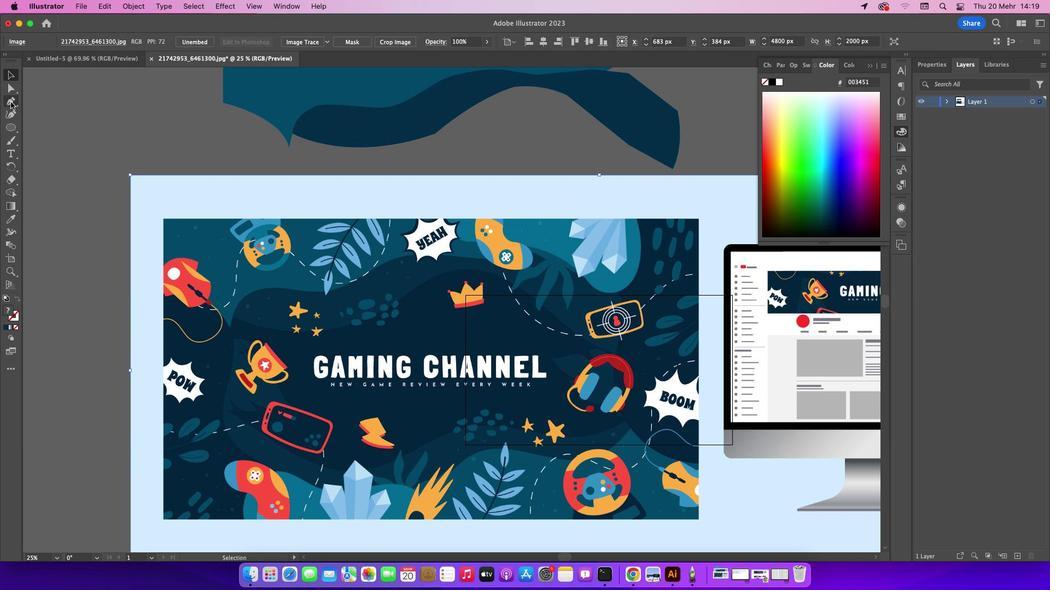 
Action: Mouse pressed left at (16, 108)
Screenshot: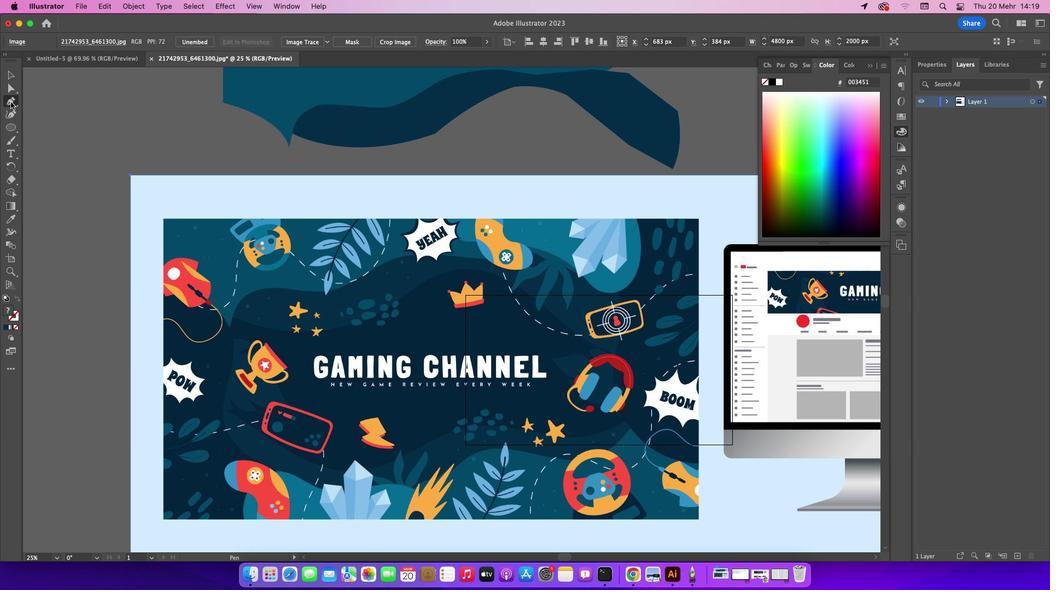 
Action: Mouse moved to (583, 280)
Screenshot: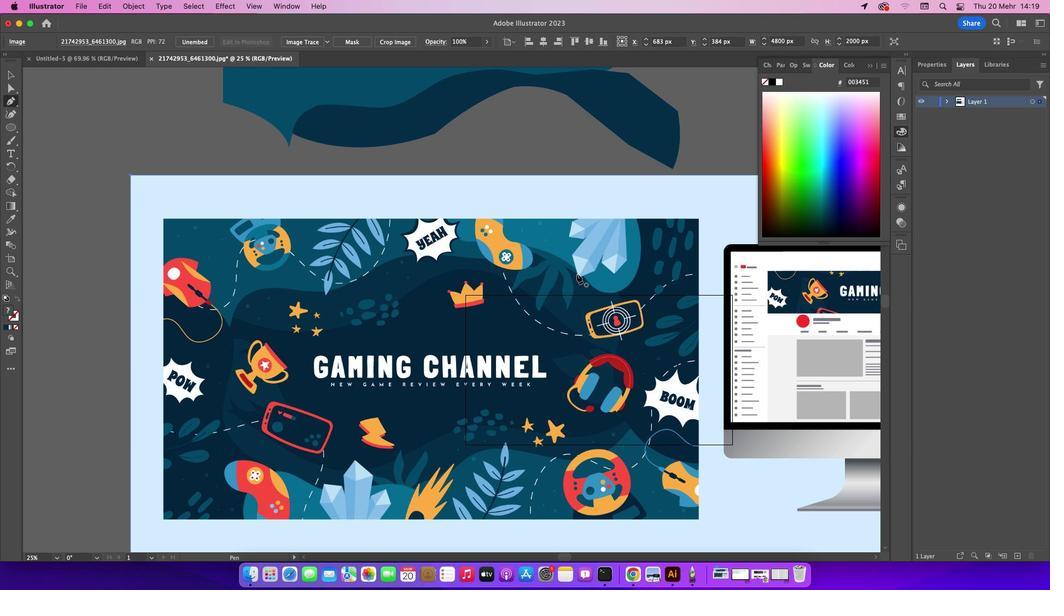 
Action: Mouse pressed left at (583, 280)
Screenshot: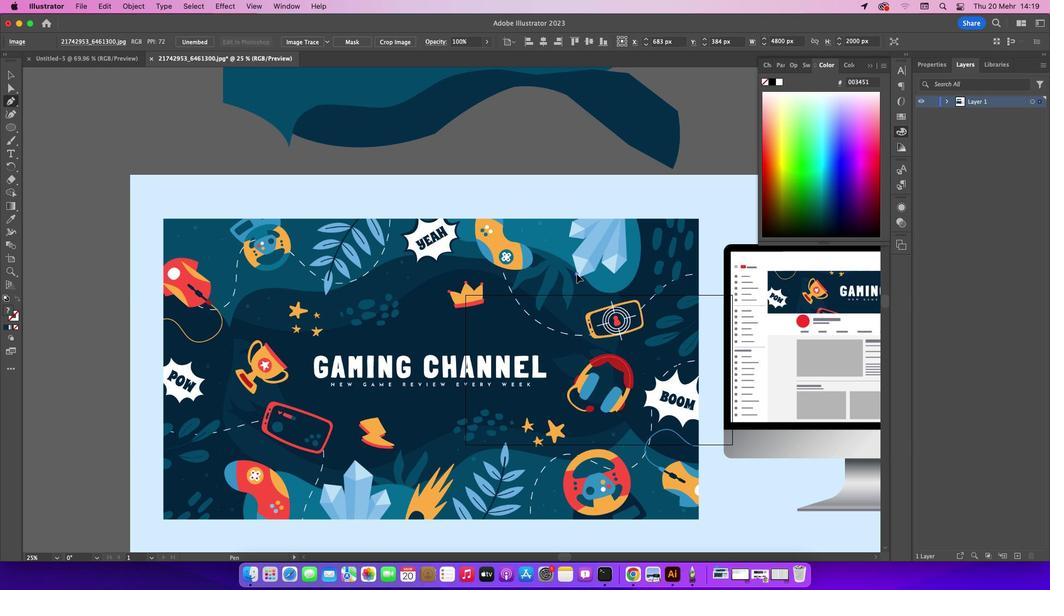 
Action: Mouse moved to (571, 273)
Screenshot: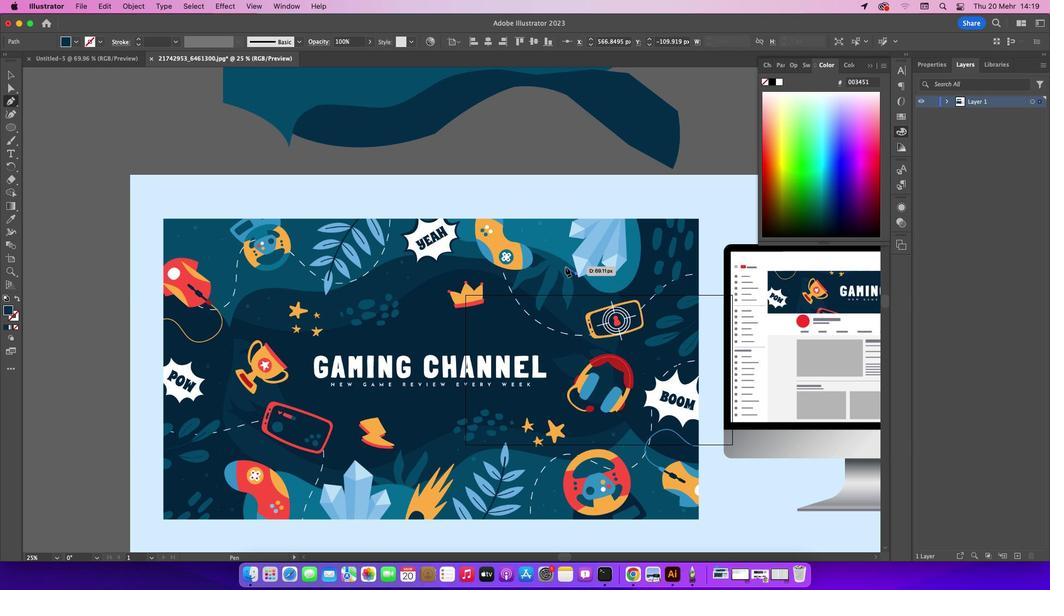 
Action: Mouse pressed left at (571, 273)
Screenshot: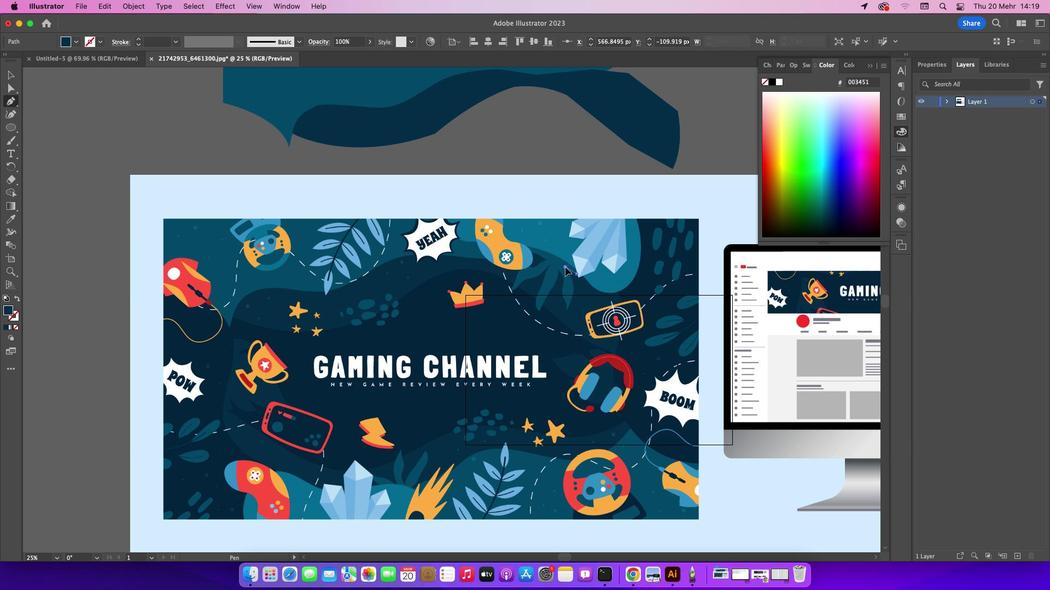 
Action: Mouse moved to (580, 291)
Screenshot: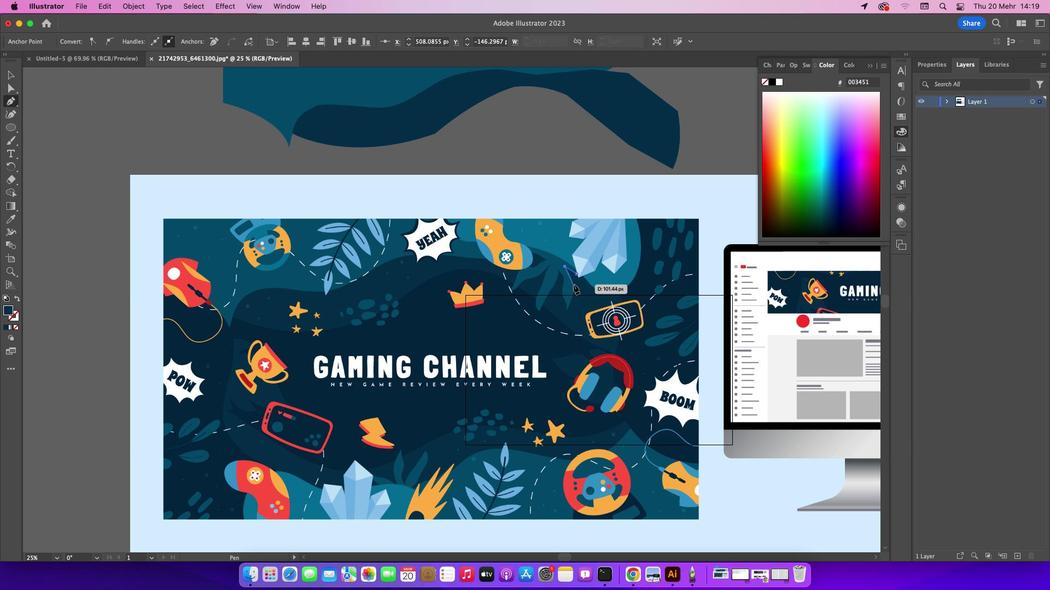 
Action: Mouse pressed left at (580, 291)
Screenshot: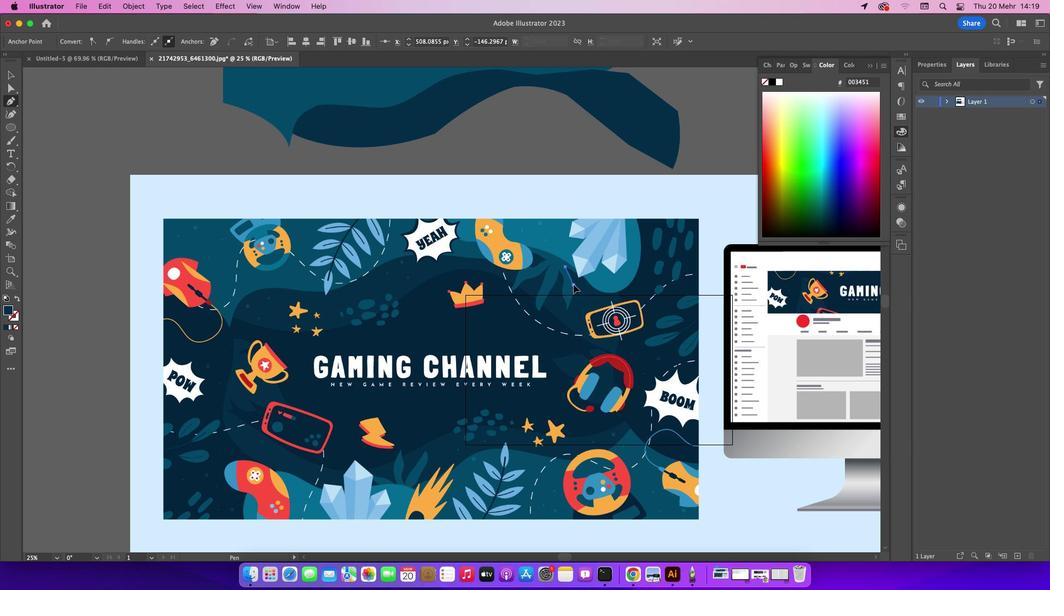 
Action: Mouse moved to (574, 316)
Screenshot: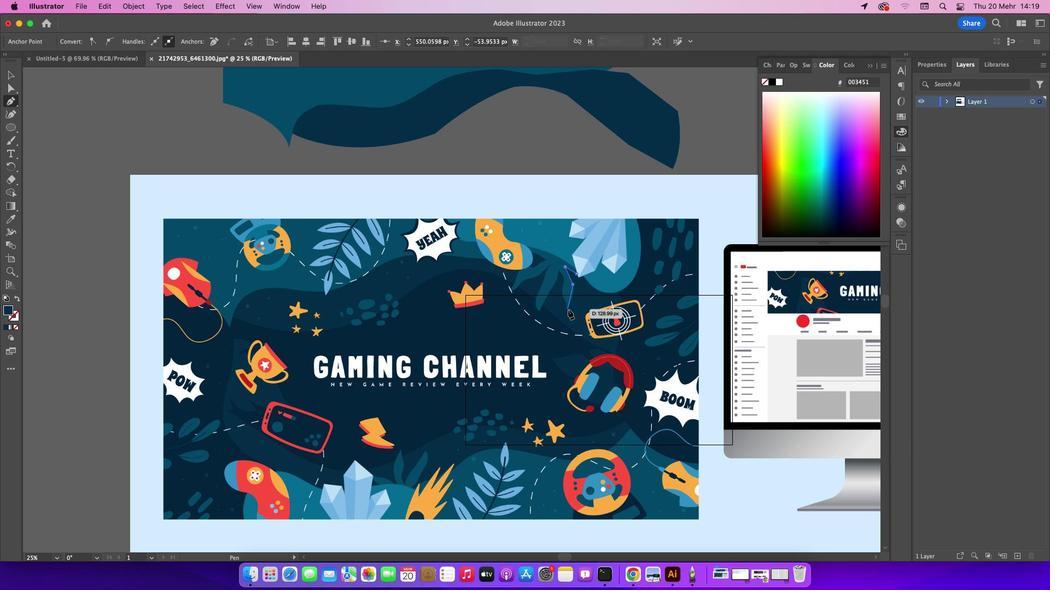 
Action: Mouse pressed left at (574, 316)
Screenshot: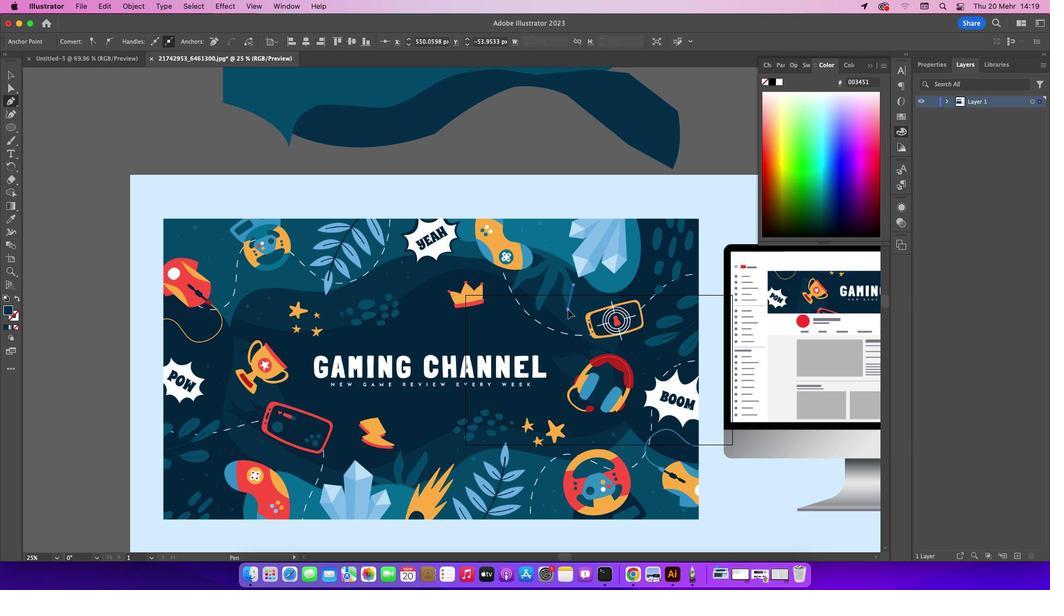 
Action: Mouse moved to (575, 315)
Screenshot: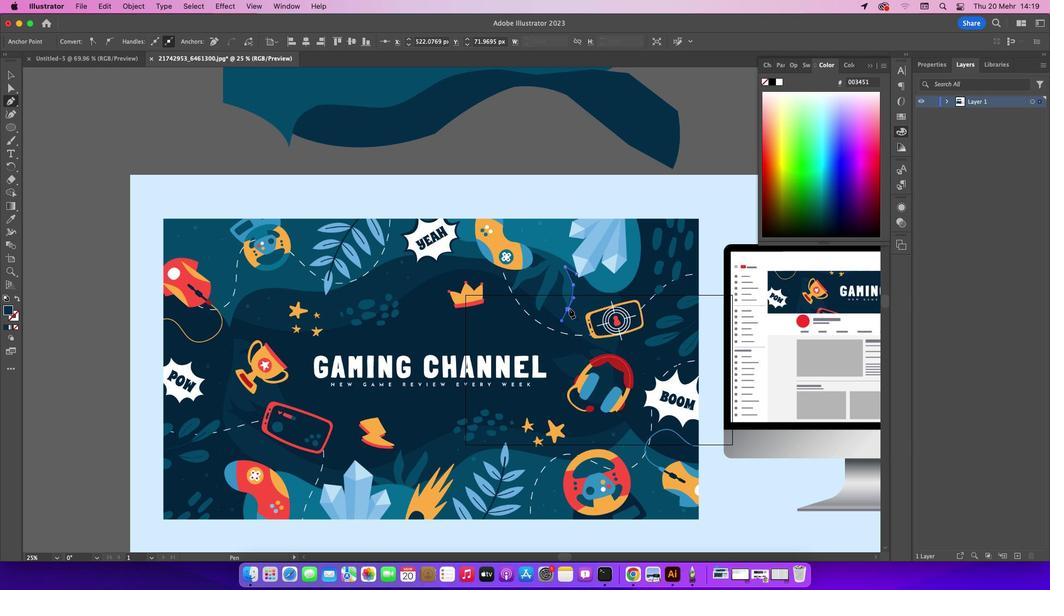 
Action: Mouse pressed left at (575, 315)
Screenshot: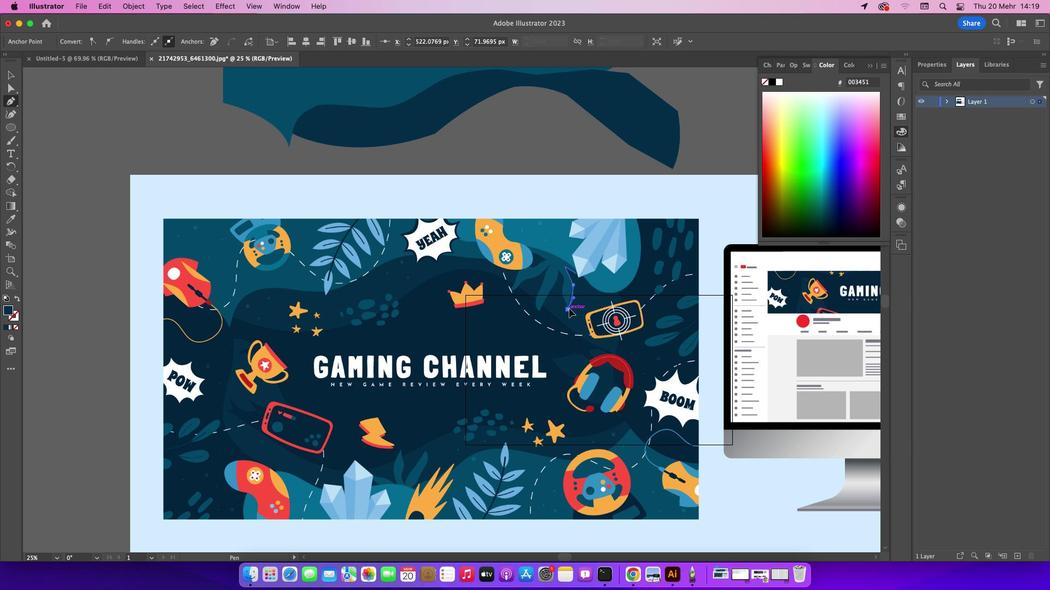 
Action: Mouse moved to (570, 303)
Screenshot: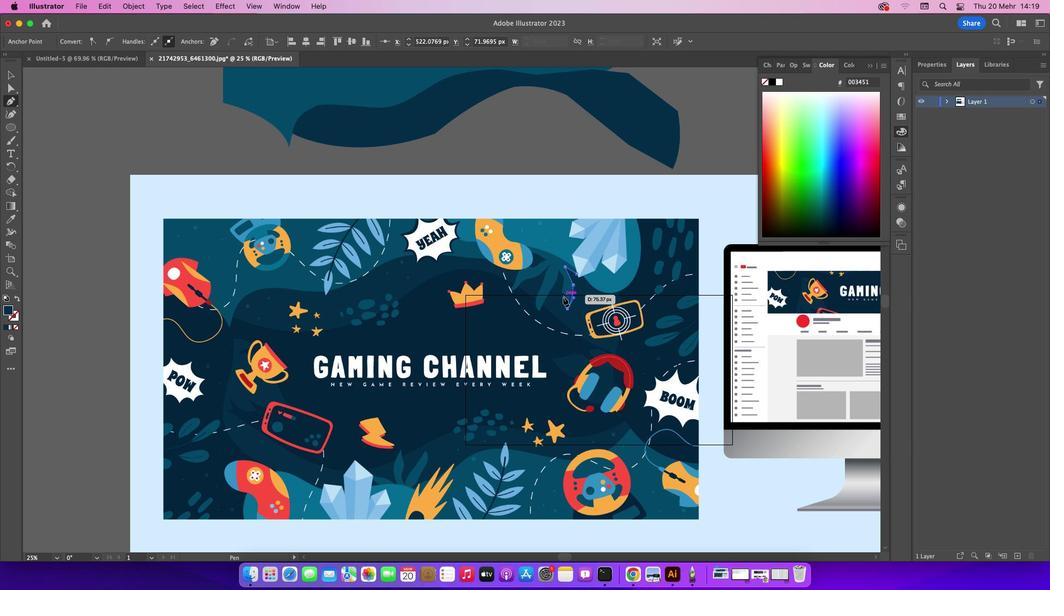 
Action: Mouse pressed left at (570, 303)
Screenshot: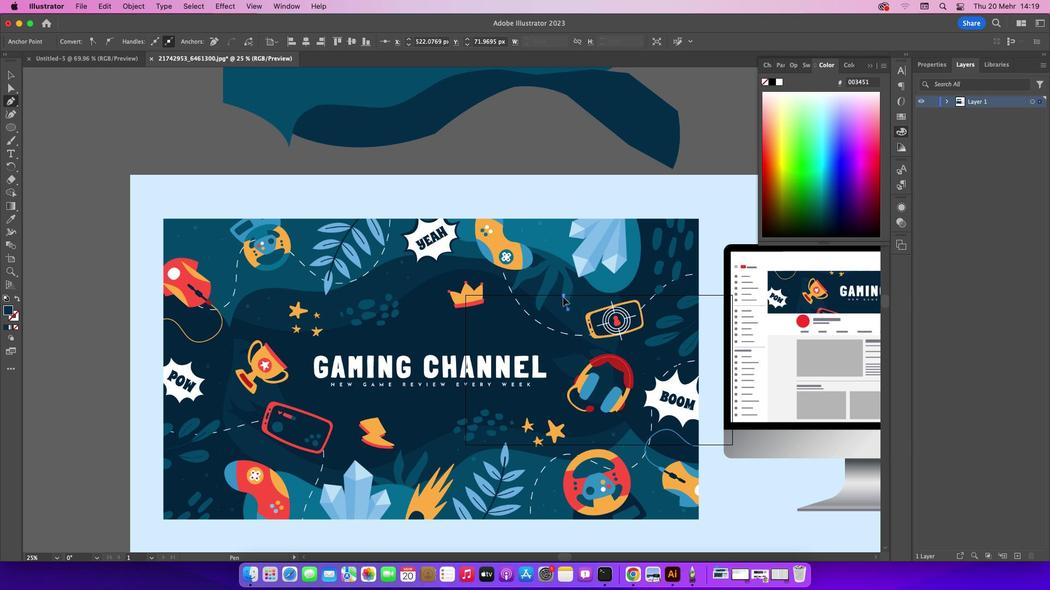 
Action: Mouse moved to (570, 286)
Screenshot: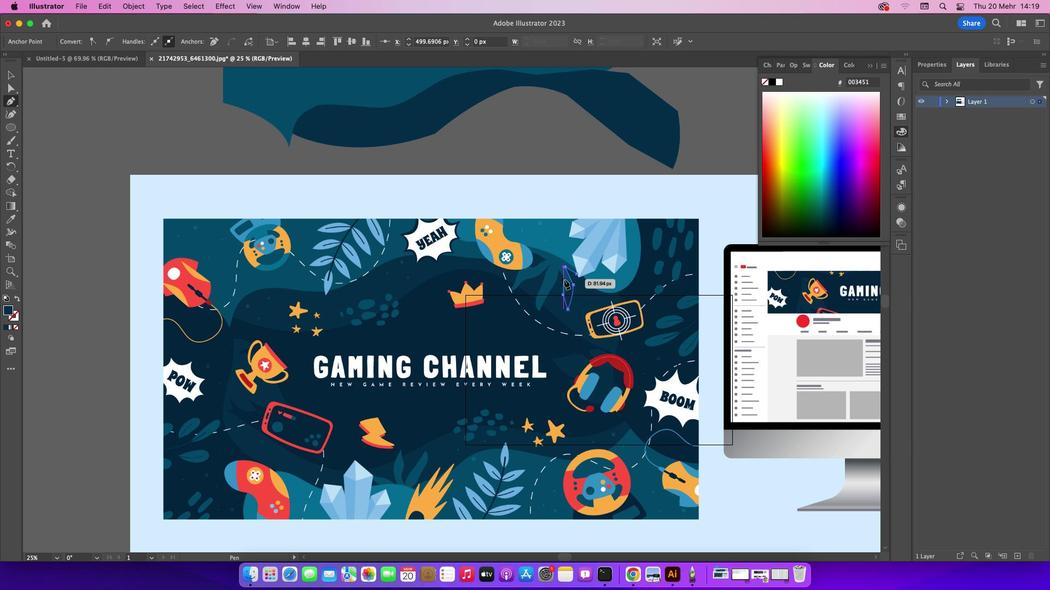 
Action: Mouse pressed left at (570, 286)
Screenshot: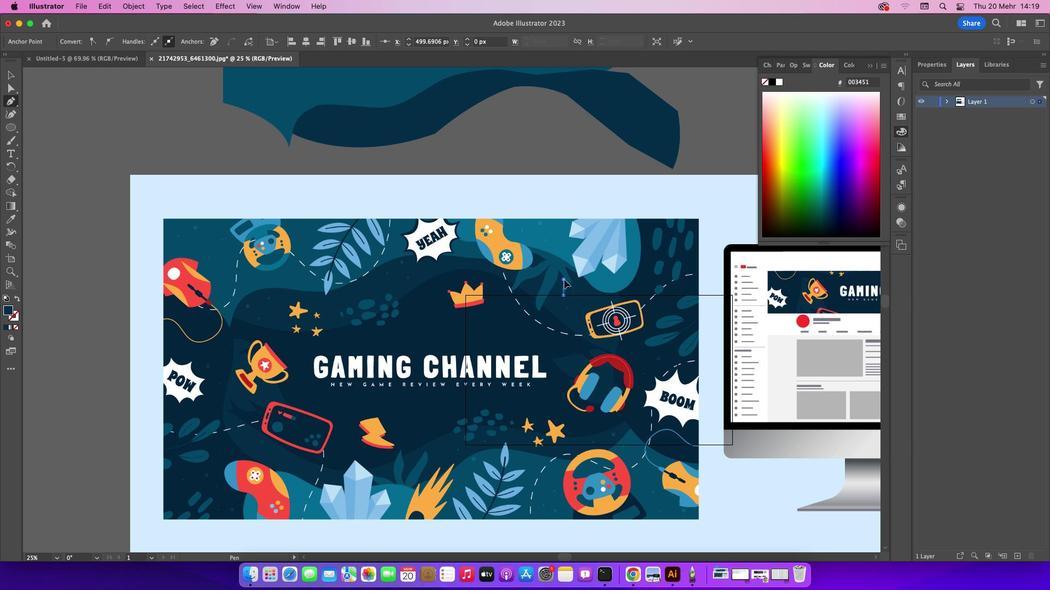 
Action: Mouse moved to (24, 335)
Screenshot: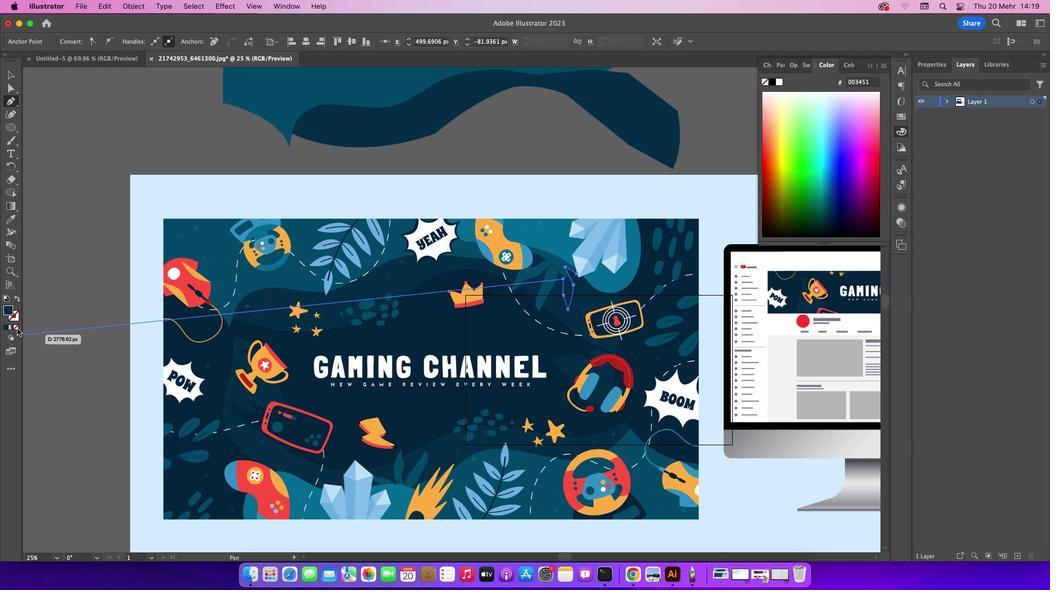 
Action: Mouse pressed left at (24, 335)
Screenshot: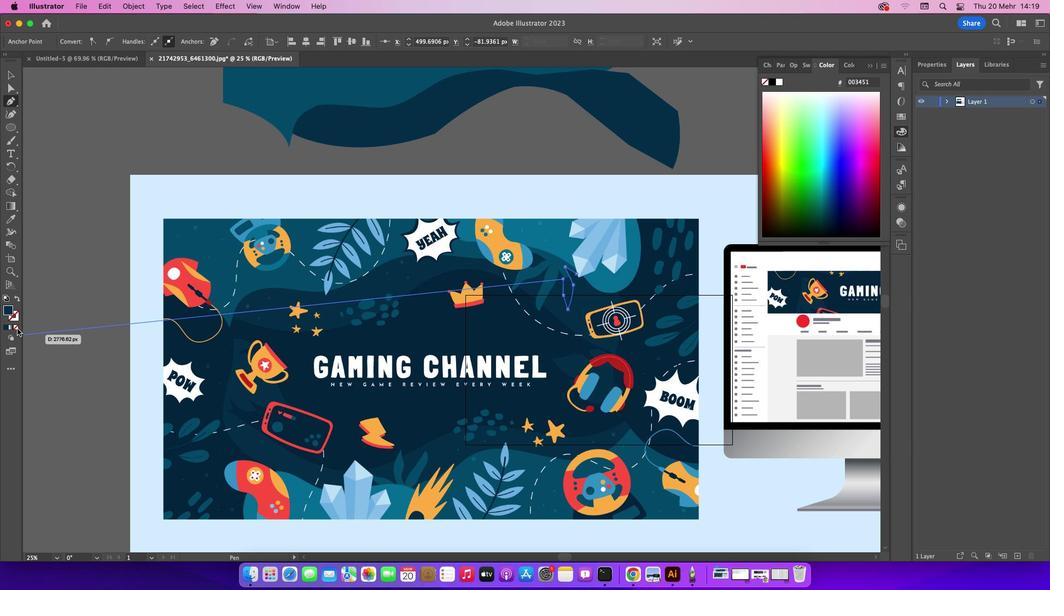 
Action: Mouse moved to (565, 277)
Screenshot: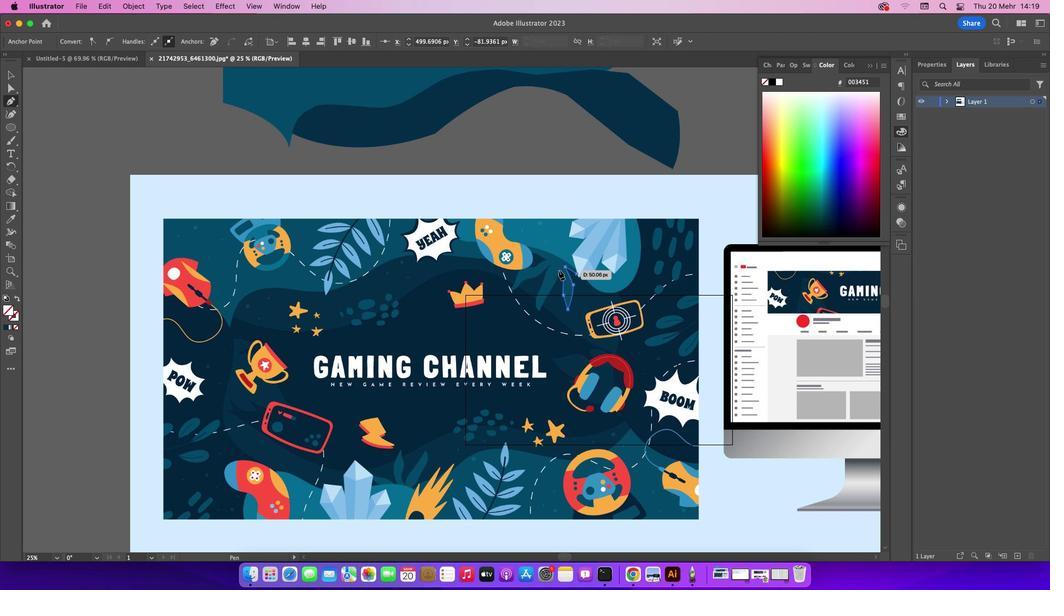 
Action: Mouse pressed left at (565, 277)
Screenshot: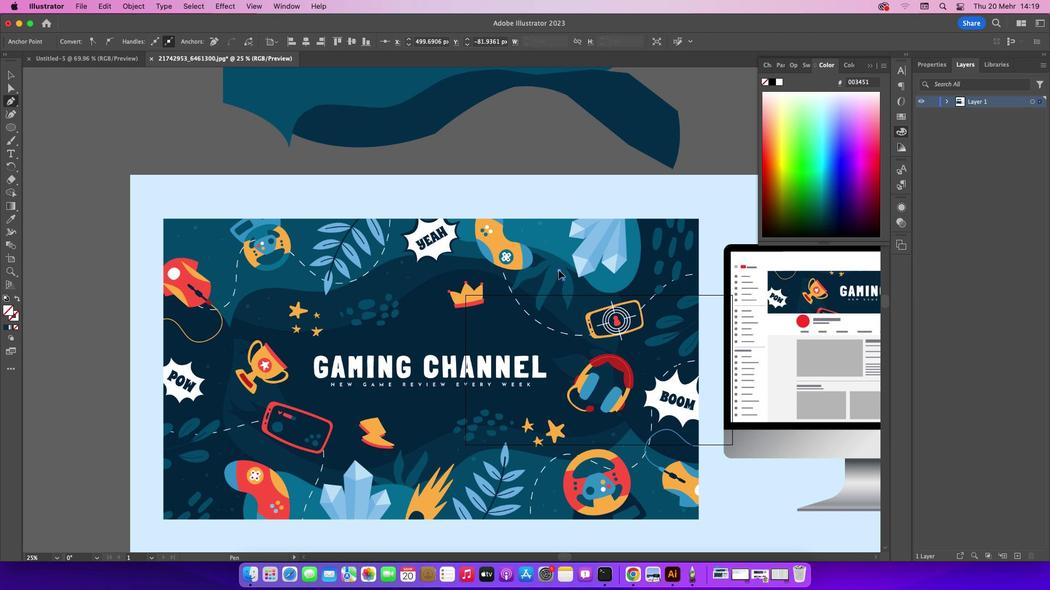 
Action: Mouse moved to (557, 298)
Screenshot: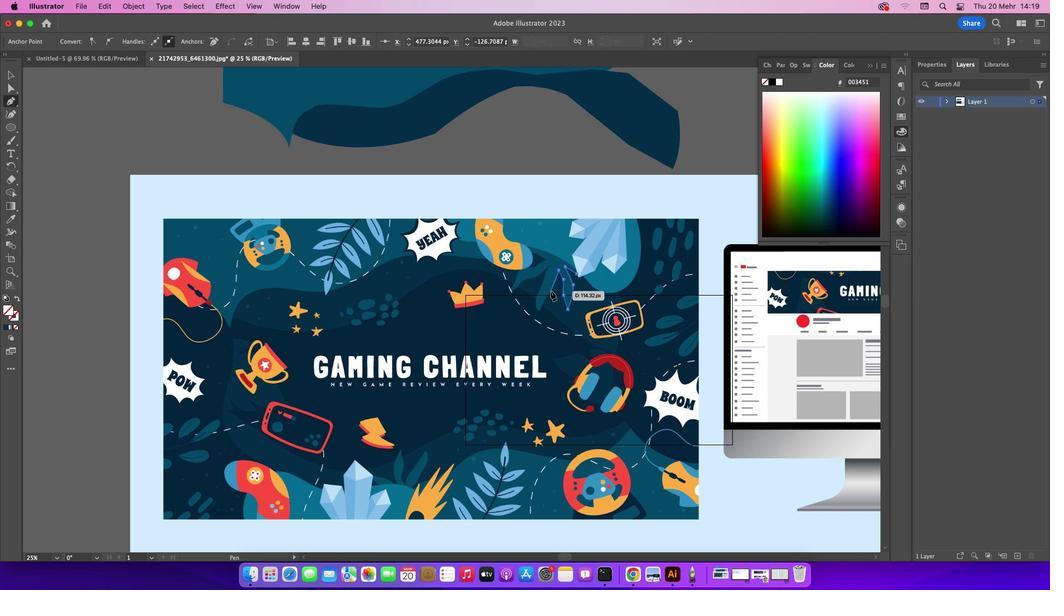 
Action: Mouse pressed left at (557, 298)
Screenshot: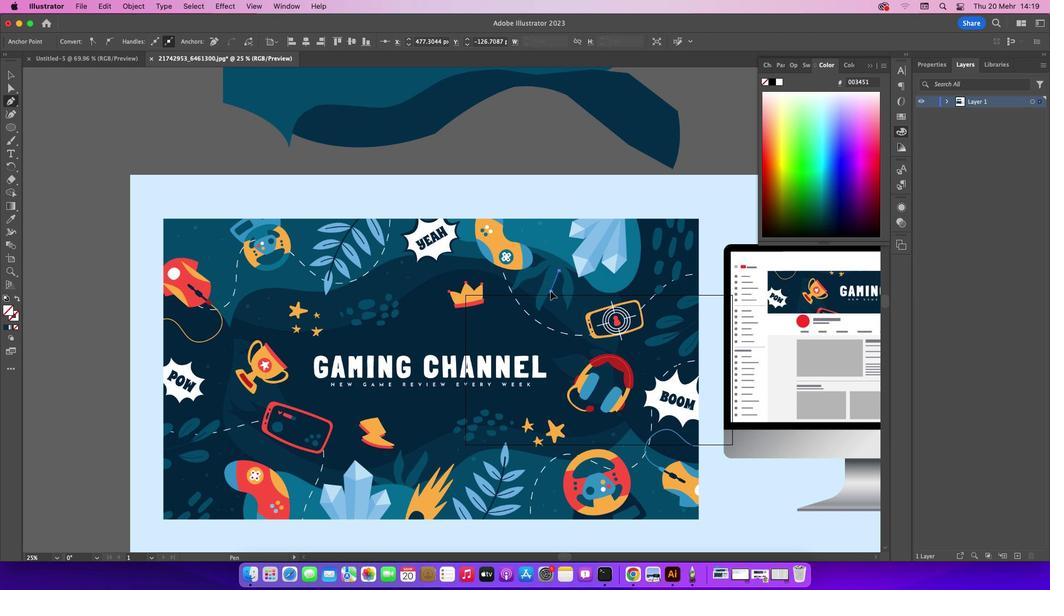 
Action: Mouse moved to (546, 318)
Screenshot: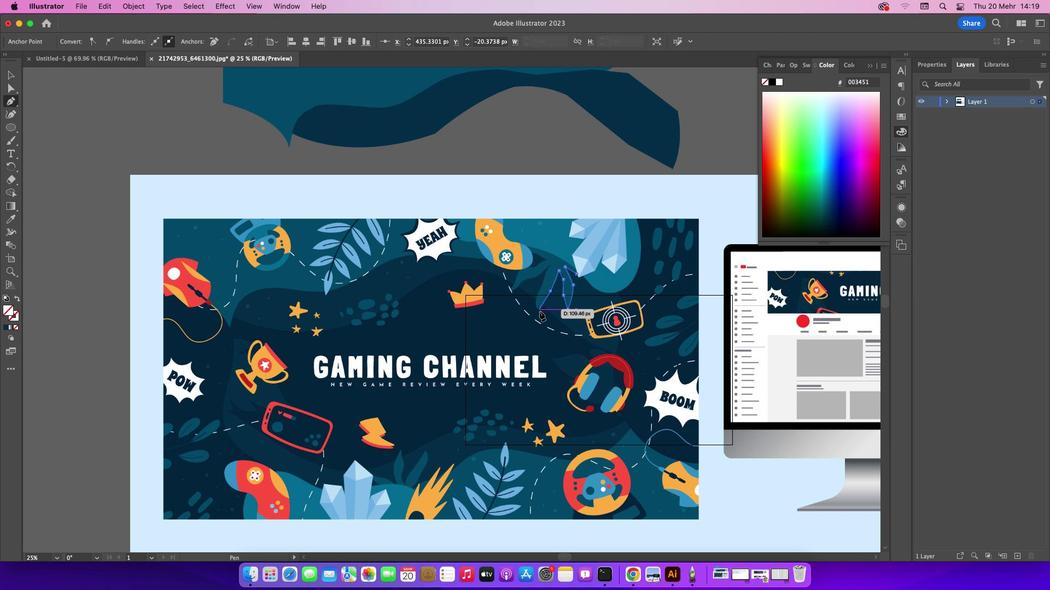 
Action: Mouse pressed left at (546, 318)
Screenshot: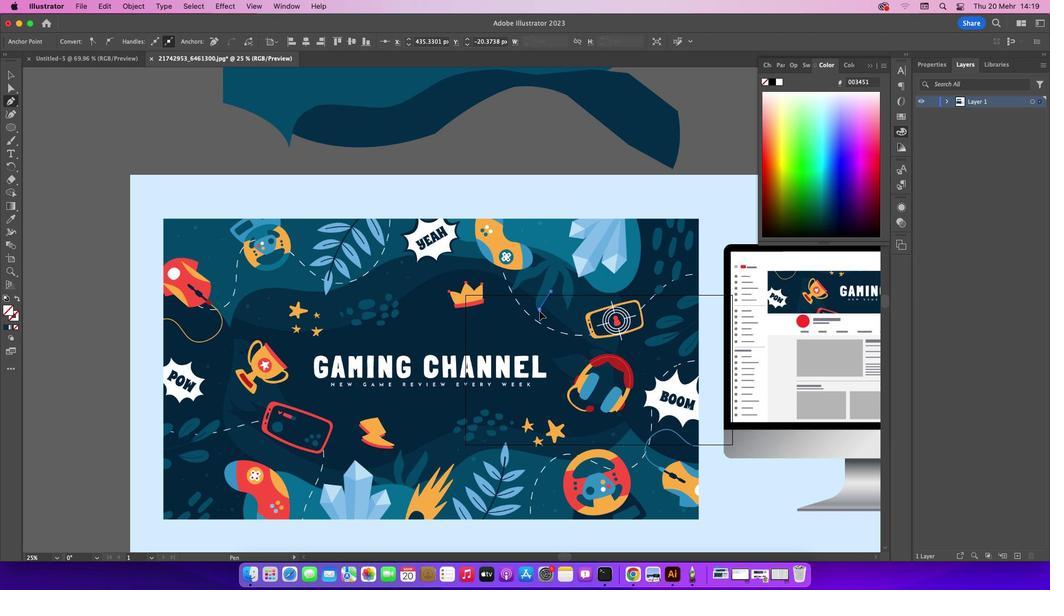 
Action: Mouse moved to (543, 300)
Screenshot: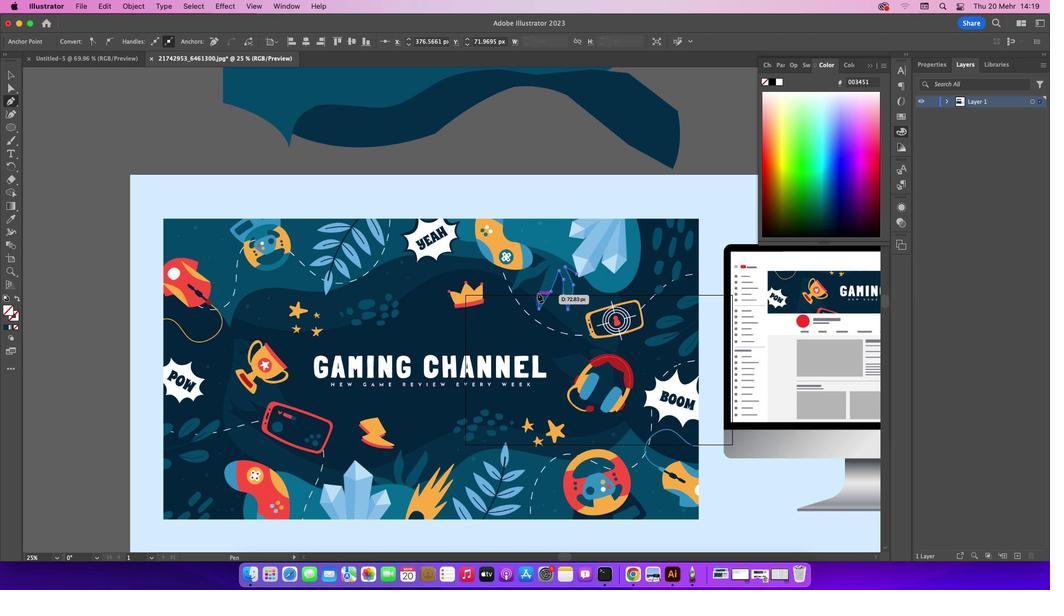 
Action: Mouse pressed left at (543, 300)
Screenshot: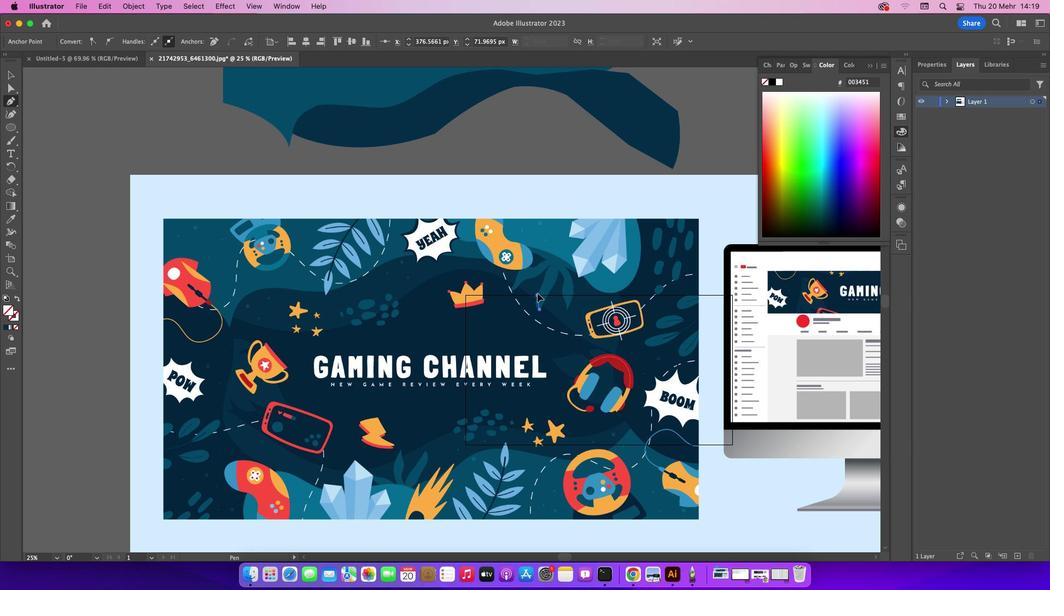 
Action: Mouse moved to (543, 300)
Screenshot: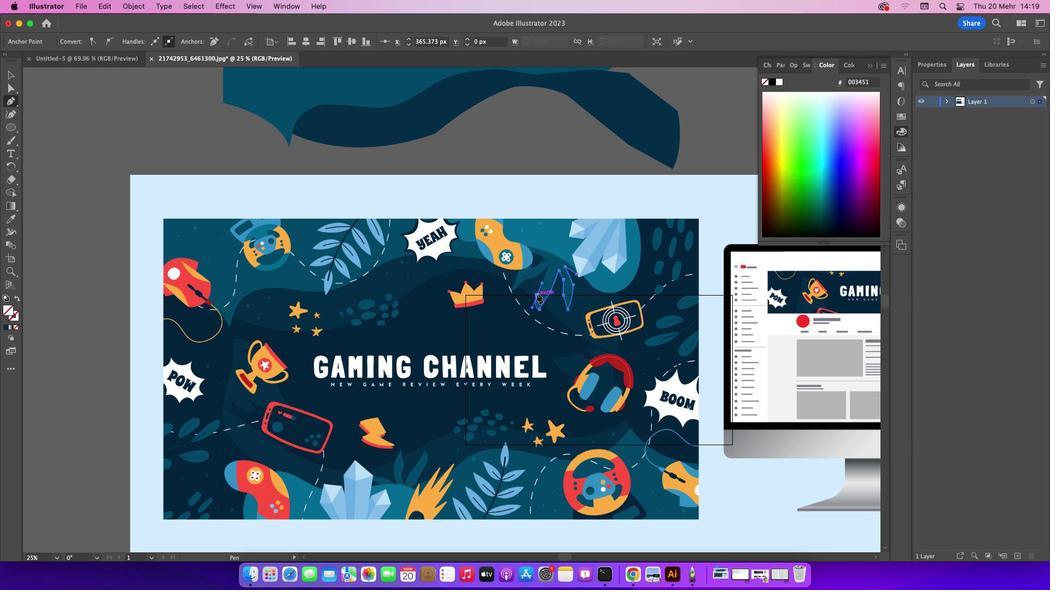 
Action: Mouse pressed left at (543, 300)
Screenshot: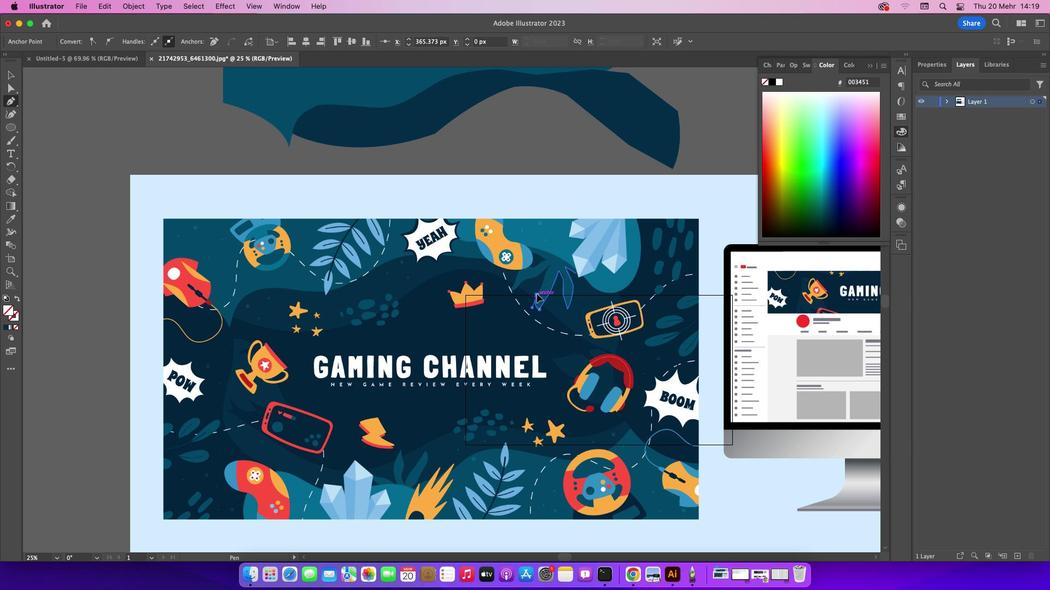
Action: Mouse moved to (551, 284)
Screenshot: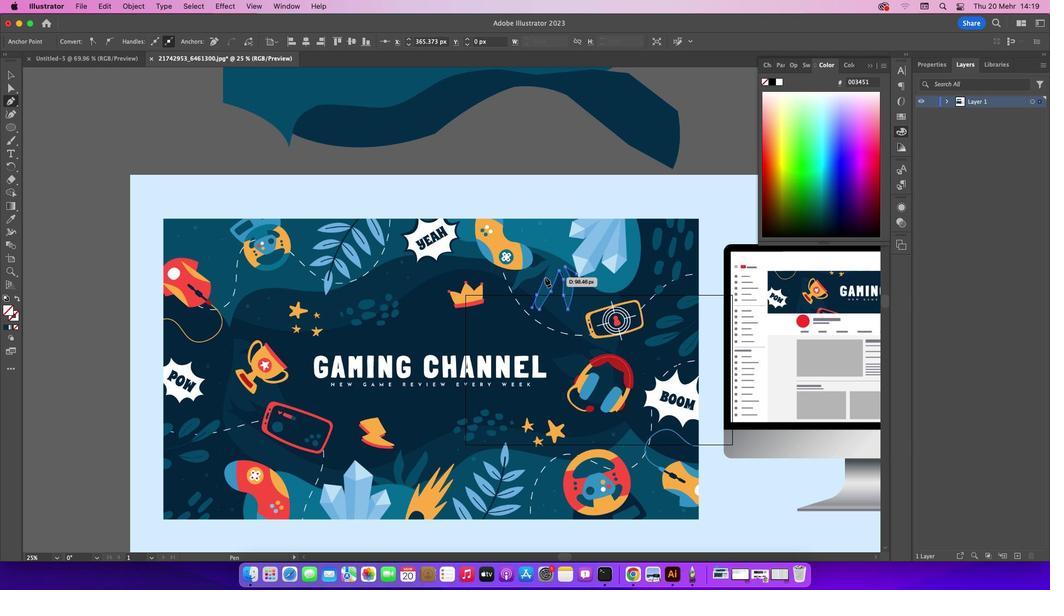 
Action: Mouse pressed left at (551, 284)
Screenshot: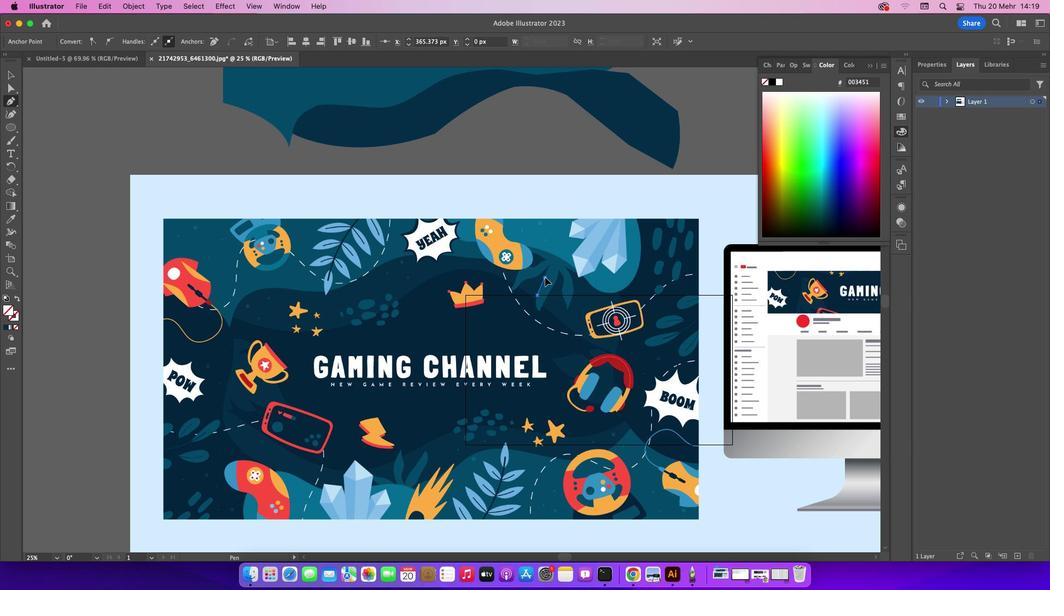 
Action: Mouse moved to (558, 271)
Screenshot: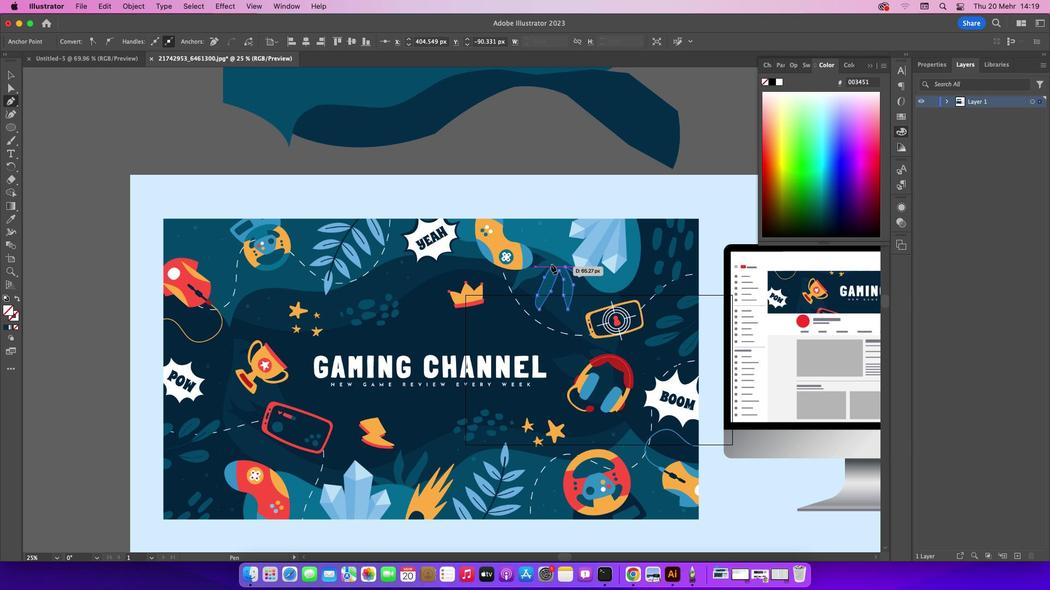 
Action: Mouse pressed left at (558, 271)
Screenshot: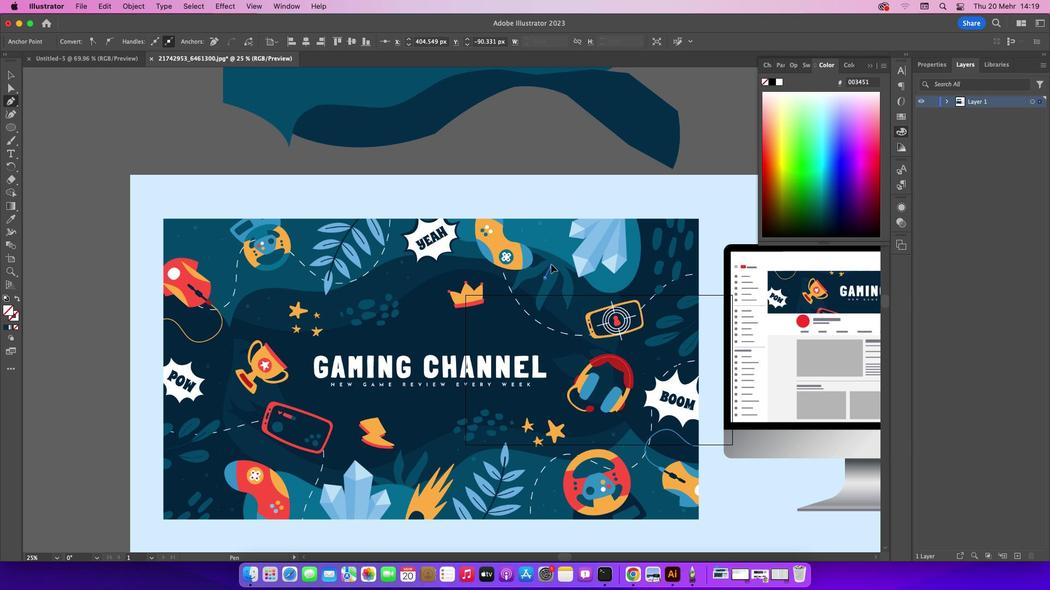 
Action: Mouse moved to (558, 273)
Screenshot: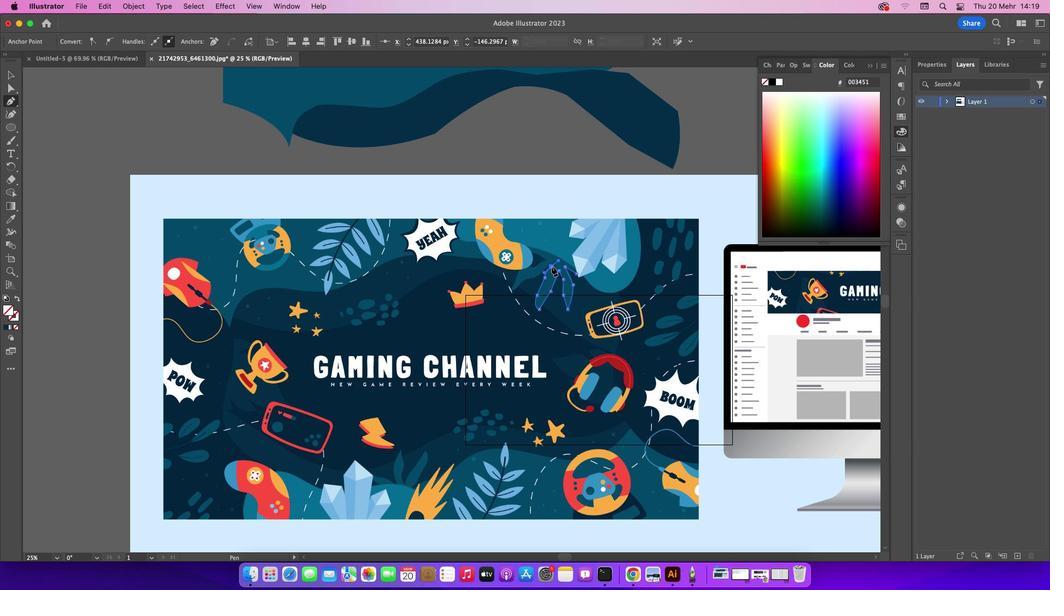 
Action: Mouse pressed left at (558, 273)
Screenshot: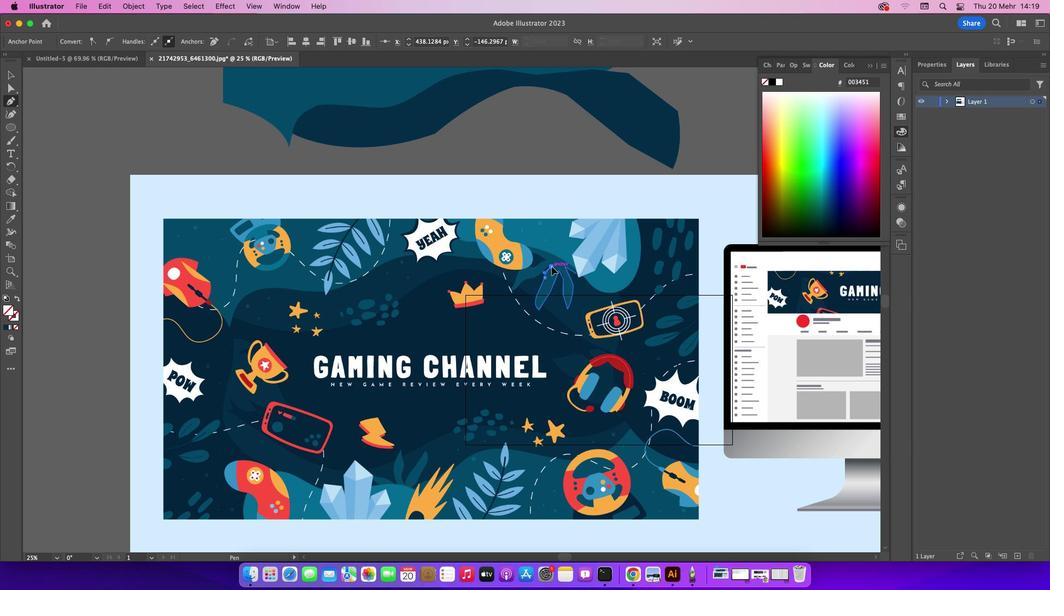 
Action: Mouse moved to (542, 282)
Screenshot: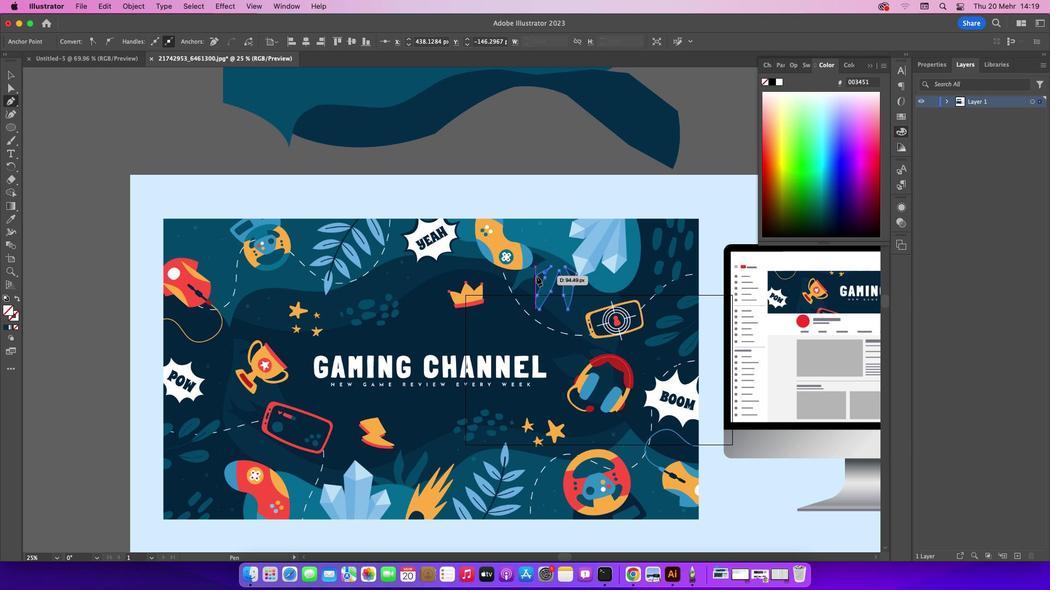 
Action: Mouse pressed left at (542, 282)
Screenshot: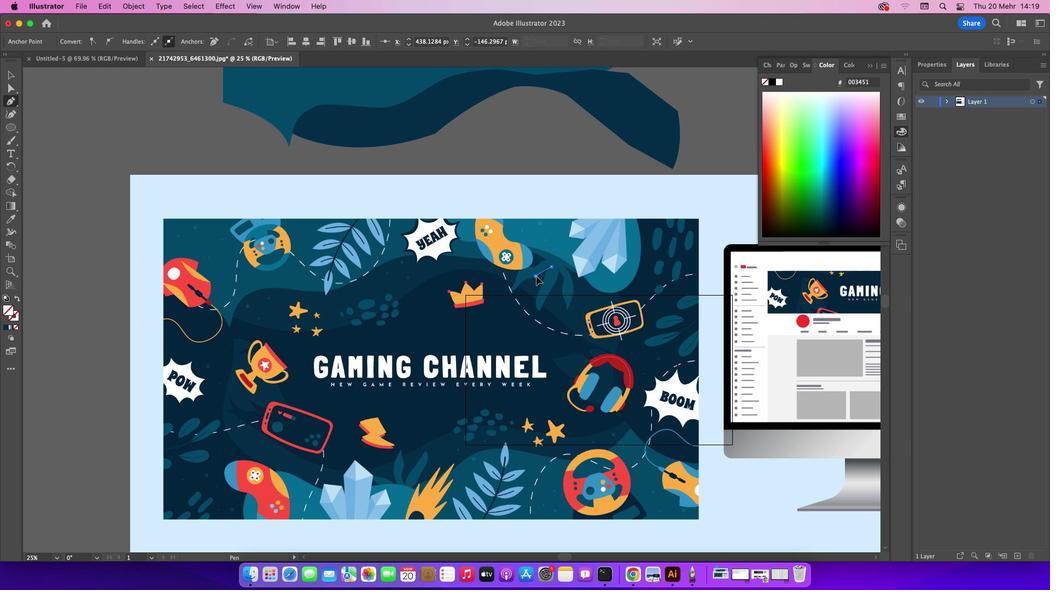 
Action: Mouse moved to (530, 297)
Screenshot: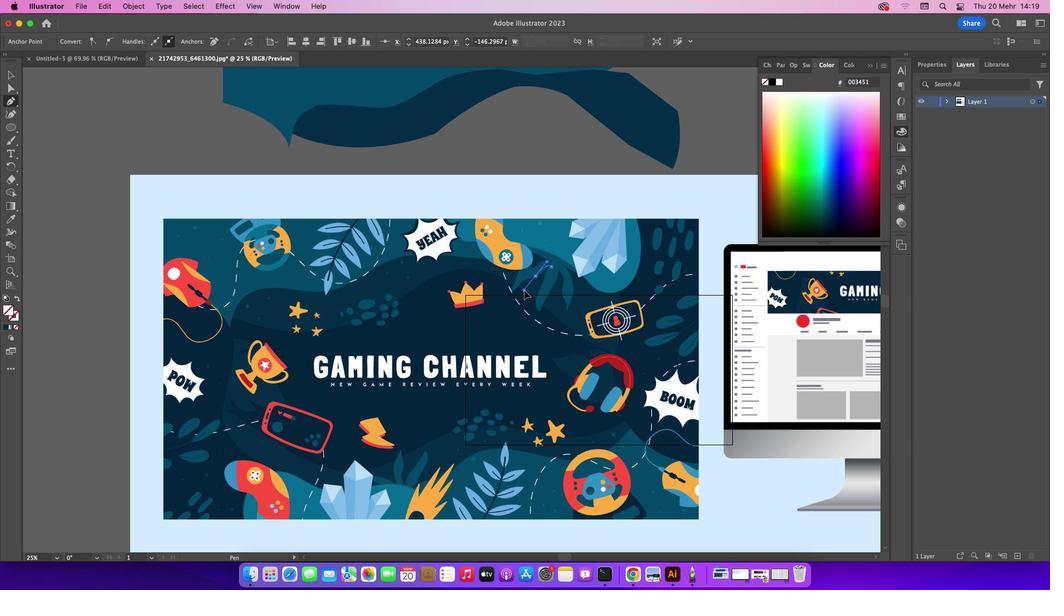 
Action: Key pressed Key.cmd'z'
Screenshot: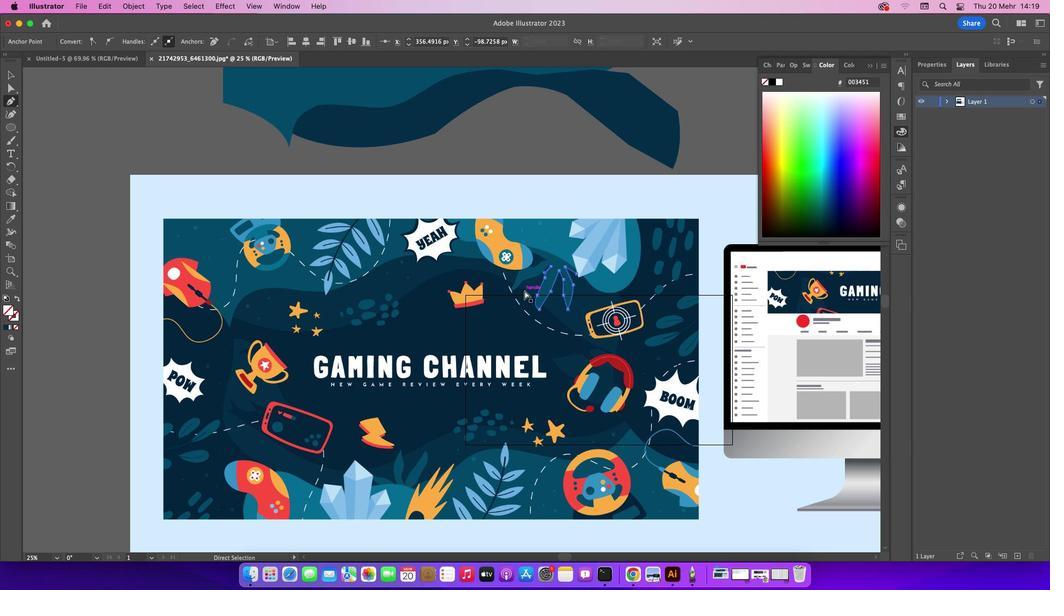 
Action: Mouse moved to (547, 280)
Screenshot: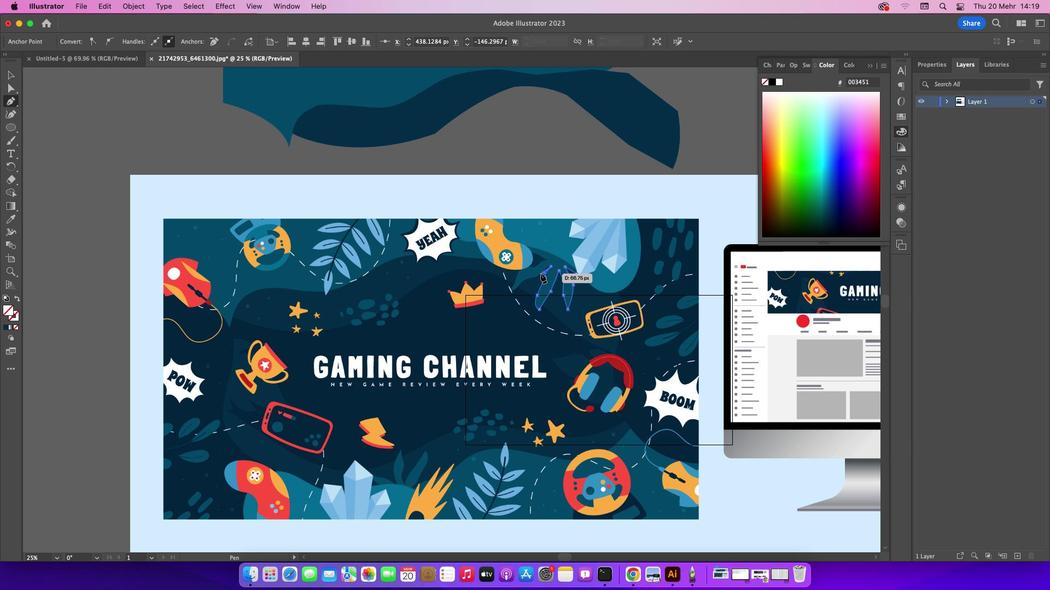 
Action: Mouse pressed left at (547, 280)
Screenshot: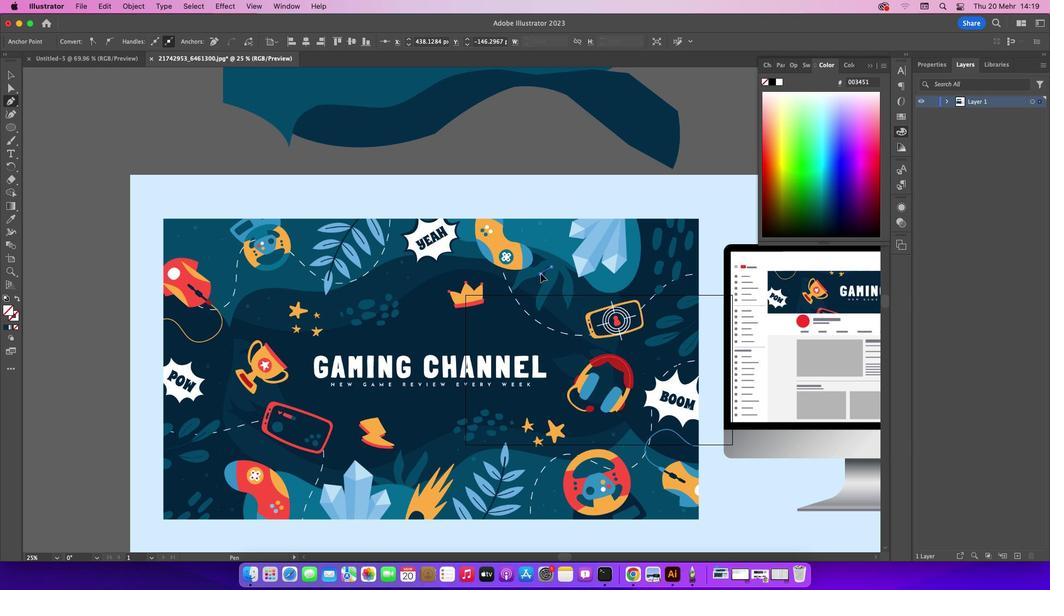 
Action: Mouse moved to (546, 281)
Screenshot: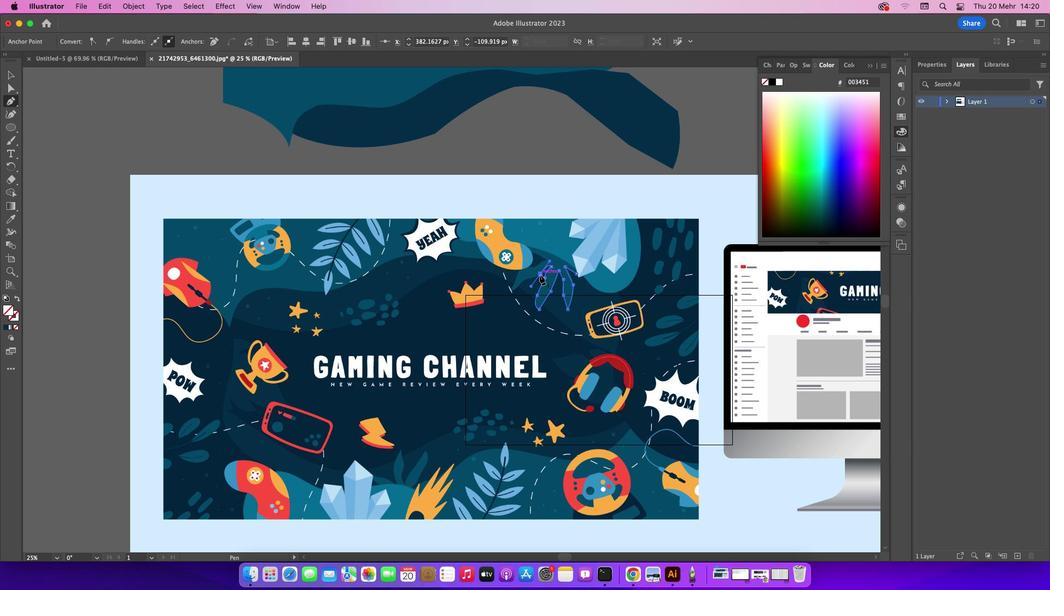 
Action: Mouse pressed left at (546, 281)
Screenshot: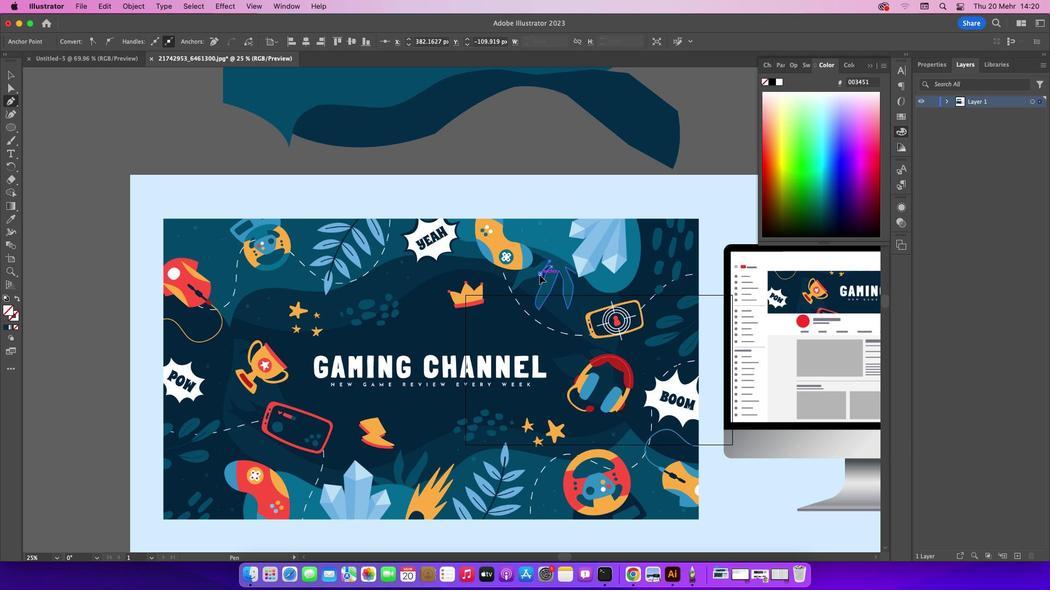 
Action: Mouse moved to (534, 286)
Screenshot: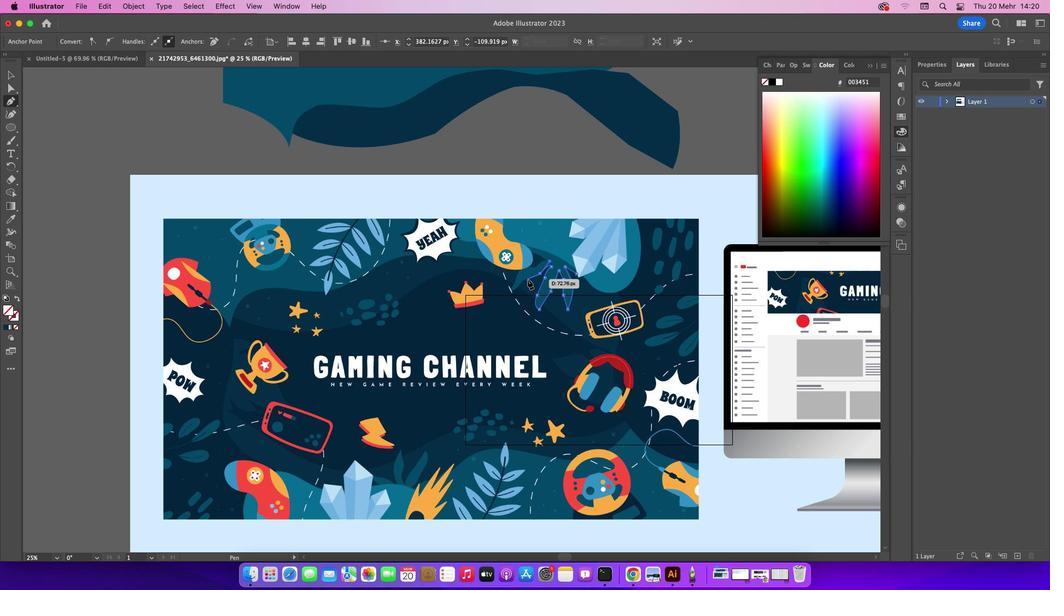 
Action: Mouse pressed left at (534, 286)
Screenshot: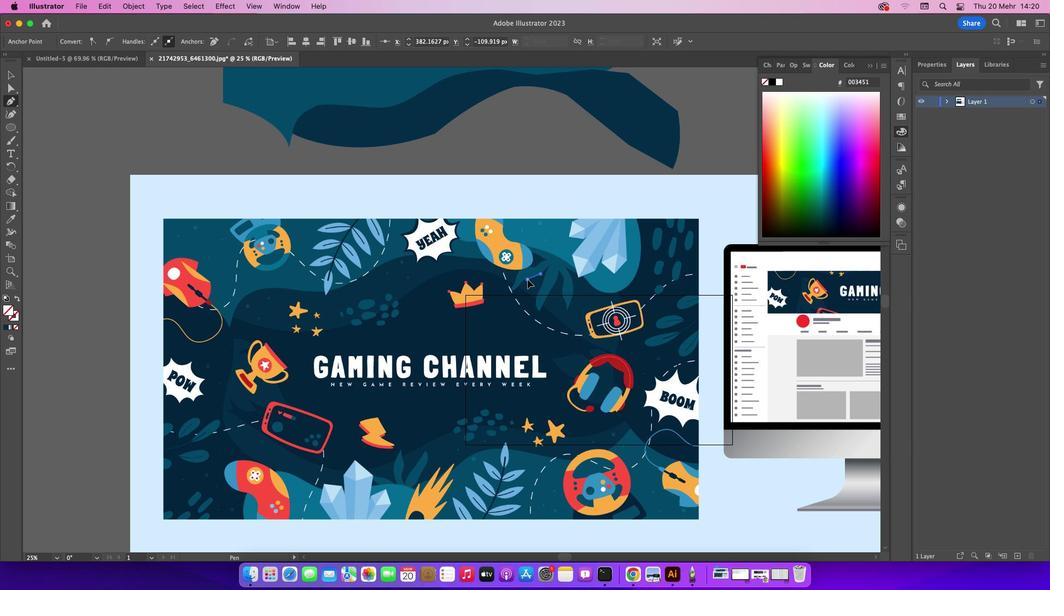 
Action: Mouse moved to (523, 293)
Screenshot: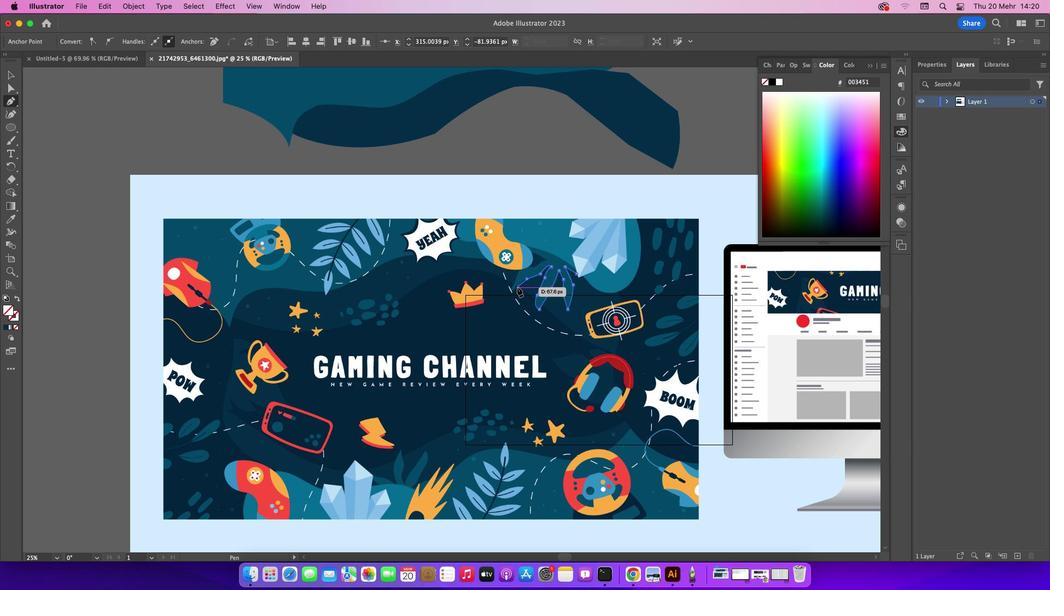 
Action: Mouse pressed left at (523, 293)
Screenshot: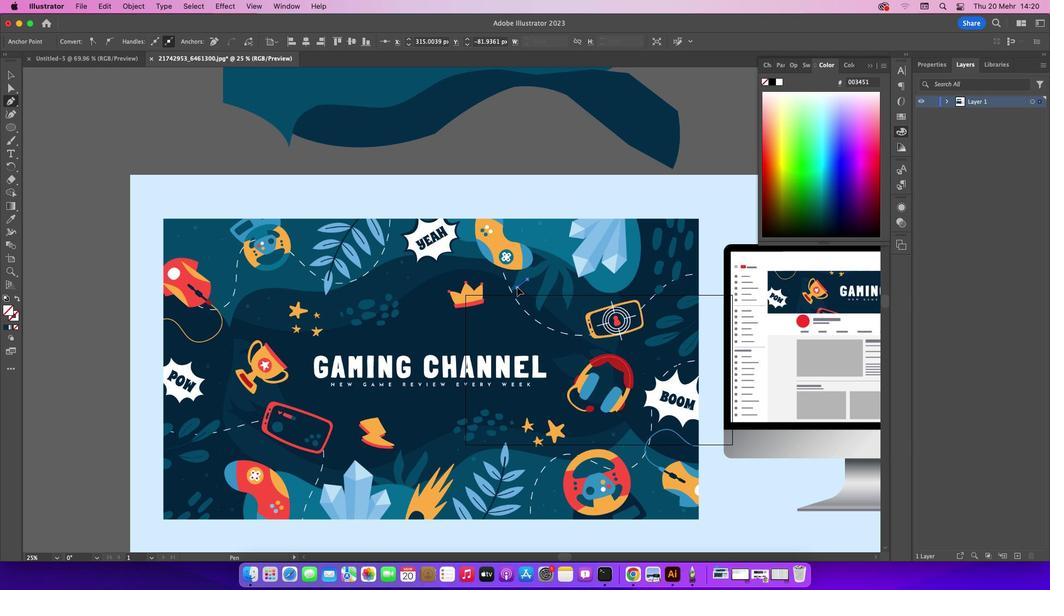 
Action: Mouse moved to (514, 297)
Screenshot: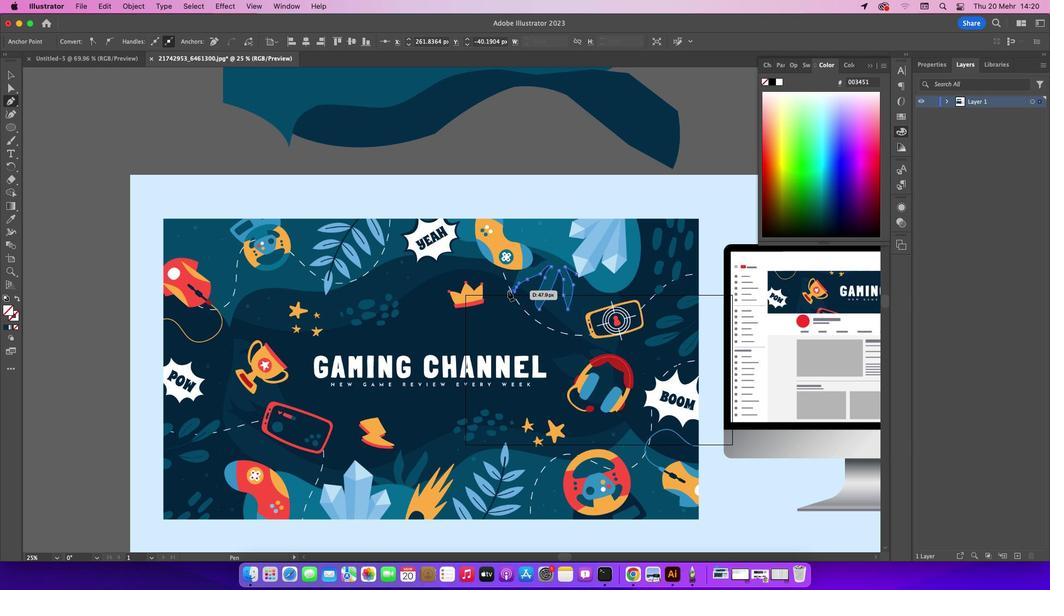 
Action: Mouse pressed left at (514, 297)
Screenshot: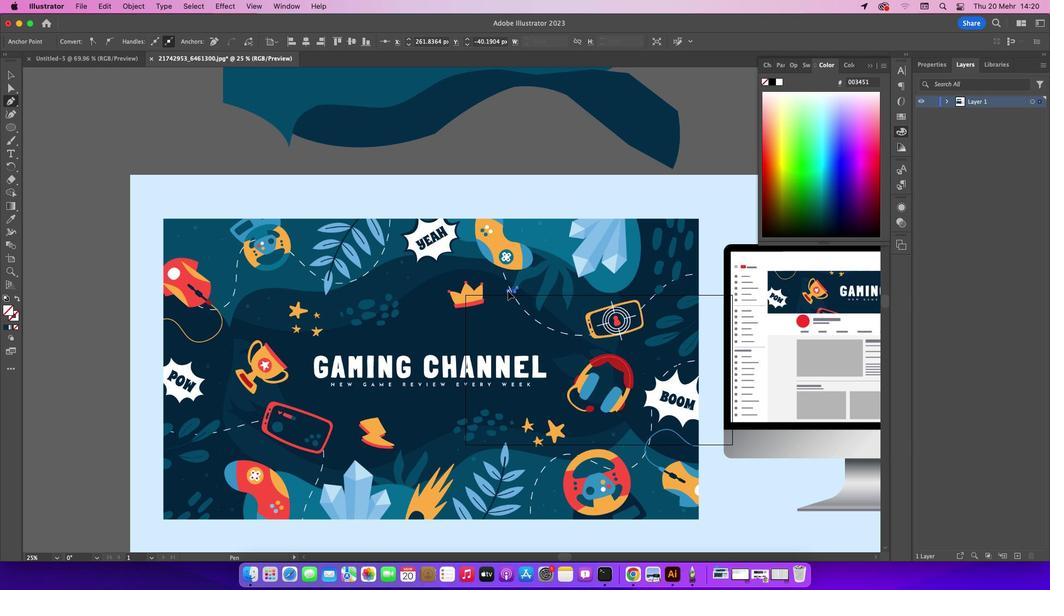 
Action: Mouse moved to (525, 279)
Screenshot: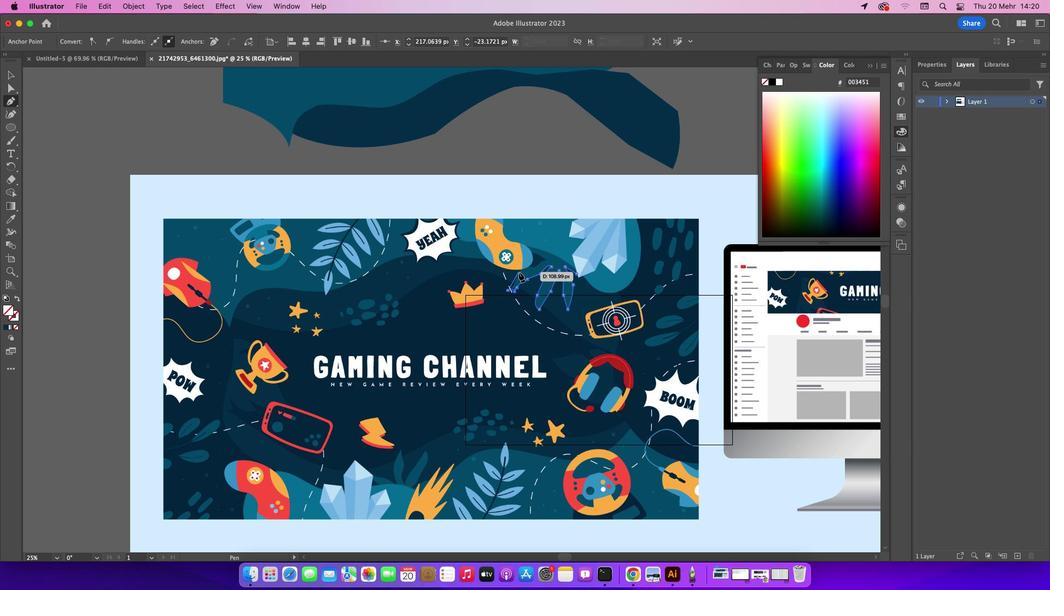 
Action: Mouse pressed left at (525, 279)
